 Task: Slide 25 - Use A Graph To Show Your Data.
Action: Mouse moved to (32, 84)
Screenshot: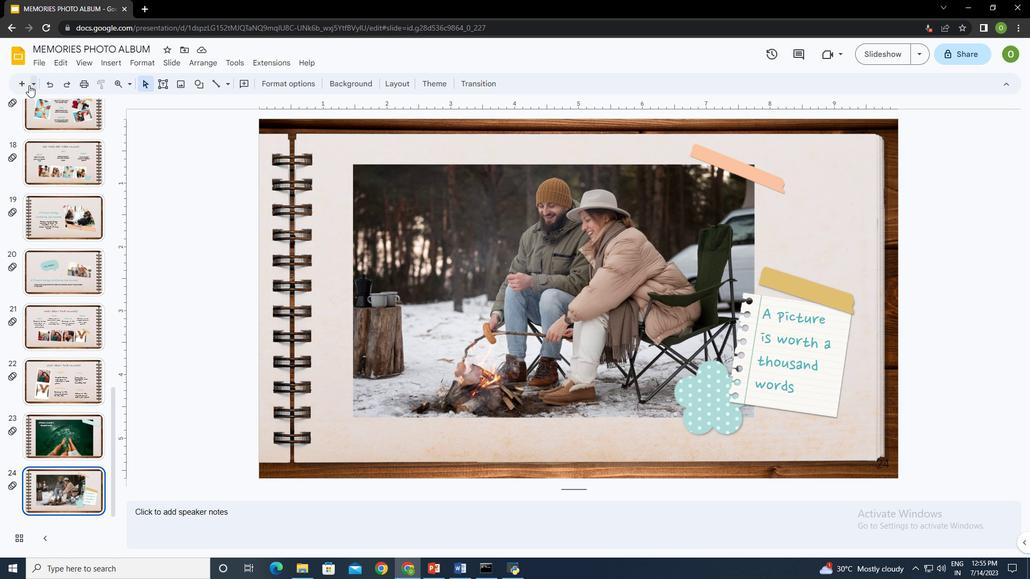 
Action: Mouse pressed left at (32, 84)
Screenshot: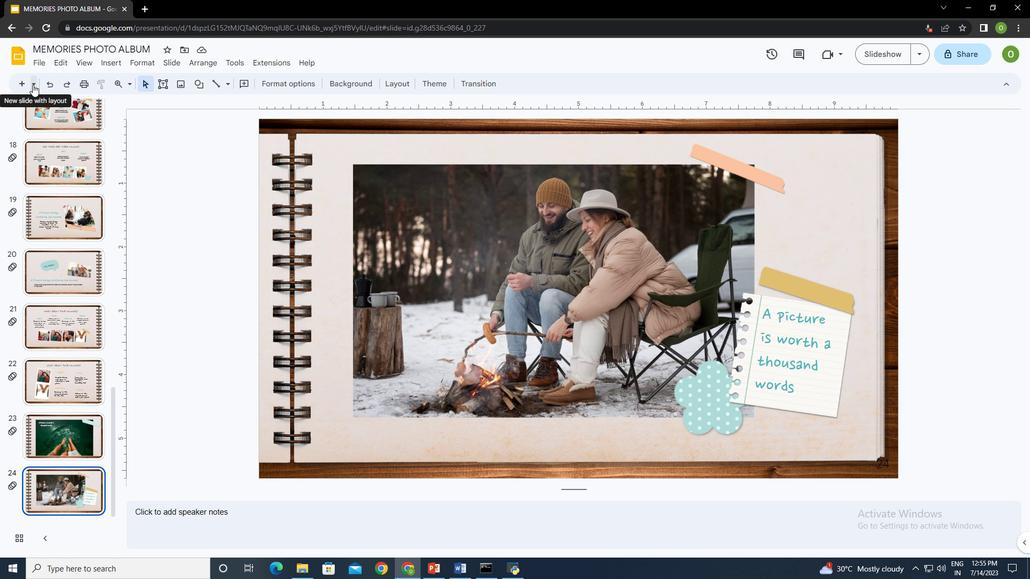 
Action: Mouse moved to (101, 252)
Screenshot: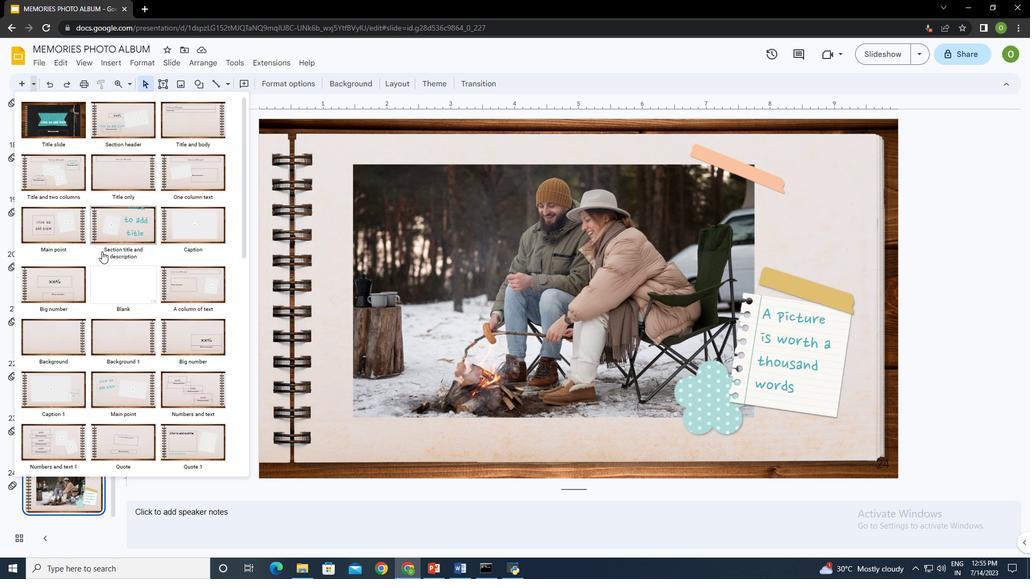 
Action: Mouse scrolled (101, 251) with delta (0, 0)
Screenshot: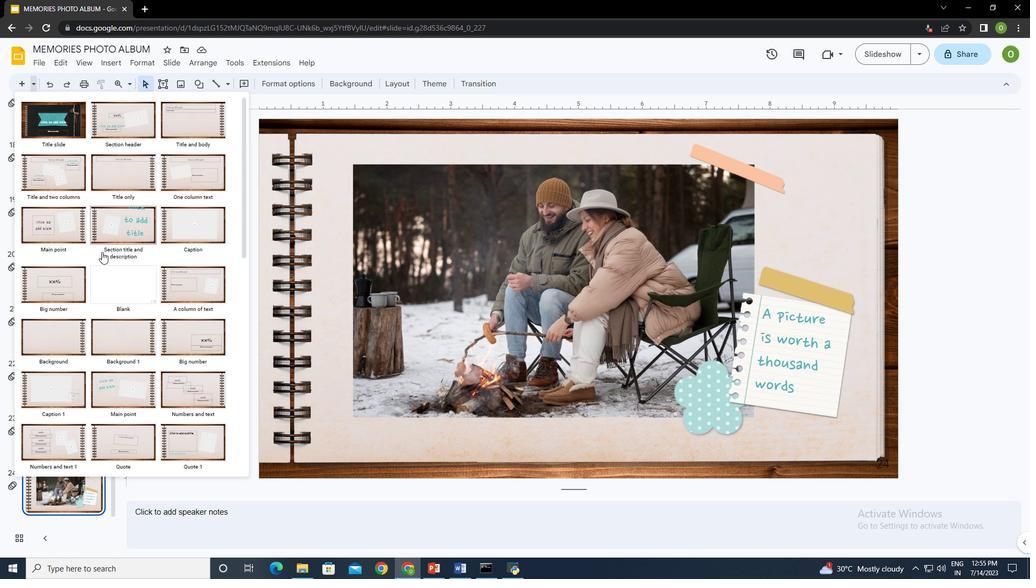 
Action: Mouse scrolled (101, 251) with delta (0, 0)
Screenshot: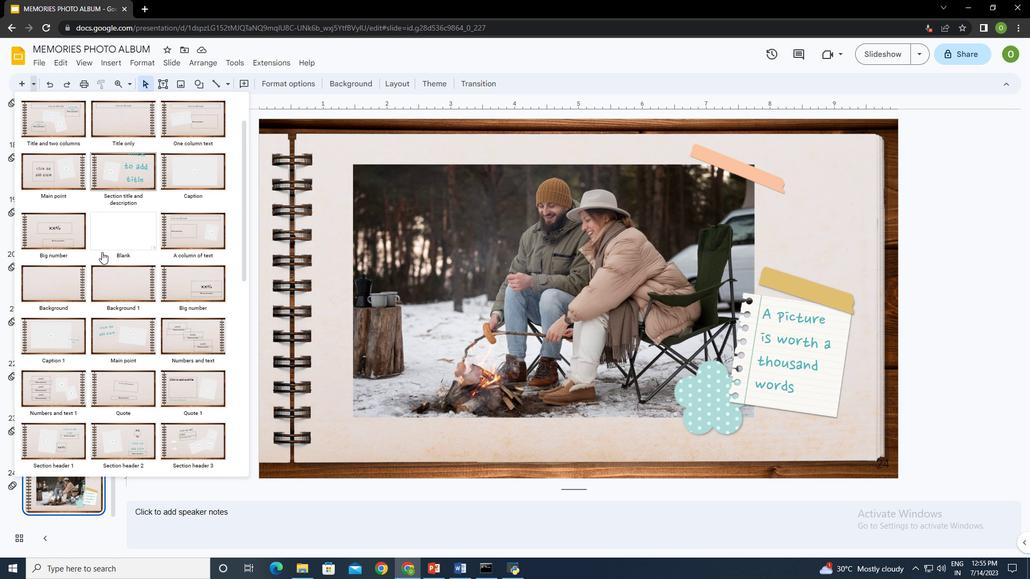 
Action: Mouse scrolled (101, 251) with delta (0, 0)
Screenshot: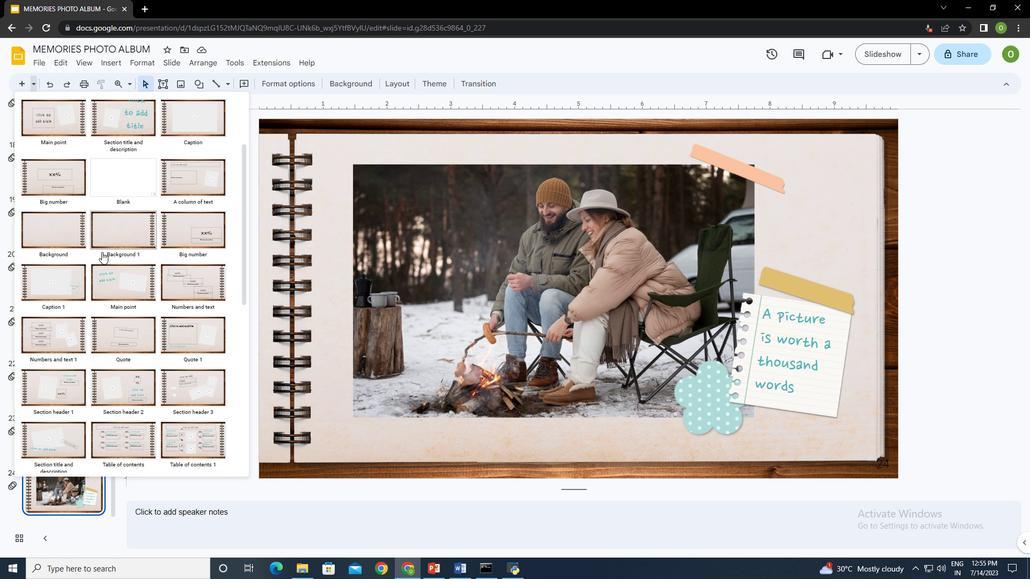 
Action: Mouse moved to (118, 170)
Screenshot: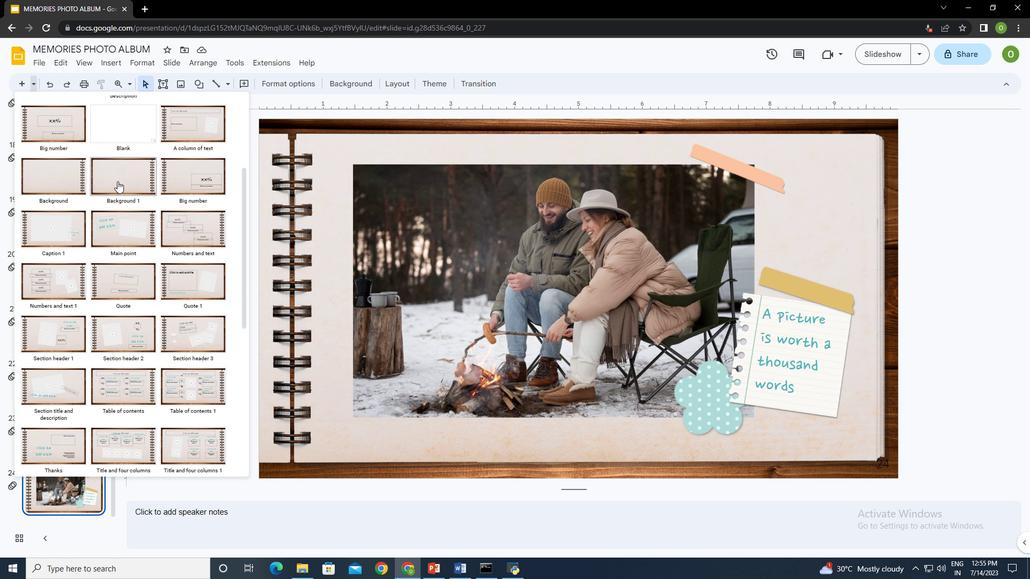 
Action: Mouse pressed left at (118, 170)
Screenshot: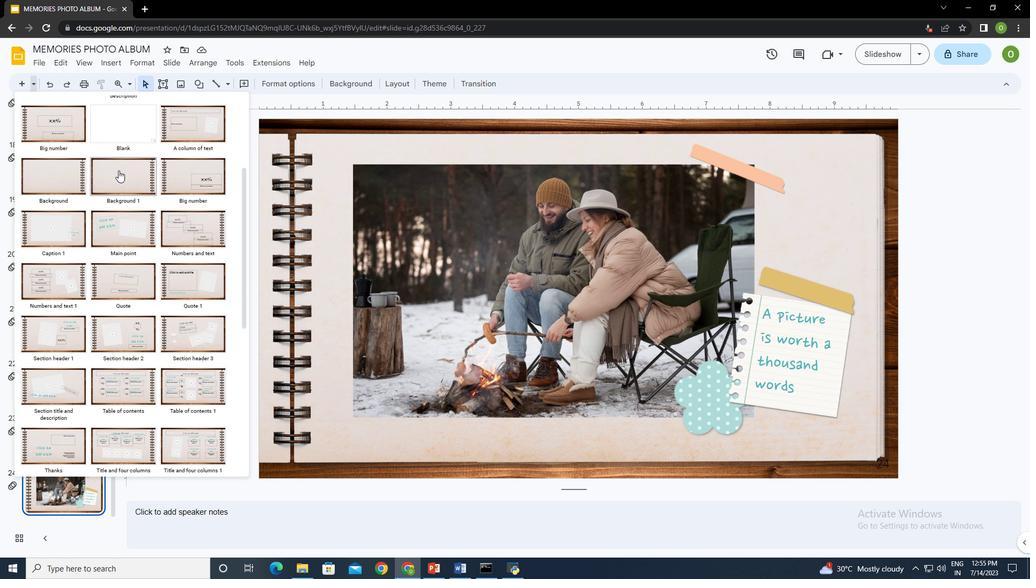 
Action: Mouse moved to (496, 206)
Screenshot: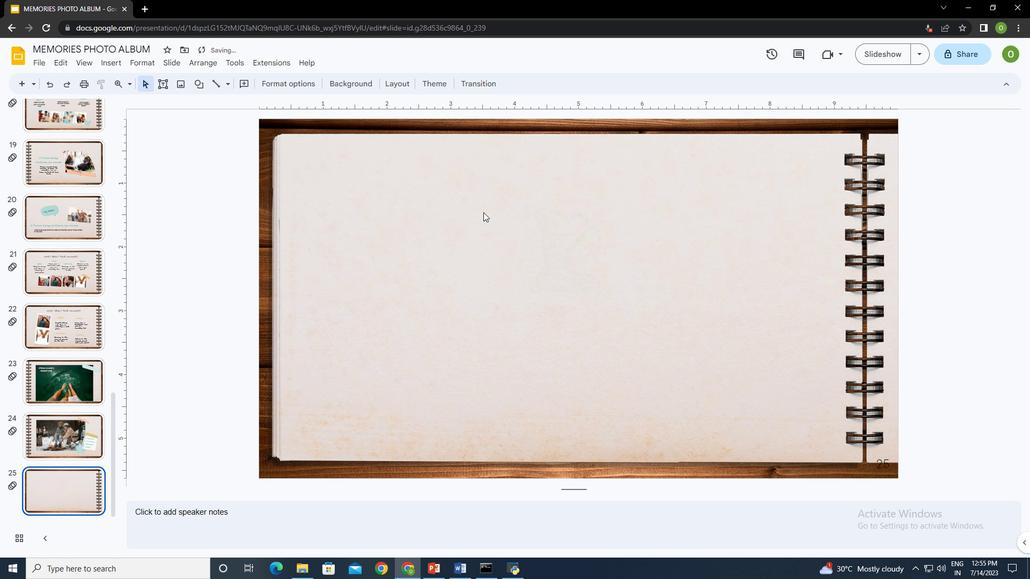 
Action: Mouse pressed left at (496, 206)
Screenshot: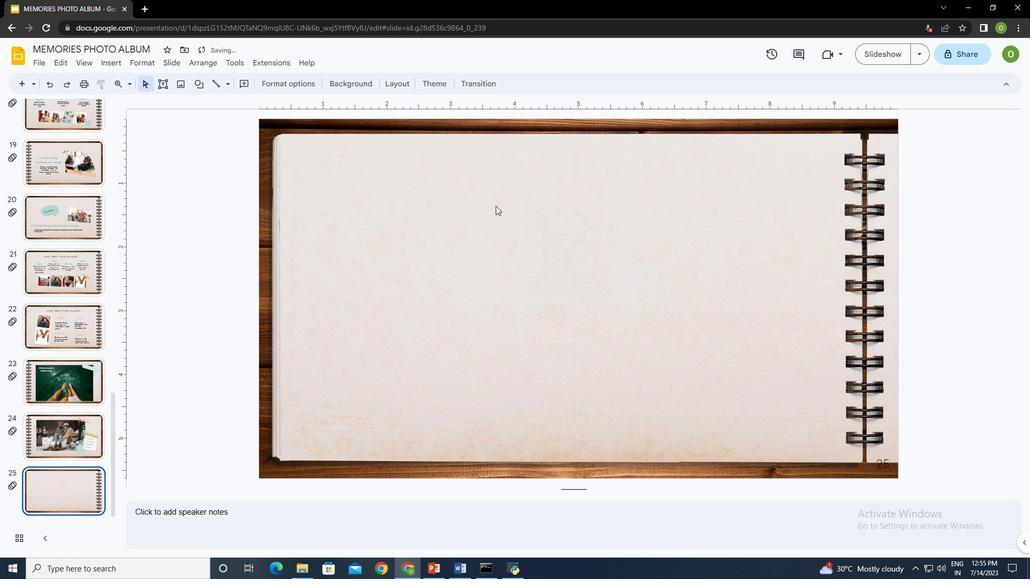 
Action: Mouse moved to (114, 61)
Screenshot: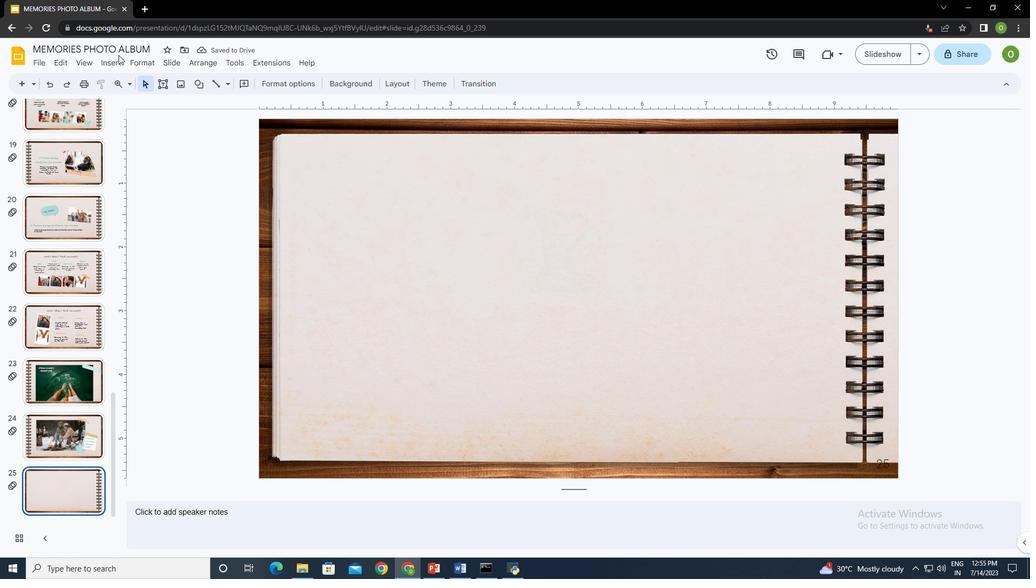 
Action: Mouse pressed left at (114, 61)
Screenshot: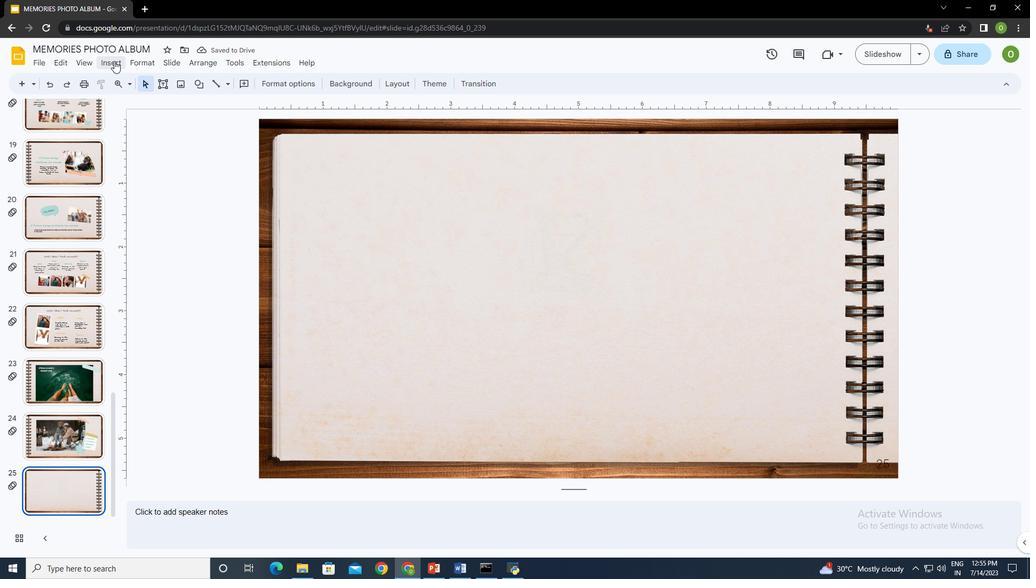 
Action: Mouse moved to (318, 237)
Screenshot: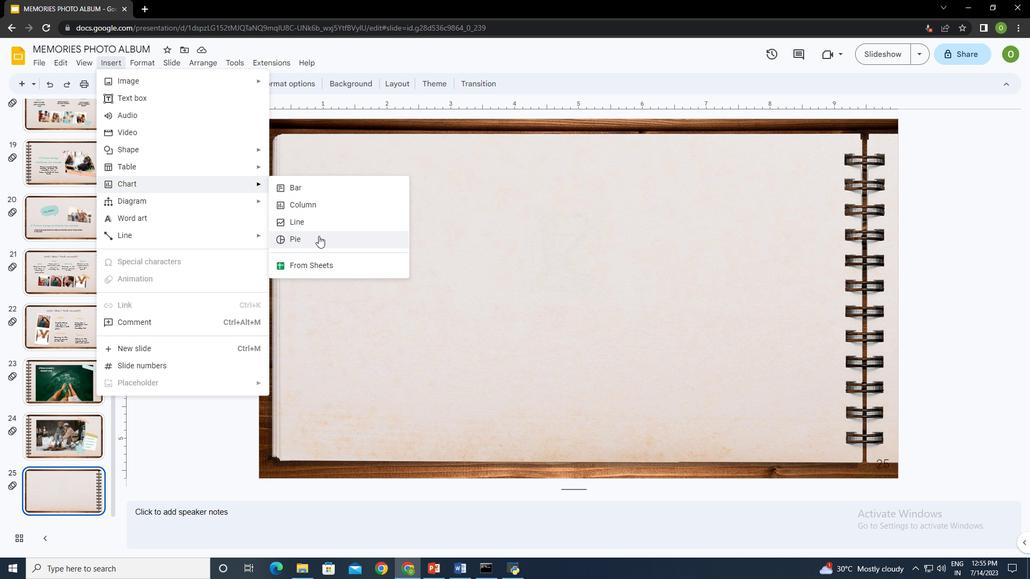 
Action: Mouse pressed left at (318, 237)
Screenshot: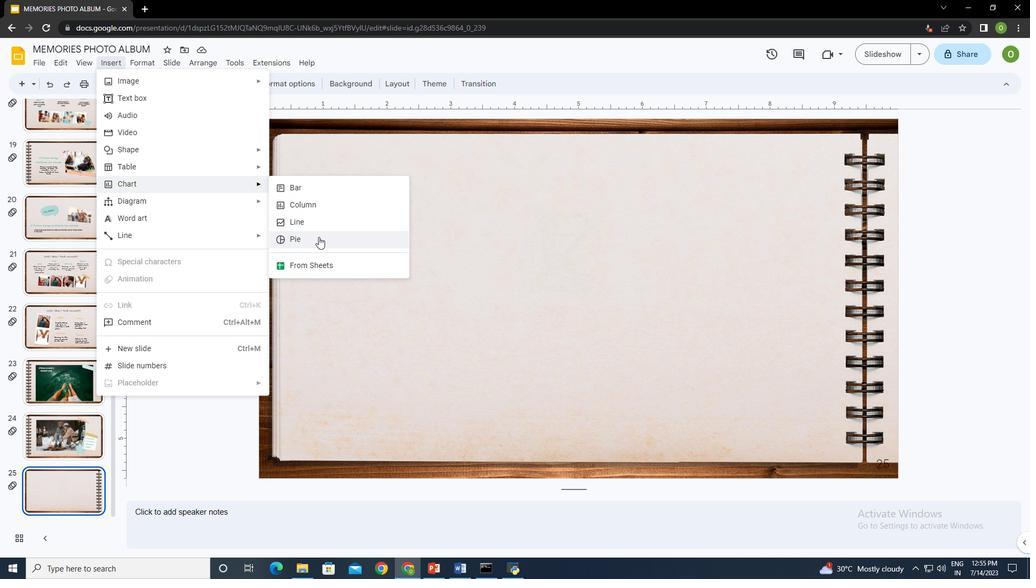 
Action: Mouse moved to (662, 190)
Screenshot: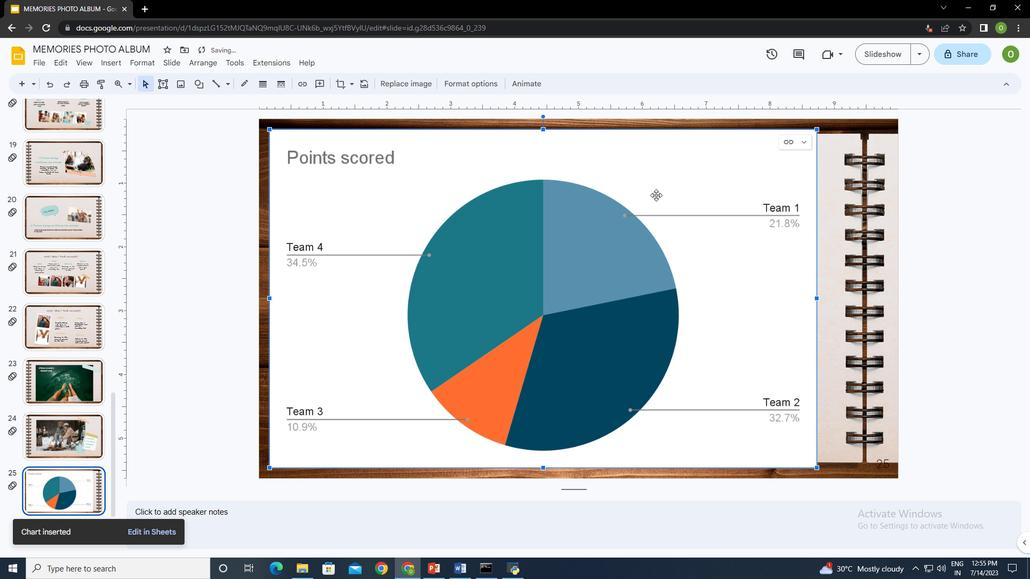 
Action: Mouse pressed left at (662, 190)
Screenshot: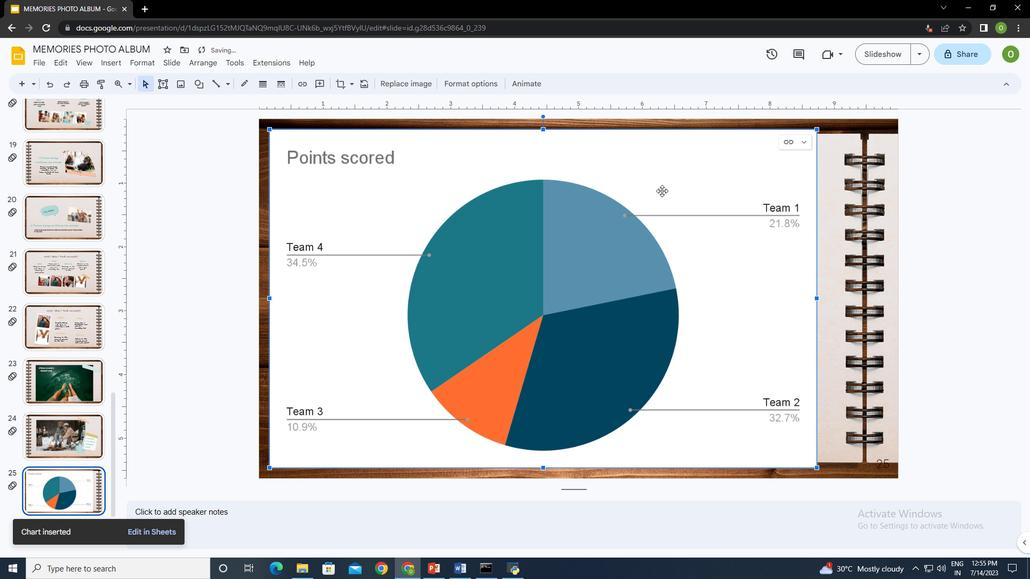 
Action: Mouse moved to (798, 140)
Screenshot: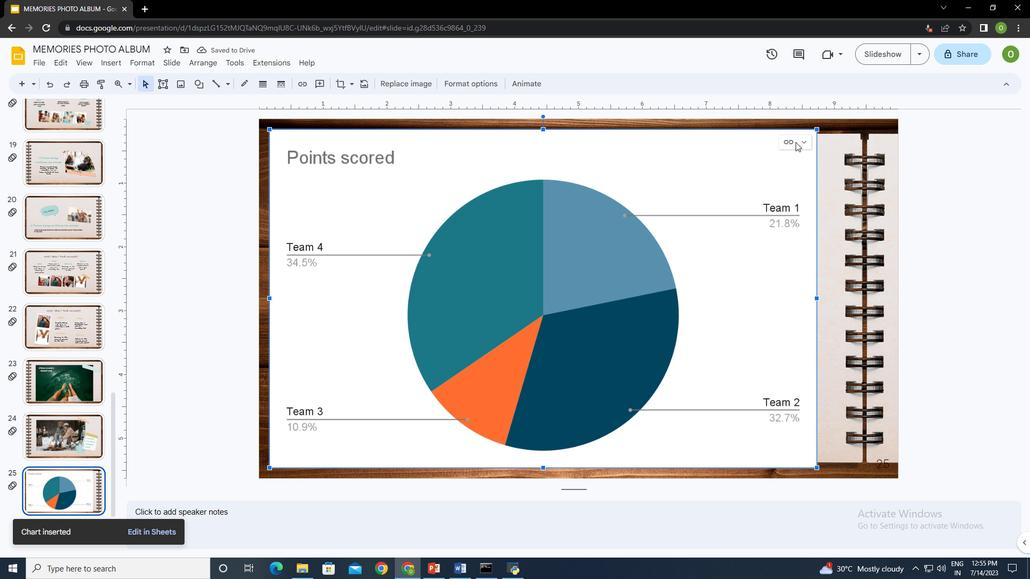
Action: Mouse pressed left at (798, 140)
Screenshot: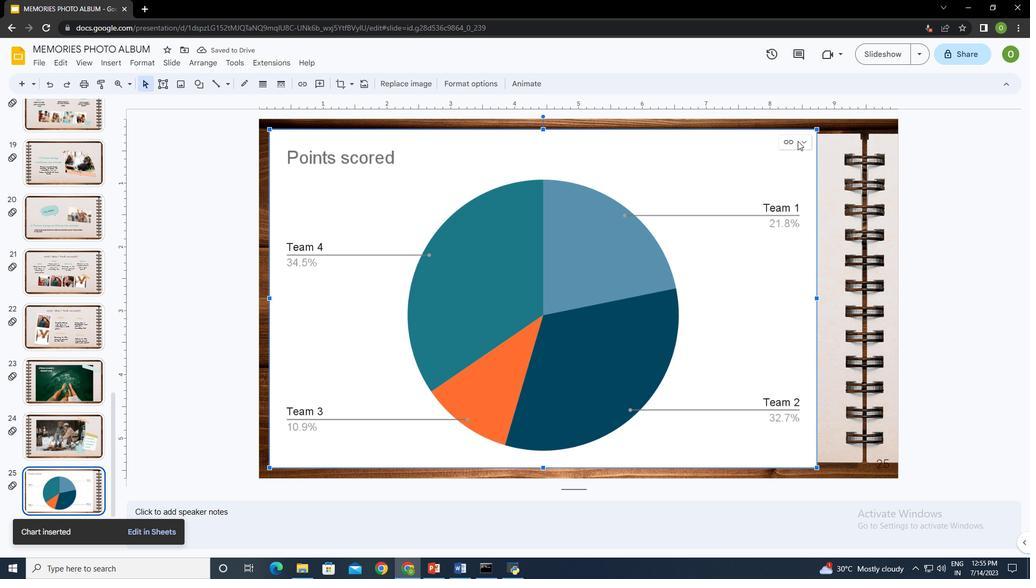 
Action: Mouse moved to (764, 162)
Screenshot: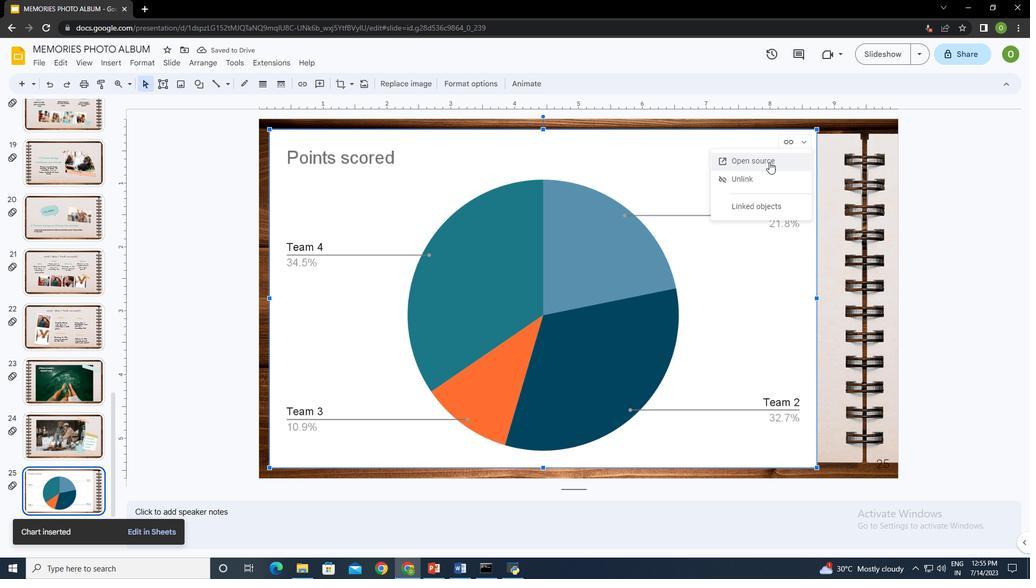 
Action: Mouse pressed left at (764, 162)
Screenshot: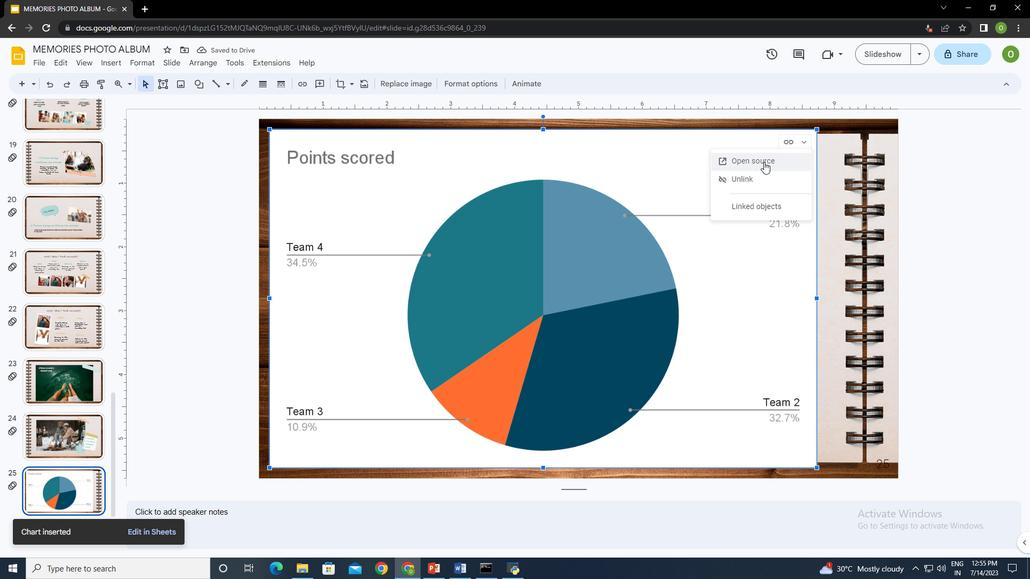 
Action: Mouse moved to (59, 142)
Screenshot: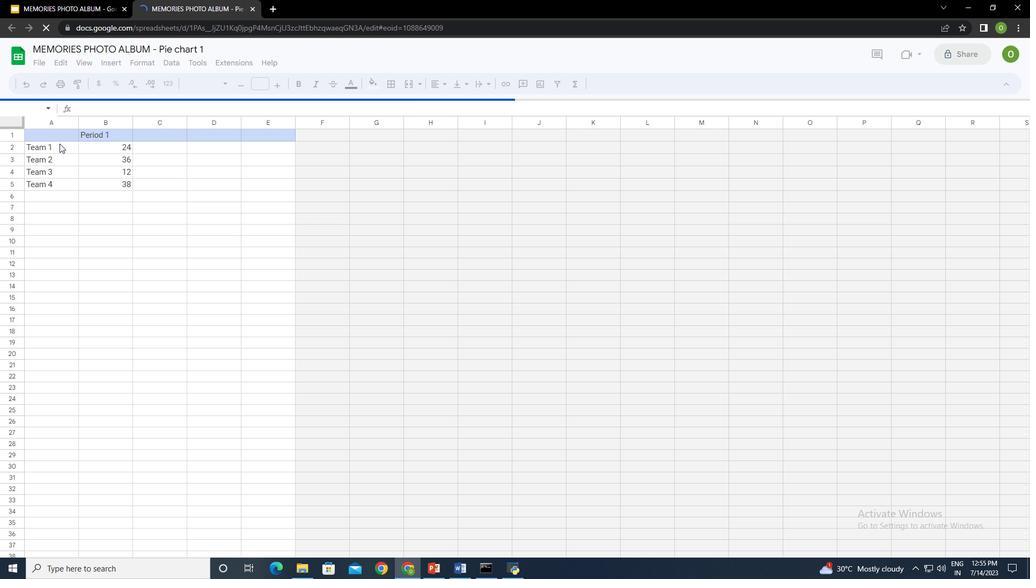 
Action: Mouse pressed left at (59, 142)
Screenshot: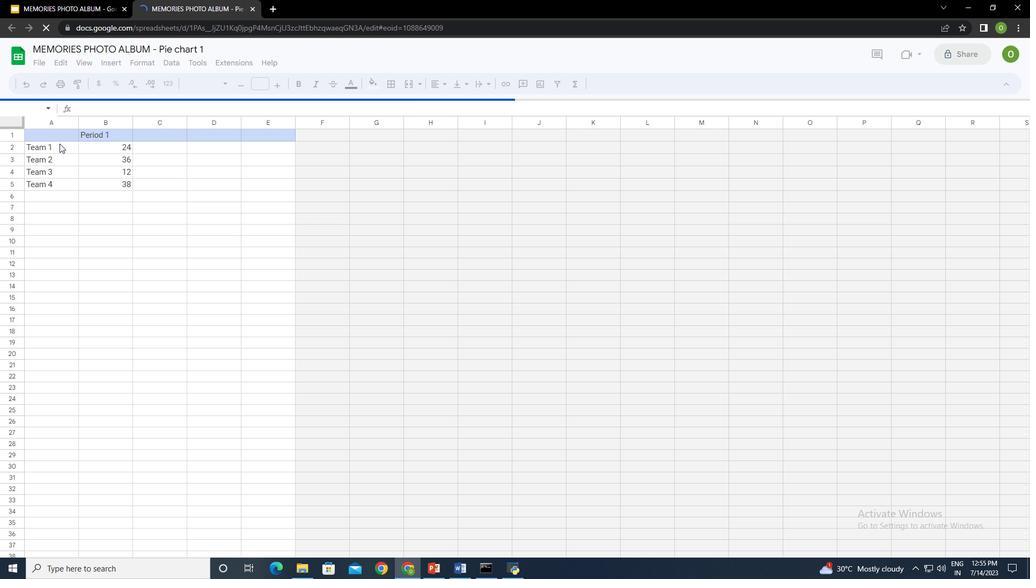 
Action: Mouse moved to (60, 150)
Screenshot: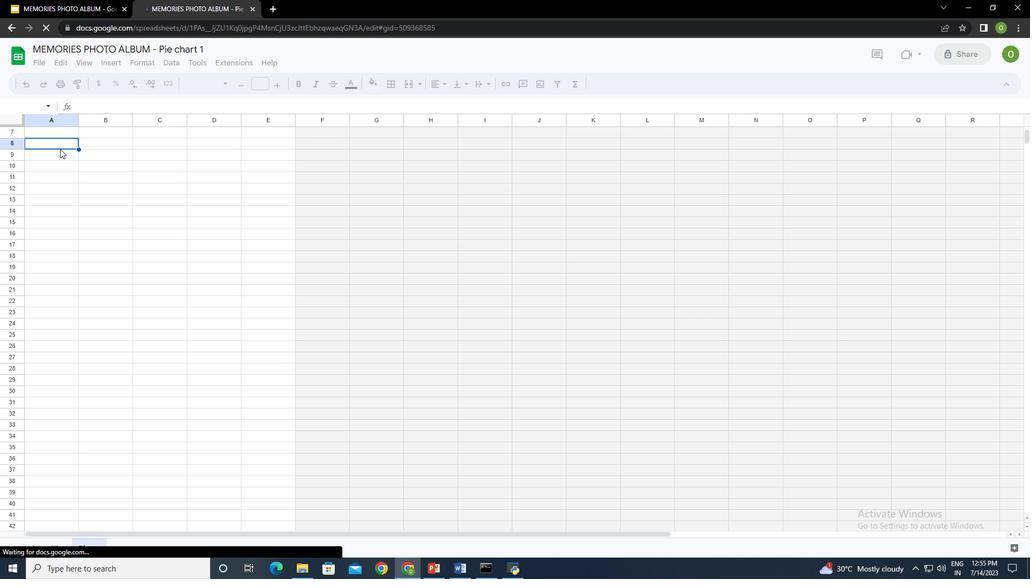 
Action: Mouse scrolled (60, 151) with delta (0, 0)
Screenshot: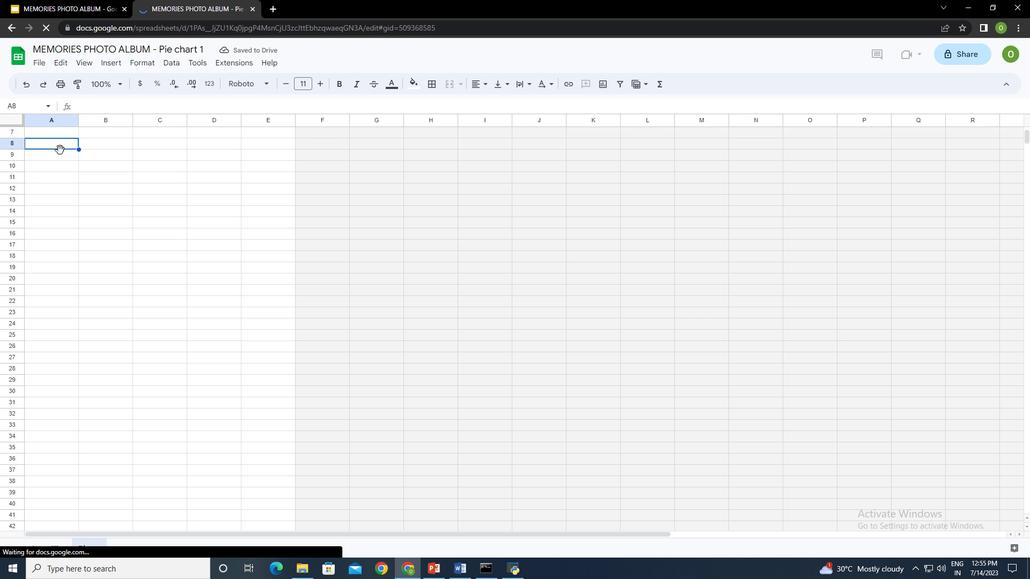 
Action: Mouse scrolled (60, 151) with delta (0, 0)
Screenshot: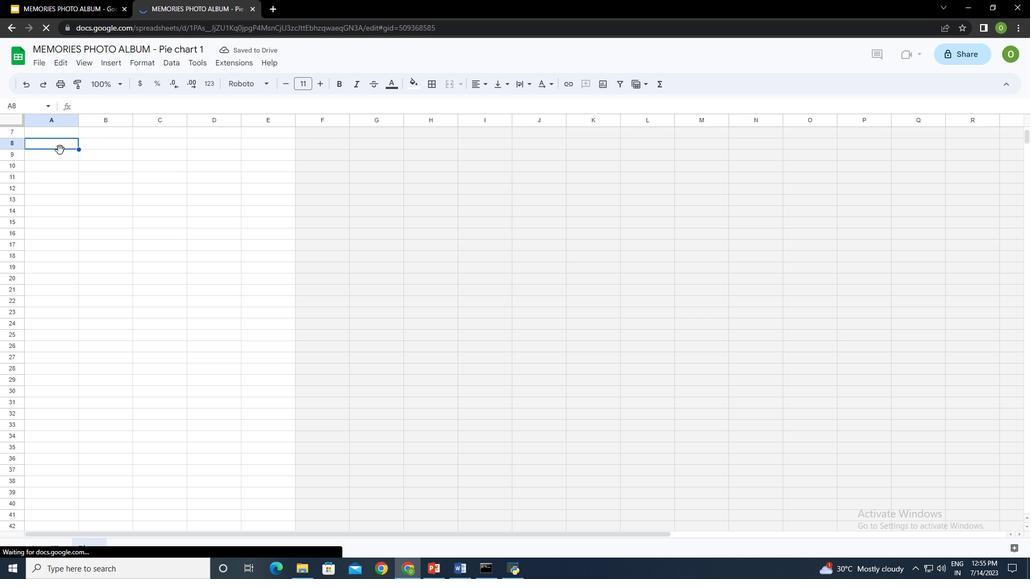 
Action: Mouse scrolled (60, 151) with delta (0, 0)
Screenshot: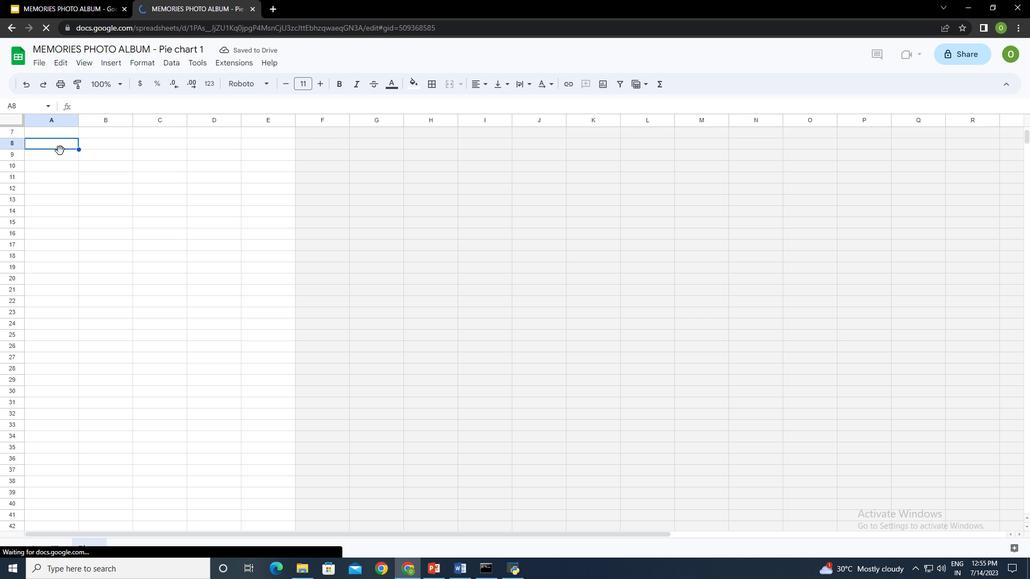 
Action: Mouse scrolled (60, 151) with delta (0, 0)
Screenshot: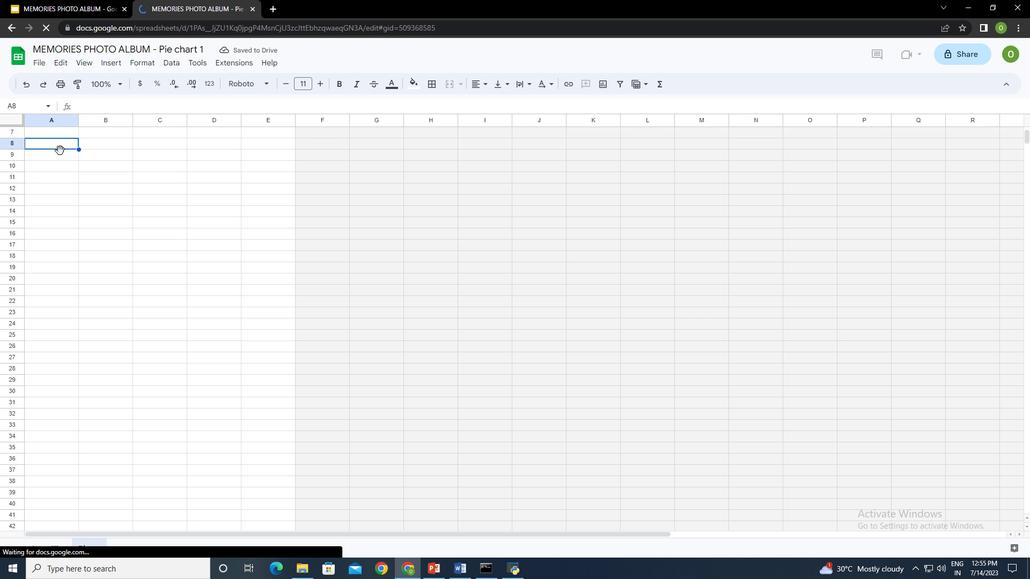 
Action: Mouse moved to (60, 151)
Screenshot: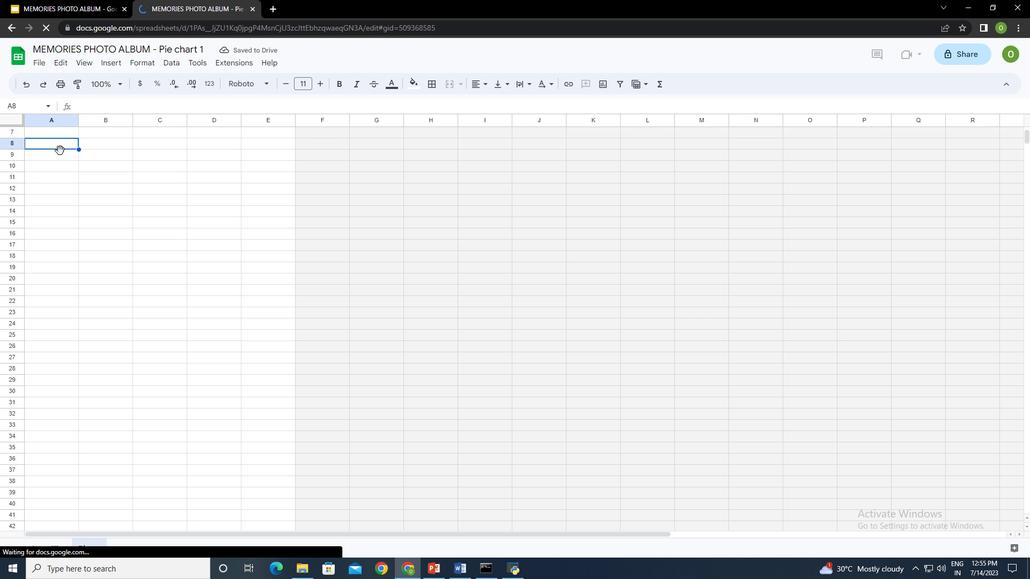 
Action: Mouse scrolled (60, 151) with delta (0, 0)
Screenshot: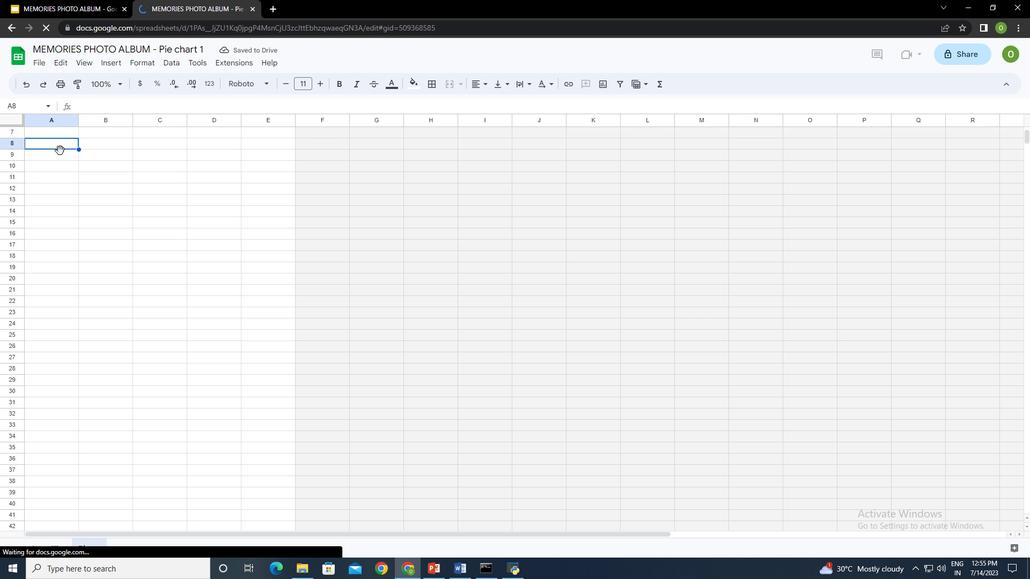 
Action: Mouse moved to (60, 152)
Screenshot: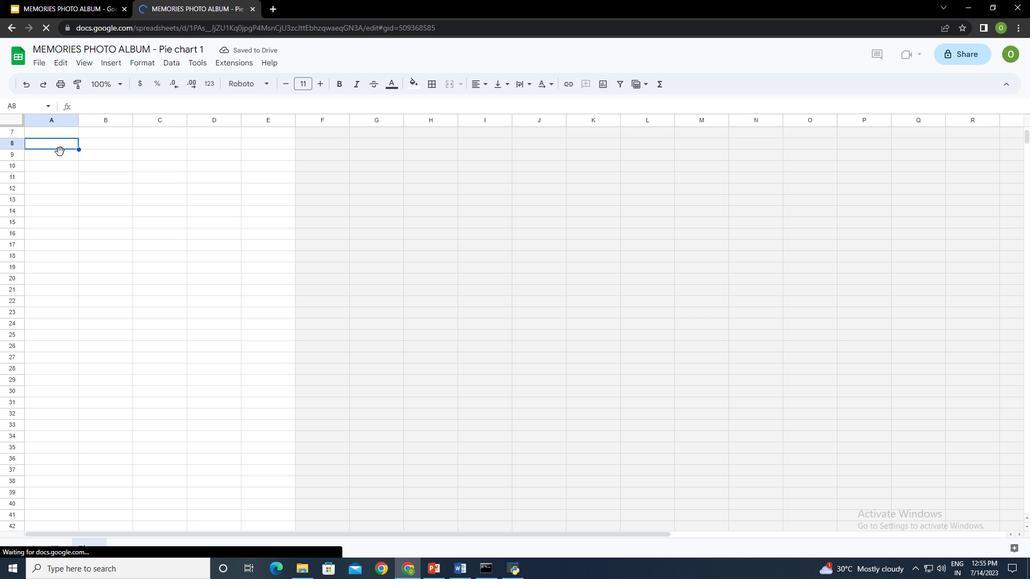 
Action: Mouse scrolled (60, 152) with delta (0, 0)
Screenshot: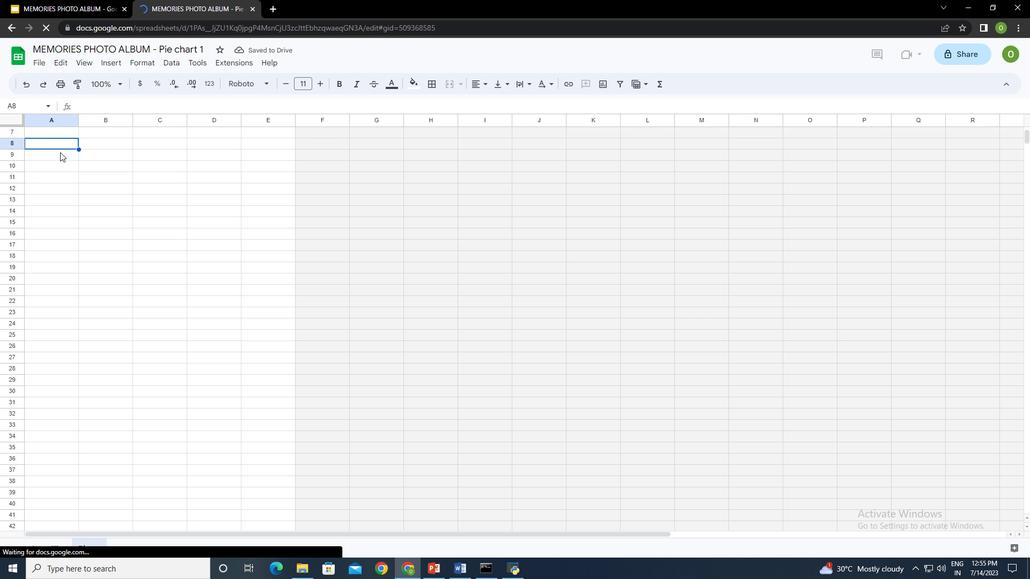 
Action: Mouse scrolled (60, 152) with delta (0, 0)
Screenshot: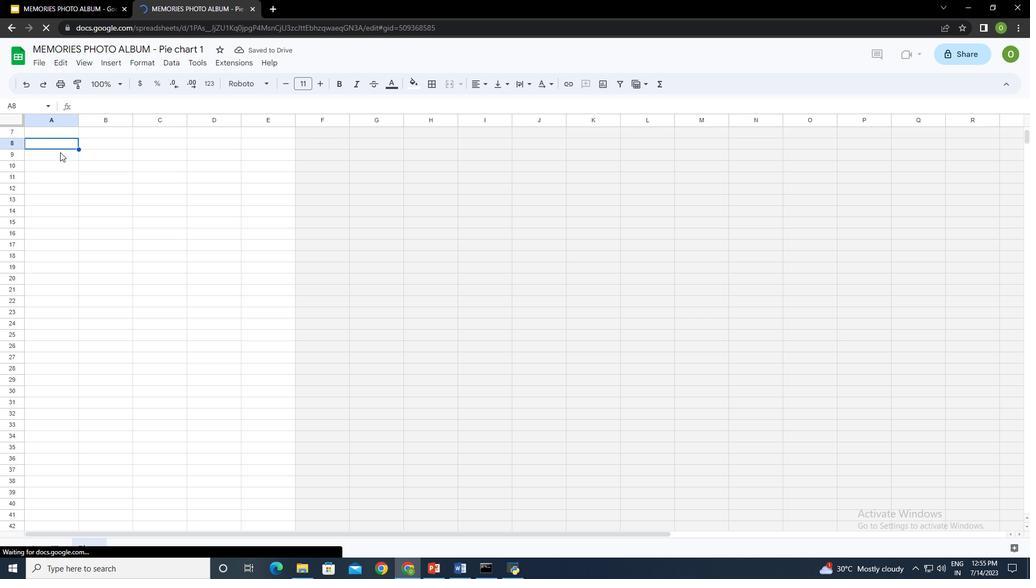 
Action: Mouse scrolled (60, 152) with delta (0, 0)
Screenshot: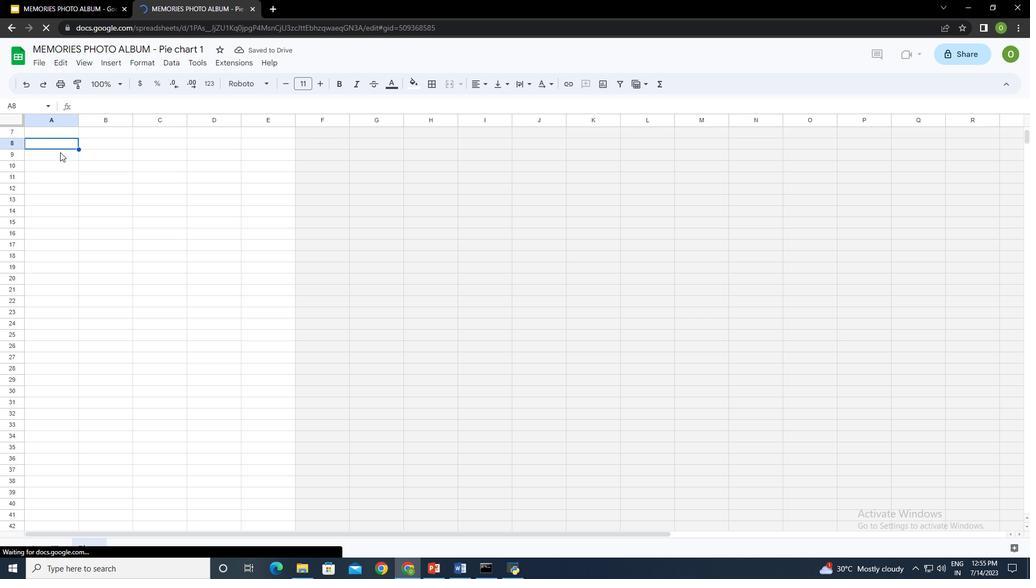 
Action: Mouse scrolled (60, 152) with delta (0, 0)
Screenshot: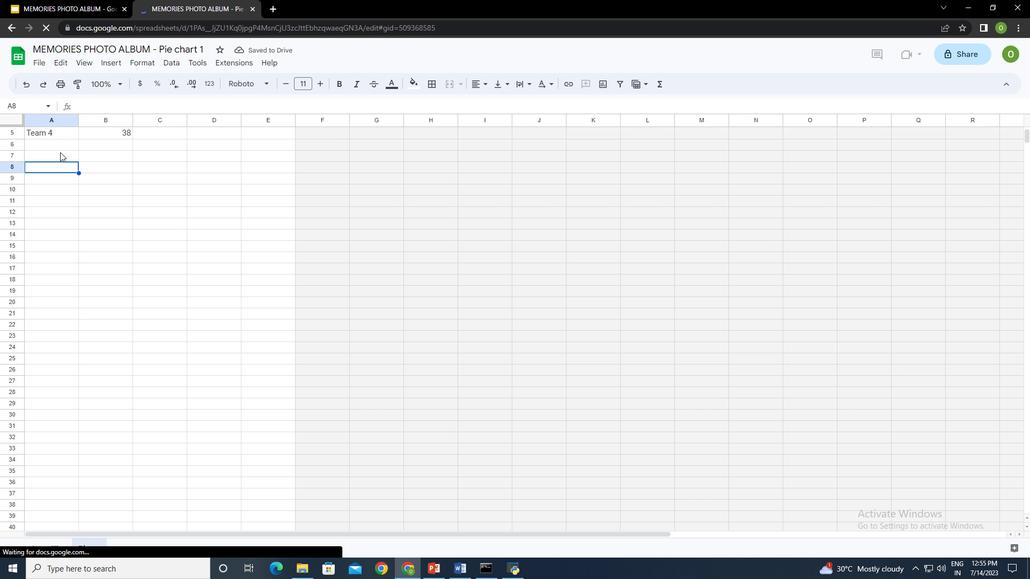 
Action: Mouse scrolled (60, 152) with delta (0, 0)
Screenshot: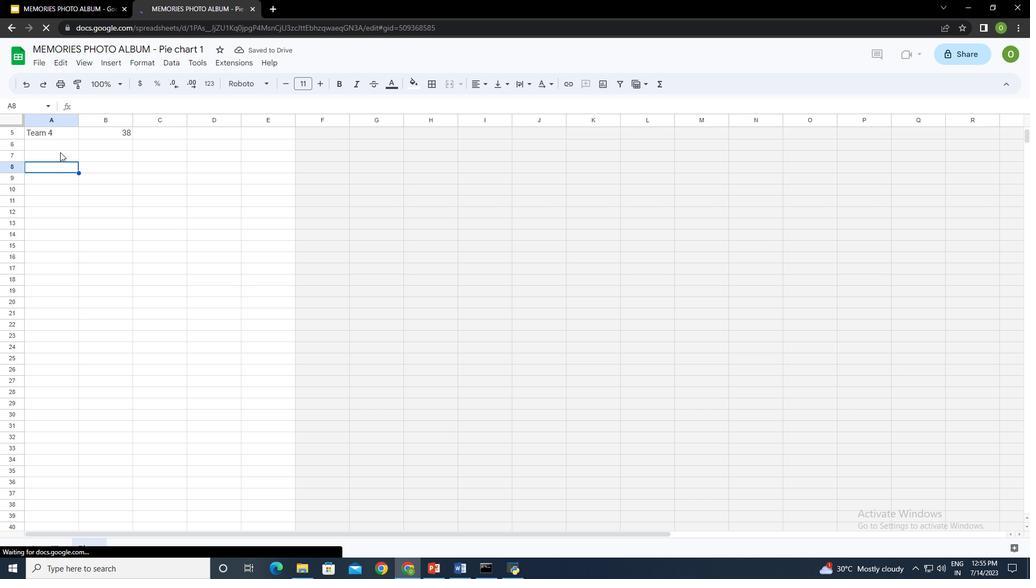 
Action: Mouse scrolled (60, 152) with delta (0, 0)
Screenshot: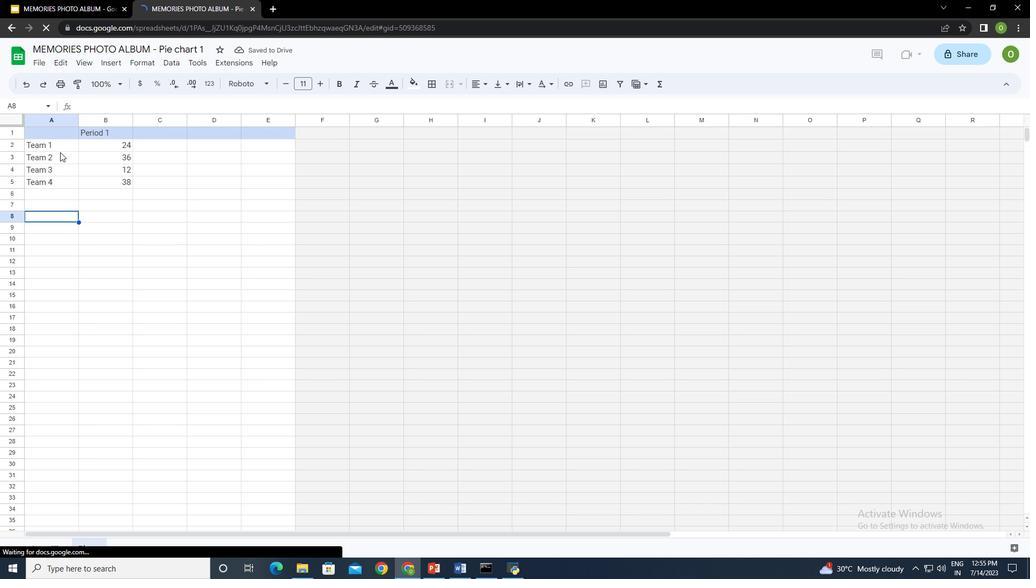 
Action: Mouse scrolled (60, 152) with delta (0, 0)
Screenshot: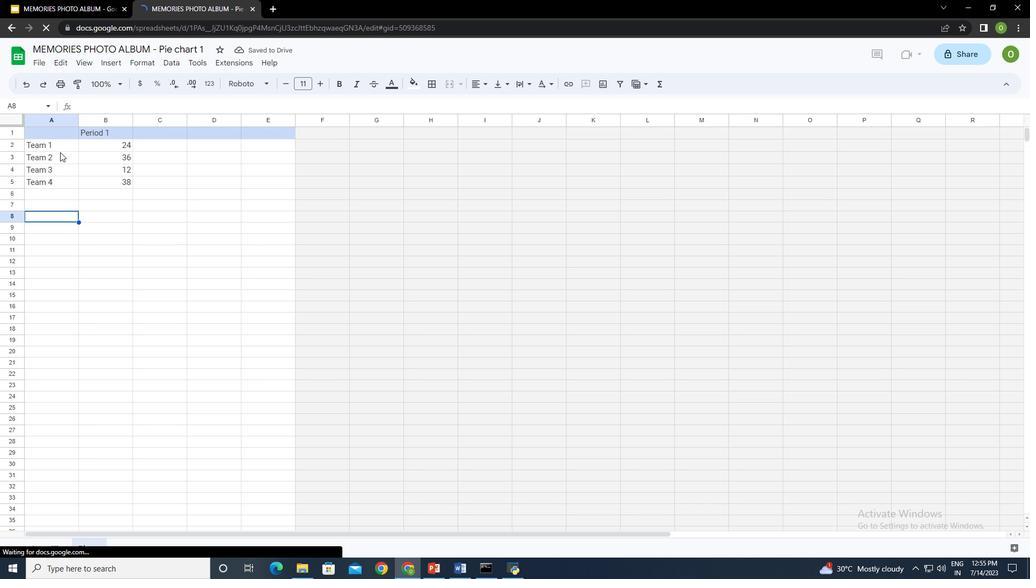 
Action: Mouse scrolled (60, 152) with delta (0, 0)
Screenshot: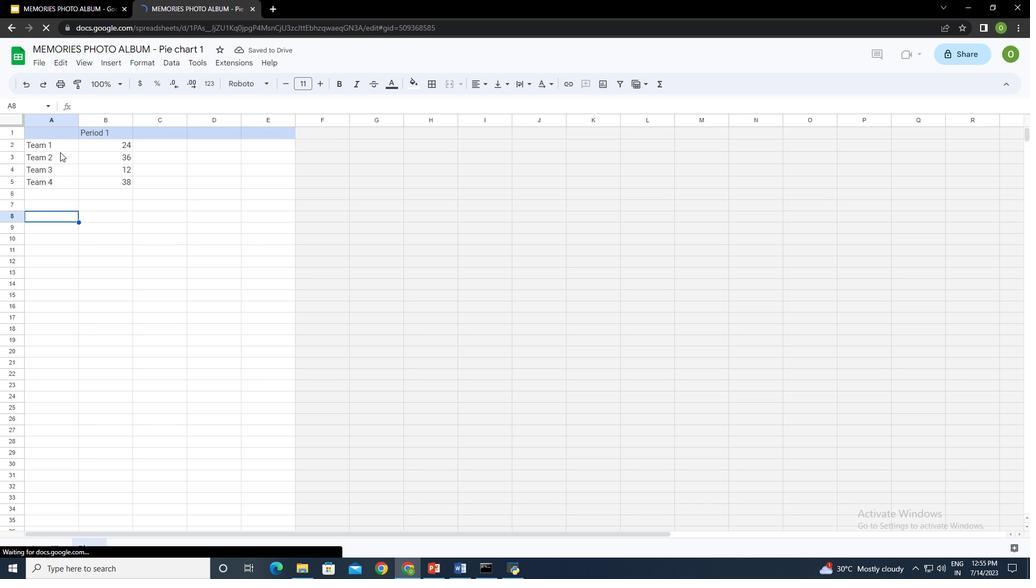 
Action: Mouse scrolled (60, 152) with delta (0, 0)
Screenshot: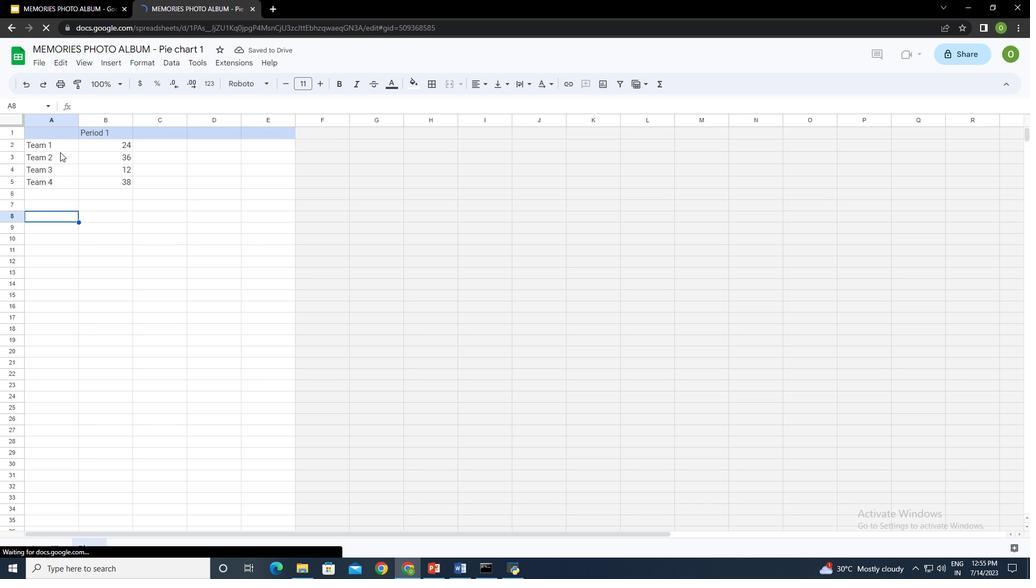 
Action: Mouse moved to (56, 146)
Screenshot: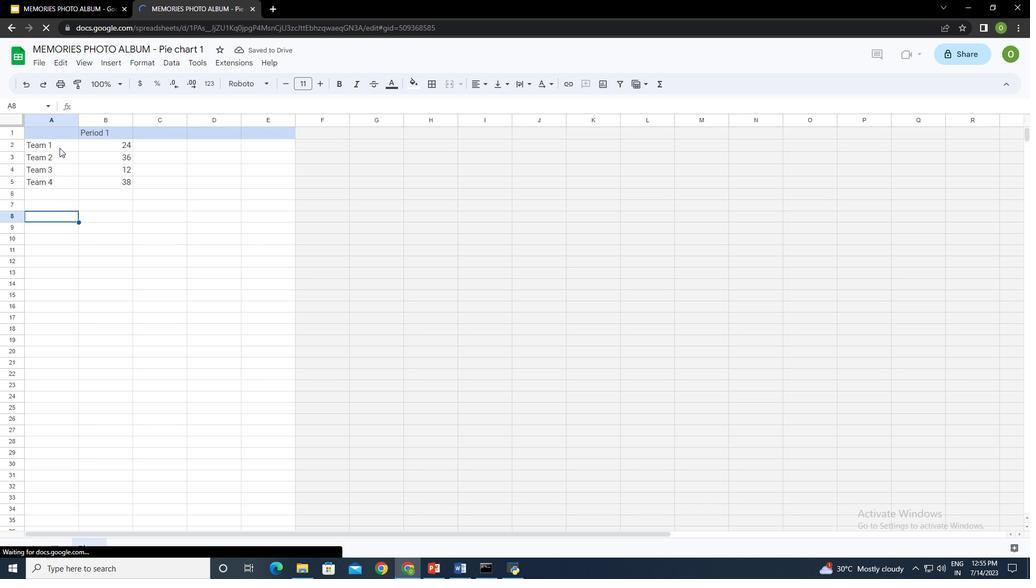 
Action: Mouse pressed left at (56, 146)
Screenshot: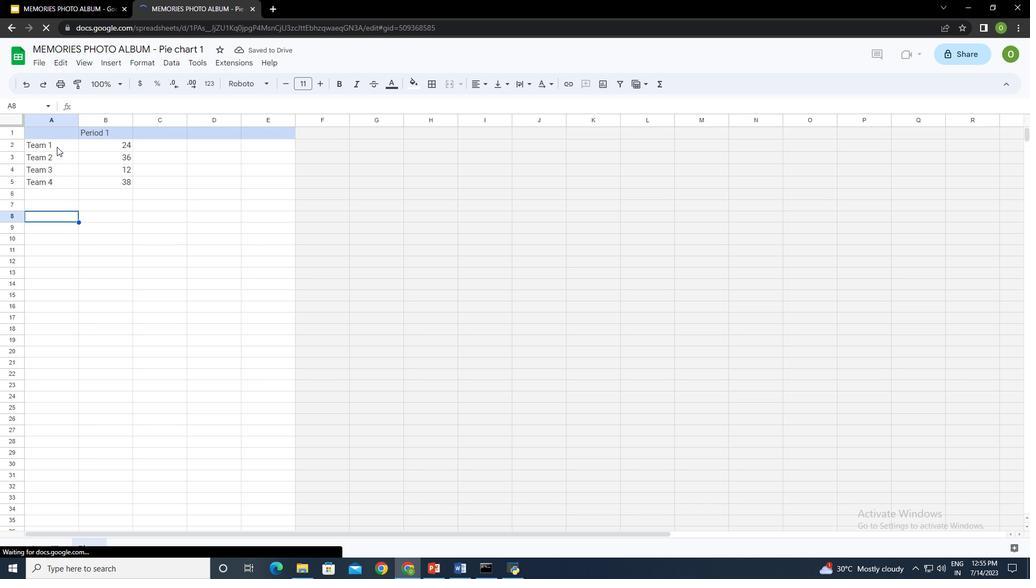 
Action: Key pressed <Key.shift><Key.shift><Key.shift><Key.shift><Key.shift><Key.shift><Key.shift>Venus<Key.enter><Key.shift><Key.shift><Key.shift><Key.shift><Key.shift><Key.shift><Key.shift><Key.shift><Key.shift><Key.shift><Key.shift><Key.shift><Key.shift><Key.shift><Key.shift><Key.shift><Key.shift><Key.shift><Key.shift><Key.shift><Key.shift><Key.shift><Key.shift><Key.shift><Key.shift><Key.shift><Key.shift><Key.shift><Key.shift><Key.shift><Key.shift><Key.shift><Key.shift>Mars
Screenshot: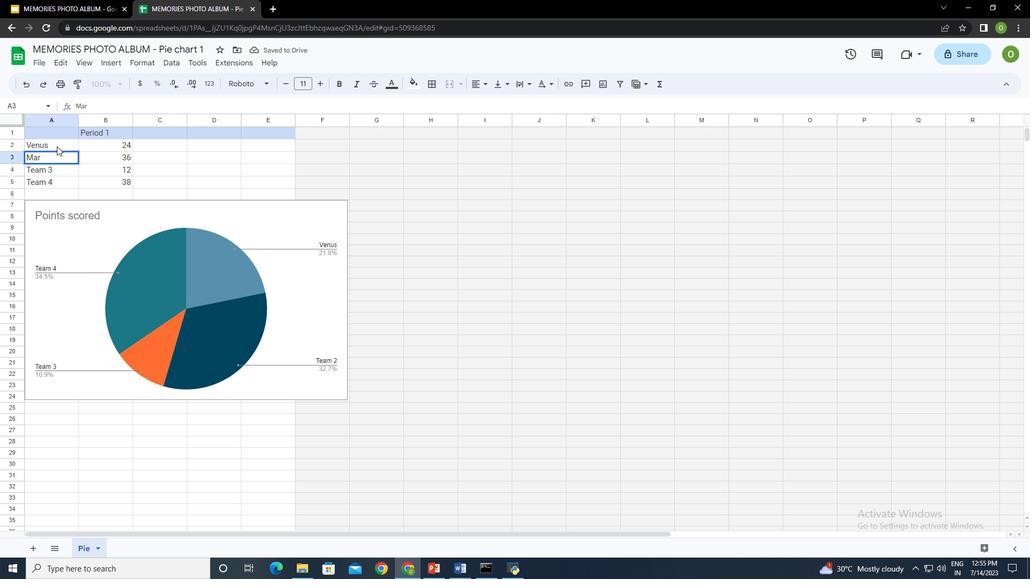 
Action: Mouse moved to (60, 165)
Screenshot: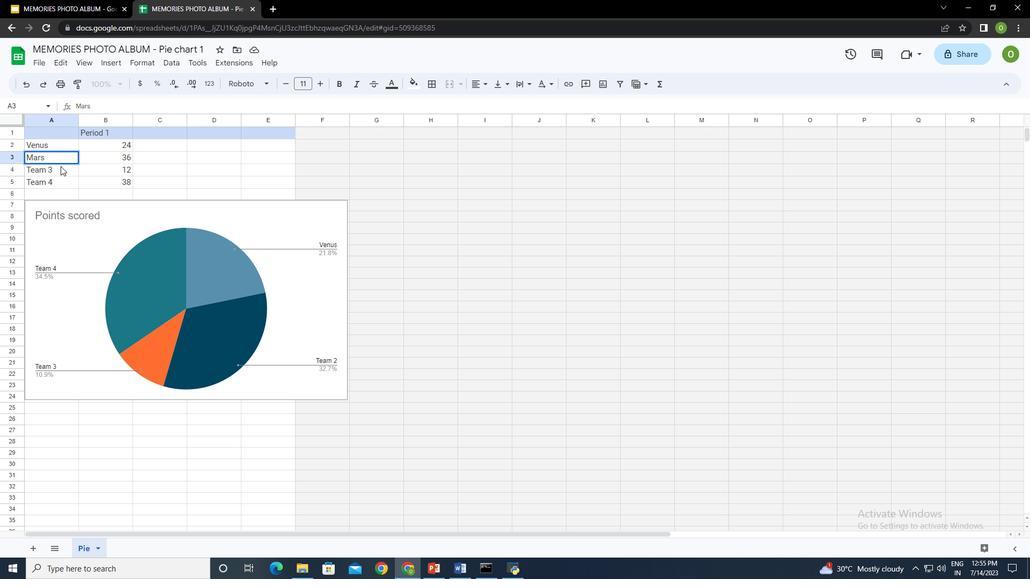 
Action: Key pressed <Key.enter><Key.shift><Key.shift><Key.shift><Key.shift><Key.shift><Key.shift><Key.shift>Earth
Screenshot: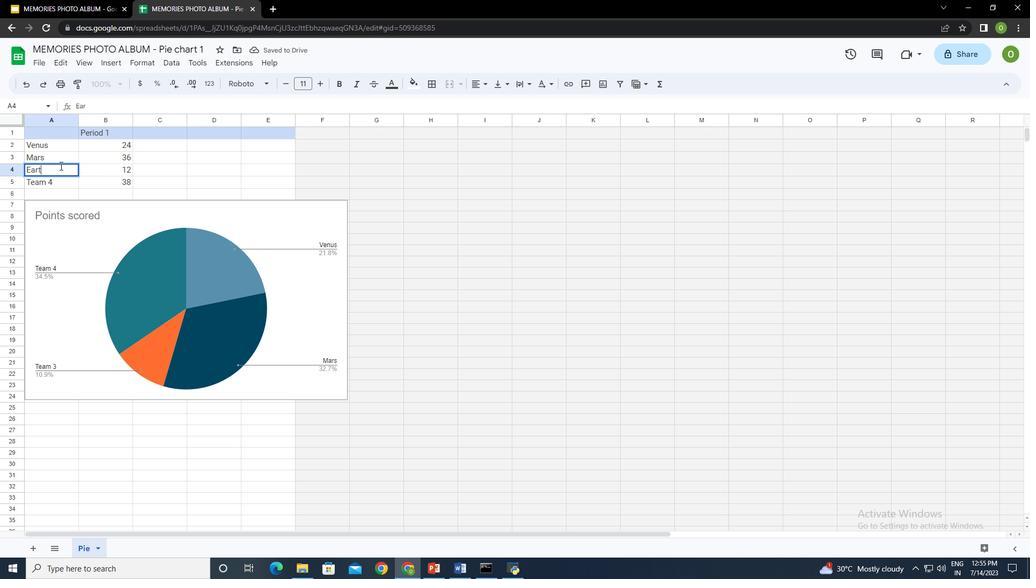 
Action: Mouse moved to (62, 181)
Screenshot: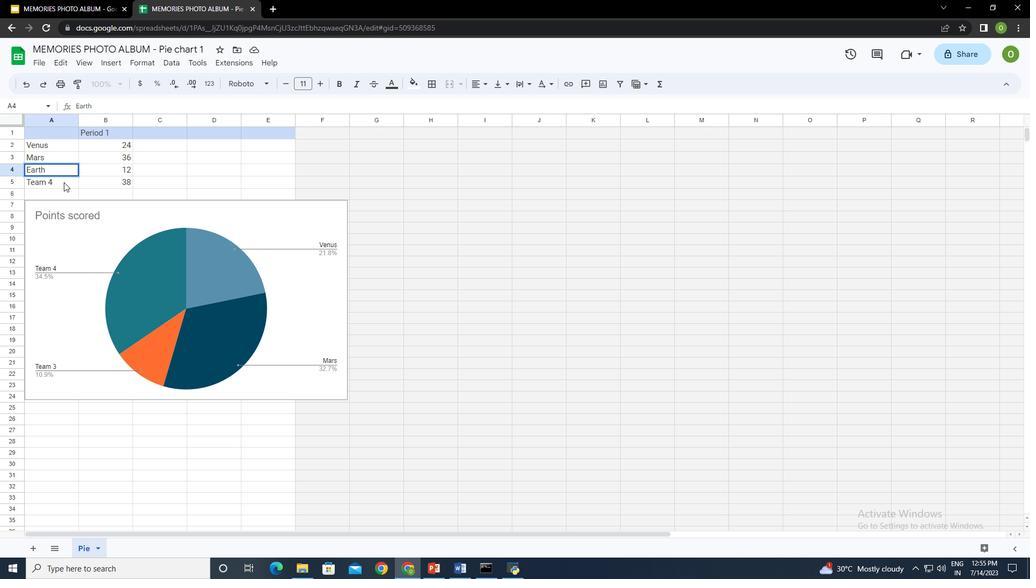 
Action: Mouse pressed left at (62, 181)
Screenshot: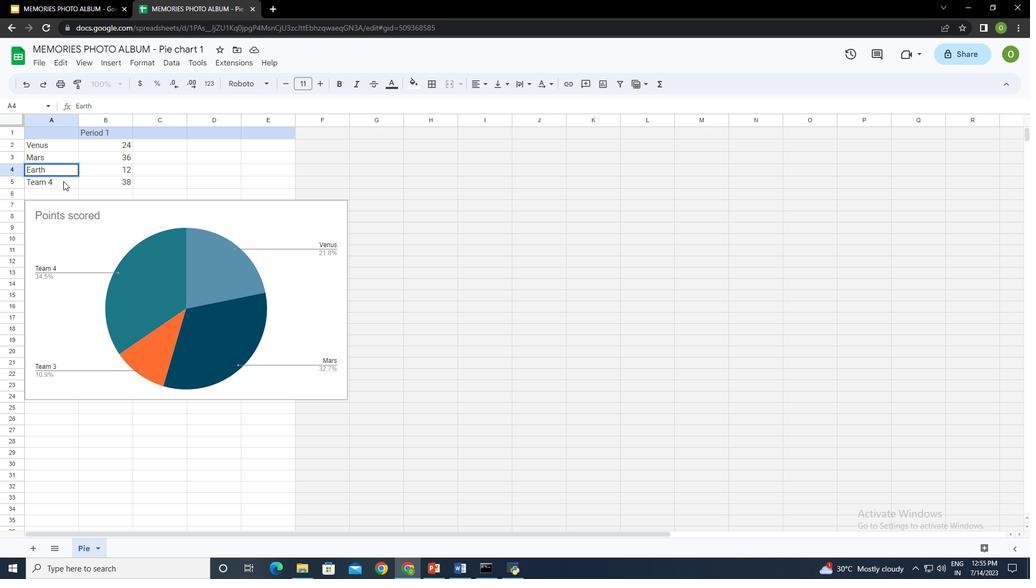 
Action: Mouse moved to (3, 180)
Screenshot: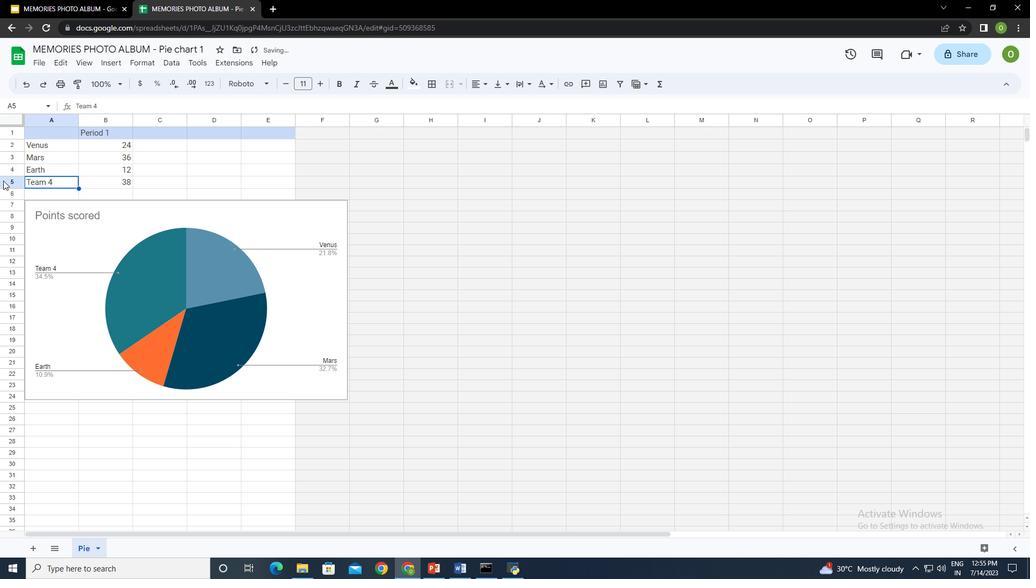 
Action: Mouse pressed left at (3, 180)
Screenshot: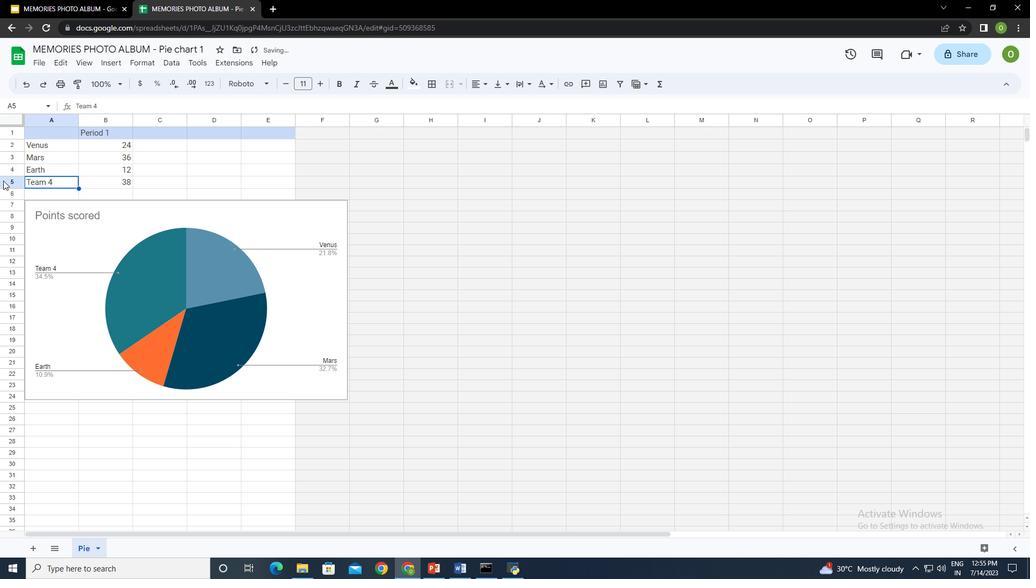 
Action: Mouse moved to (4, 184)
Screenshot: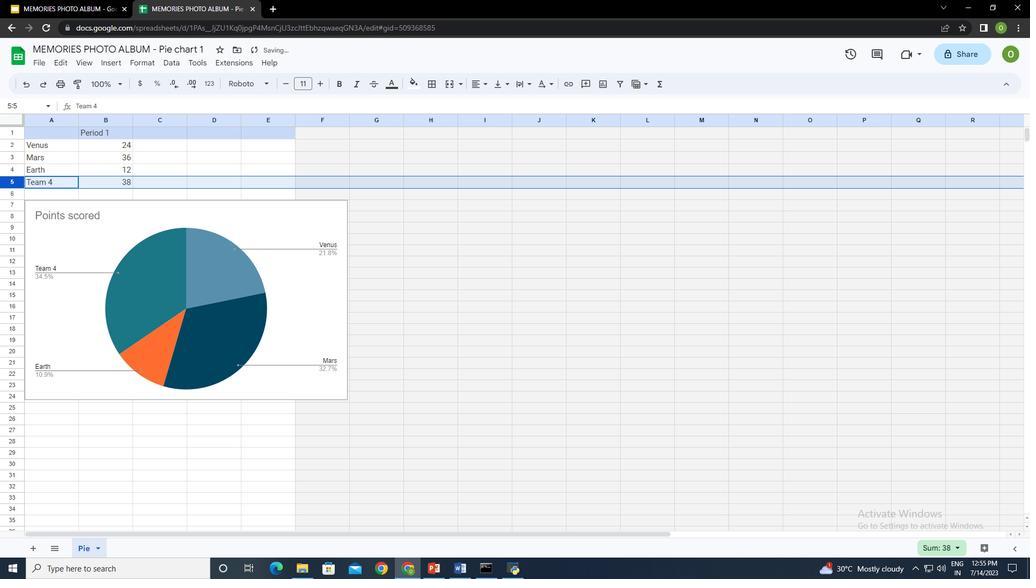 
Action: Mouse pressed right at (4, 184)
Screenshot: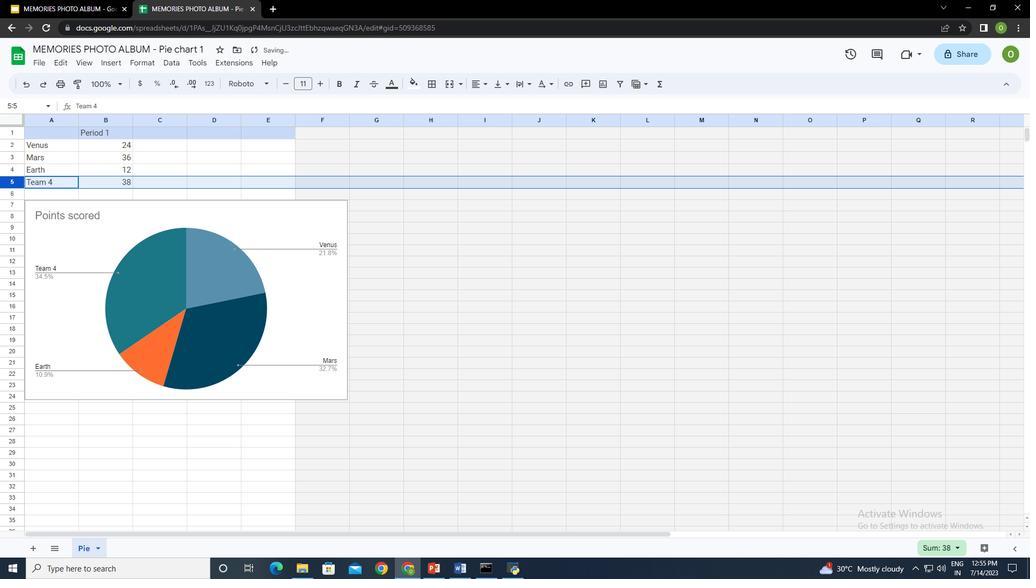 
Action: Mouse moved to (57, 309)
Screenshot: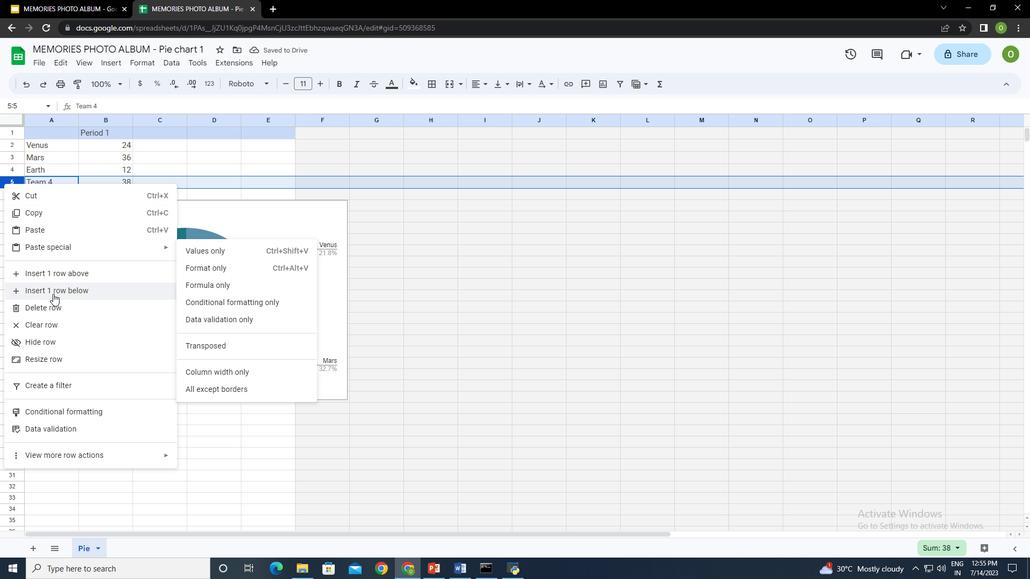 
Action: Mouse pressed left at (57, 309)
Screenshot: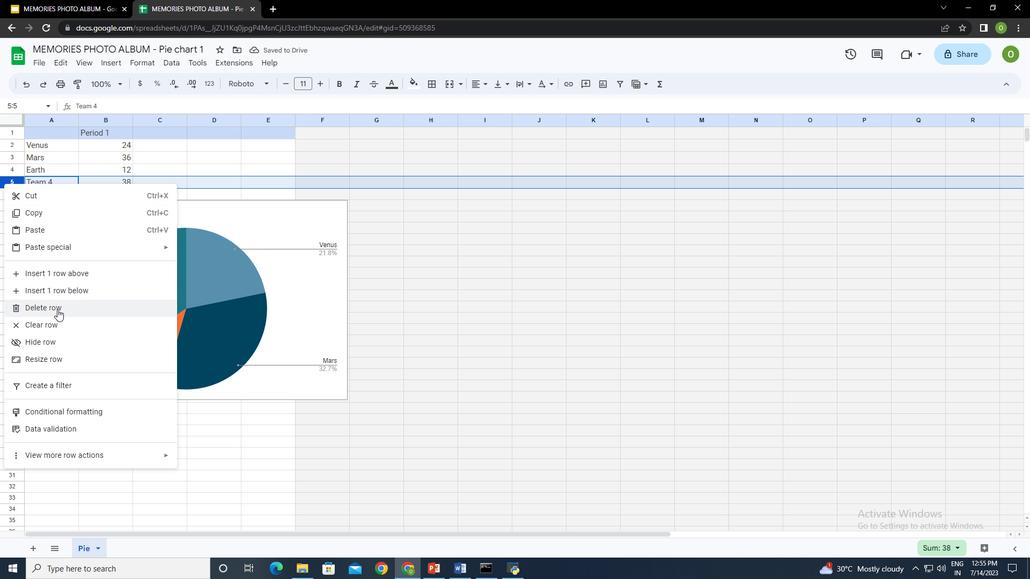 
Action: Mouse moved to (110, 168)
Screenshot: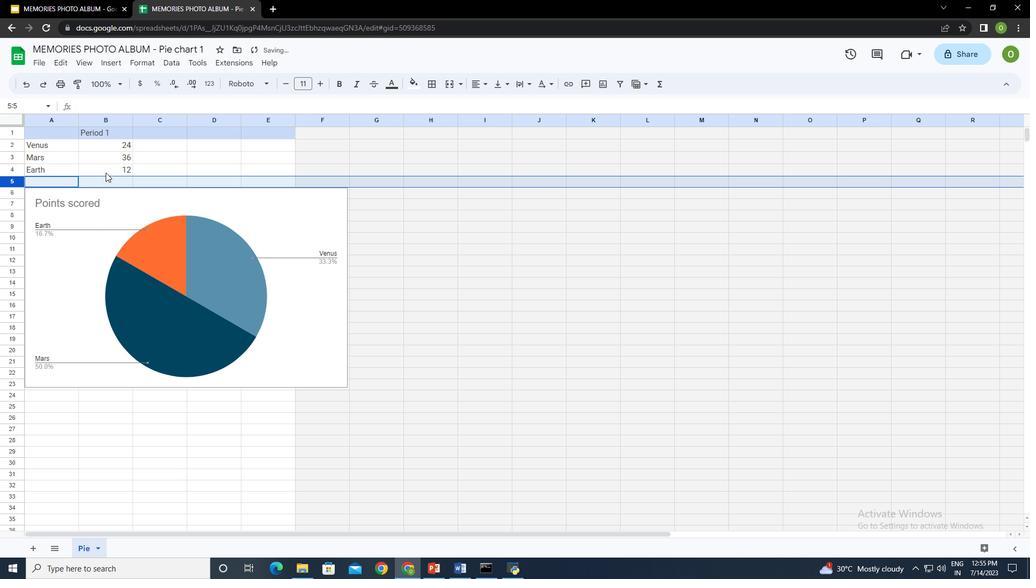 
Action: Mouse pressed left at (110, 168)
Screenshot: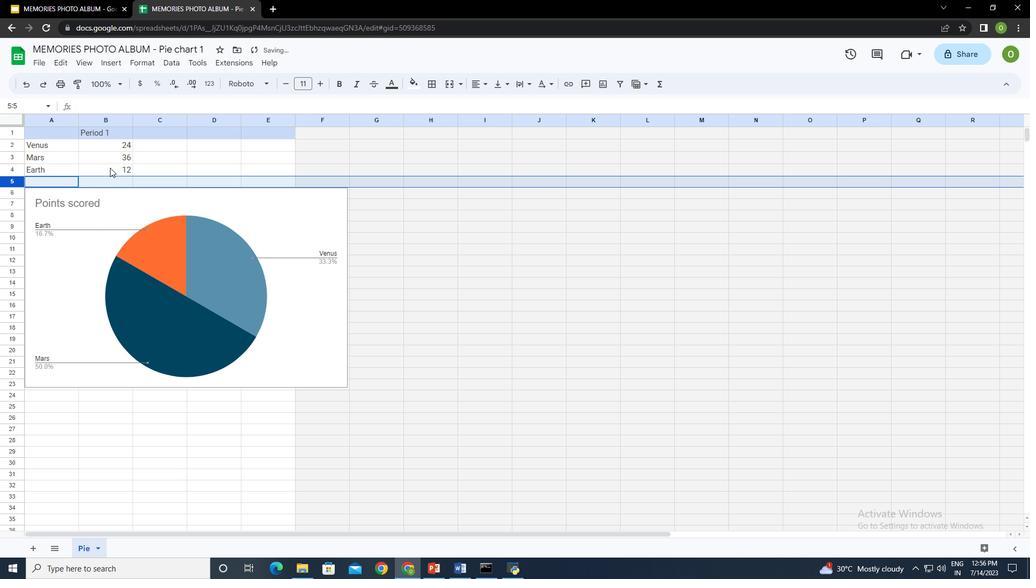 
Action: Mouse moved to (107, 141)
Screenshot: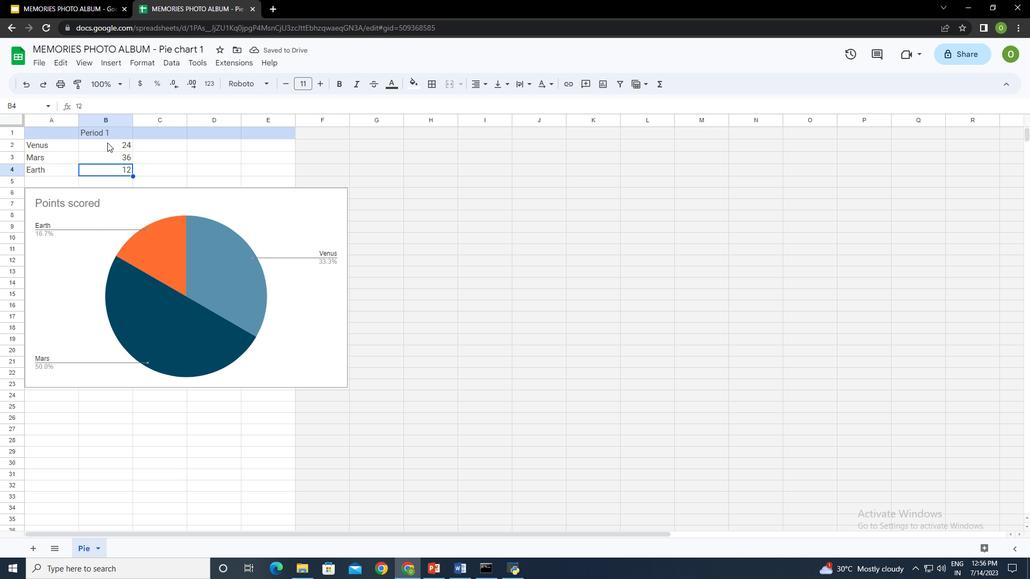 
Action: Mouse pressed left at (107, 141)
Screenshot: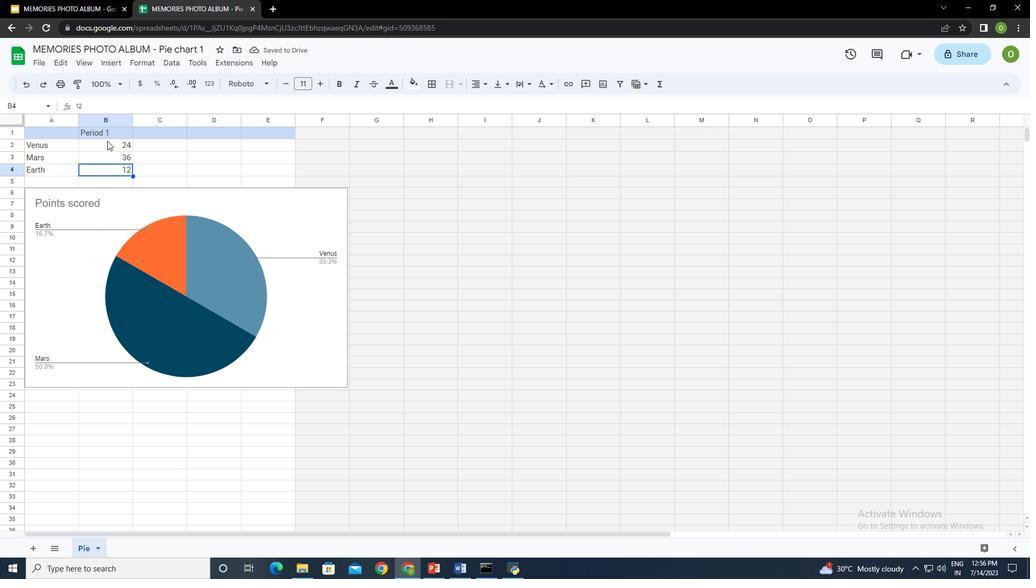 
Action: Mouse moved to (107, 142)
Screenshot: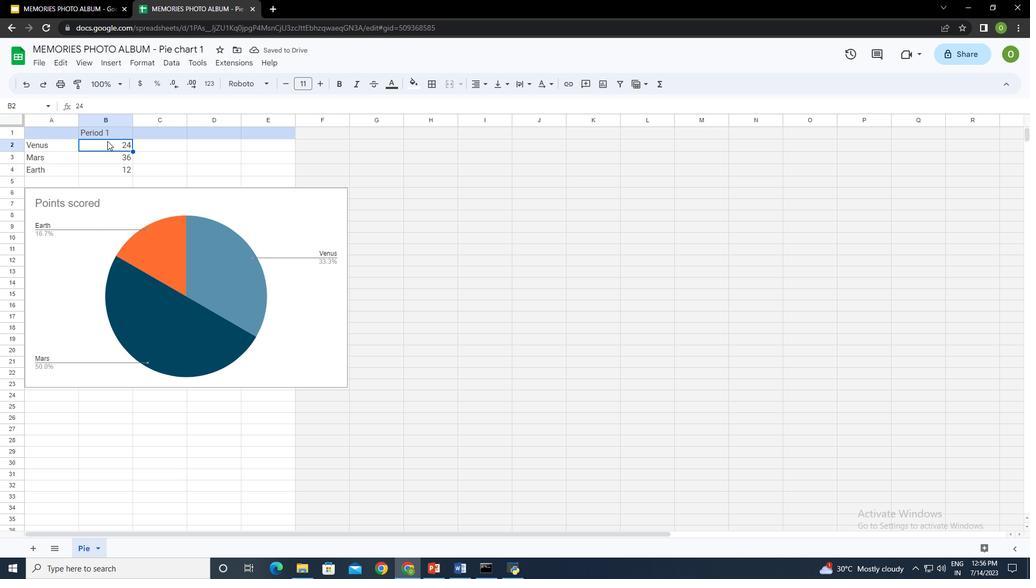 
Action: Key pressed 200
Screenshot: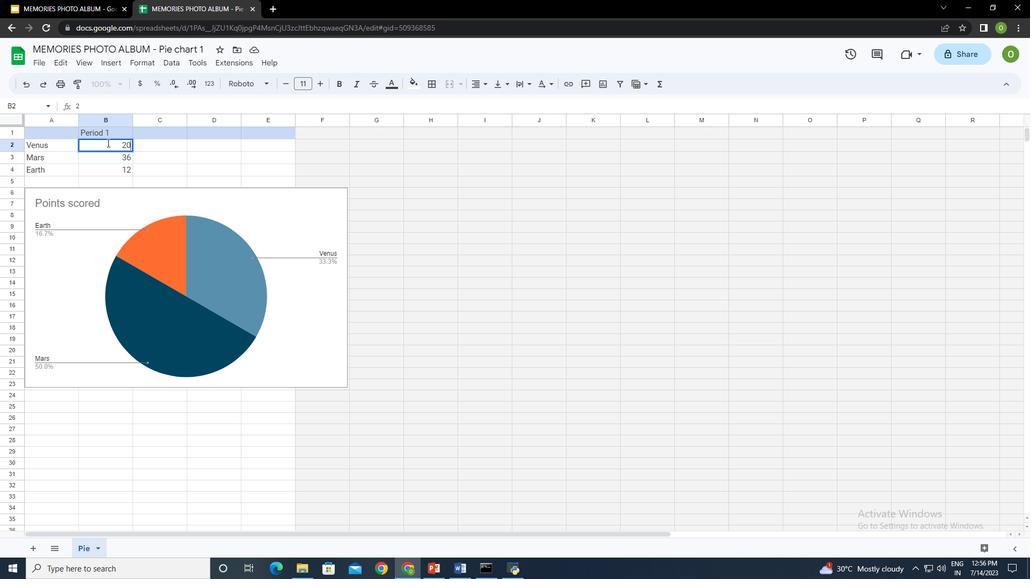 
Action: Mouse moved to (114, 158)
Screenshot: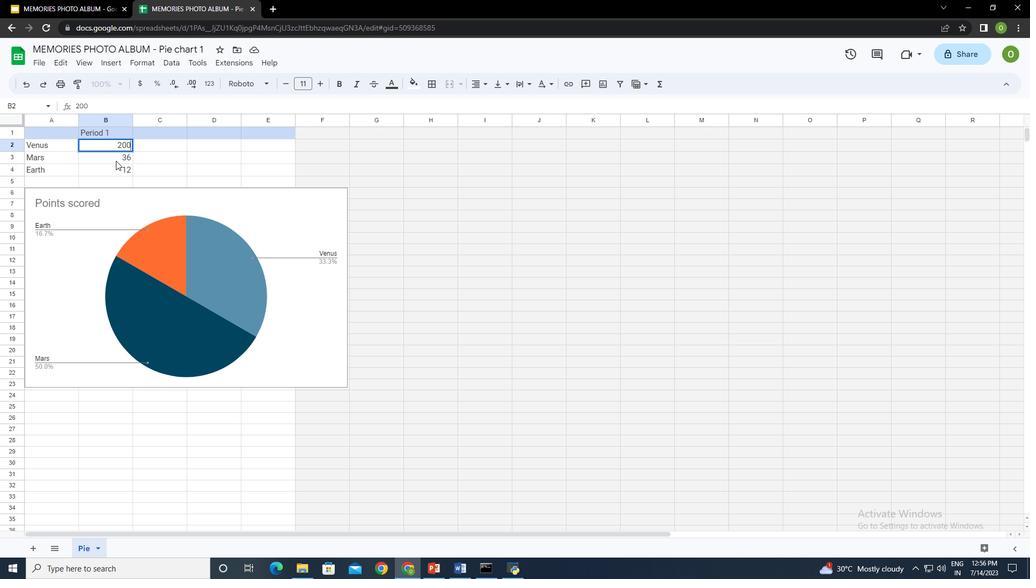 
Action: Mouse pressed left at (114, 158)
Screenshot: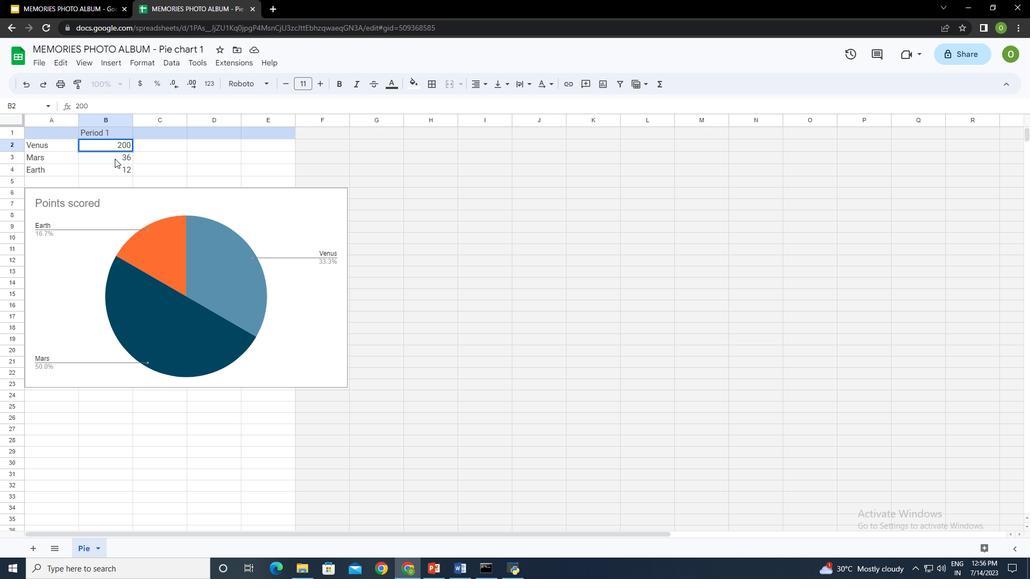
Action: Mouse moved to (114, 158)
Screenshot: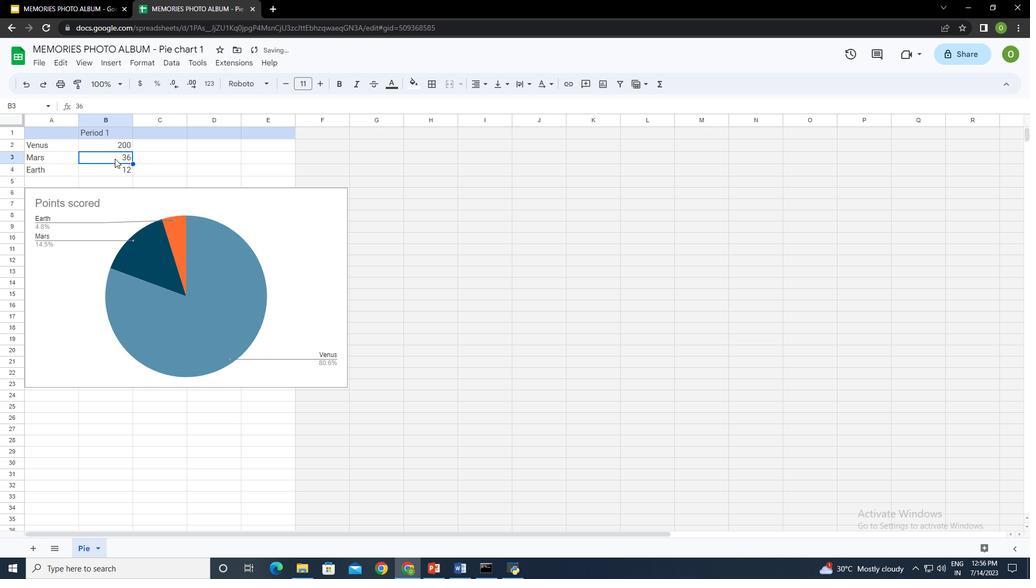 
Action: Key pressed 150
Screenshot: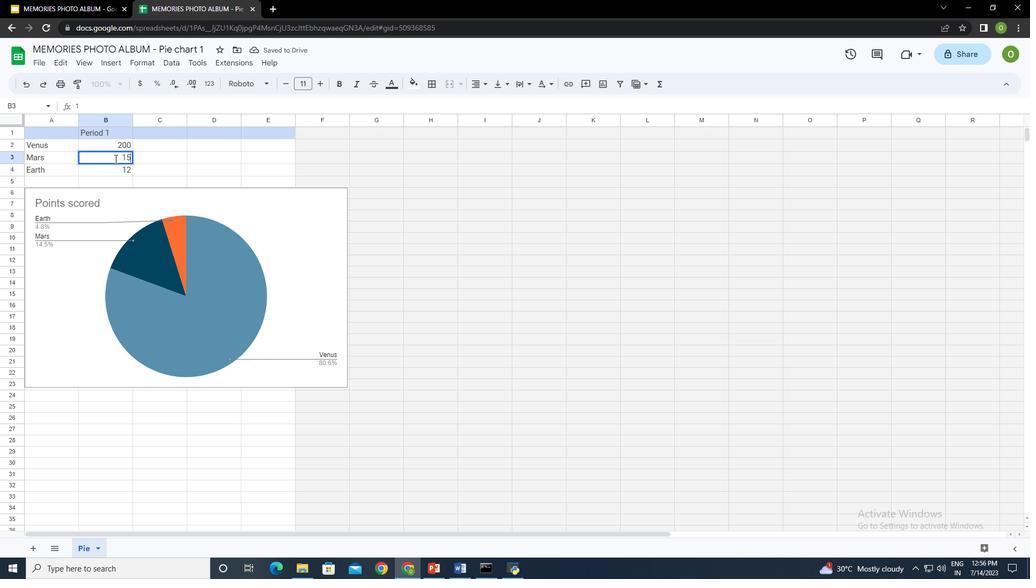 
Action: Mouse moved to (118, 169)
Screenshot: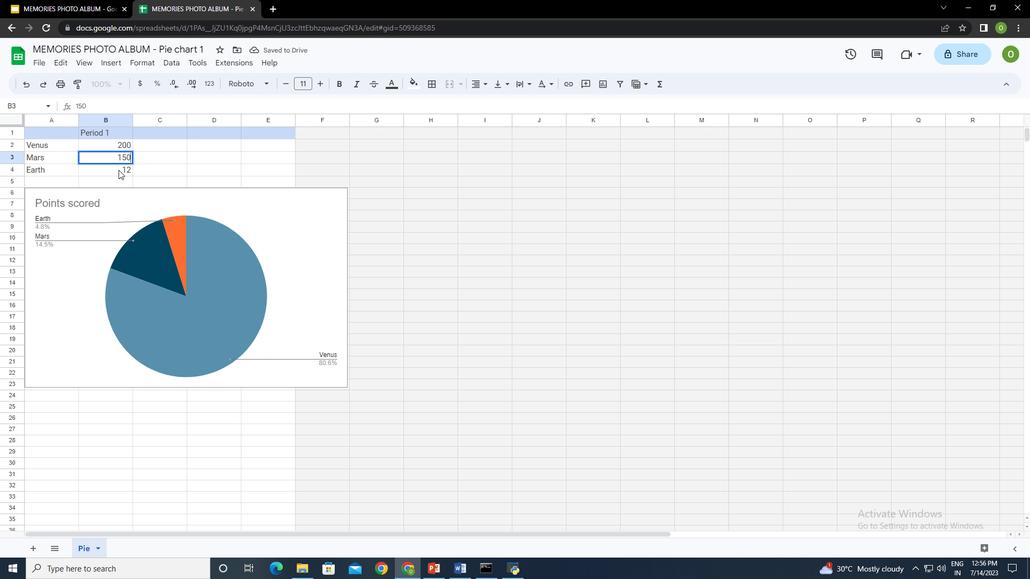 
Action: Mouse pressed left at (118, 169)
Screenshot: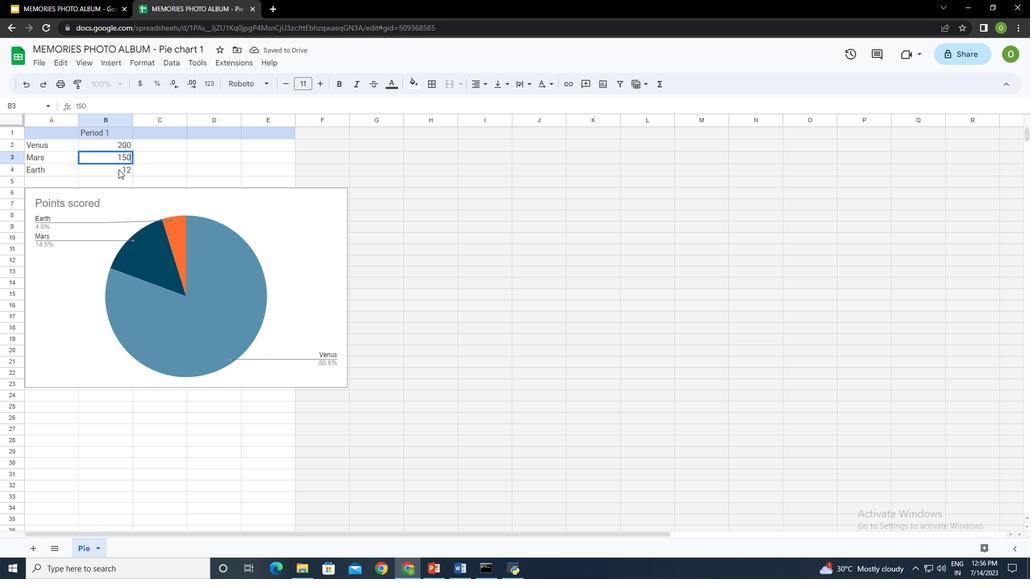 
Action: Key pressed 300
Screenshot: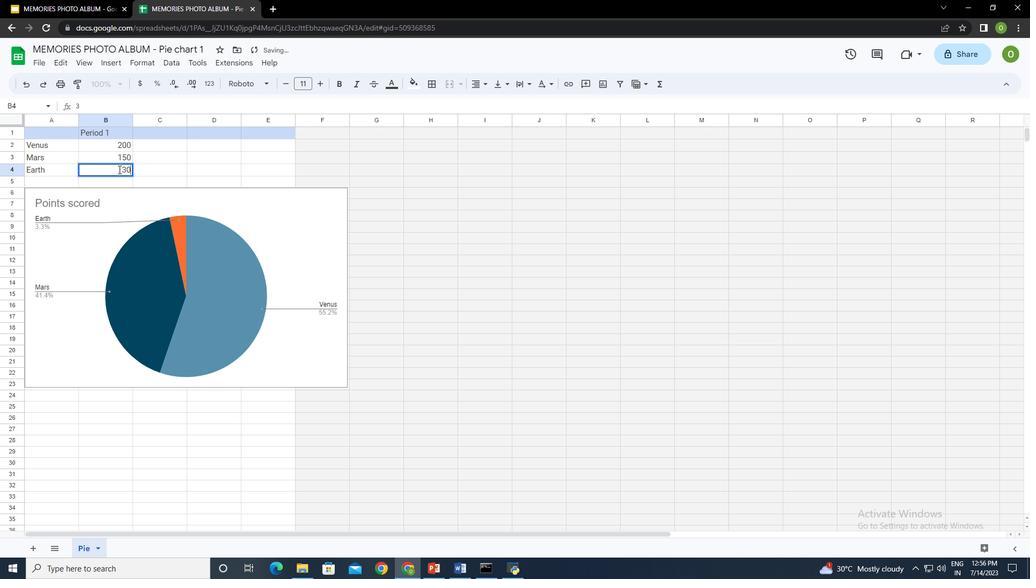 
Action: Mouse moved to (146, 162)
Screenshot: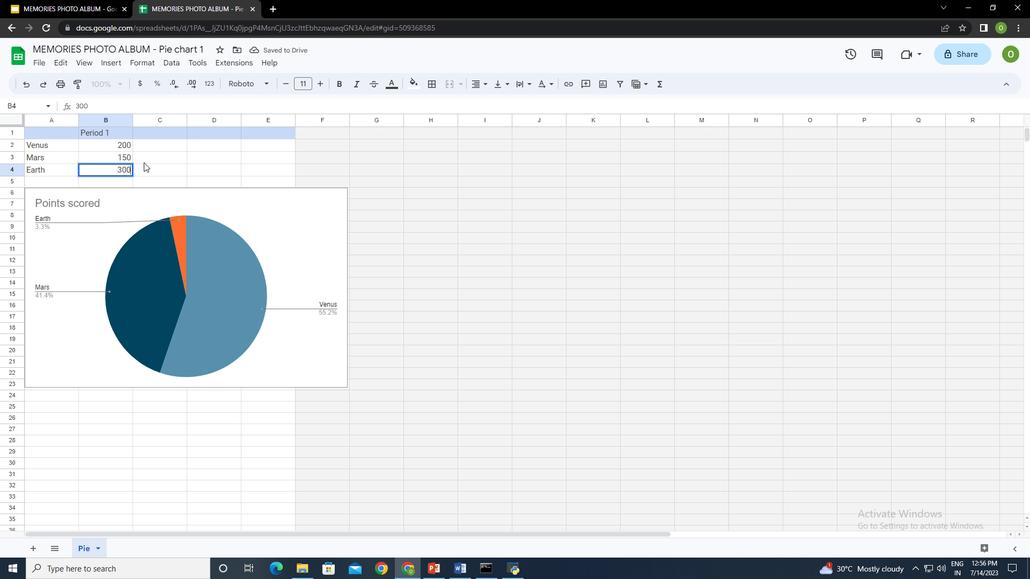 
Action: Mouse pressed left at (146, 162)
Screenshot: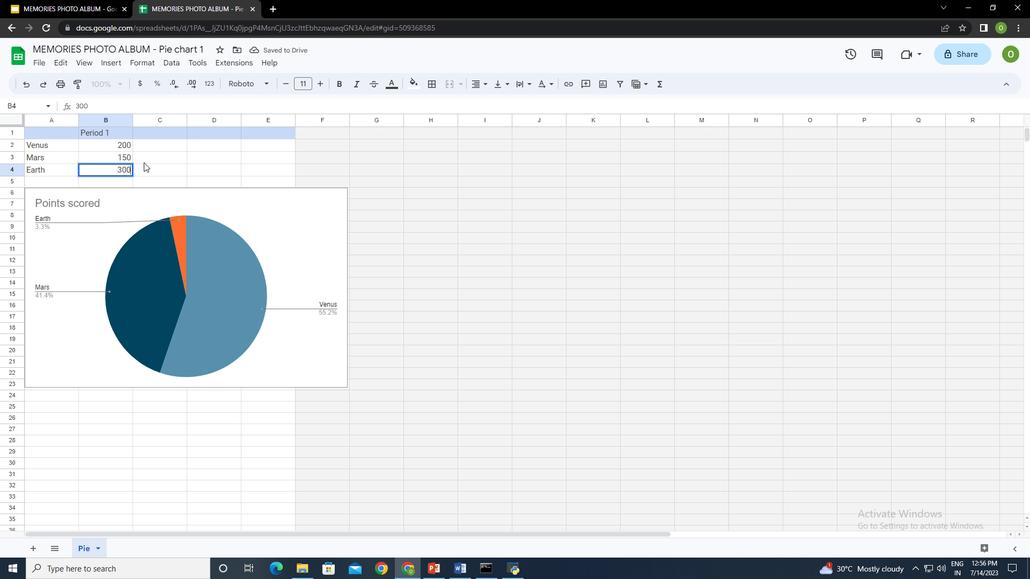 
Action: Mouse moved to (200, 153)
Screenshot: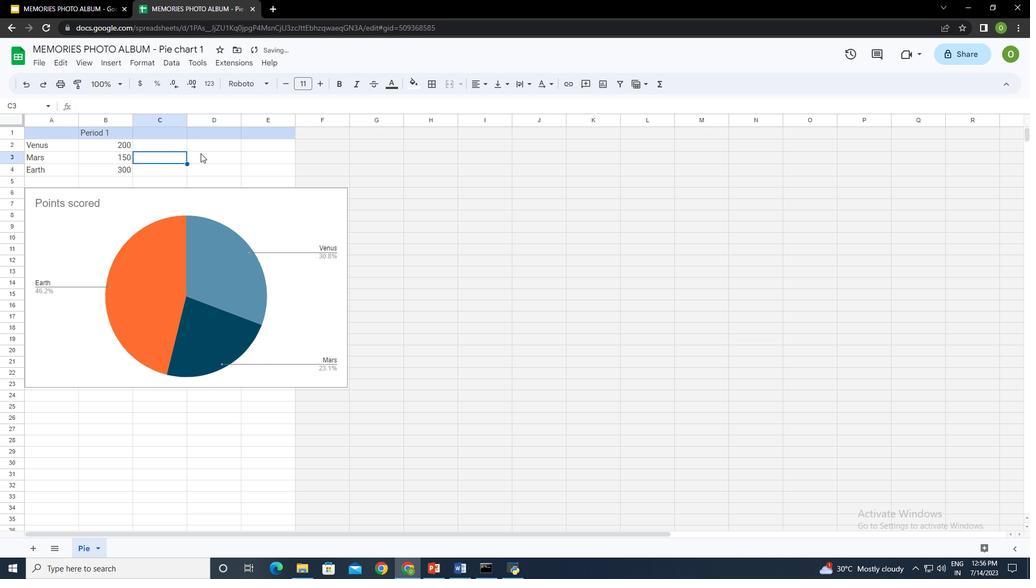 
Action: Mouse pressed left at (200, 153)
Screenshot: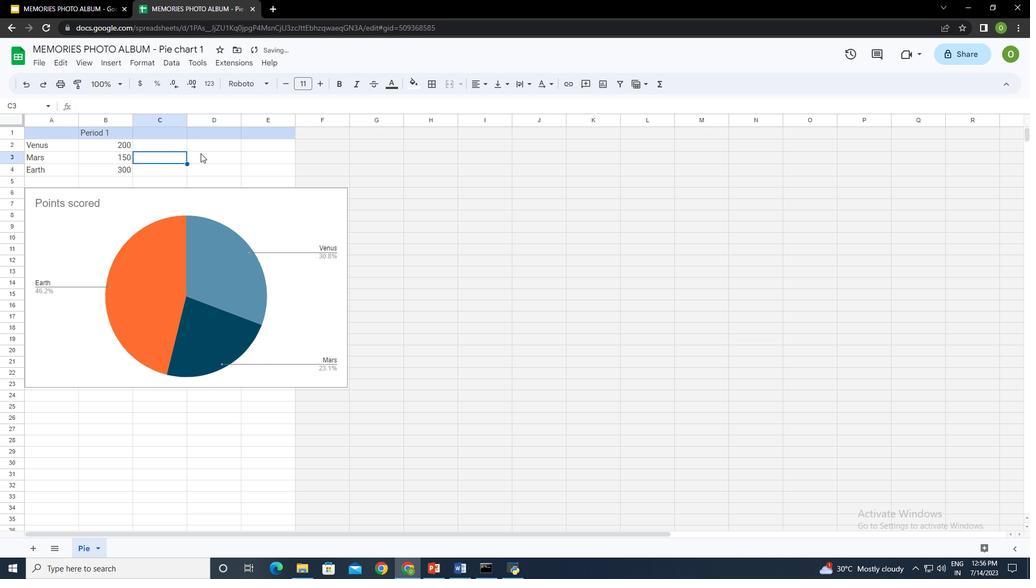 
Action: Mouse moved to (67, 1)
Screenshot: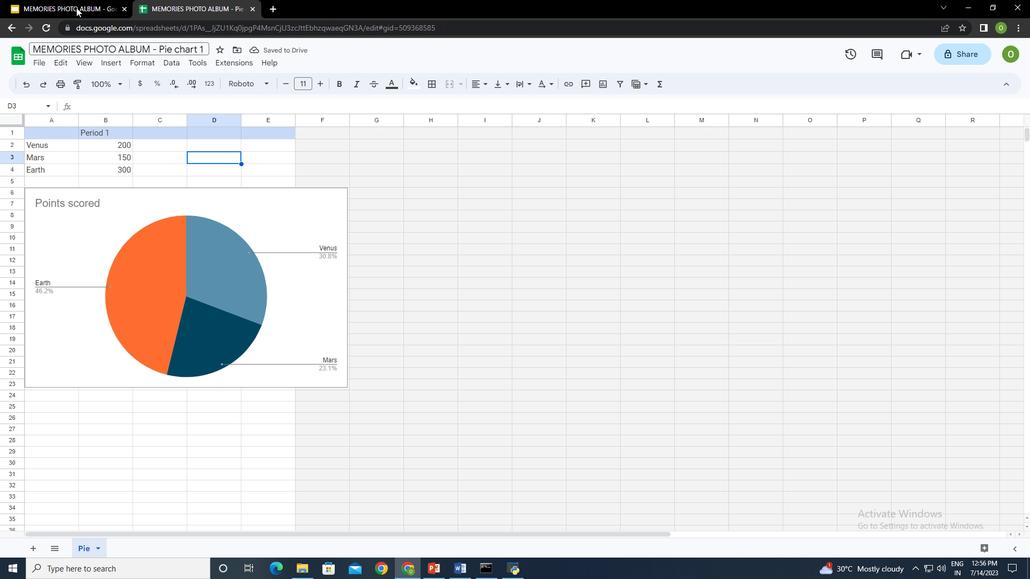 
Action: Mouse pressed left at (67, 1)
Screenshot: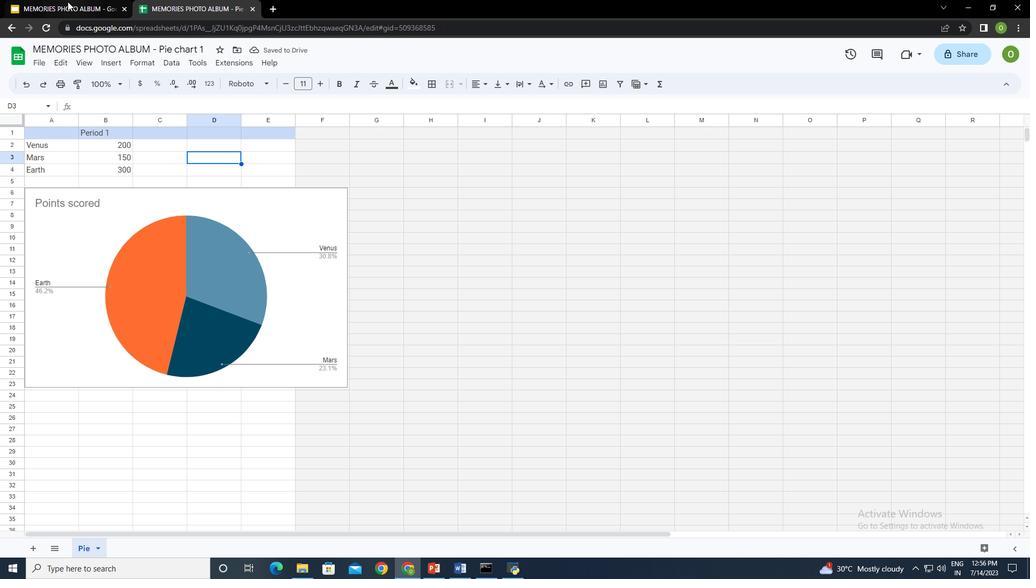 
Action: Mouse moved to (746, 142)
Screenshot: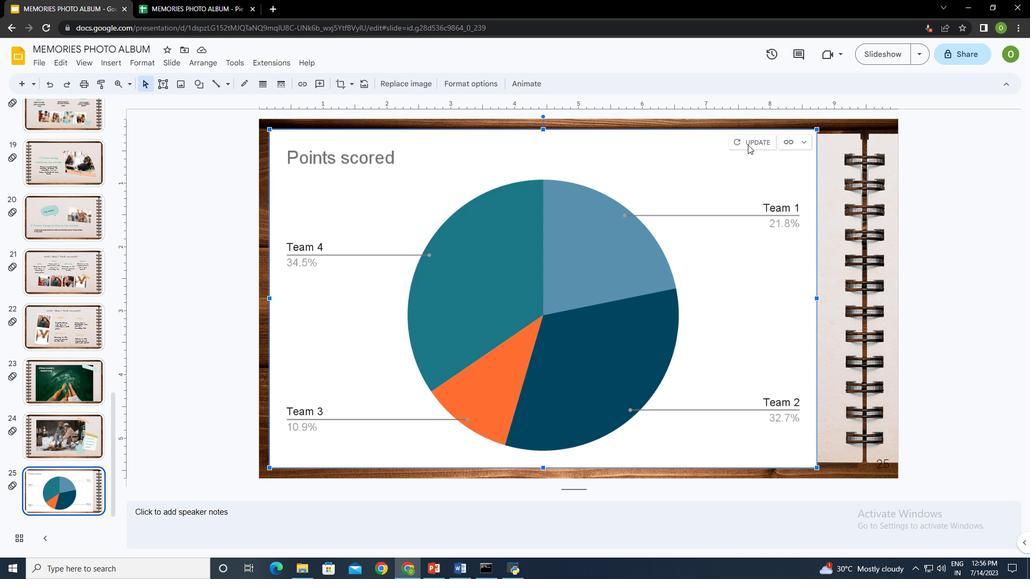 
Action: Mouse pressed left at (746, 142)
Screenshot: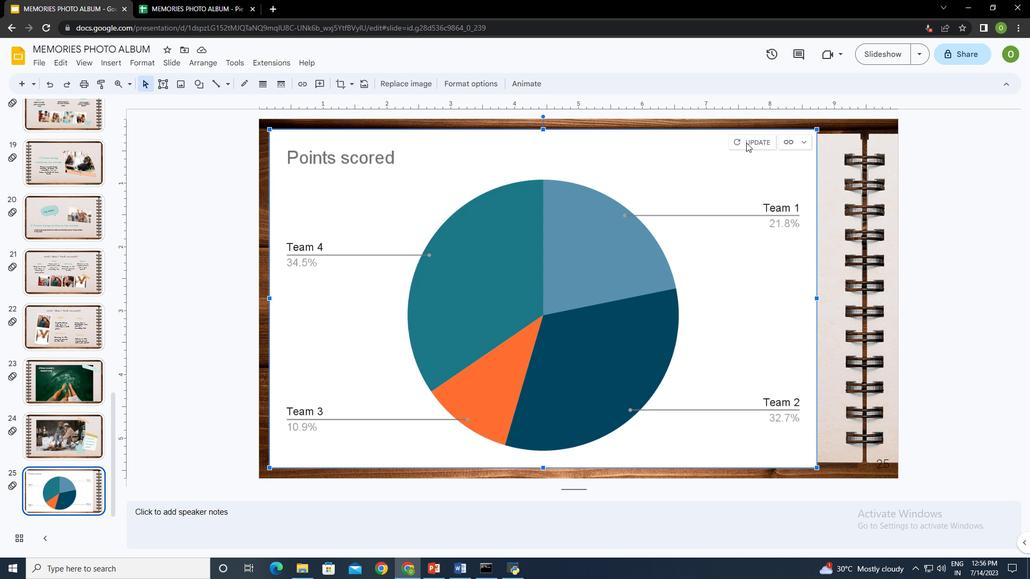 
Action: Mouse moved to (472, 152)
Screenshot: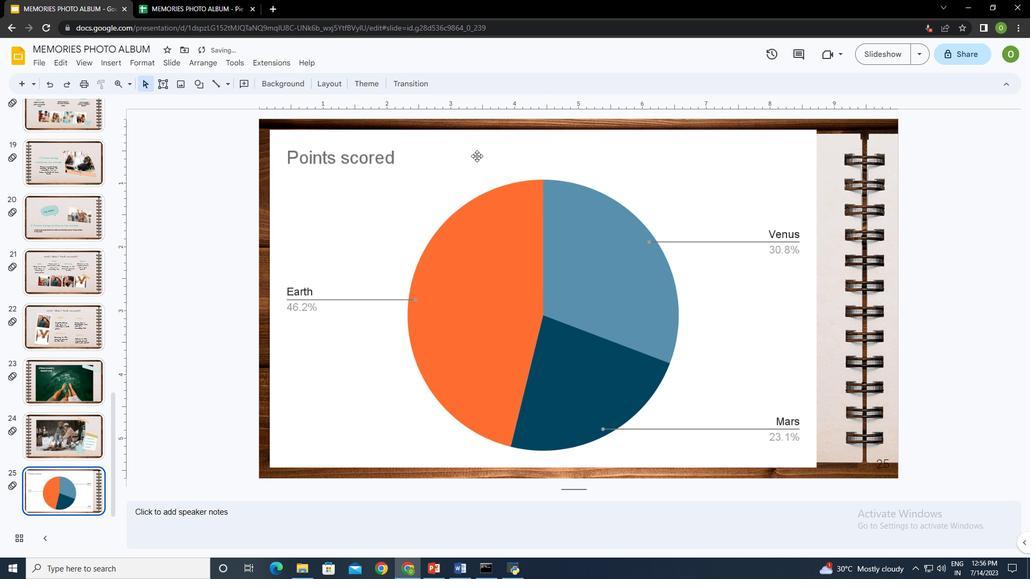 
Action: Mouse pressed left at (472, 152)
Screenshot: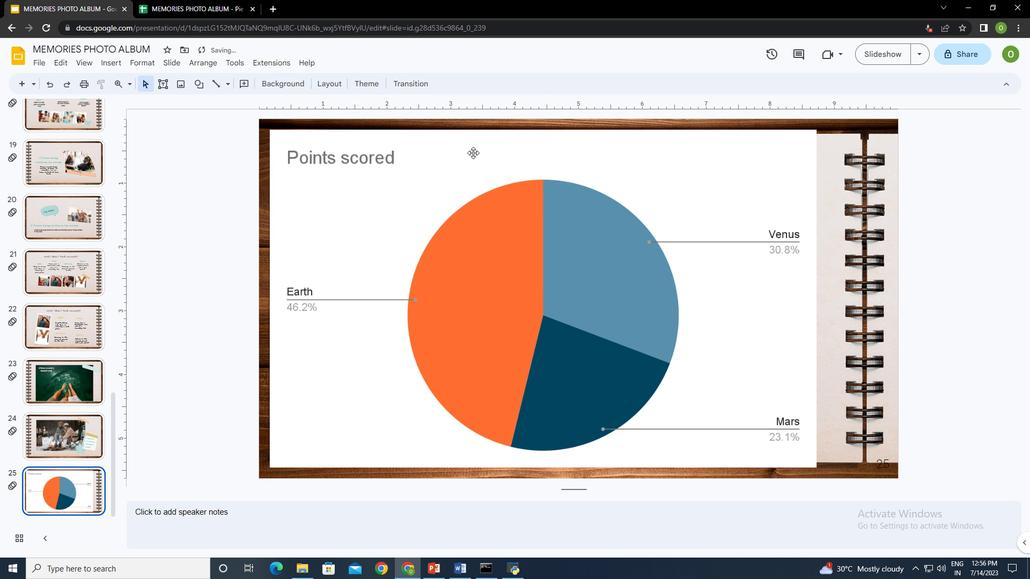 
Action: Mouse moved to (817, 469)
Screenshot: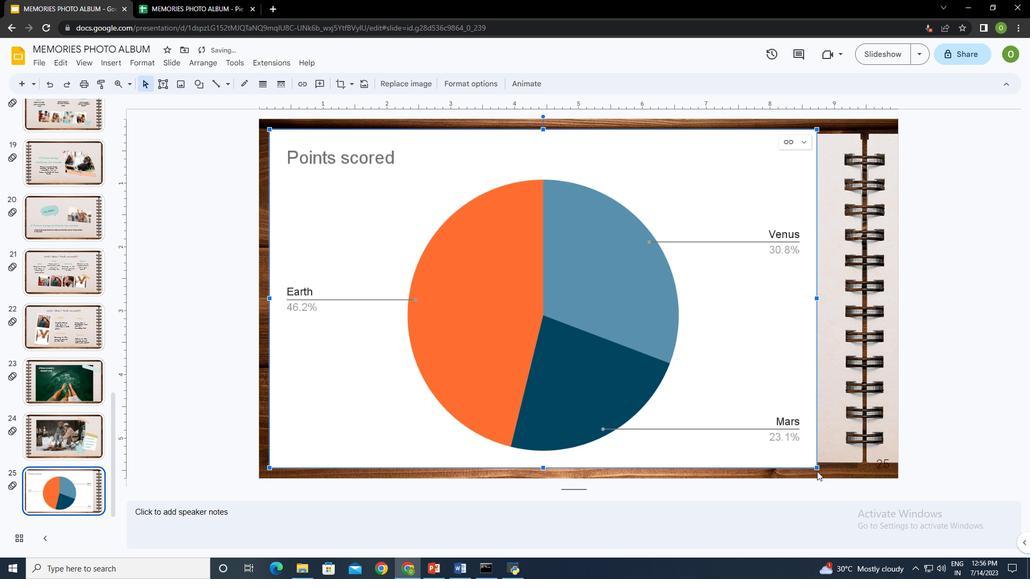 
Action: Mouse pressed left at (817, 469)
Screenshot: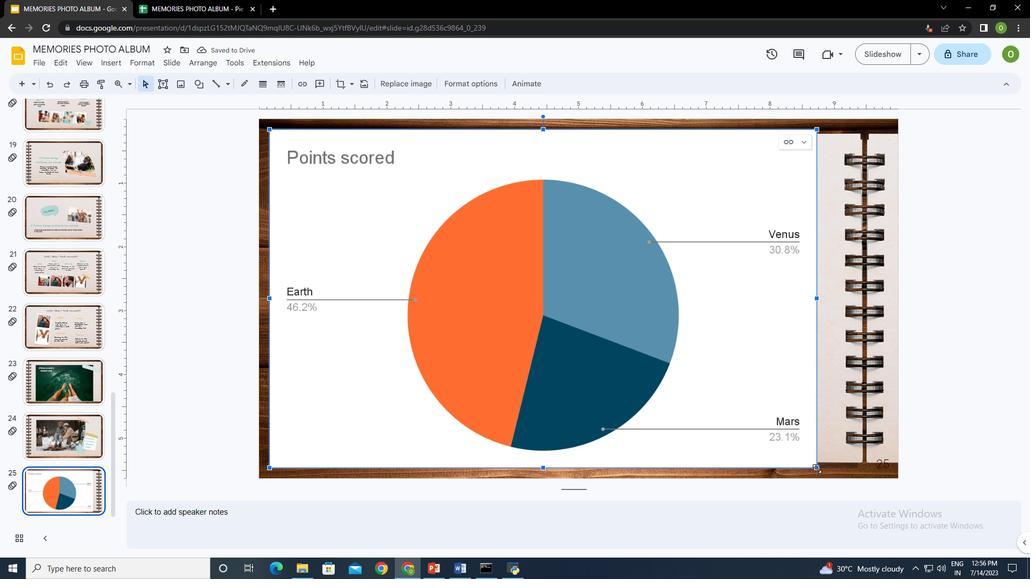 
Action: Mouse moved to (271, 128)
Screenshot: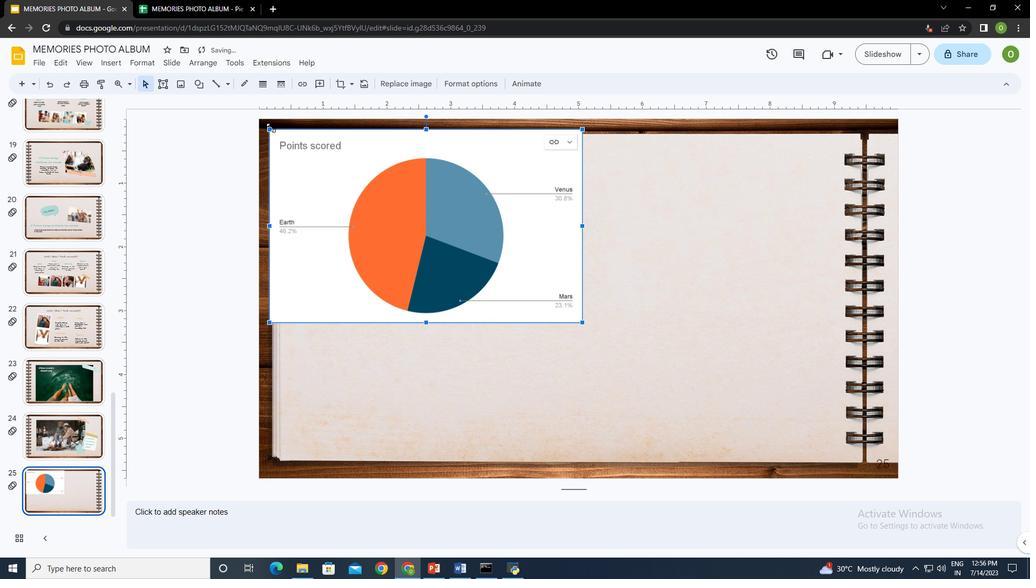 
Action: Mouse pressed left at (271, 128)
Screenshot: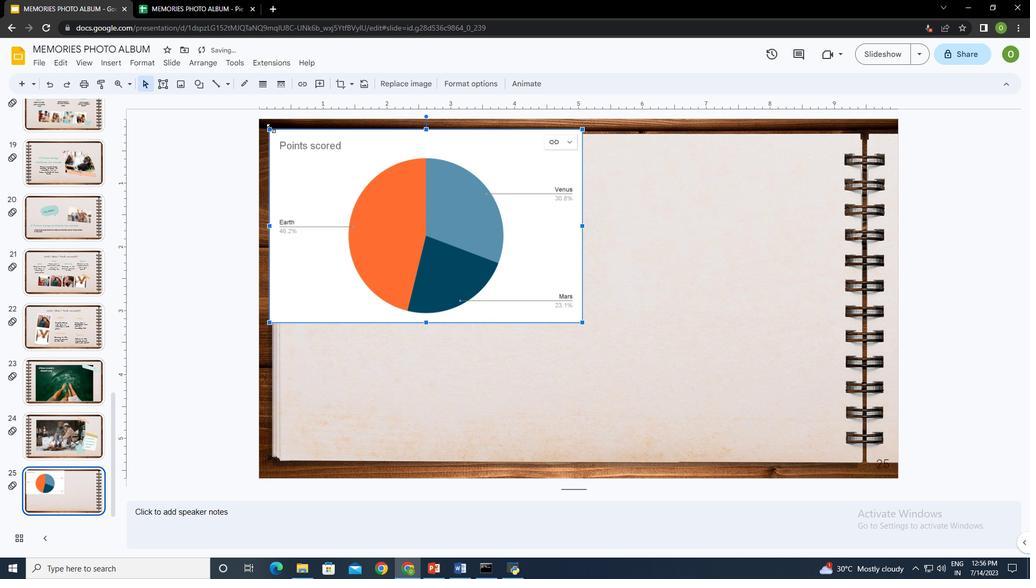 
Action: Mouse moved to (446, 226)
Screenshot: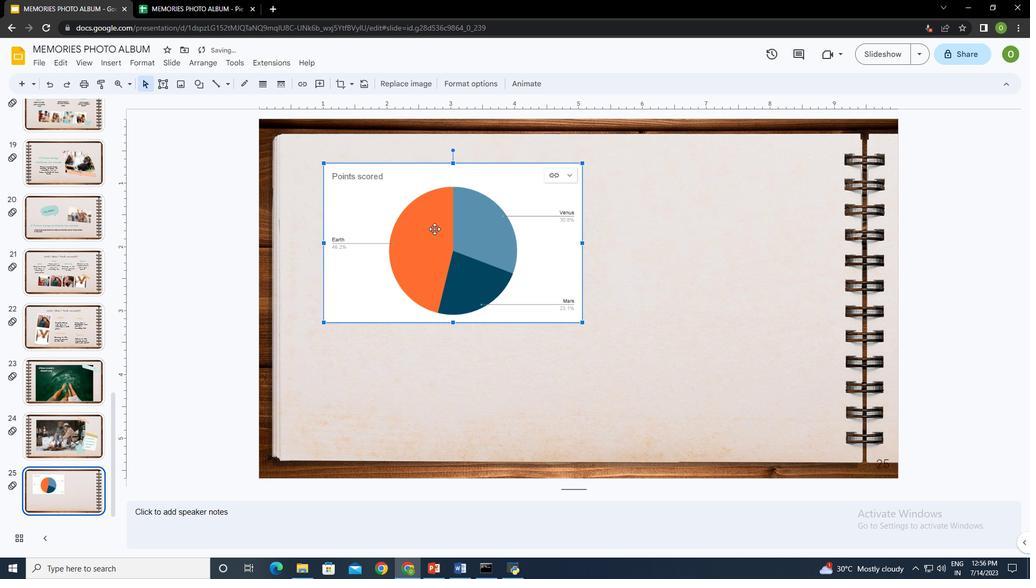 
Action: Mouse pressed left at (446, 226)
Screenshot: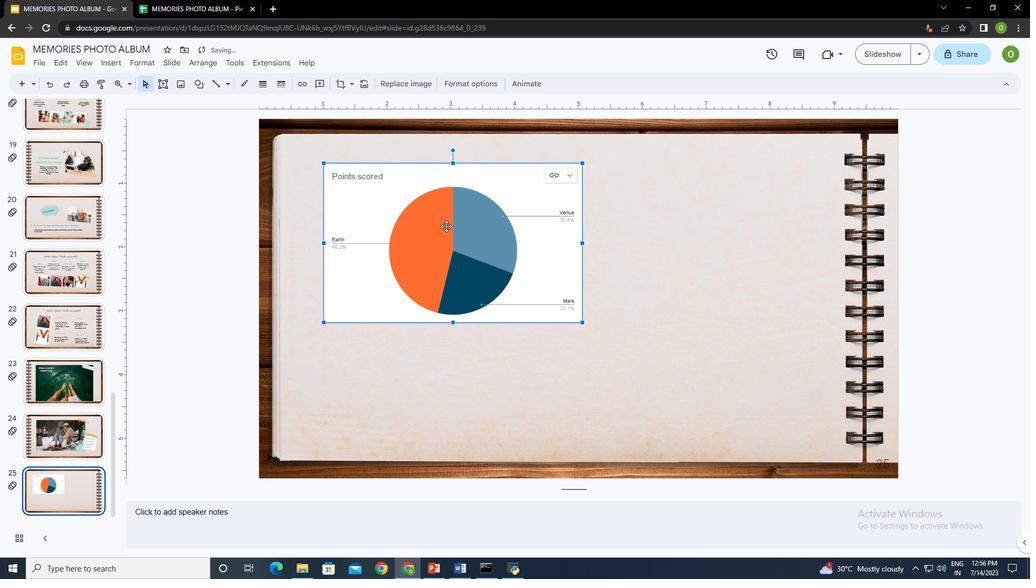 
Action: Mouse moved to (608, 300)
Screenshot: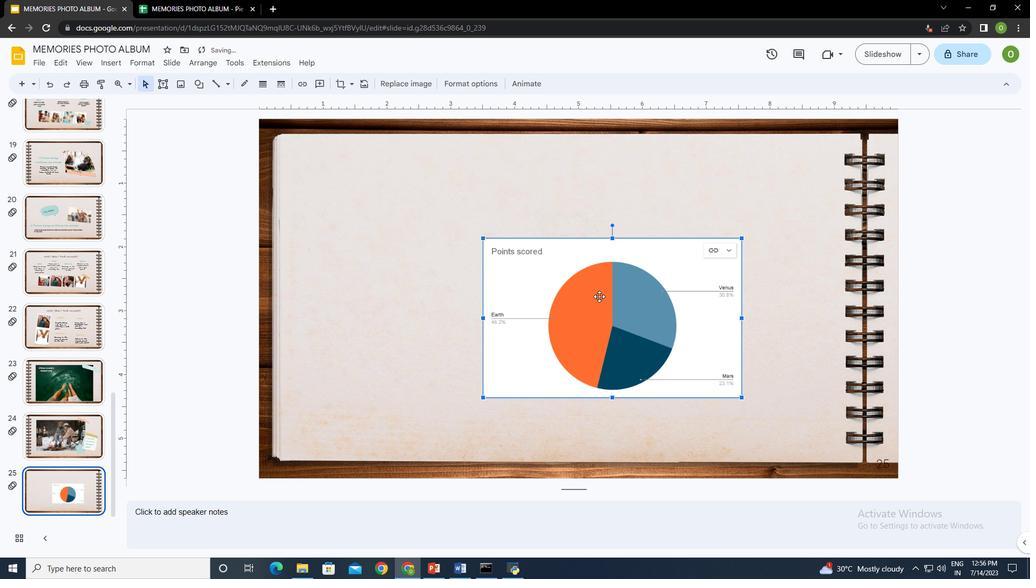 
Action: Mouse pressed left at (608, 300)
Screenshot: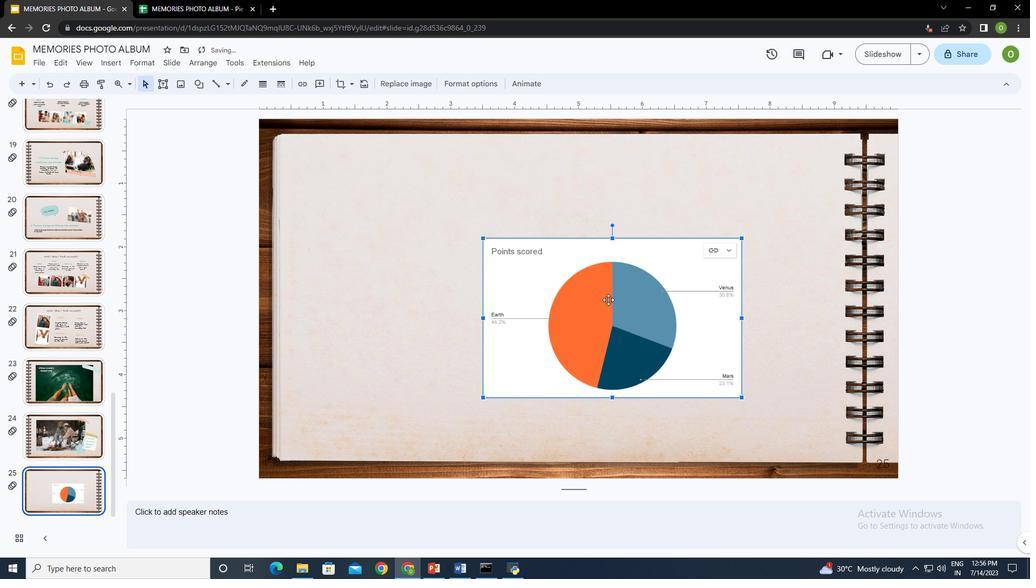 
Action: Mouse moved to (581, 287)
Screenshot: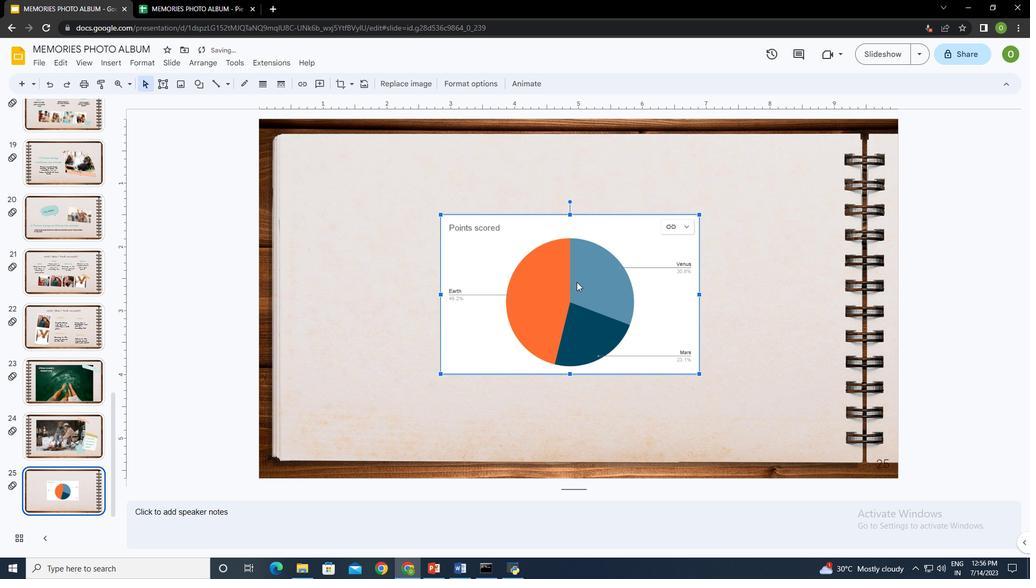 
Action: Mouse pressed left at (581, 287)
Screenshot: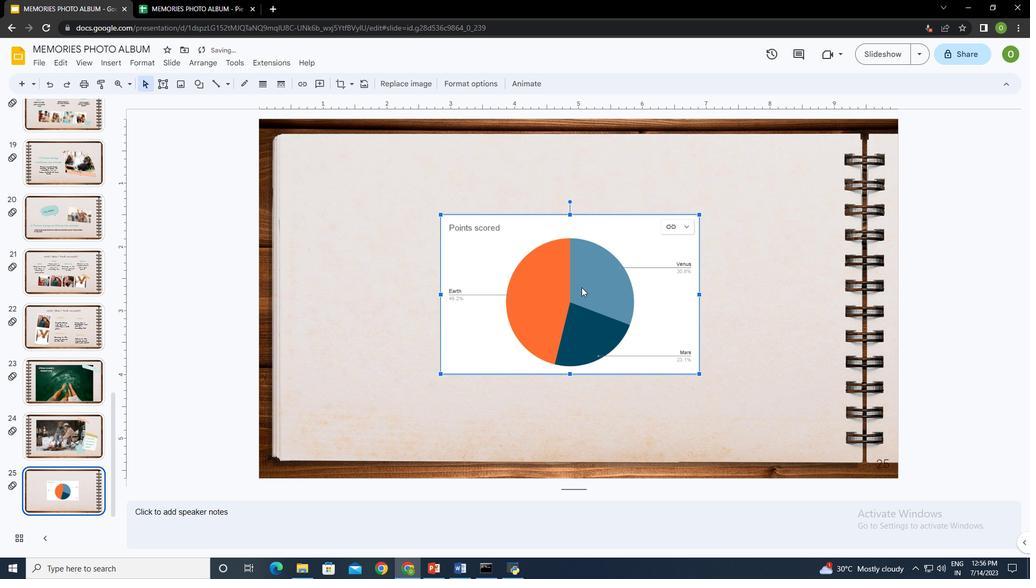 
Action: Mouse moved to (345, 235)
Screenshot: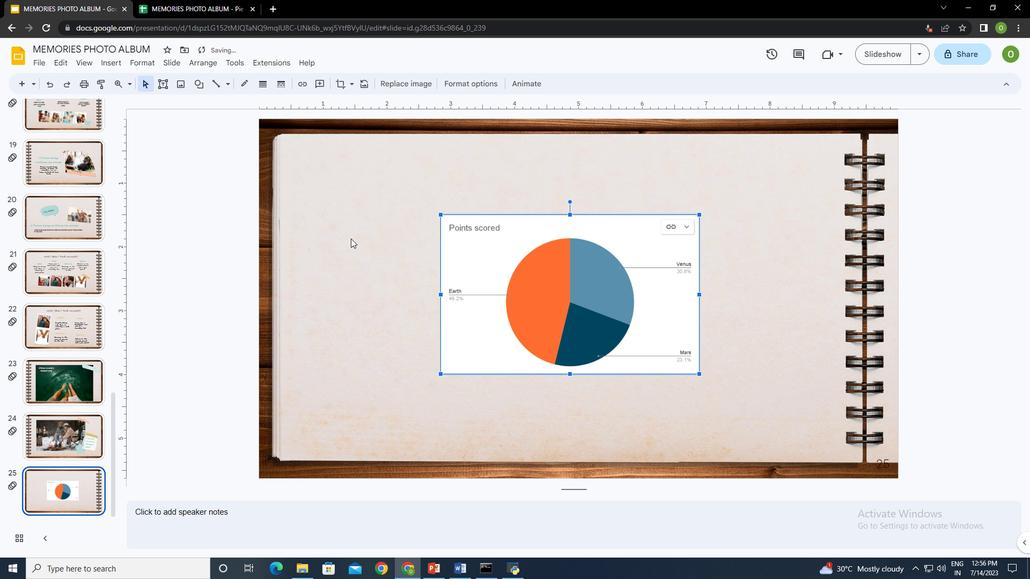 
Action: Mouse pressed left at (345, 235)
Screenshot: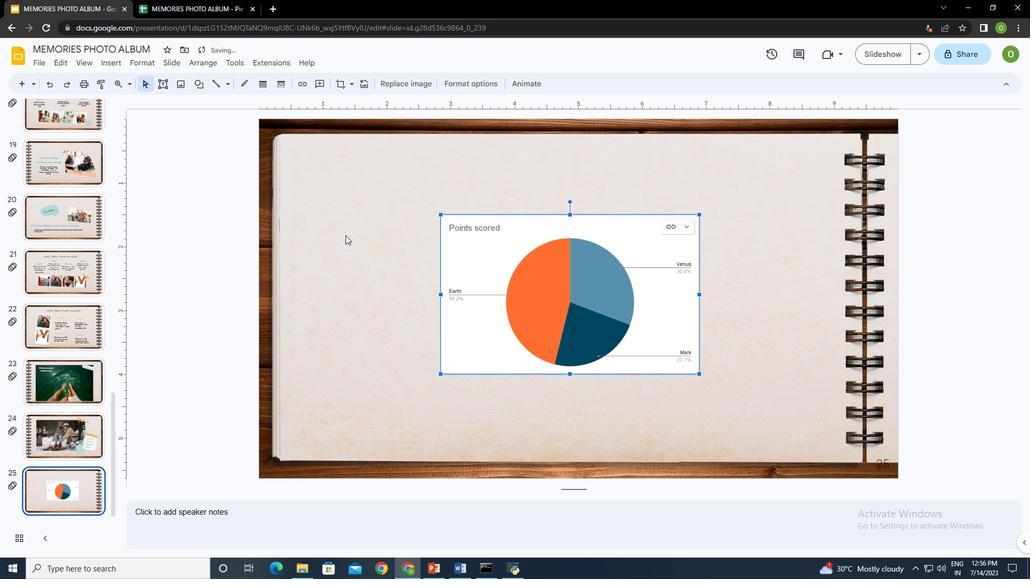 
Action: Mouse moved to (110, 61)
Screenshot: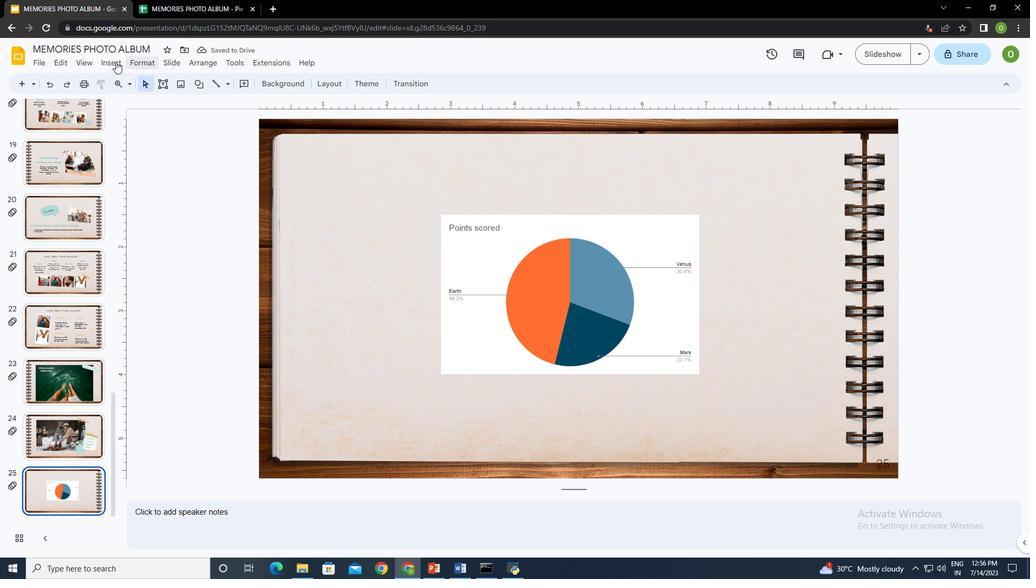 
Action: Mouse pressed left at (110, 61)
Screenshot: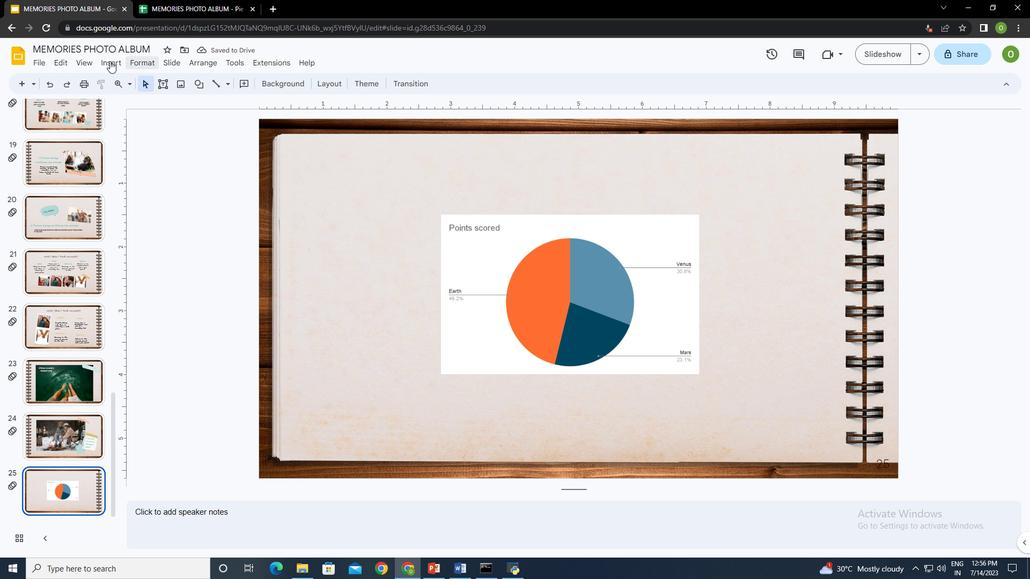 
Action: Mouse moved to (343, 86)
Screenshot: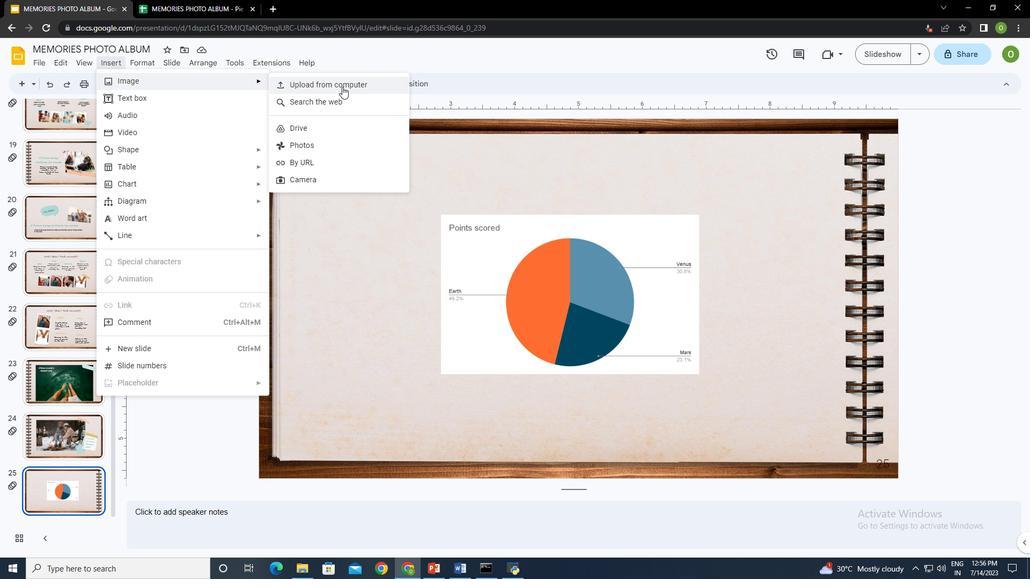 
Action: Mouse pressed left at (343, 86)
Screenshot: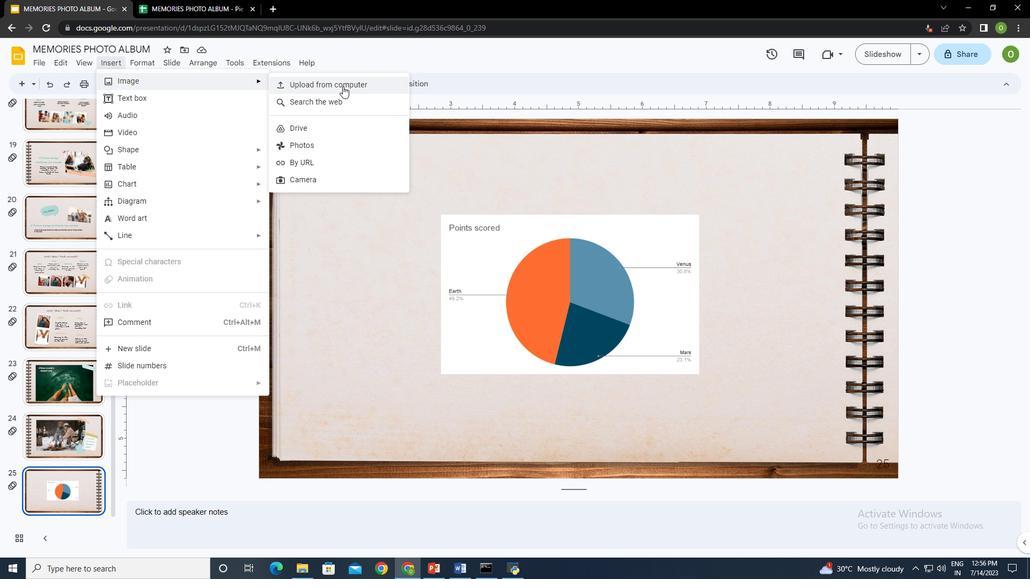 
Action: Mouse moved to (400, 165)
Screenshot: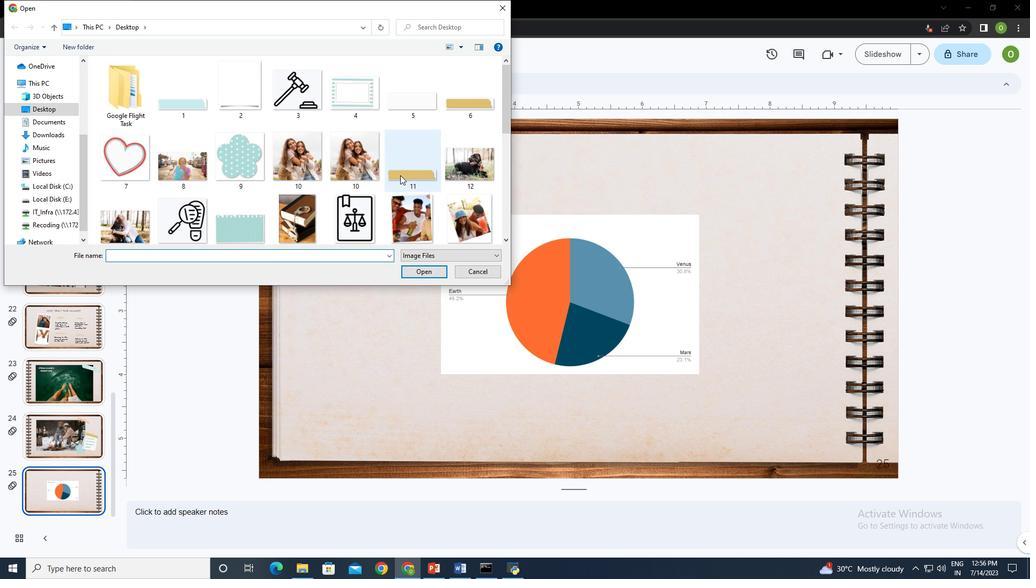 
Action: Mouse scrolled (400, 164) with delta (0, 0)
Screenshot: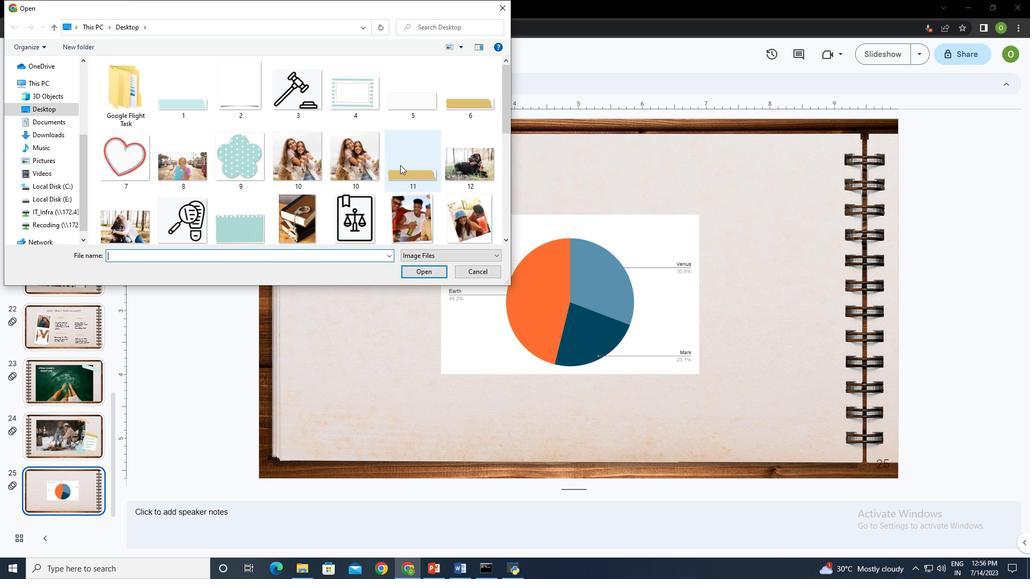 
Action: Mouse scrolled (400, 165) with delta (0, 0)
Screenshot: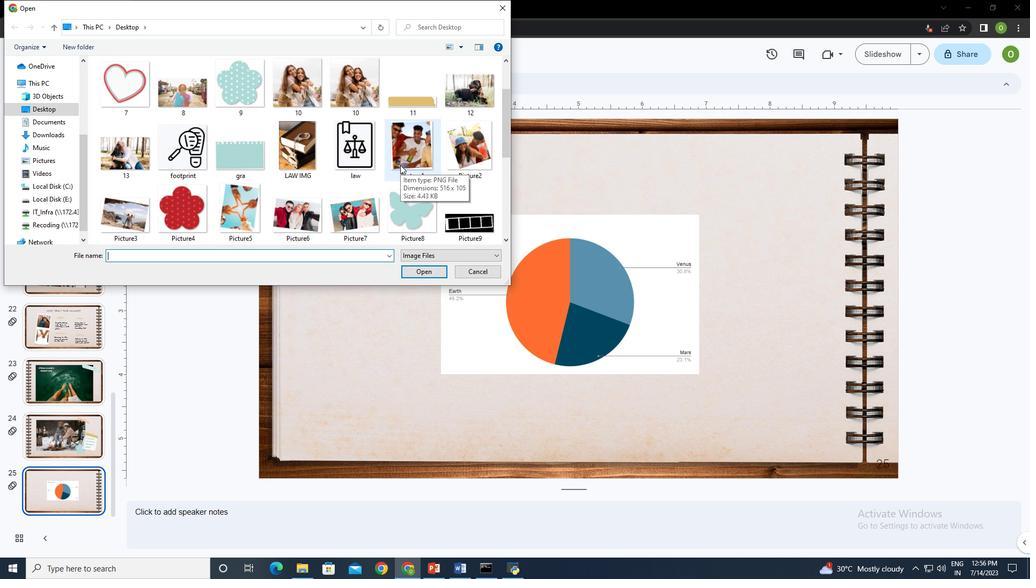 
Action: Mouse moved to (472, 99)
Screenshot: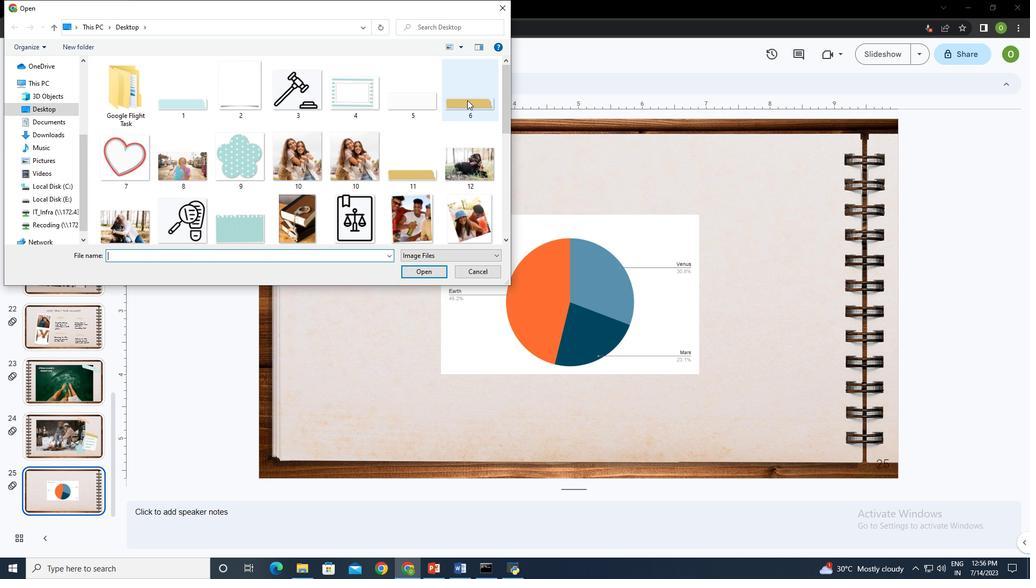 
Action: Mouse pressed left at (472, 99)
Screenshot: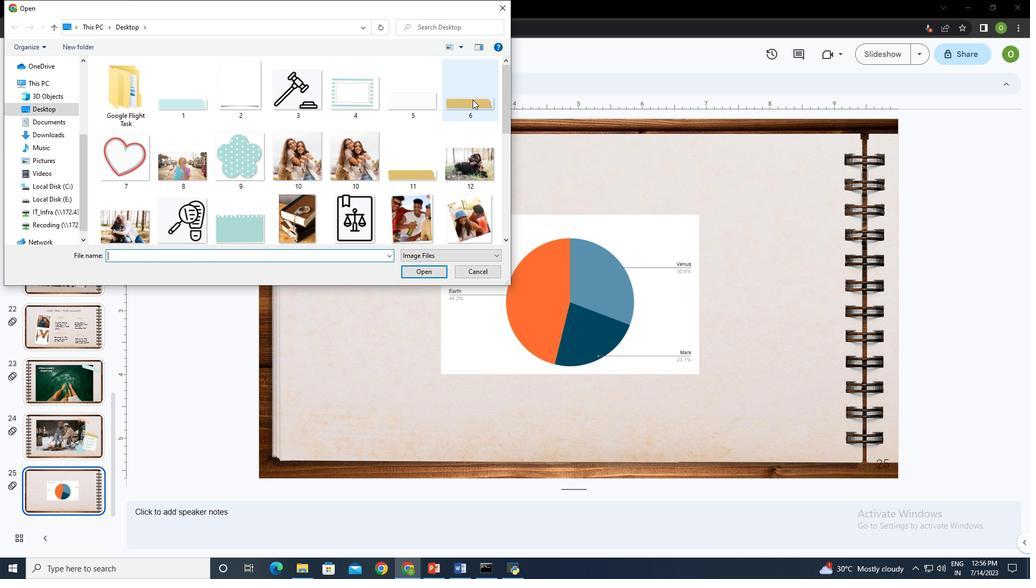 
Action: Mouse moved to (424, 272)
Screenshot: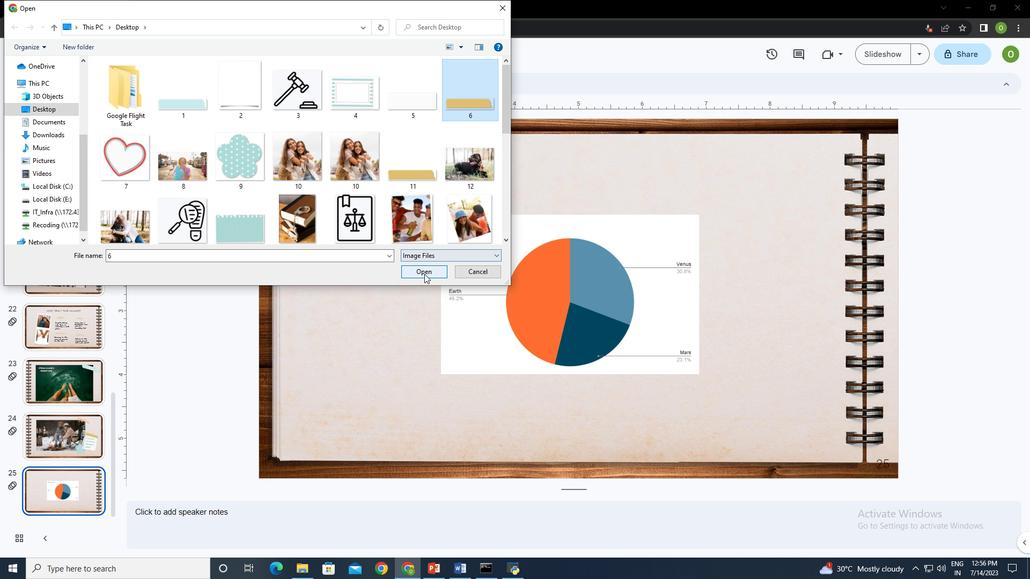 
Action: Mouse pressed left at (424, 272)
Screenshot: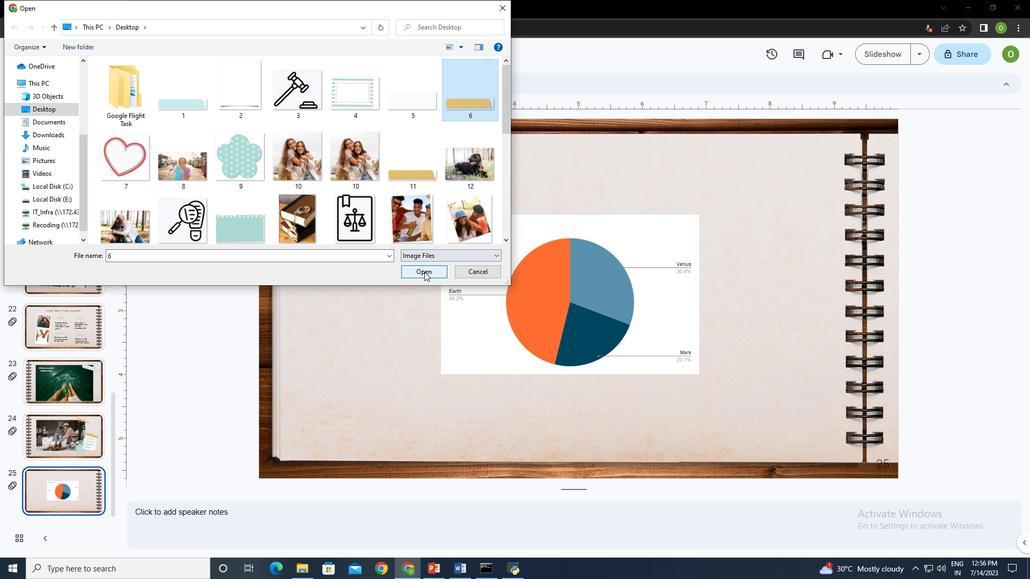 
Action: Mouse moved to (725, 192)
Screenshot: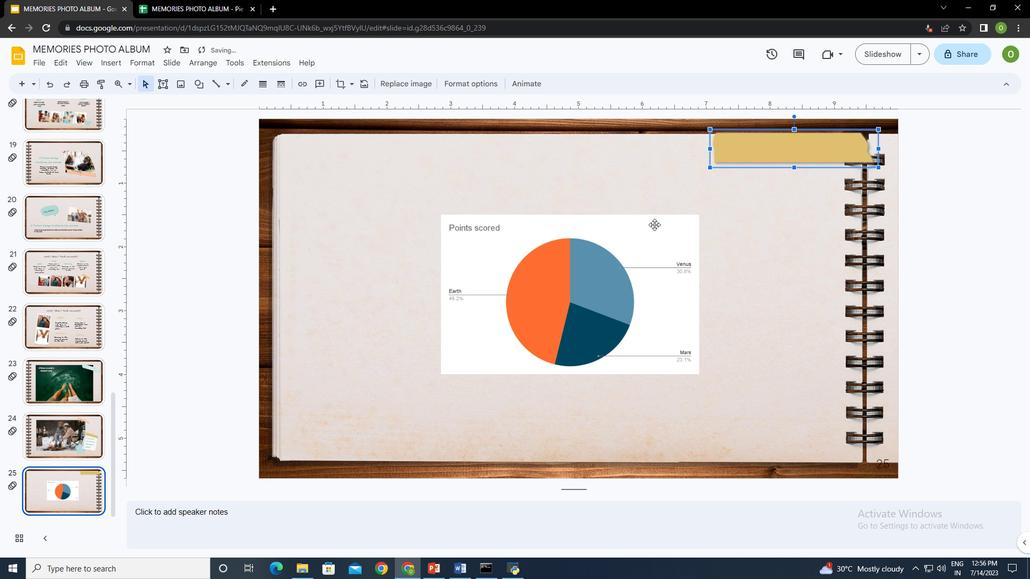 
Action: Key pressed <Key.delete>
Screenshot: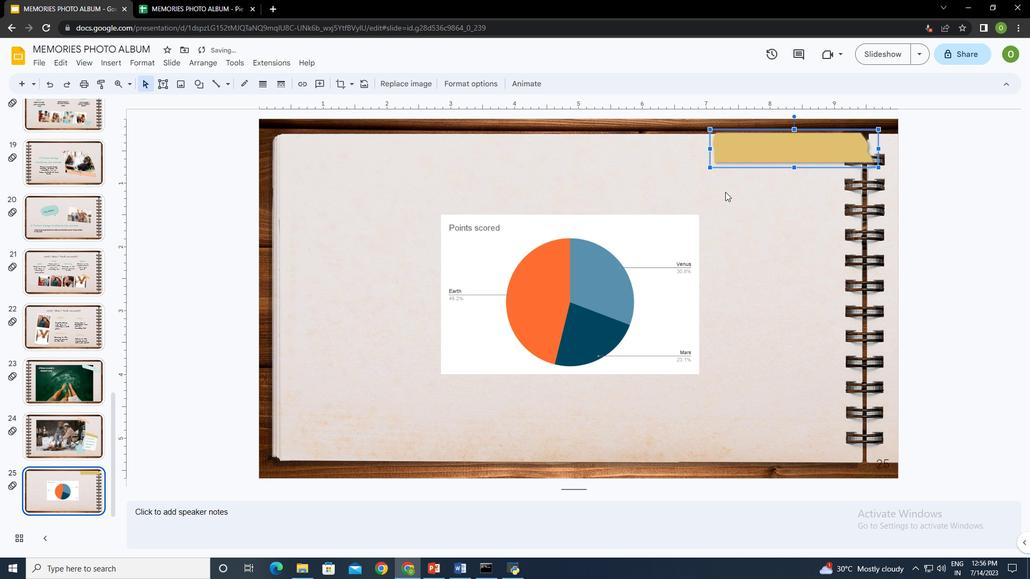 
Action: Mouse moved to (157, 81)
Screenshot: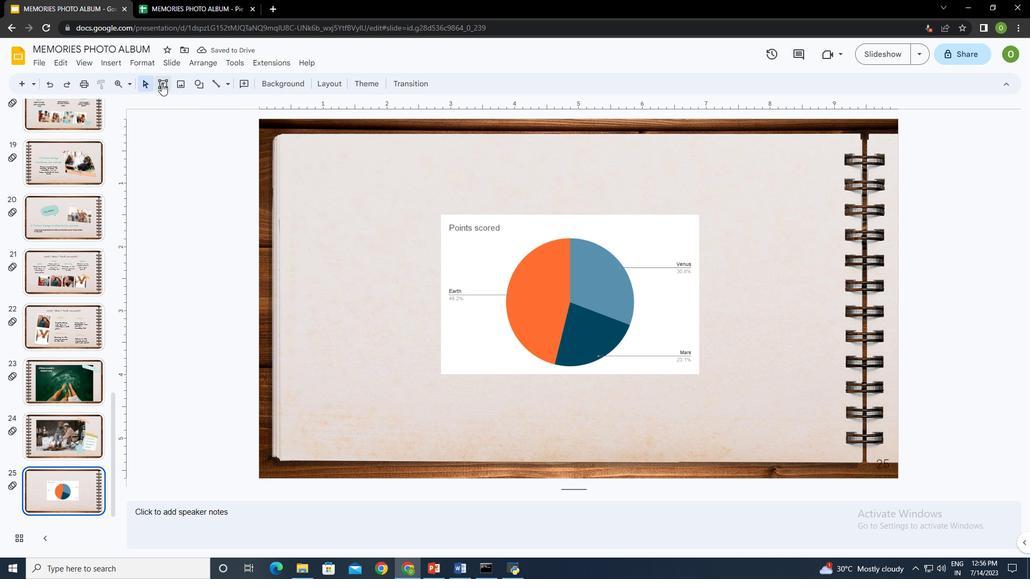 
Action: Mouse pressed left at (157, 81)
Screenshot: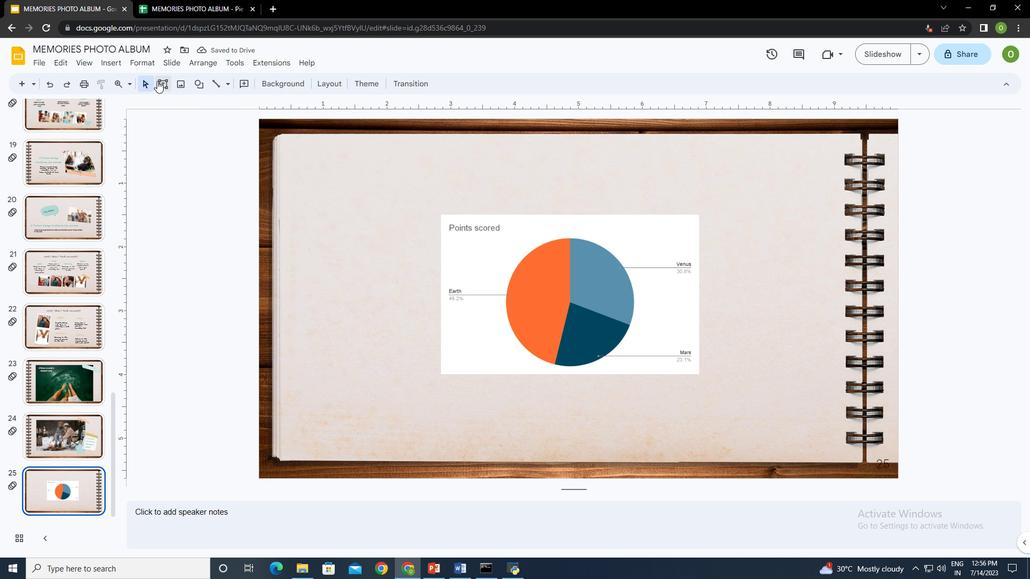 
Action: Mouse moved to (323, 176)
Screenshot: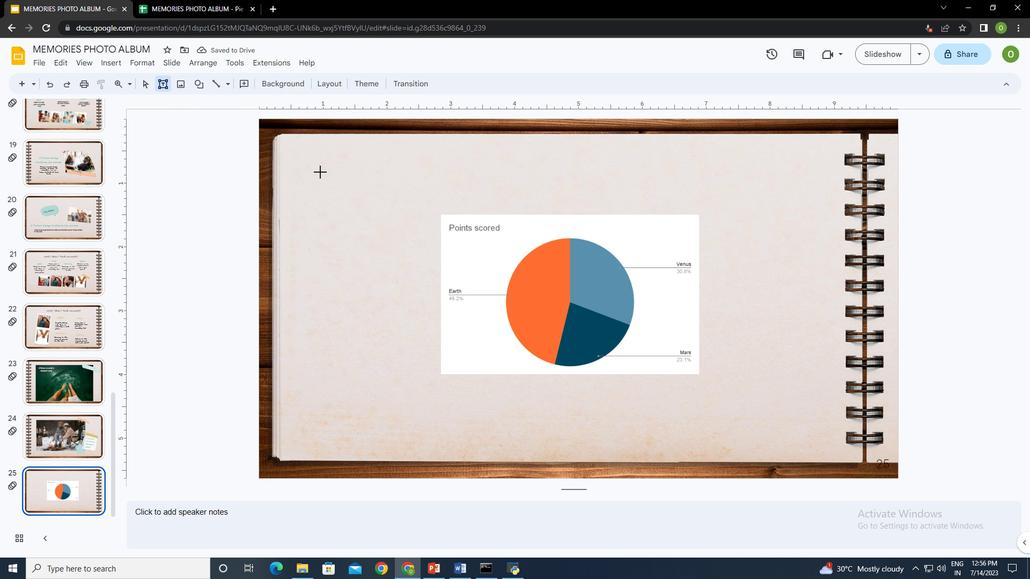 
Action: Mouse pressed left at (323, 176)
Screenshot: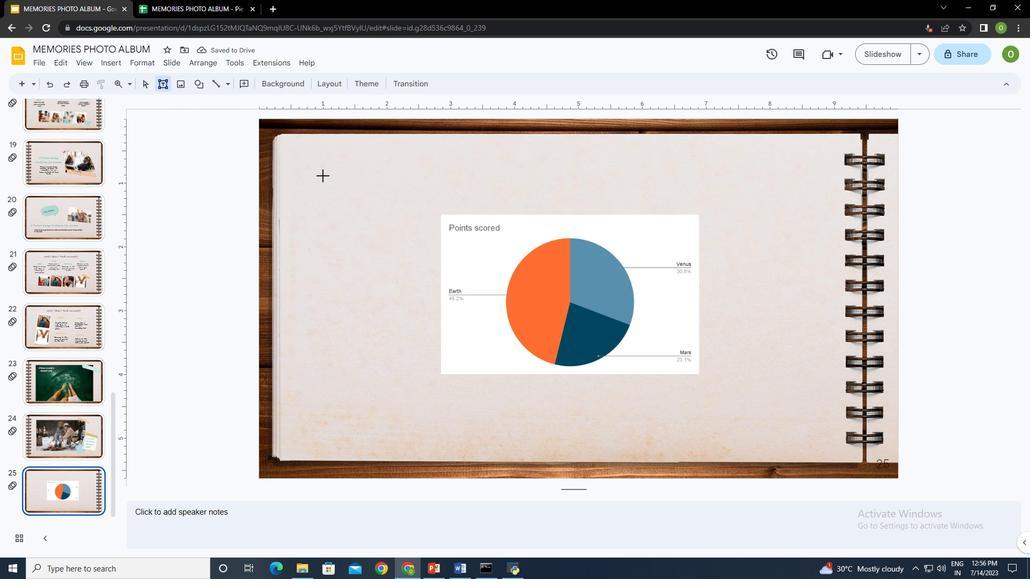 
Action: Mouse moved to (249, 82)
Screenshot: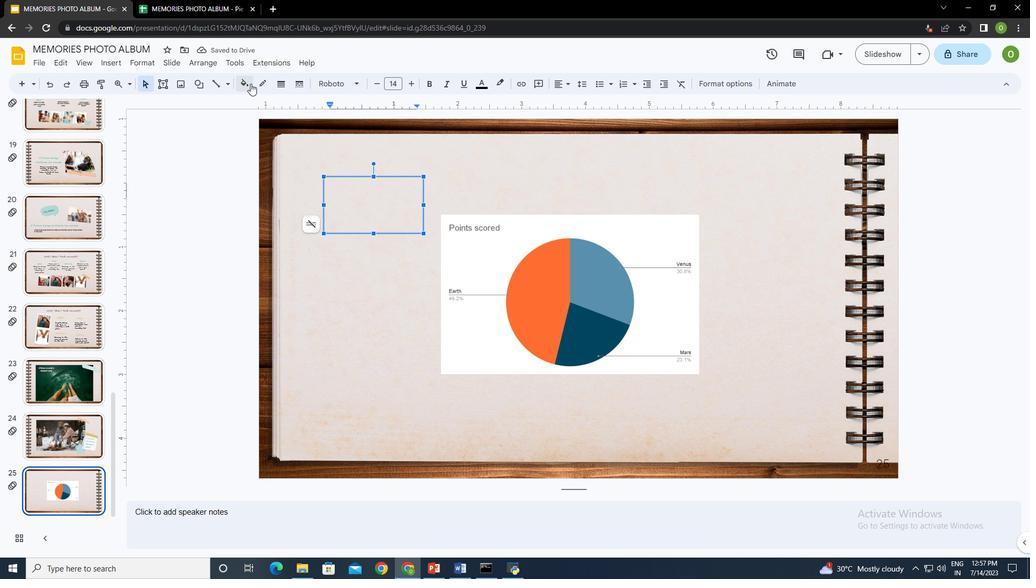 
Action: Mouse pressed left at (249, 82)
Screenshot: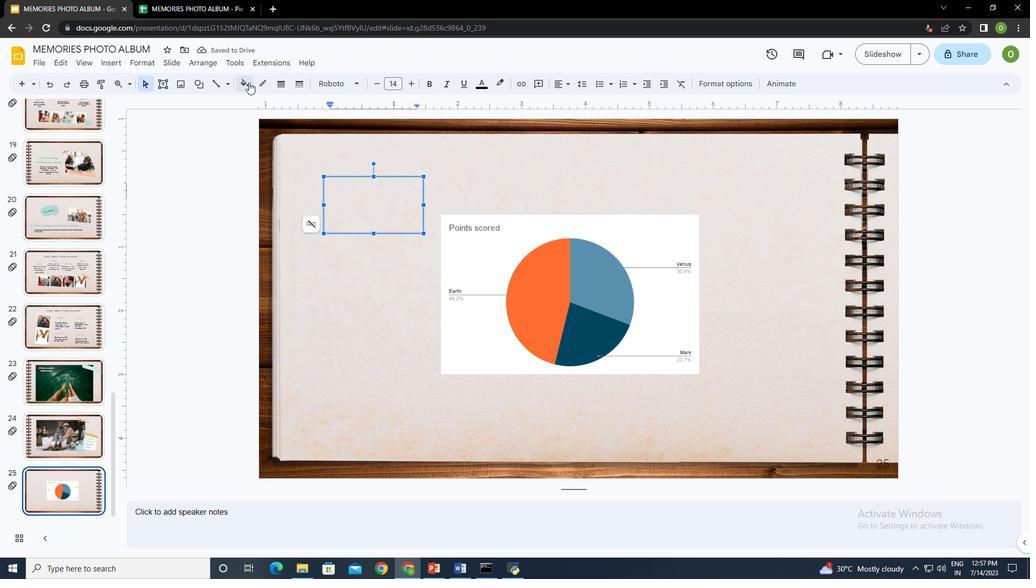 
Action: Mouse moved to (318, 207)
Screenshot: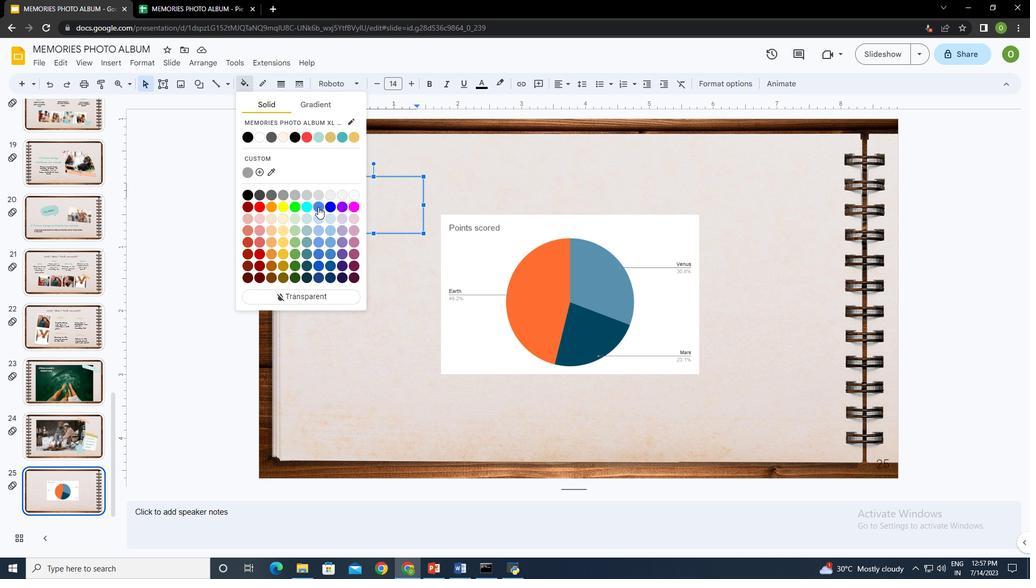 
Action: Mouse pressed left at (318, 207)
Screenshot: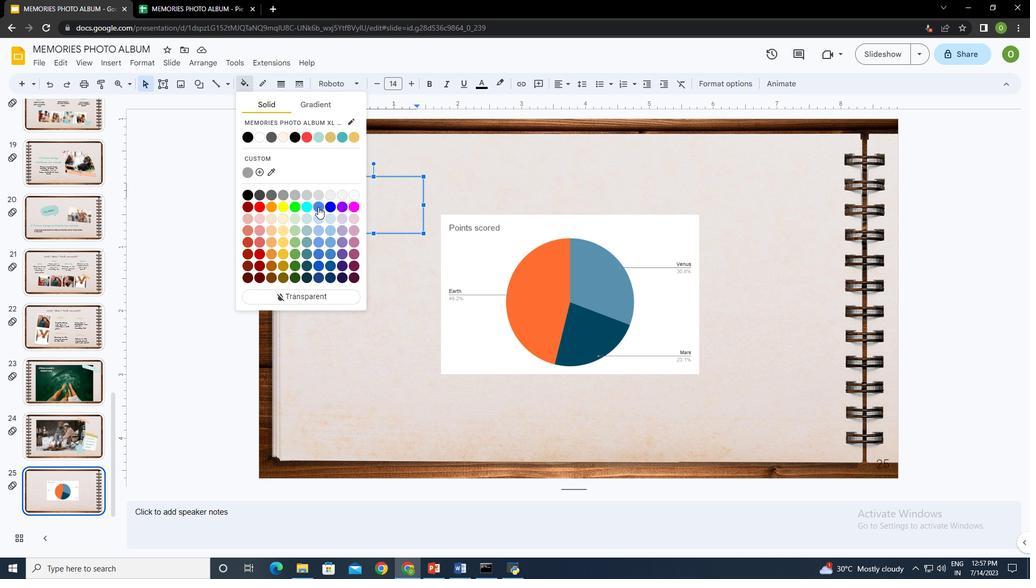 
Action: Mouse moved to (388, 206)
Screenshot: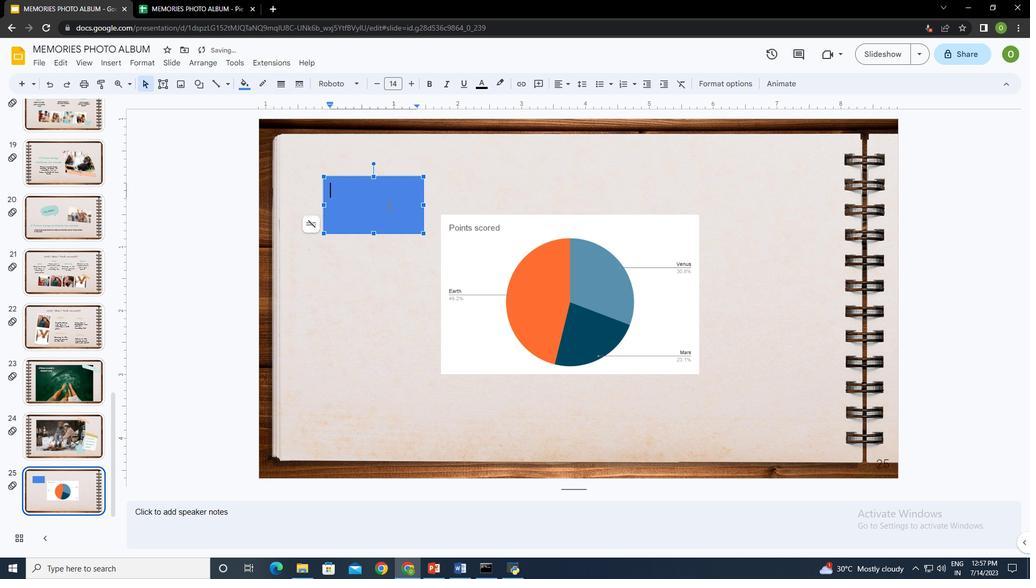 
Action: Key pressed <Key.shift>Venusctrl+A
Screenshot: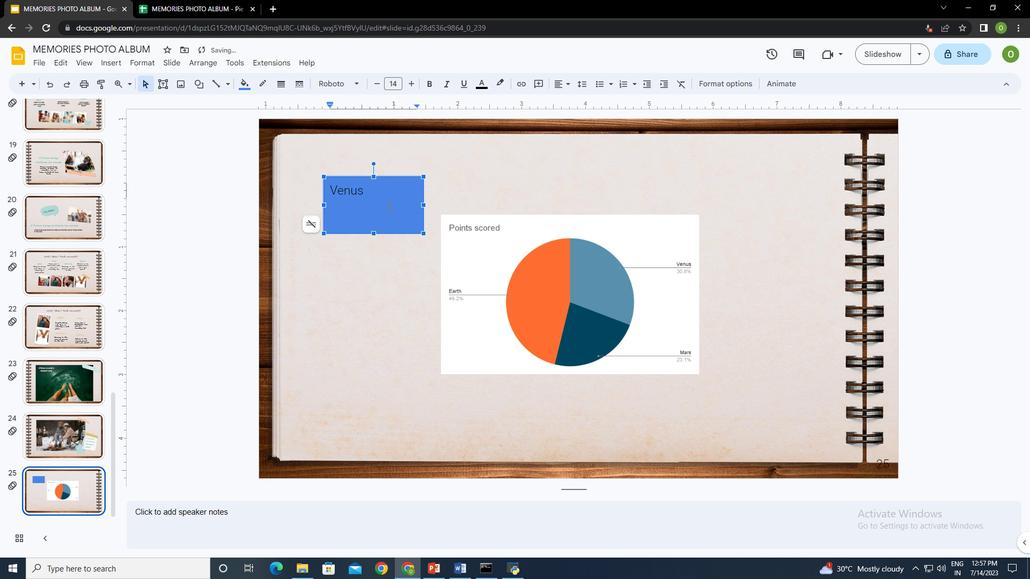 
Action: Mouse moved to (325, 81)
Screenshot: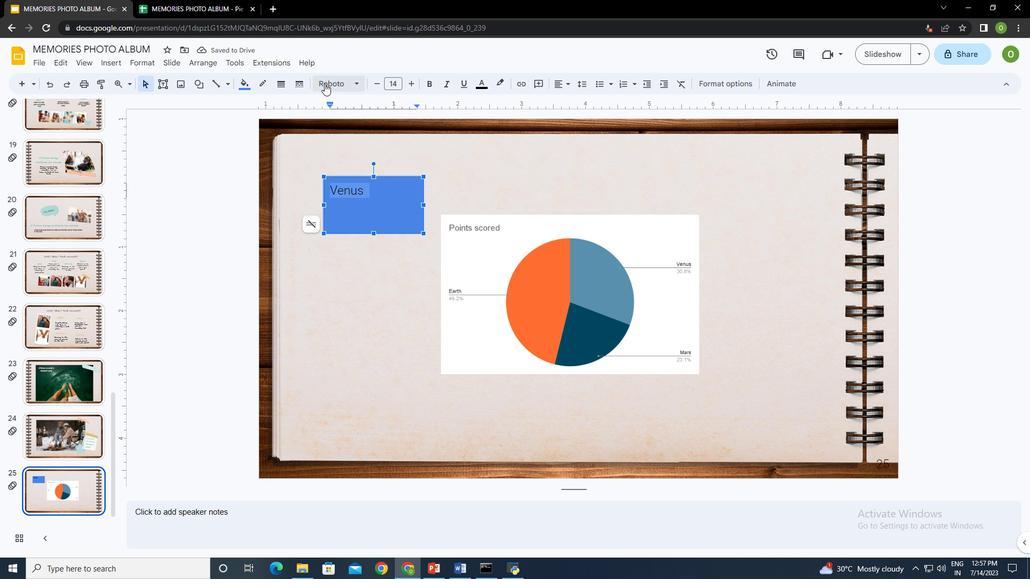 
Action: Mouse pressed left at (325, 81)
Screenshot: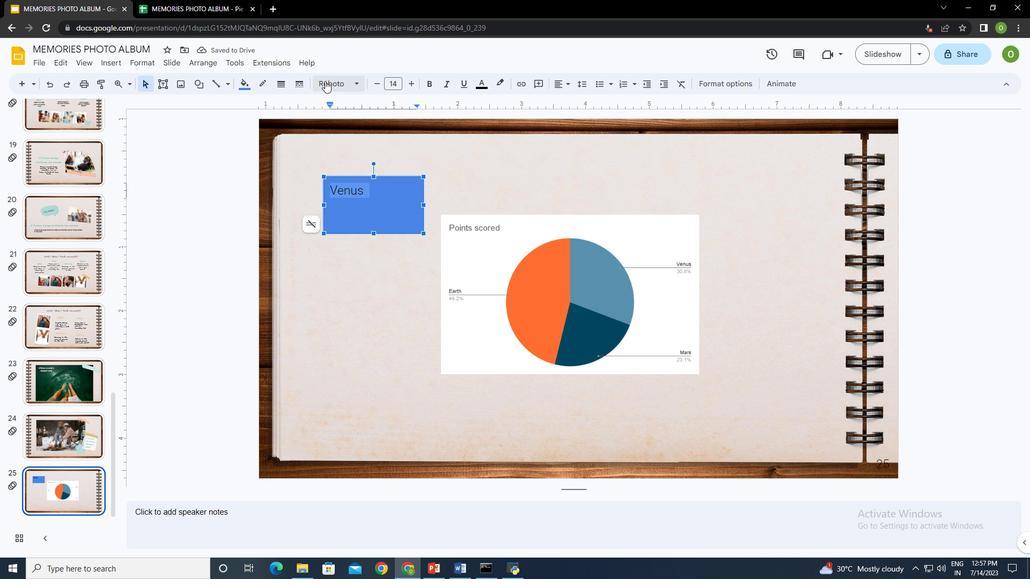 
Action: Mouse moved to (359, 147)
Screenshot: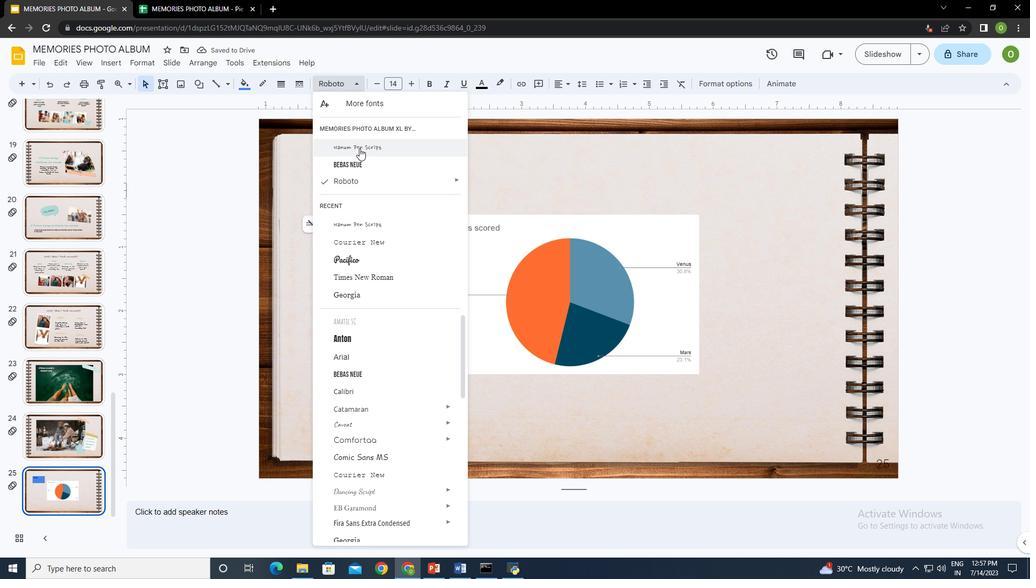 
Action: Mouse pressed left at (359, 147)
Screenshot: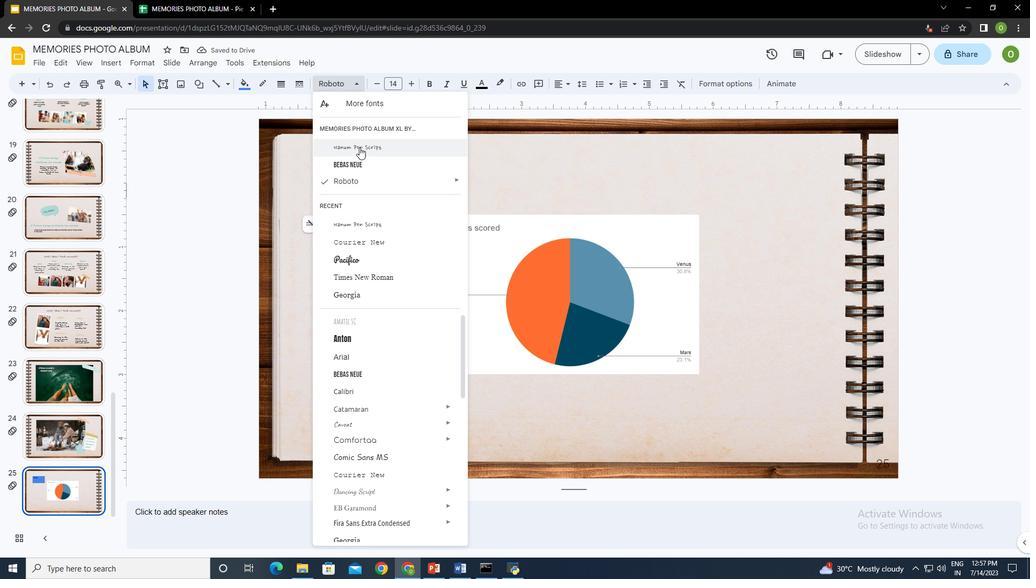 
Action: Mouse moved to (396, 86)
Screenshot: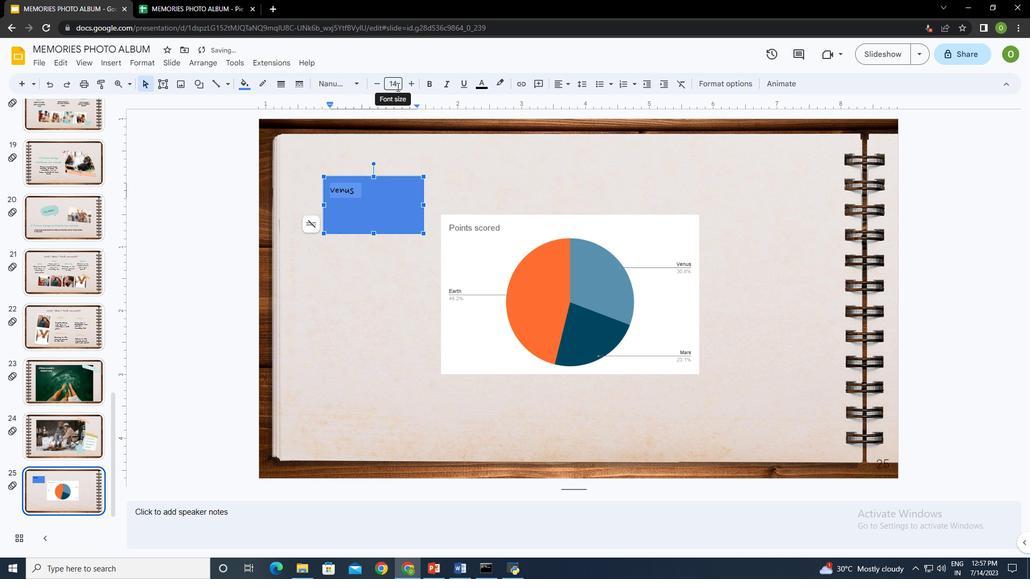 
Action: Mouse pressed left at (396, 86)
Screenshot: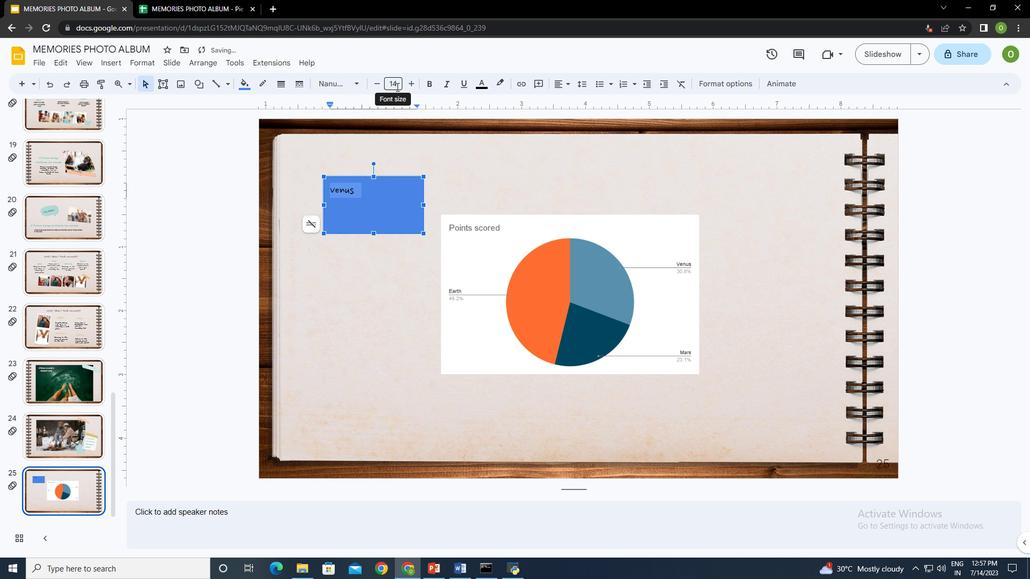 
Action: Key pressed 30<Key.enter>
Screenshot: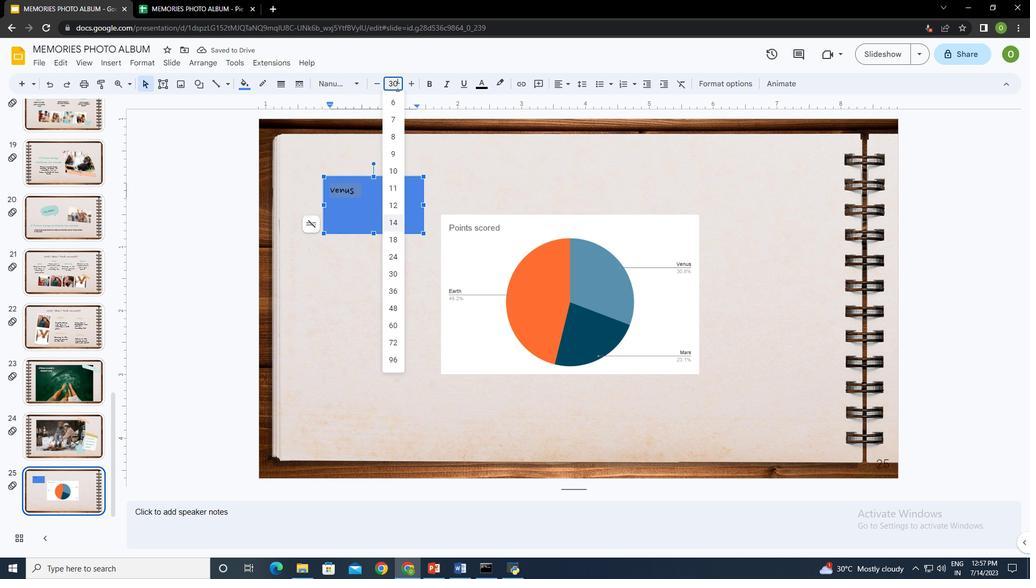 
Action: Mouse moved to (564, 86)
Screenshot: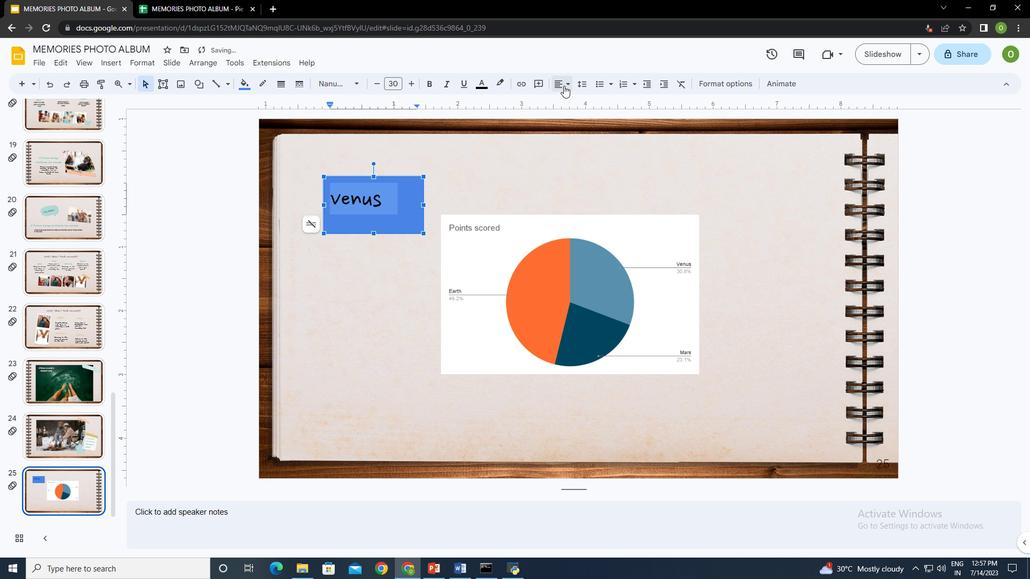 
Action: Mouse pressed left at (564, 86)
Screenshot: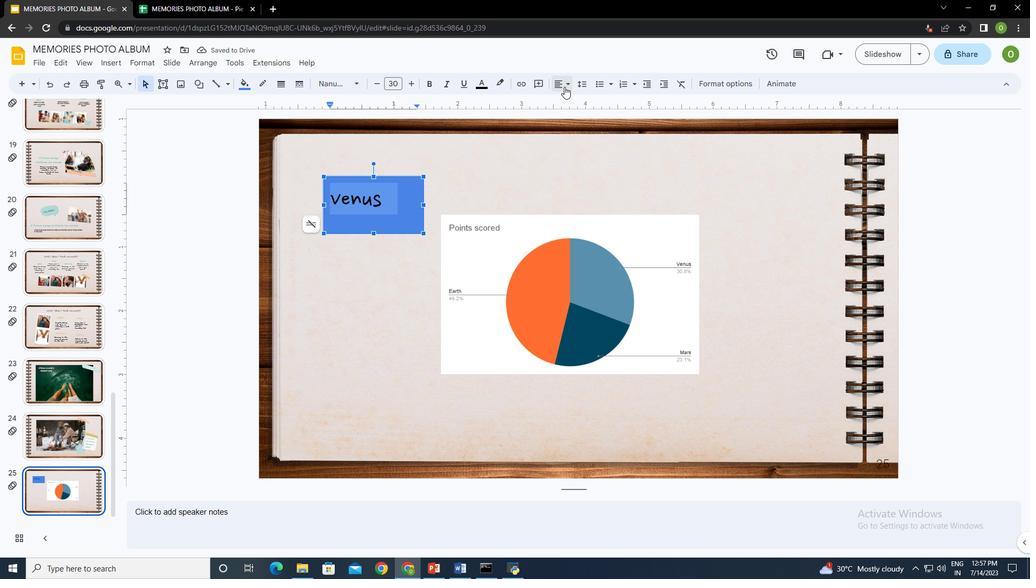 
Action: Mouse moved to (576, 101)
Screenshot: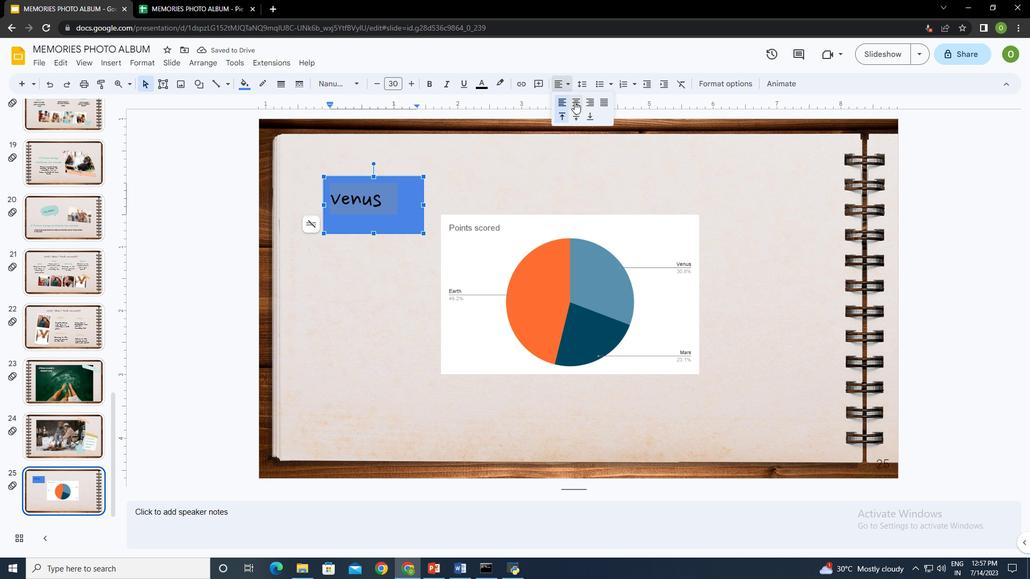 
Action: Mouse pressed left at (576, 101)
Screenshot: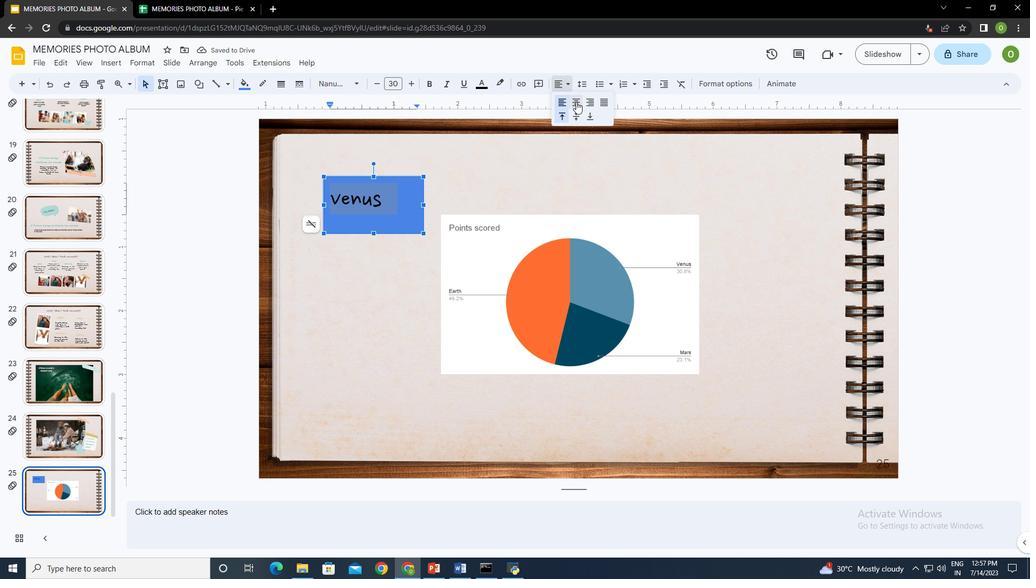 
Action: Mouse moved to (565, 82)
Screenshot: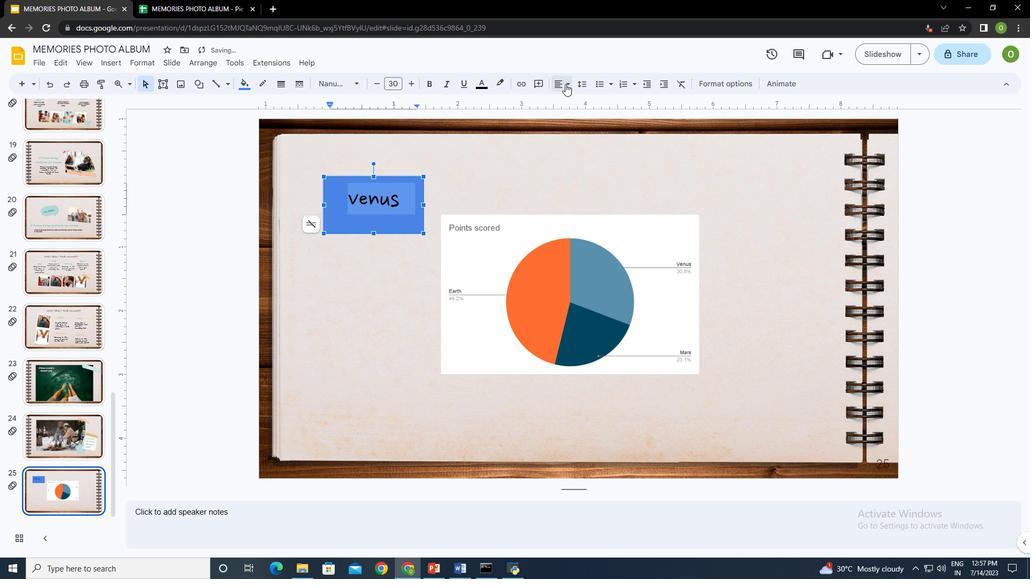 
Action: Mouse pressed left at (565, 82)
Screenshot: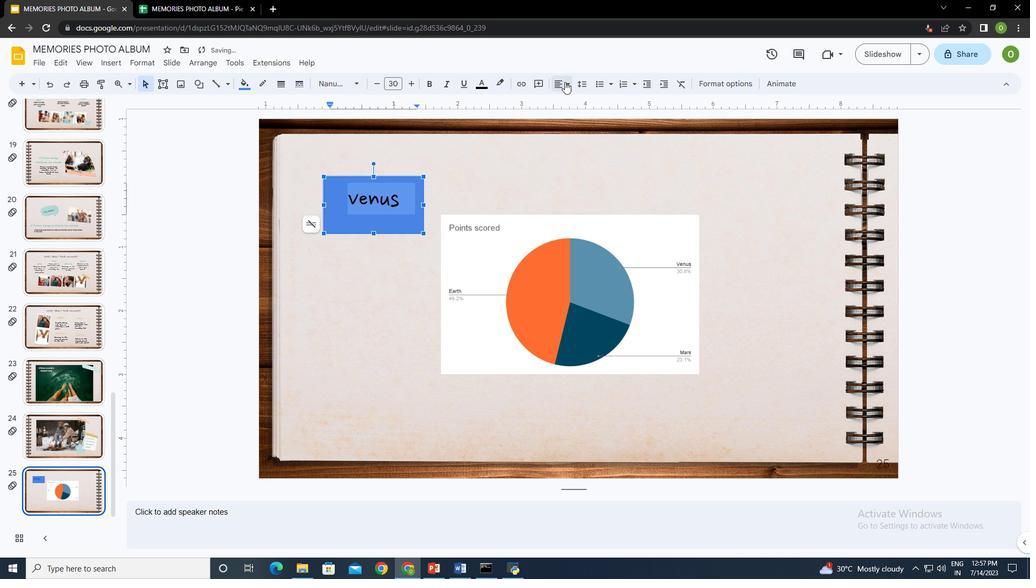 
Action: Mouse moved to (574, 114)
Screenshot: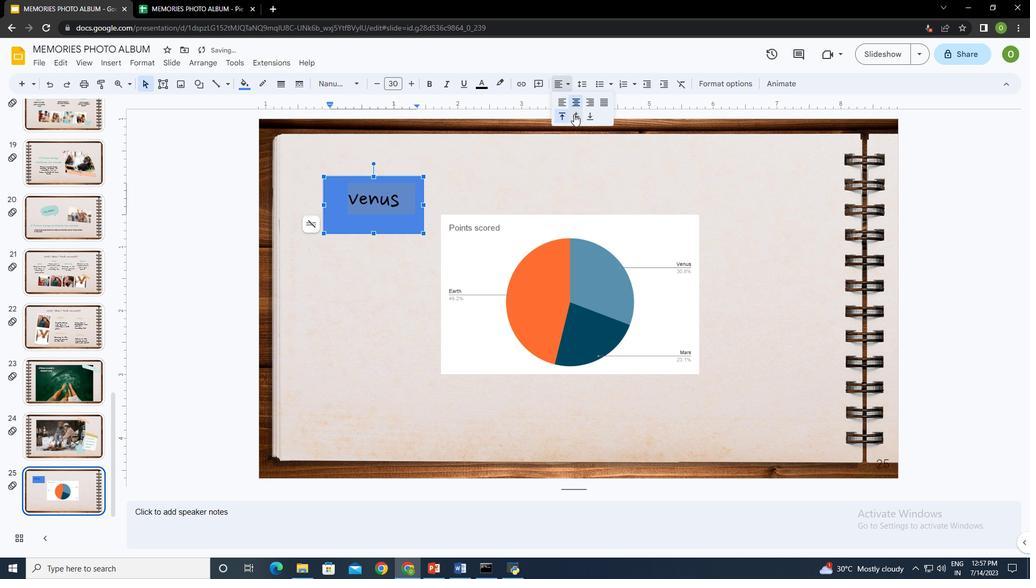 
Action: Mouse pressed left at (574, 114)
Screenshot: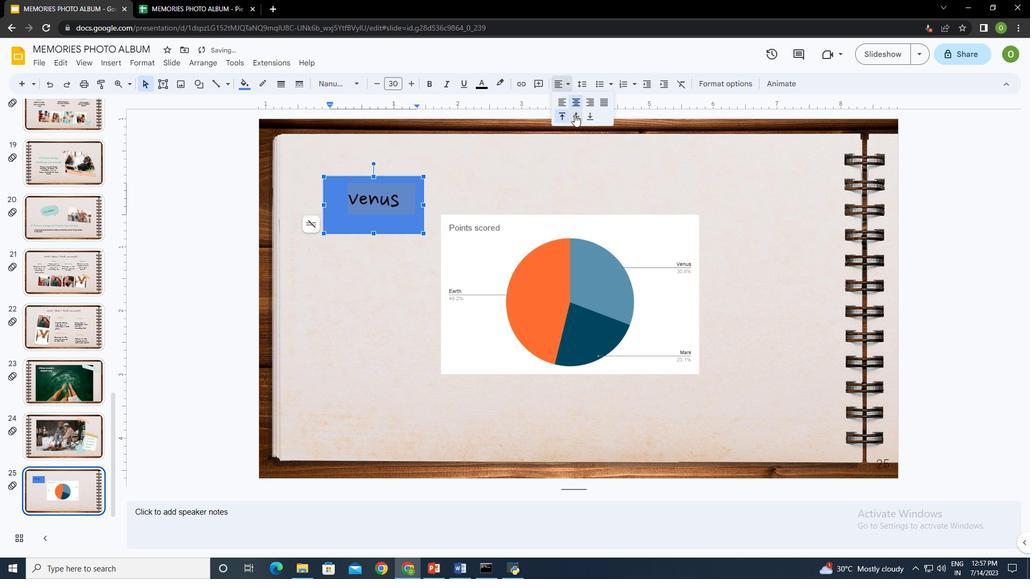 
Action: Mouse moved to (362, 254)
Screenshot: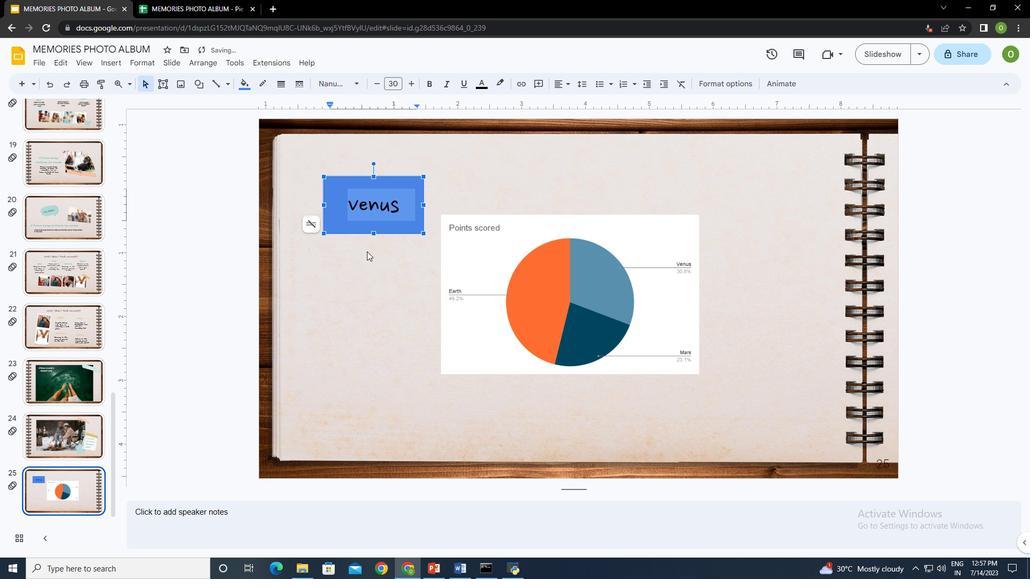 
Action: Mouse pressed left at (362, 254)
Screenshot: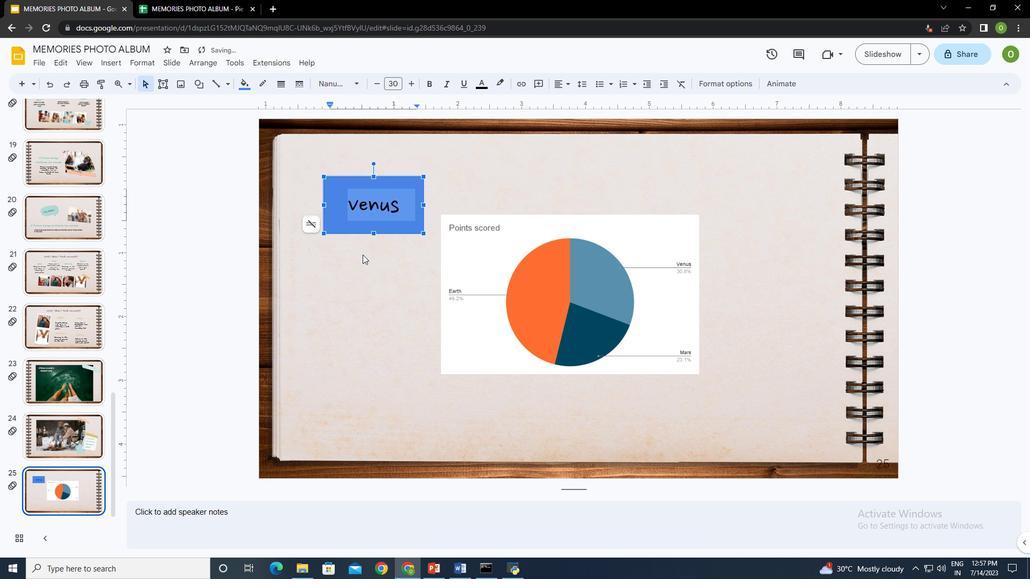 
Action: Mouse moved to (378, 198)
Screenshot: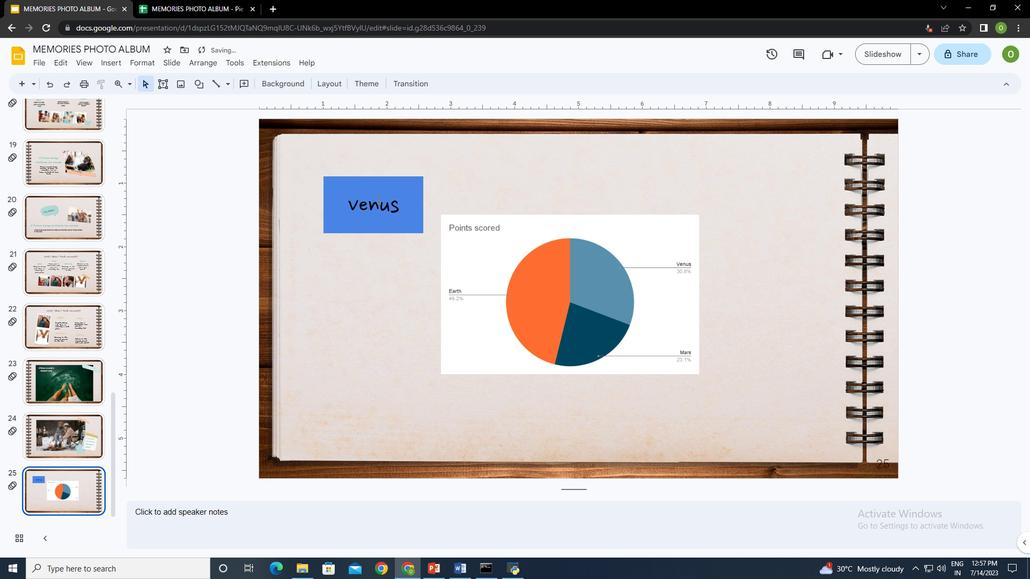 
Action: Mouse pressed left at (378, 198)
Screenshot: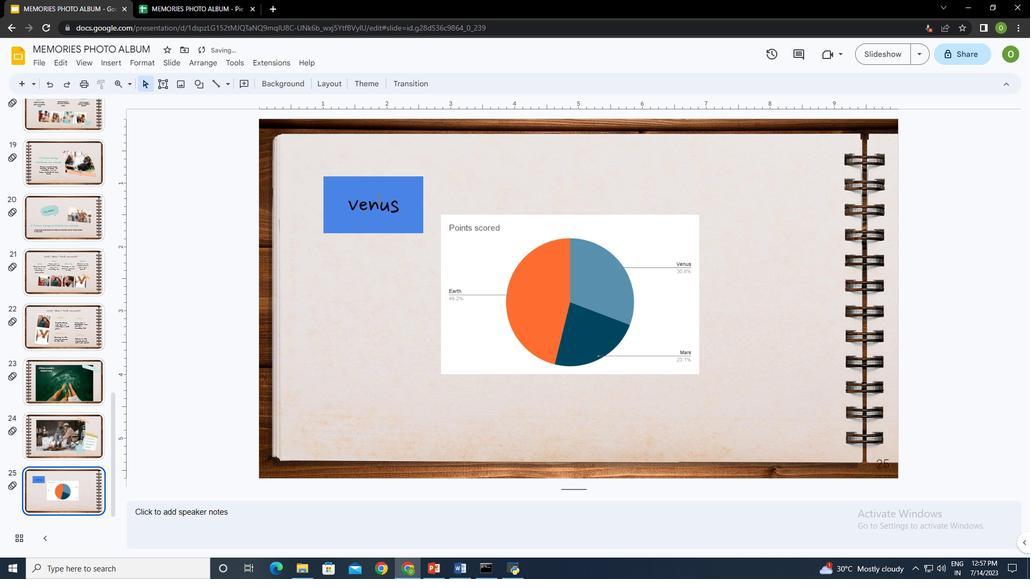 
Action: Mouse moved to (401, 206)
Screenshot: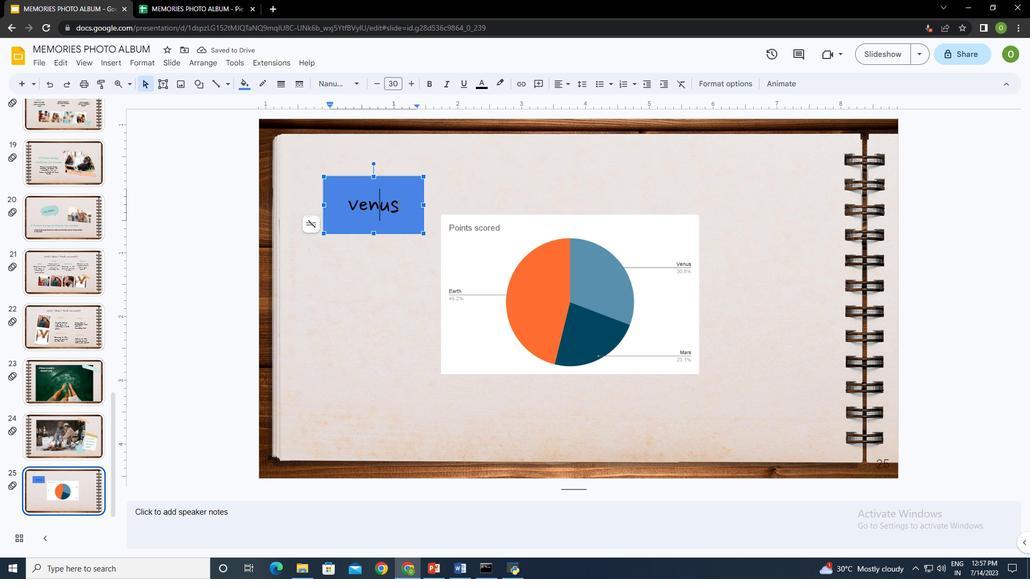 
Action: Mouse pressed left at (401, 206)
Screenshot: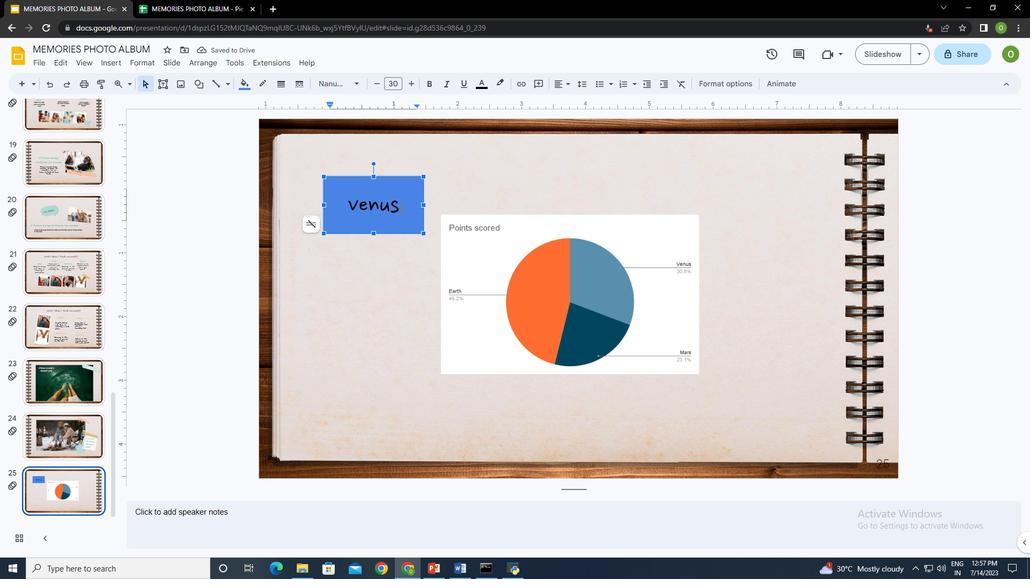 
Action: Mouse moved to (484, 83)
Screenshot: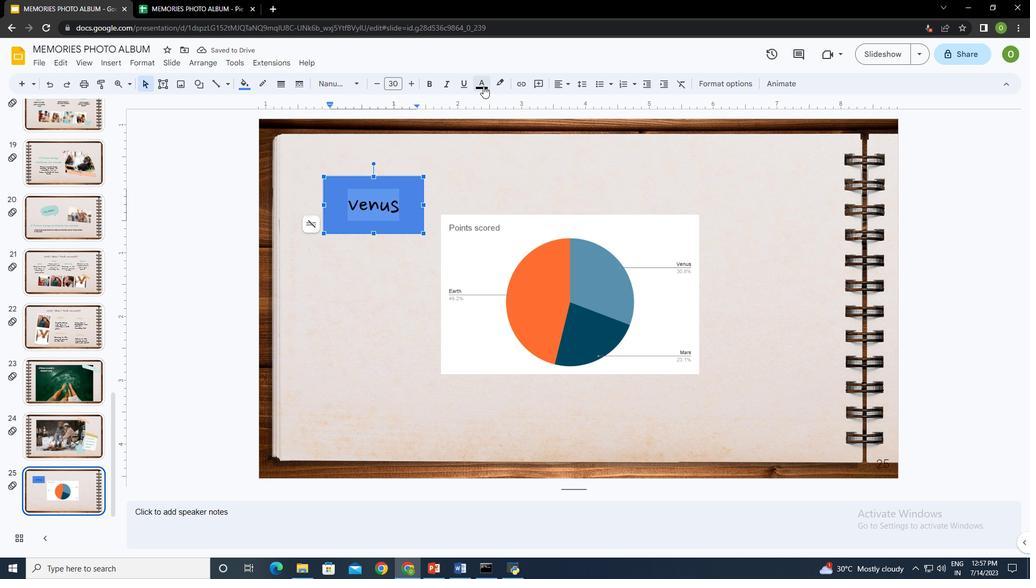 
Action: Mouse pressed left at (484, 83)
Screenshot: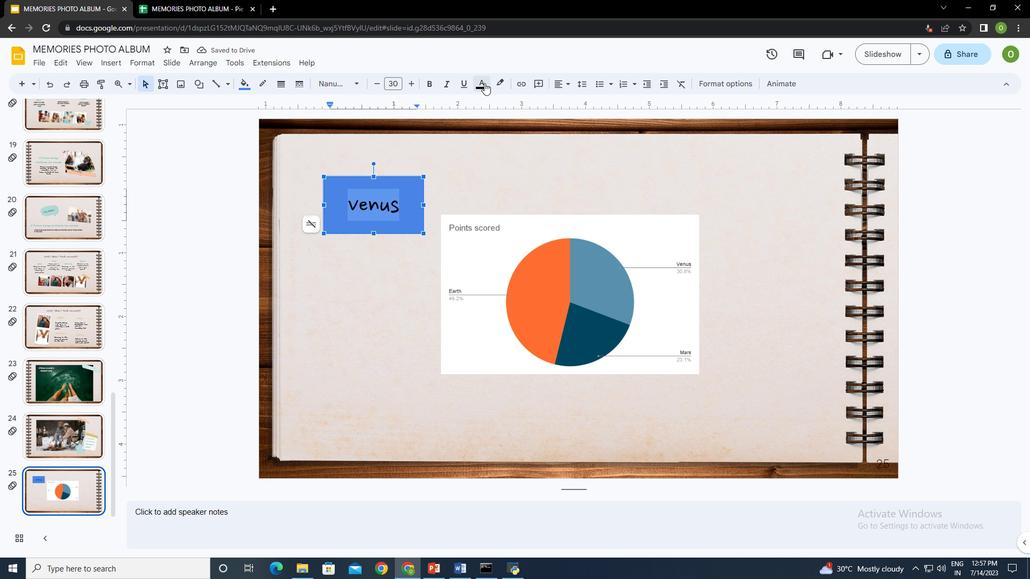 
Action: Mouse moved to (567, 117)
Screenshot: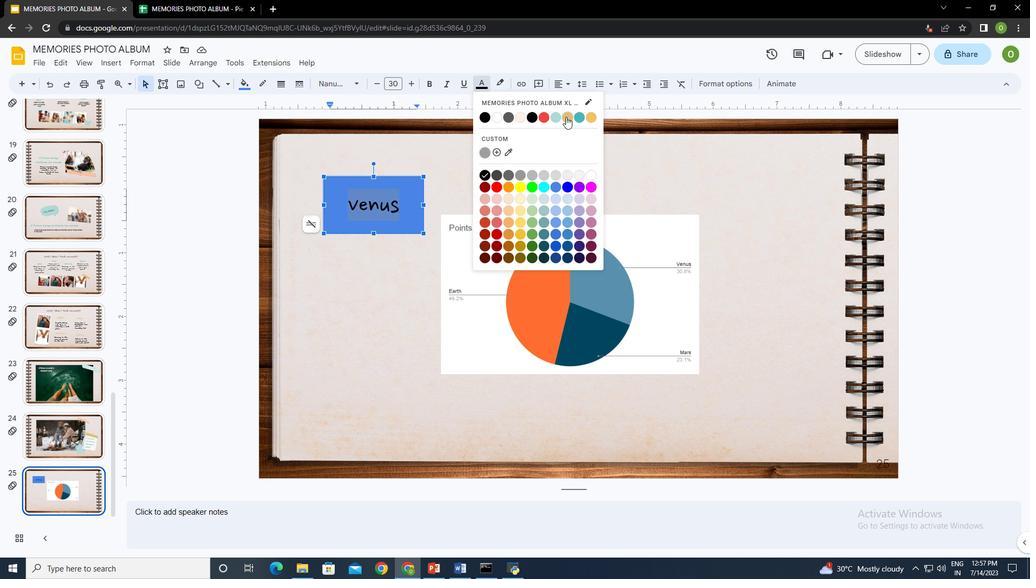 
Action: Mouse pressed left at (567, 117)
Screenshot: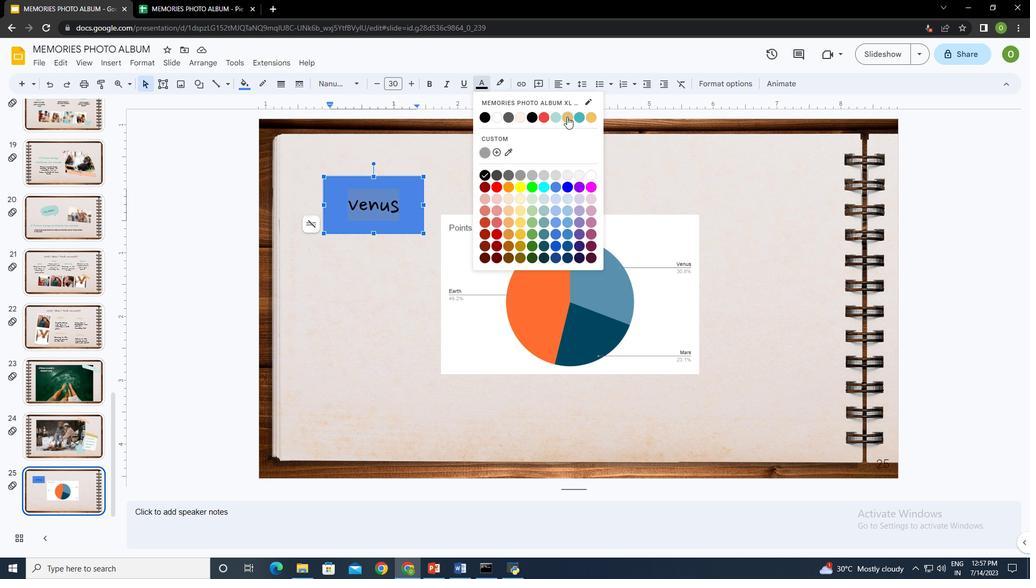 
Action: Mouse moved to (280, 300)
Screenshot: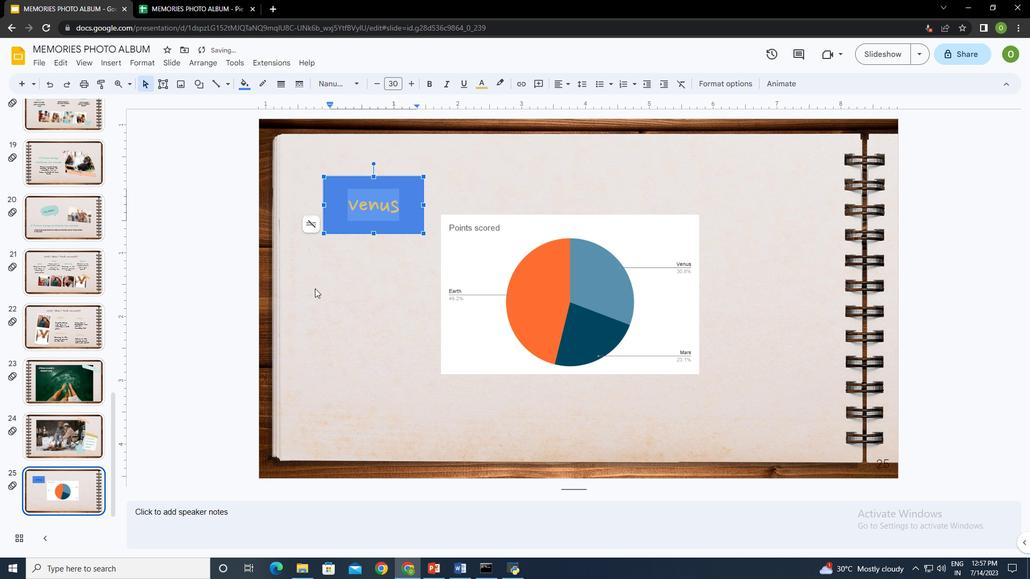 
Action: Mouse pressed left at (280, 300)
Screenshot: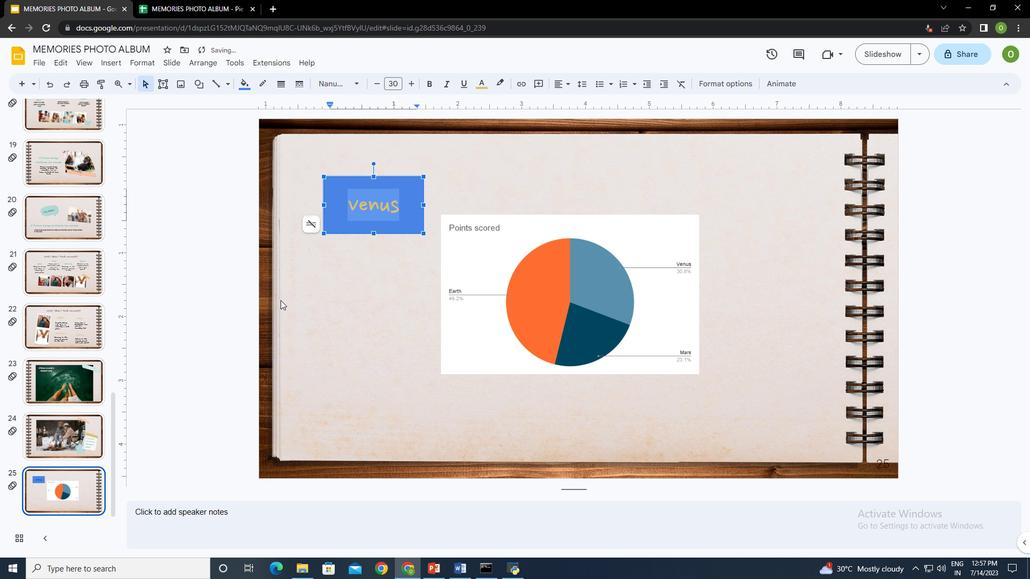 
Action: Mouse moved to (362, 245)
Screenshot: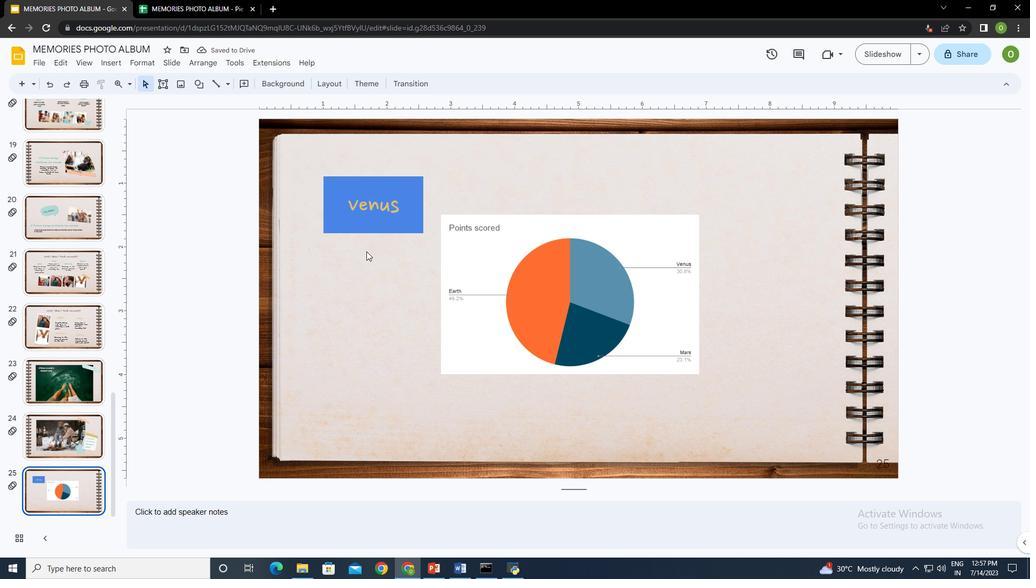 
Action: Mouse pressed left at (362, 245)
Screenshot: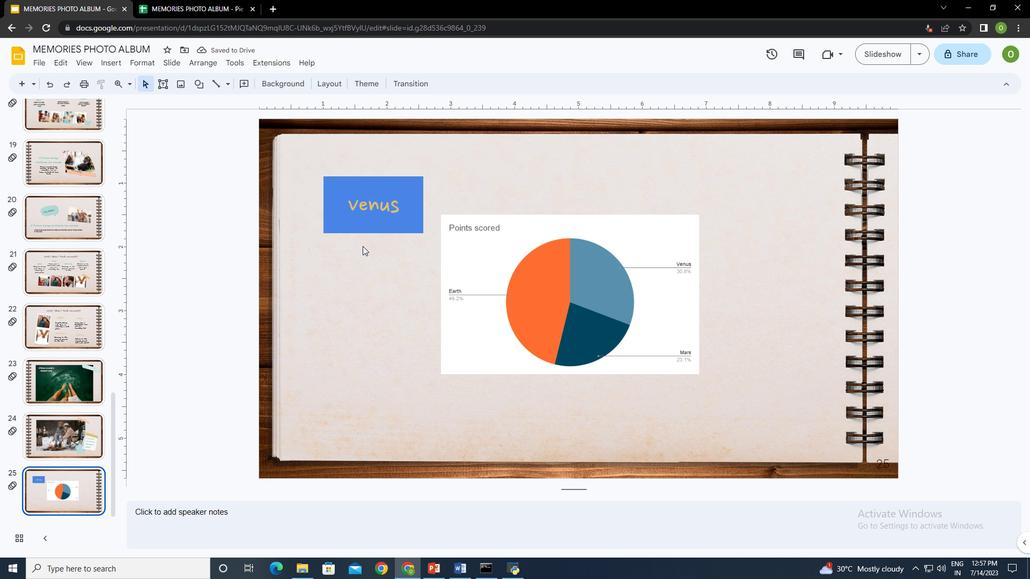 
Action: Mouse moved to (162, 81)
Screenshot: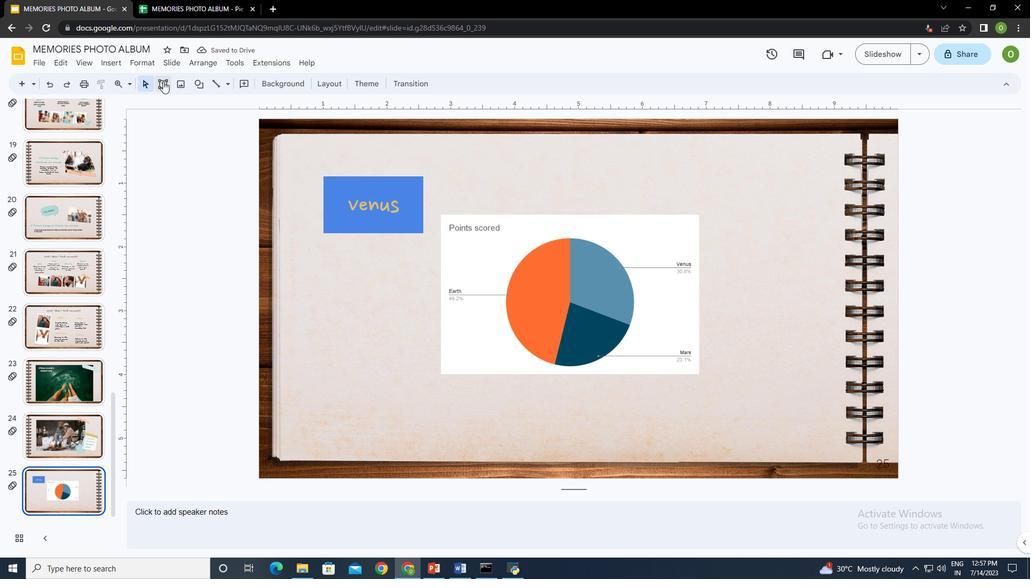 
Action: Mouse pressed left at (162, 81)
Screenshot: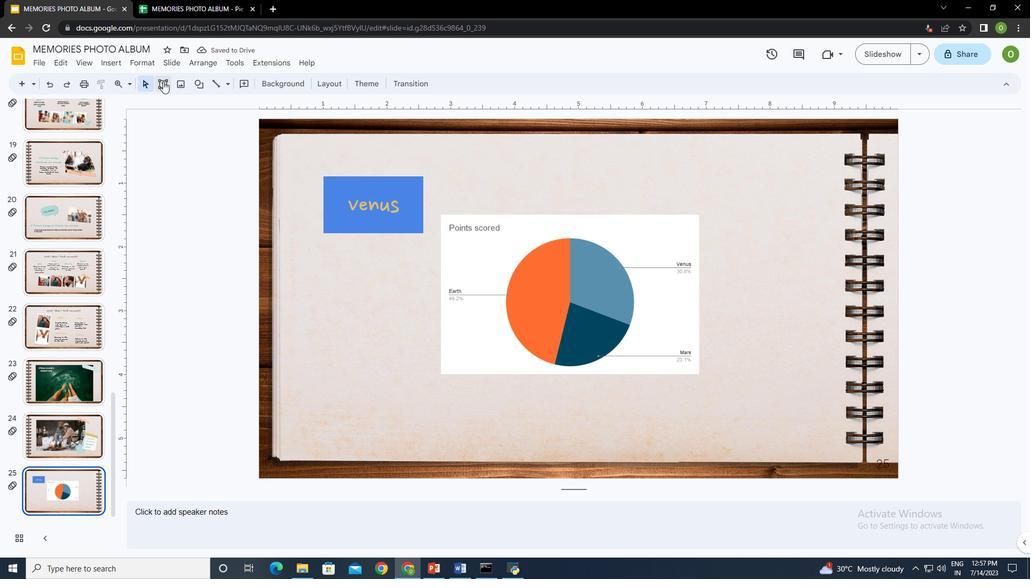 
Action: Mouse moved to (322, 237)
Screenshot: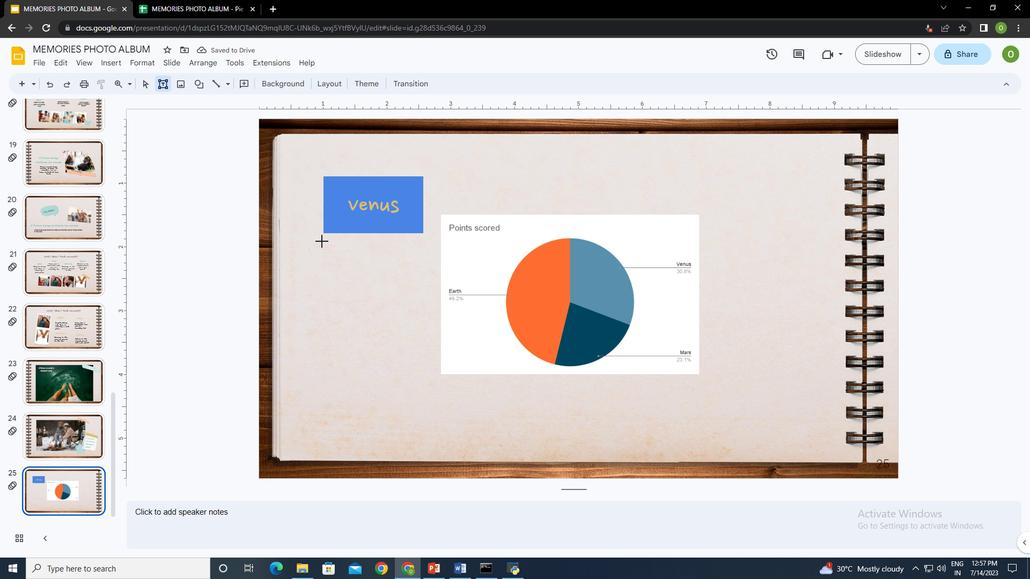 
Action: Mouse pressed left at (322, 237)
Screenshot: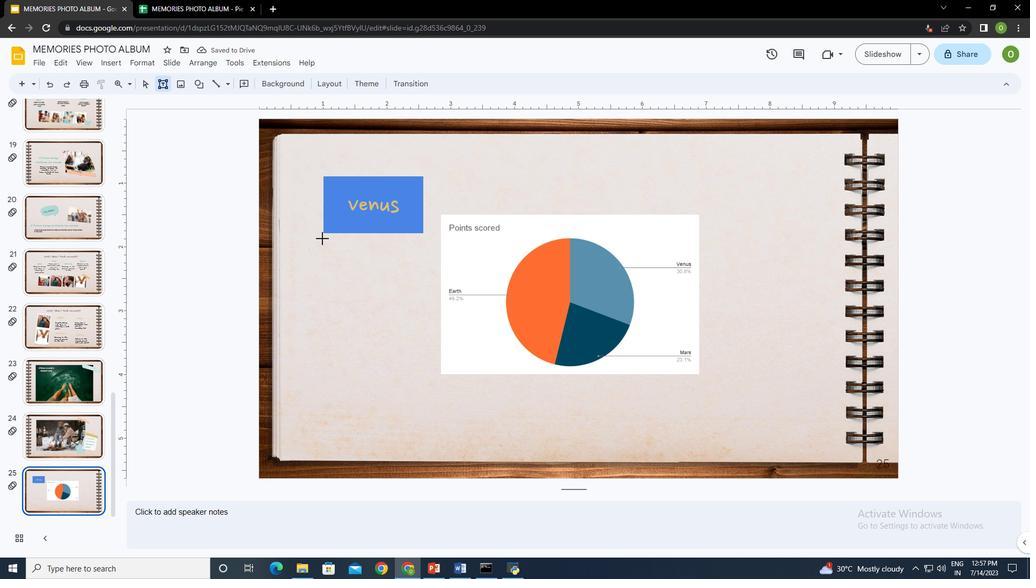 
Action: Mouse moved to (358, 255)
Screenshot: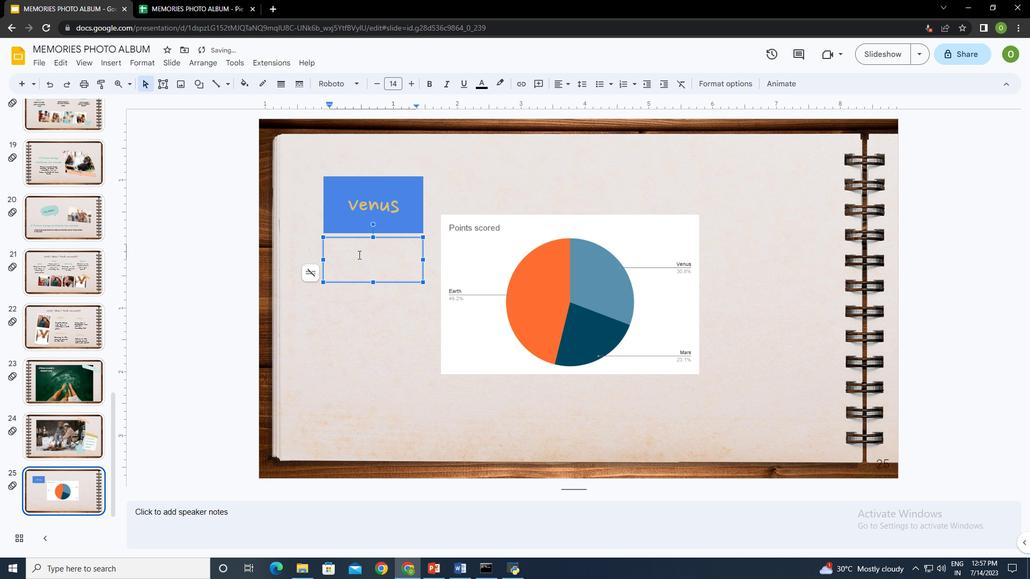
Action: Key pressed <Key.shift><Key.shift><Key.shift><Key.shift><Key.shift><Key.shift><Key.shift>Venus<Key.space>has<Key.space>a<Key.space>beautiful<Key.space>name
Screenshot: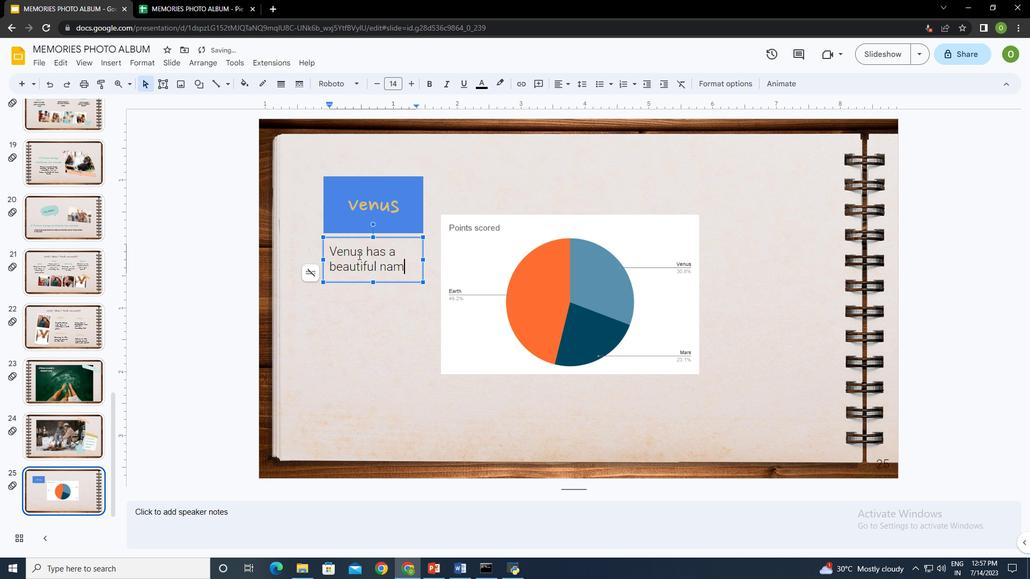 
Action: Mouse moved to (360, 257)
Screenshot: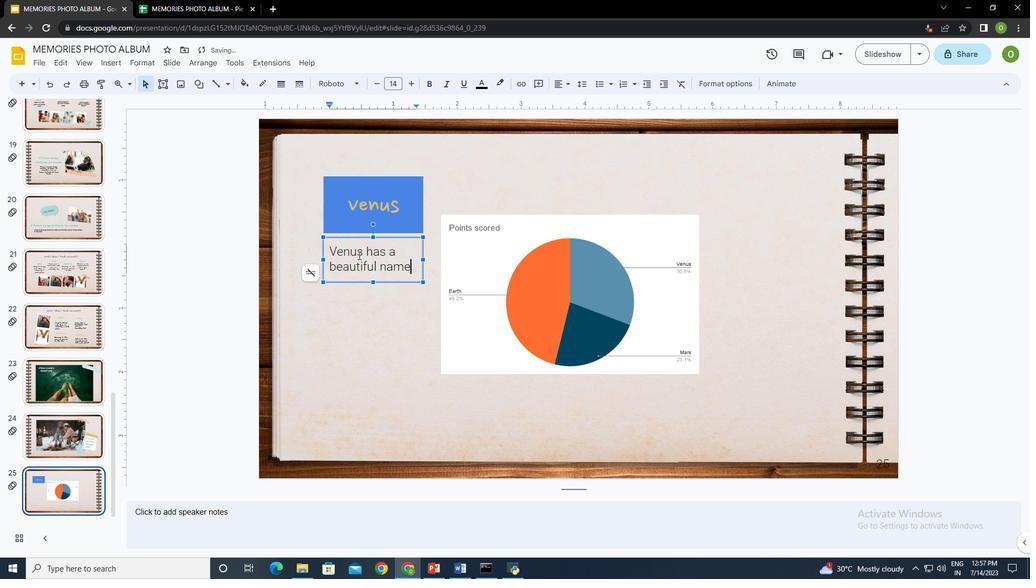 
Action: Key pressed ctrl+A
Screenshot: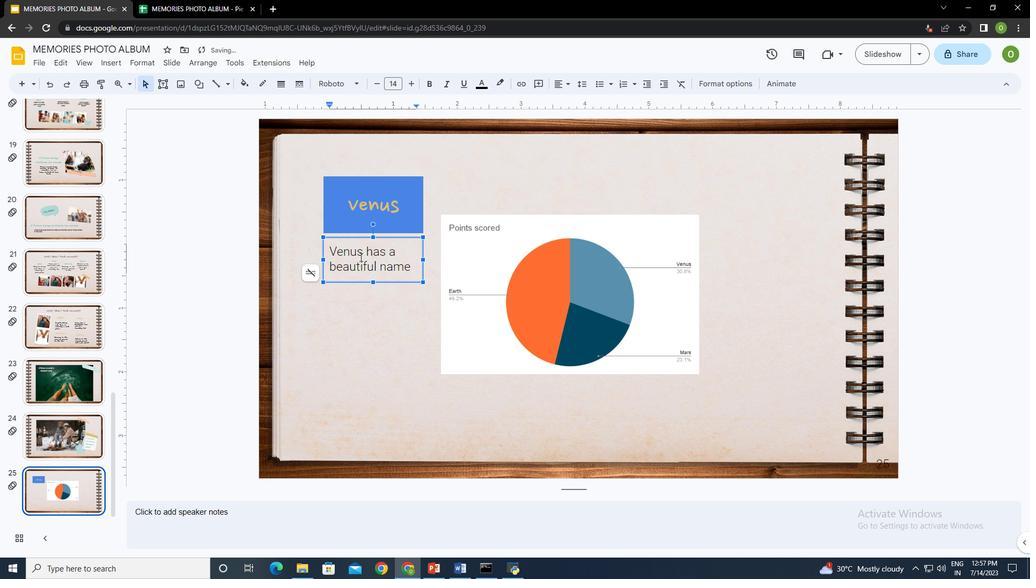 
Action: Mouse moved to (326, 83)
Screenshot: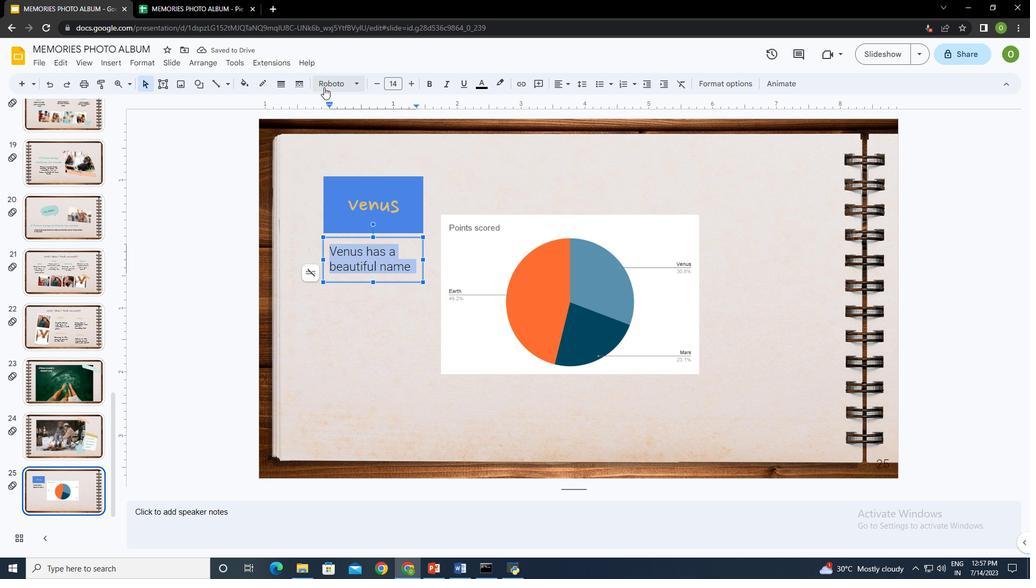 
Action: Mouse pressed left at (326, 83)
Screenshot: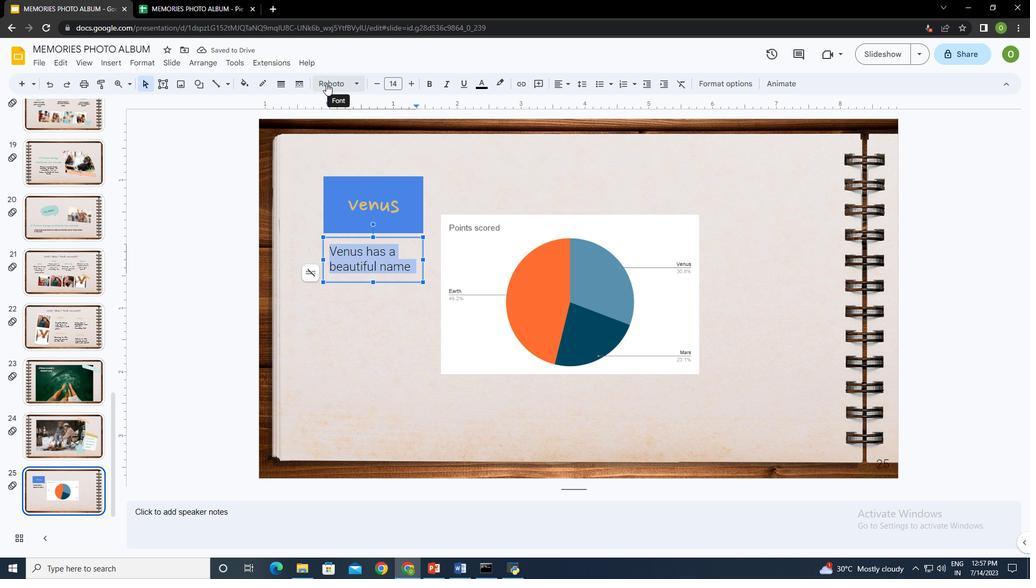 
Action: Mouse moved to (390, 241)
Screenshot: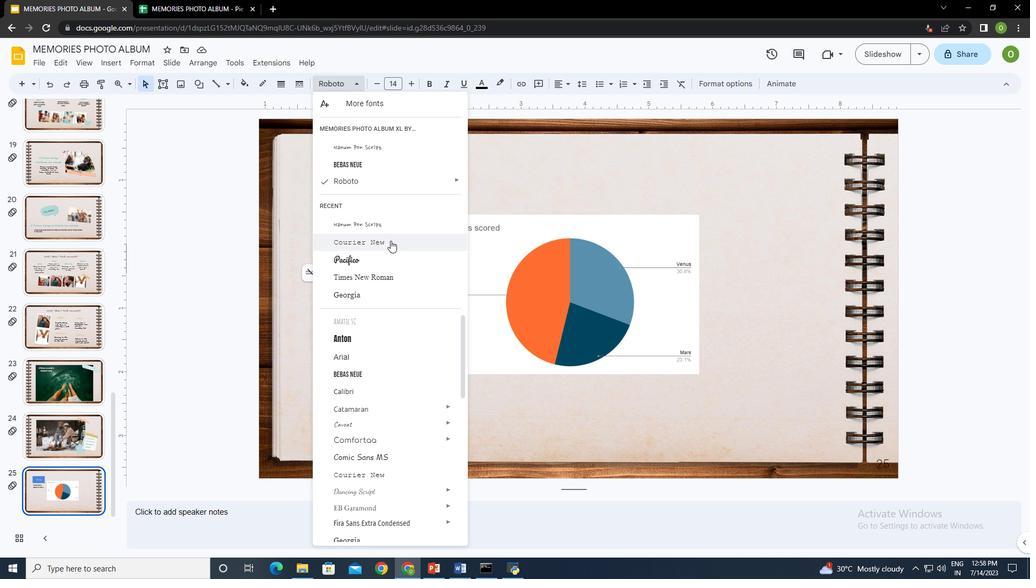 
Action: Mouse pressed left at (390, 241)
Screenshot: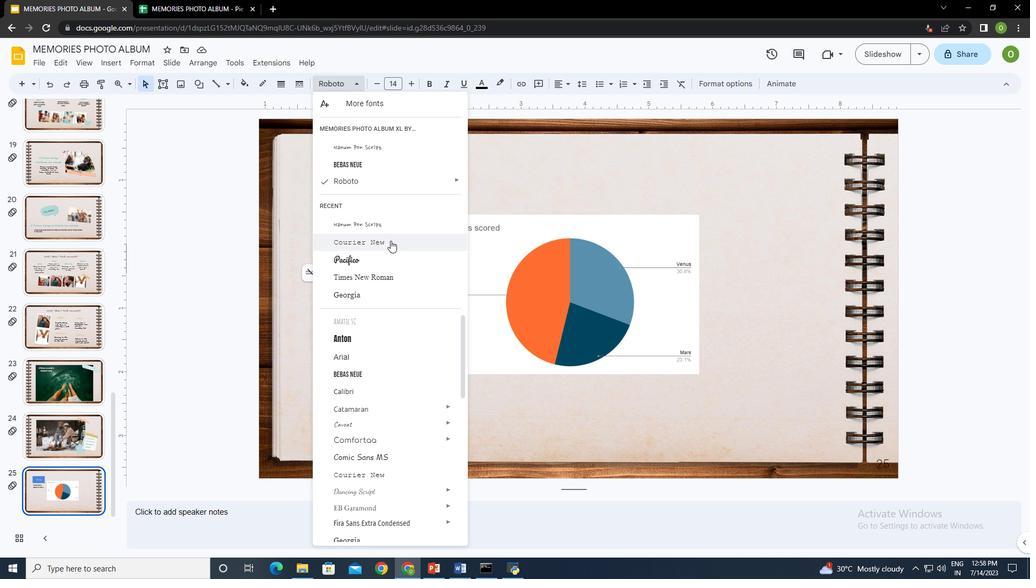 
Action: Mouse moved to (387, 289)
Screenshot: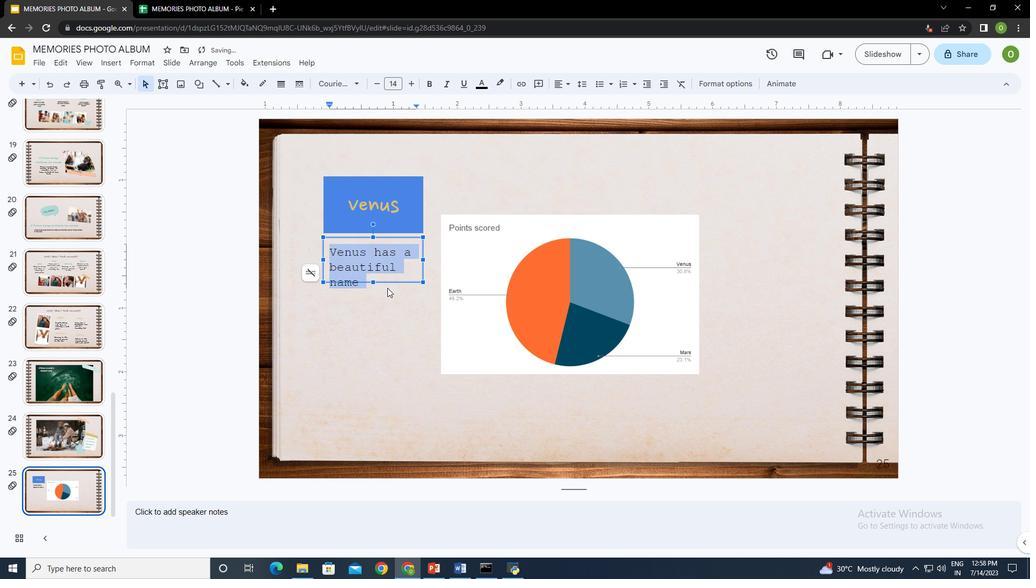
Action: Mouse pressed left at (387, 289)
Screenshot: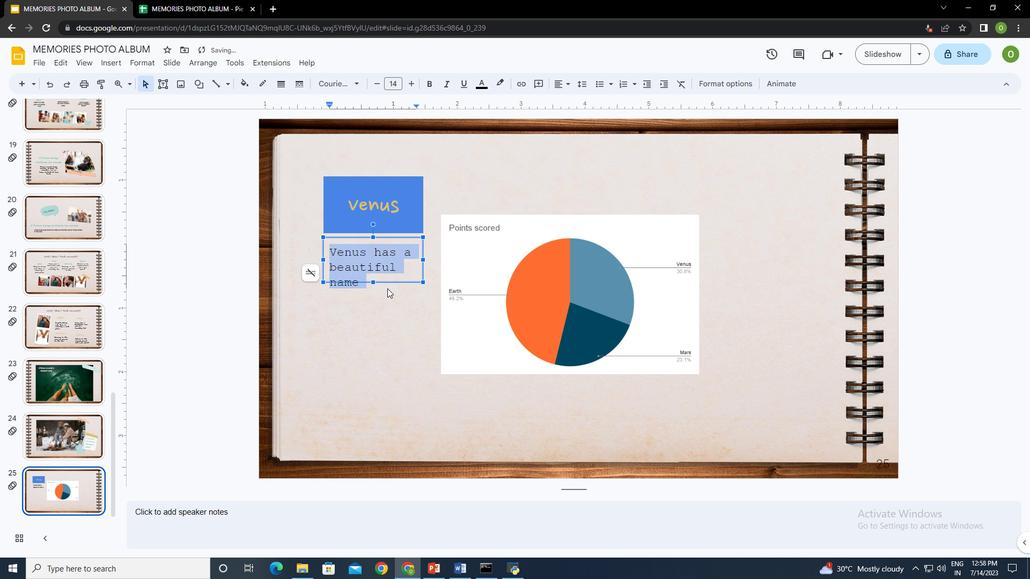 
Action: Mouse moved to (105, 62)
Screenshot: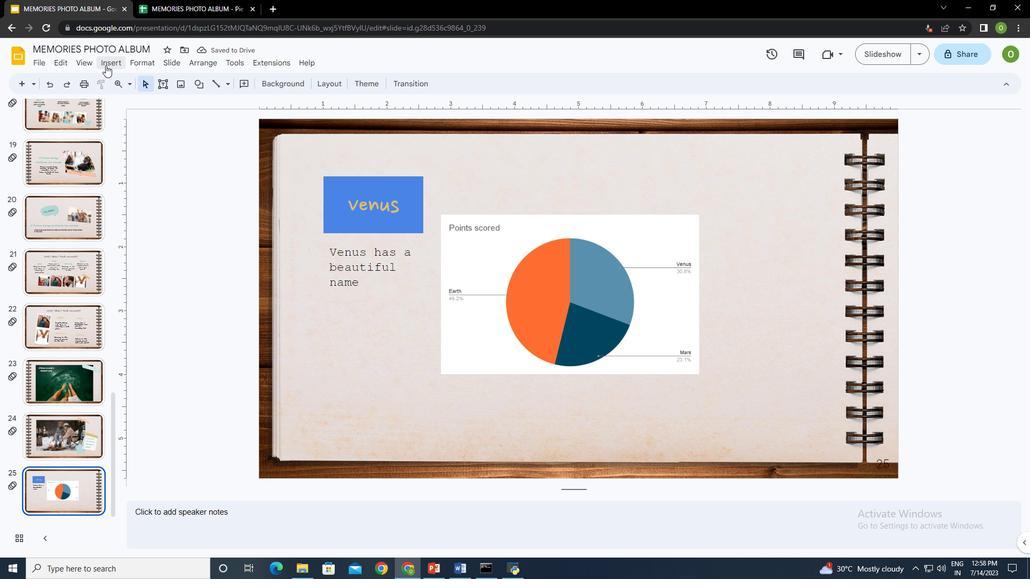 
Action: Mouse pressed left at (105, 62)
Screenshot: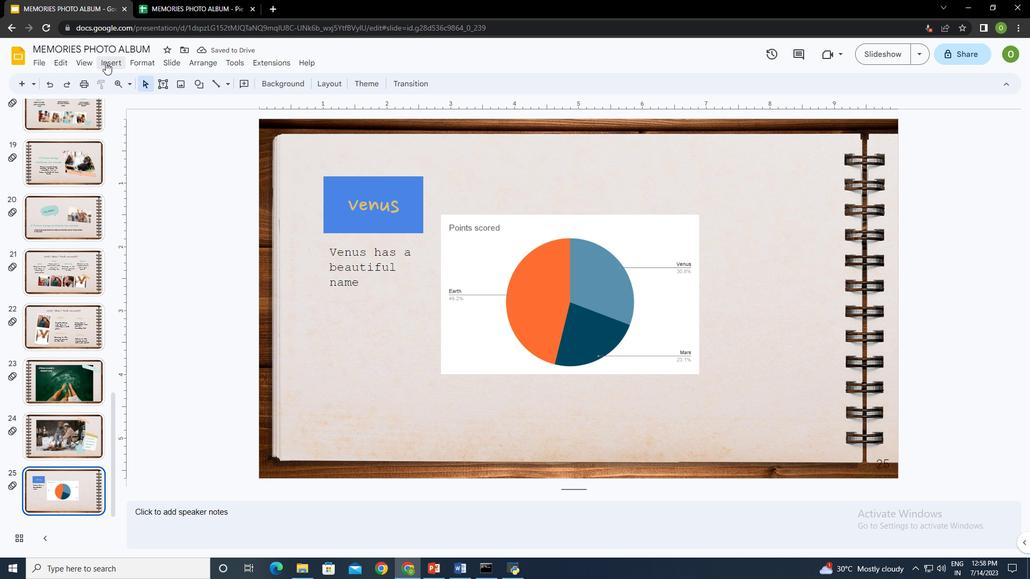
Action: Mouse moved to (161, 97)
Screenshot: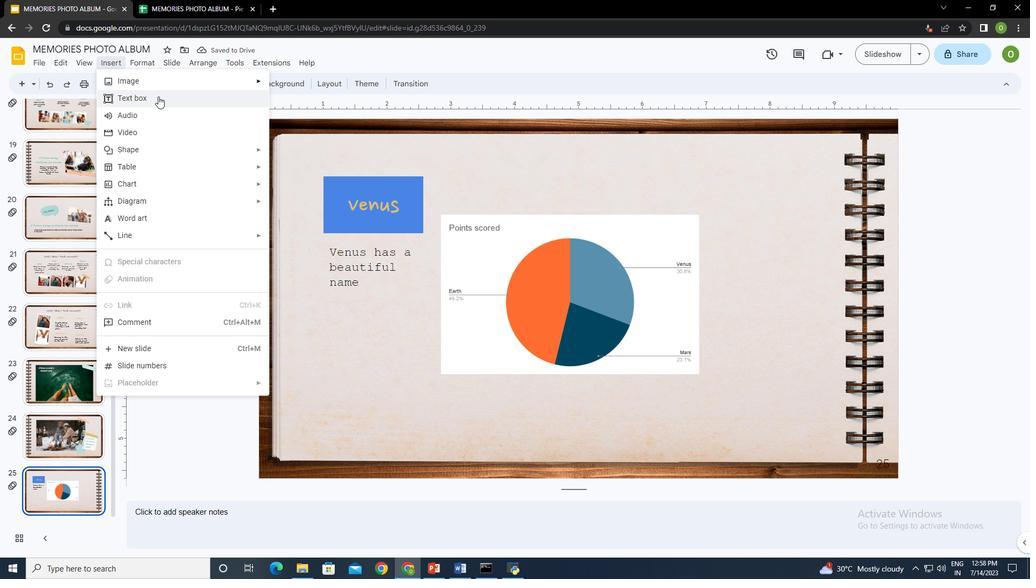 
Action: Mouse pressed left at (161, 97)
Screenshot: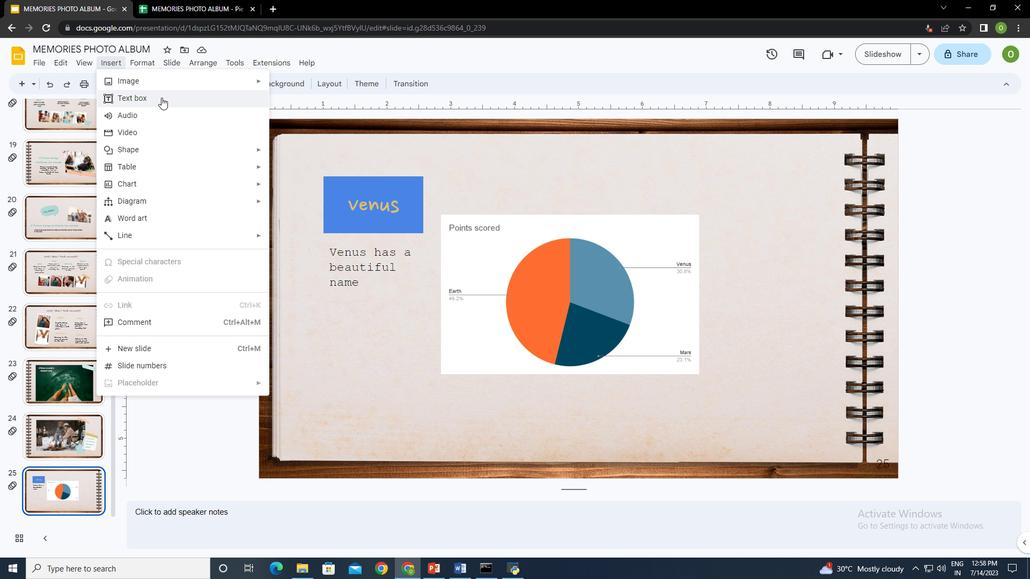 
Action: Mouse moved to (737, 240)
Screenshot: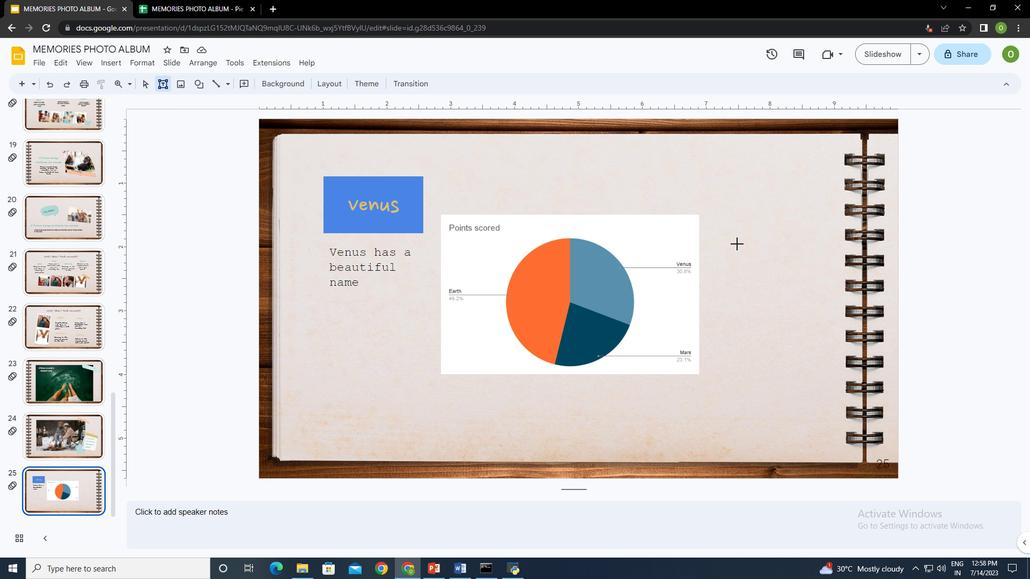 
Action: Mouse pressed left at (737, 240)
Screenshot: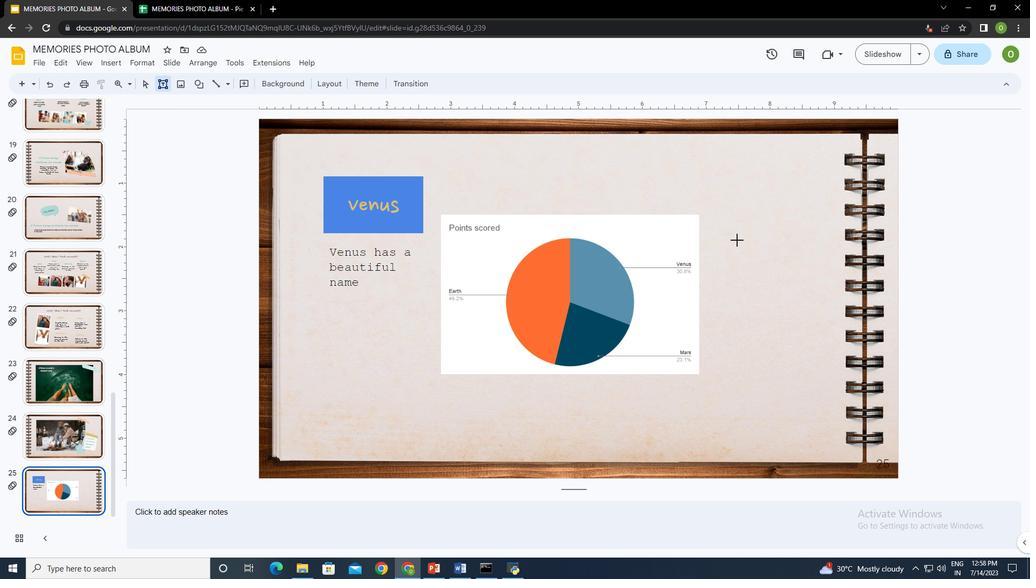 
Action: Mouse moved to (776, 265)
Screenshot: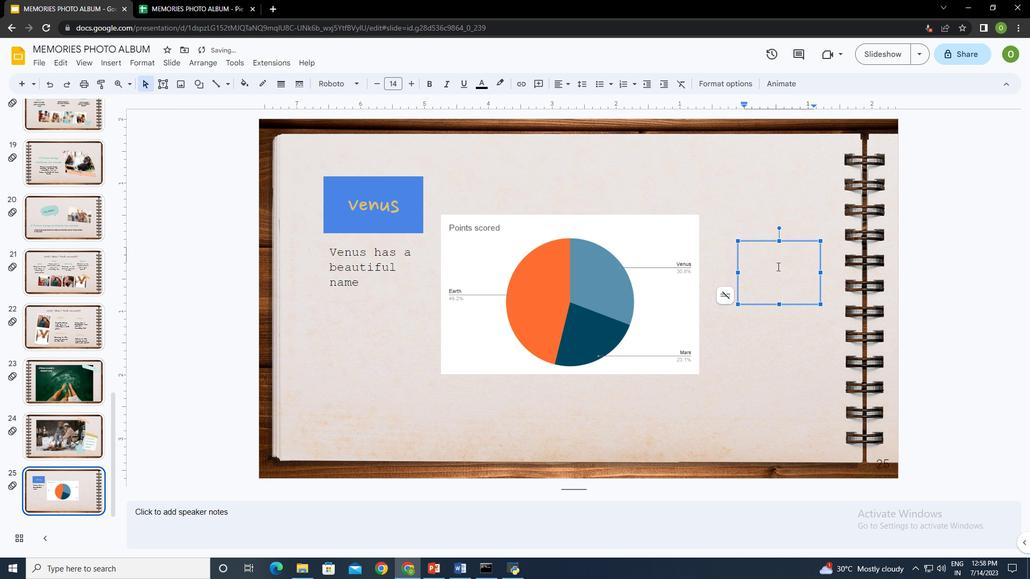 
Action: Key pressed <Key.shift><Key.shift><Key.shift><Key.shift><Key.shift>Earthctrl+A
Screenshot: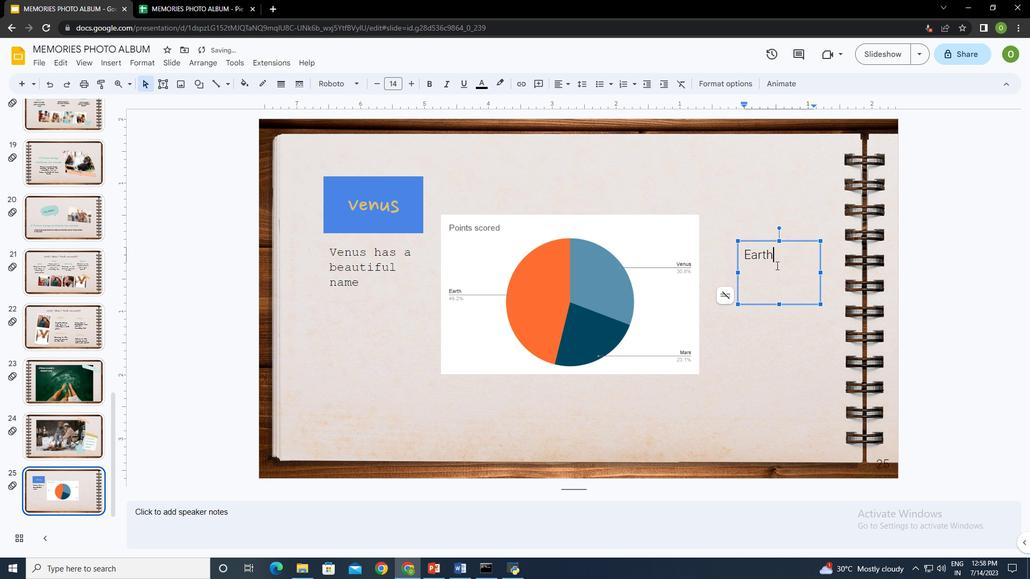 
Action: Mouse moved to (334, 85)
Screenshot: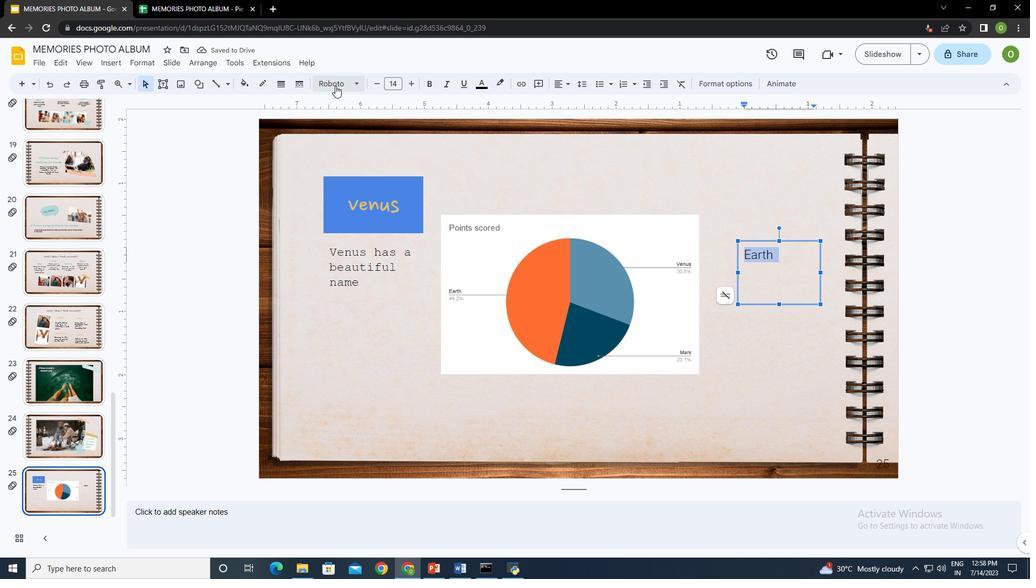 
Action: Mouse pressed left at (334, 85)
Screenshot: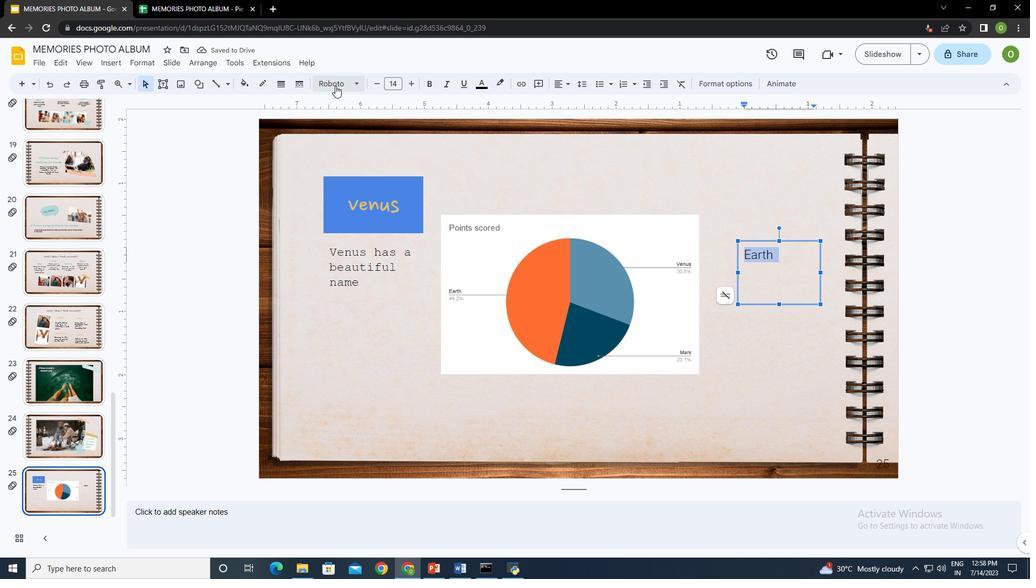 
Action: Mouse moved to (388, 149)
Screenshot: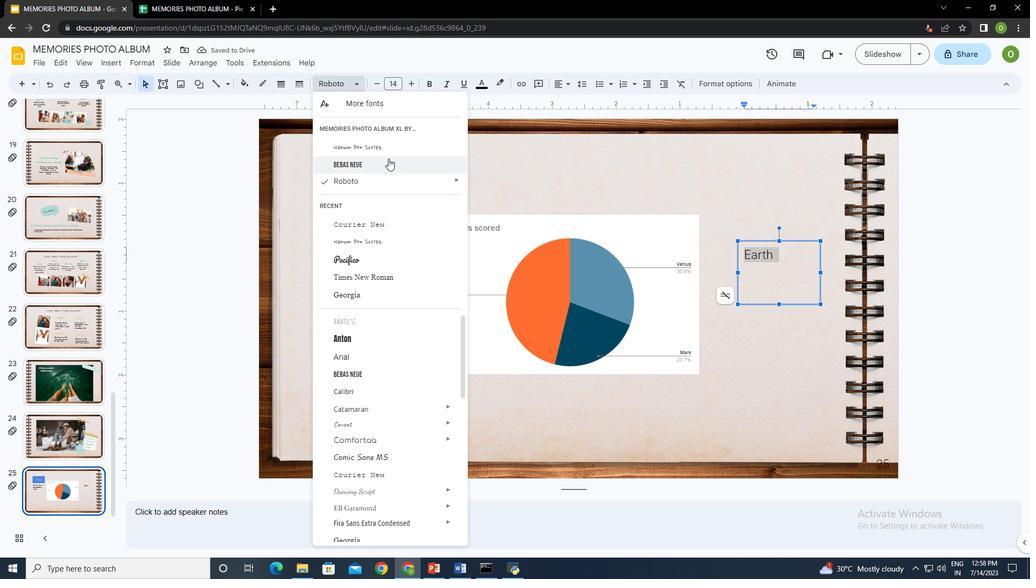 
Action: Mouse pressed left at (388, 149)
Screenshot: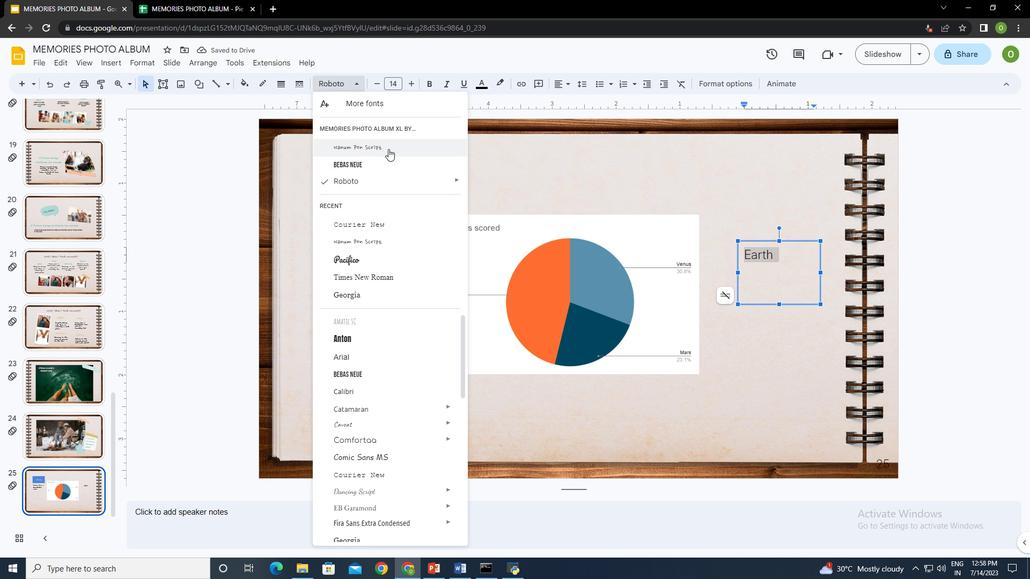 
Action: Key pressed ctrl+A
Screenshot: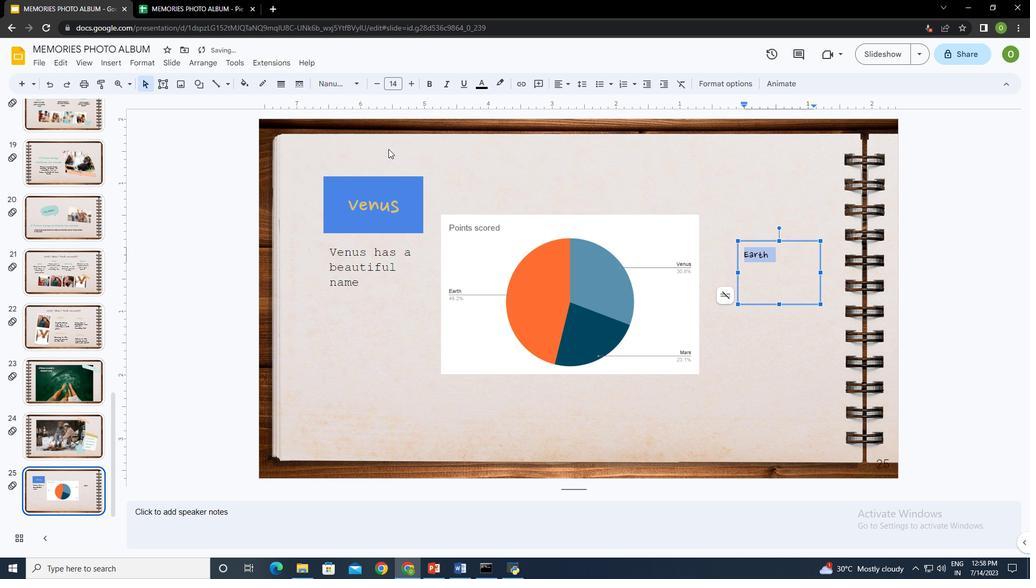 
Action: Mouse moved to (411, 81)
Screenshot: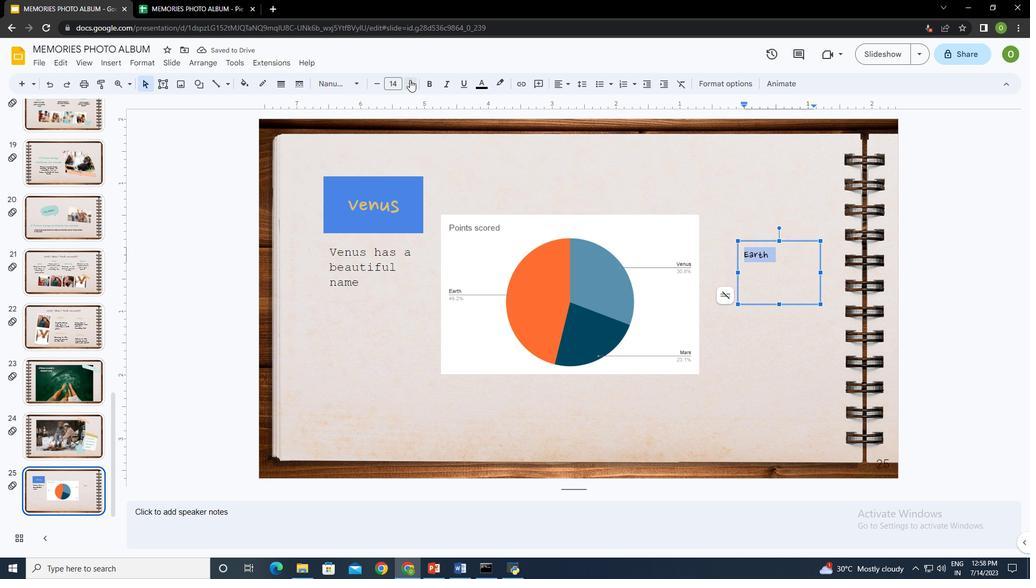 
Action: Mouse pressed left at (411, 81)
Screenshot: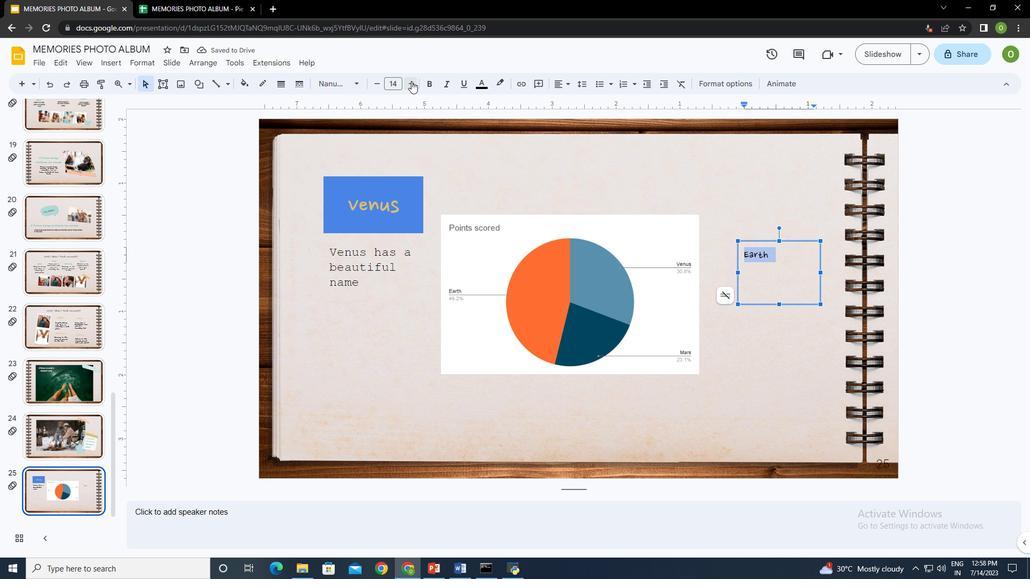 
Action: Mouse pressed left at (411, 81)
Screenshot: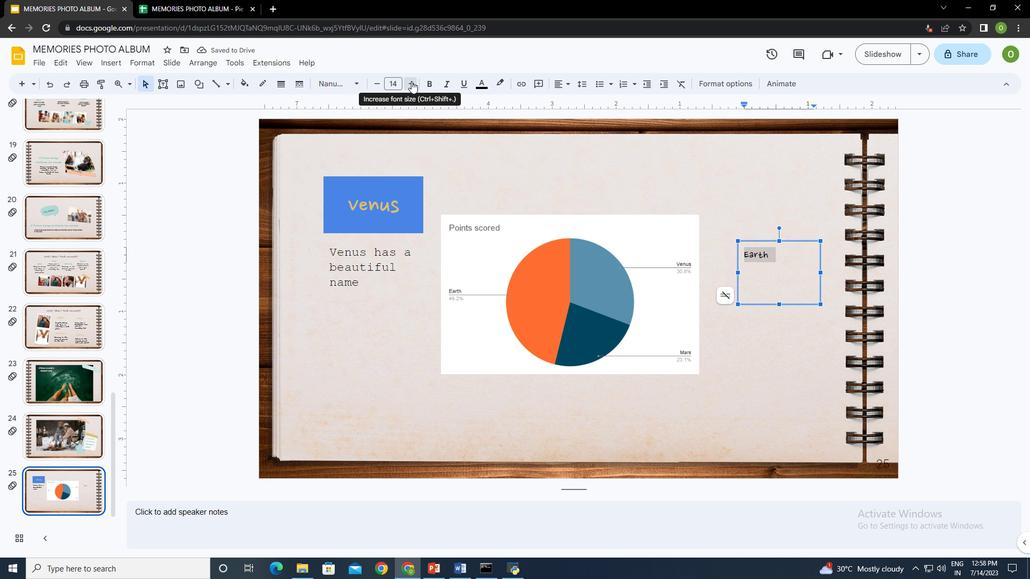 
Action: Mouse pressed left at (411, 81)
Screenshot: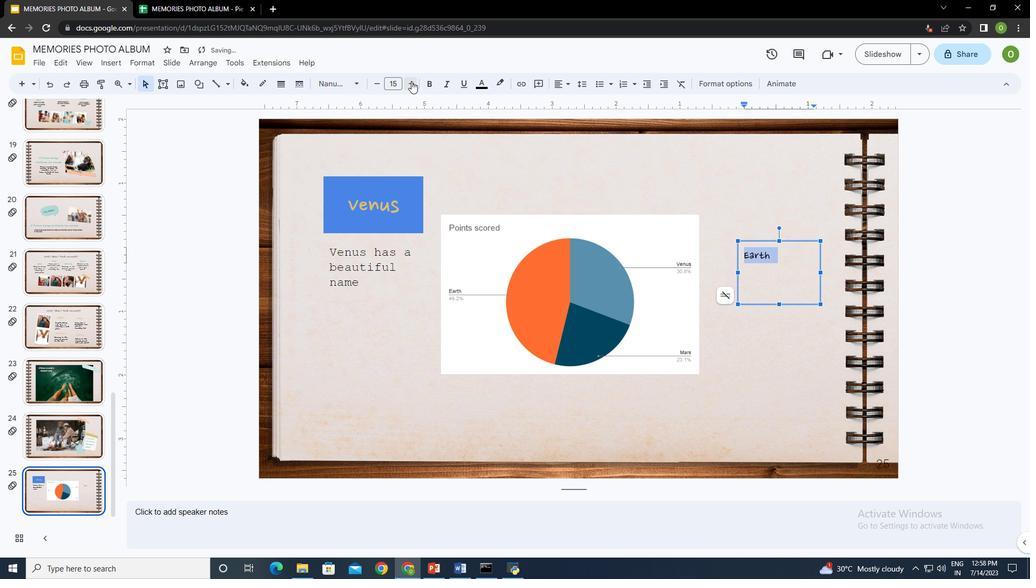 
Action: Mouse pressed left at (411, 81)
Screenshot: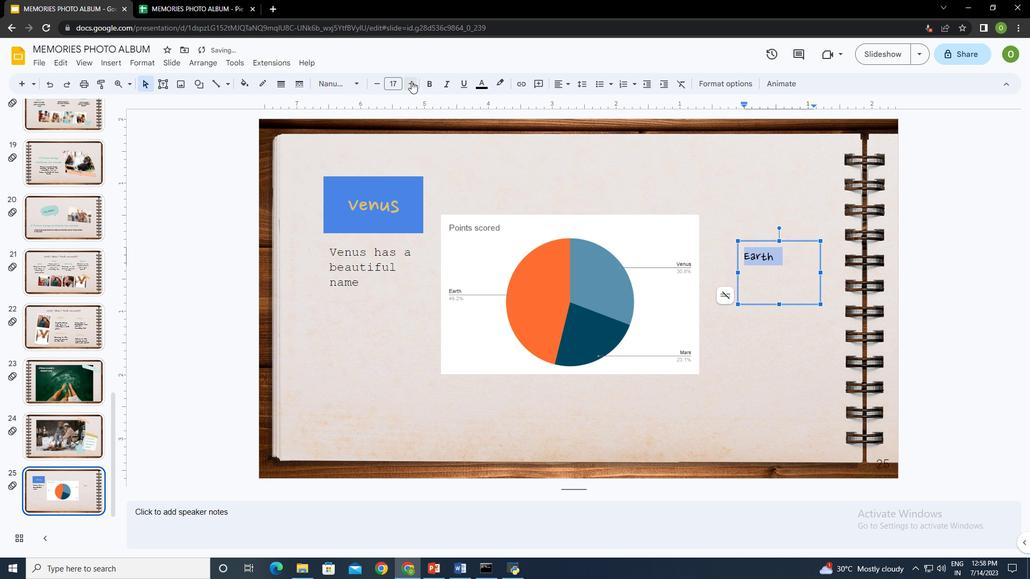 
Action: Mouse moved to (397, 79)
Screenshot: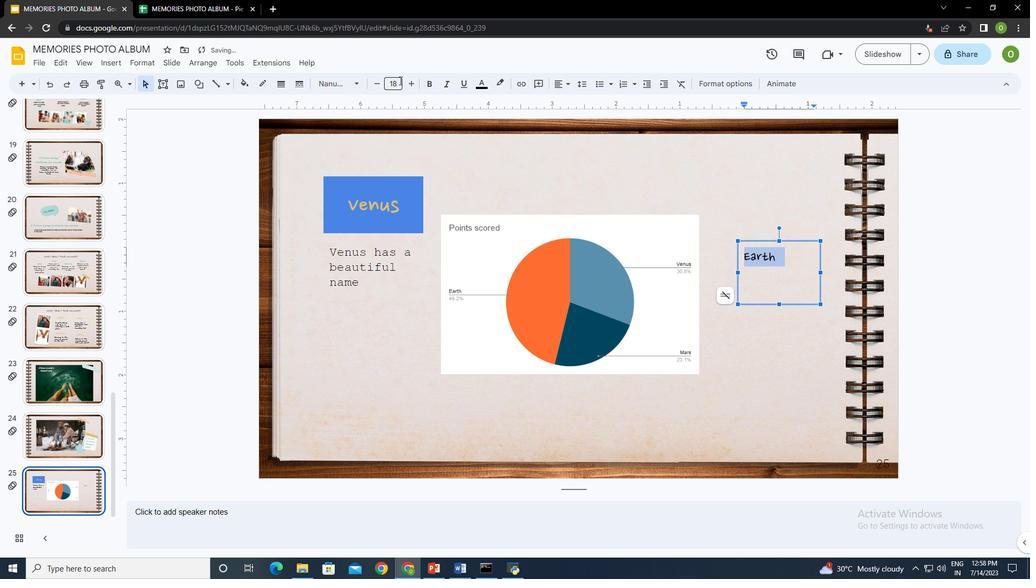 
Action: Mouse pressed left at (397, 79)
Screenshot: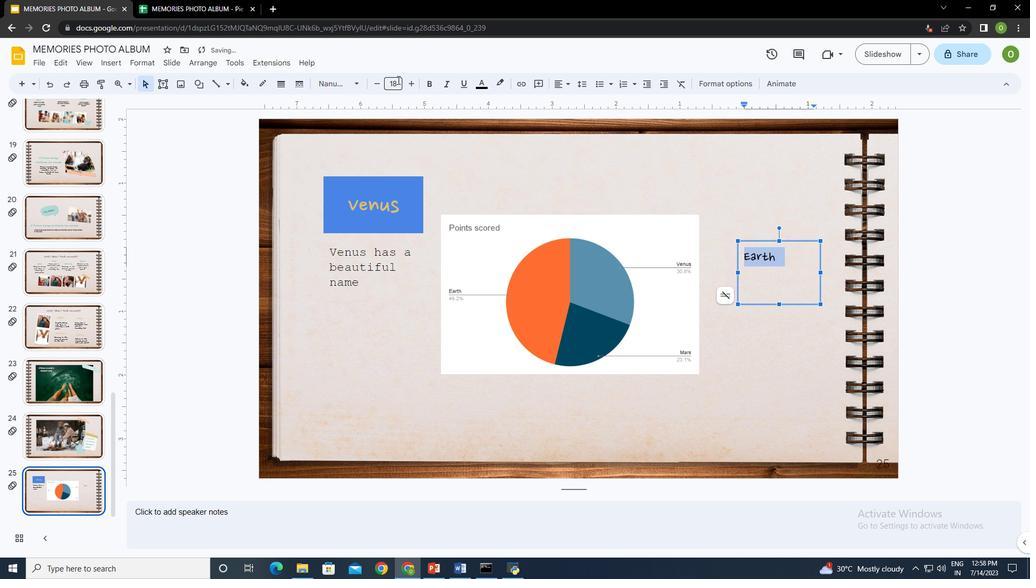 
Action: Key pressed 30<Key.enter>
Screenshot: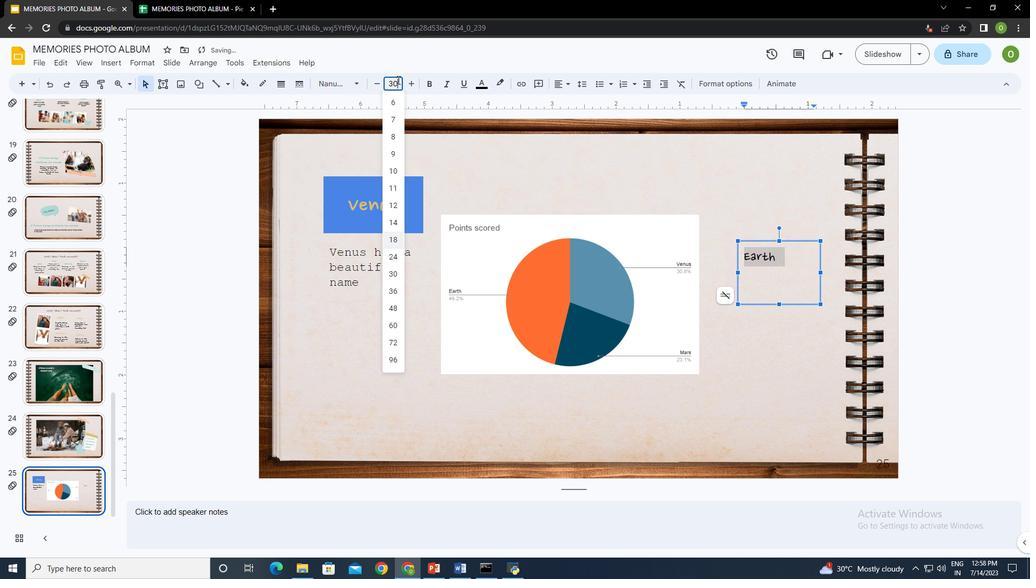 
Action: Mouse moved to (564, 84)
Screenshot: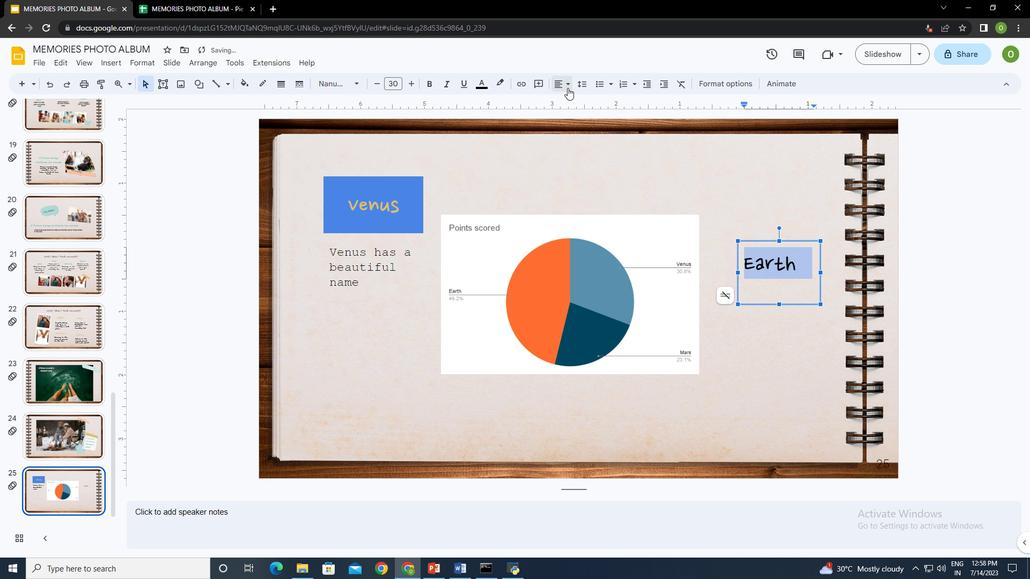 
Action: Mouse pressed left at (564, 84)
Screenshot: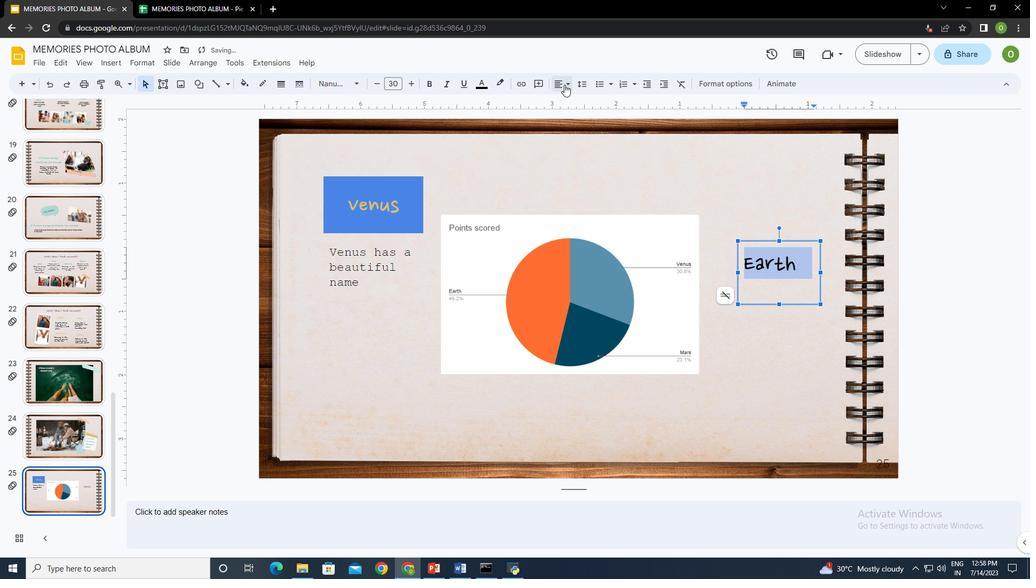
Action: Mouse moved to (574, 102)
Screenshot: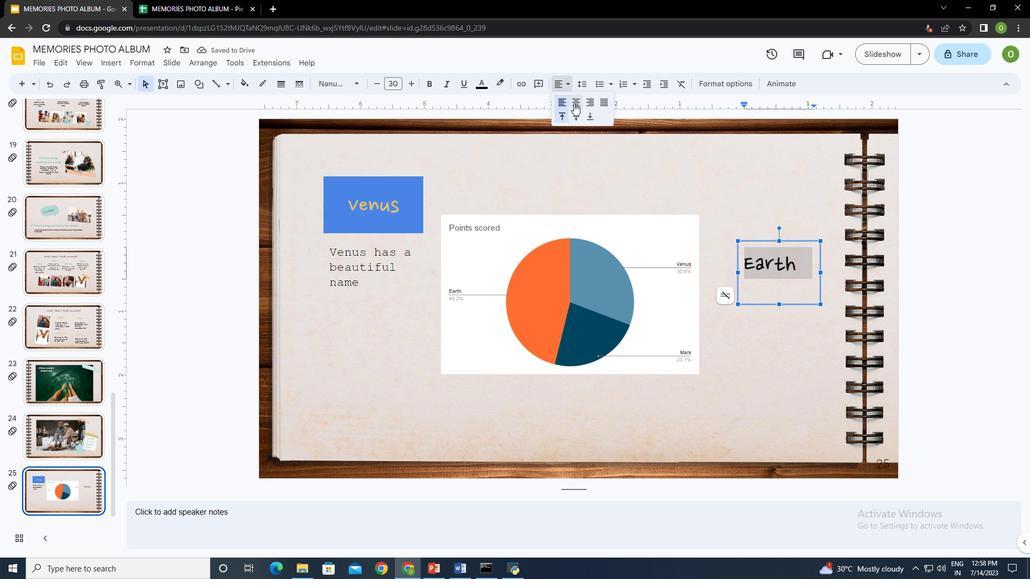 
Action: Mouse pressed left at (574, 102)
Screenshot: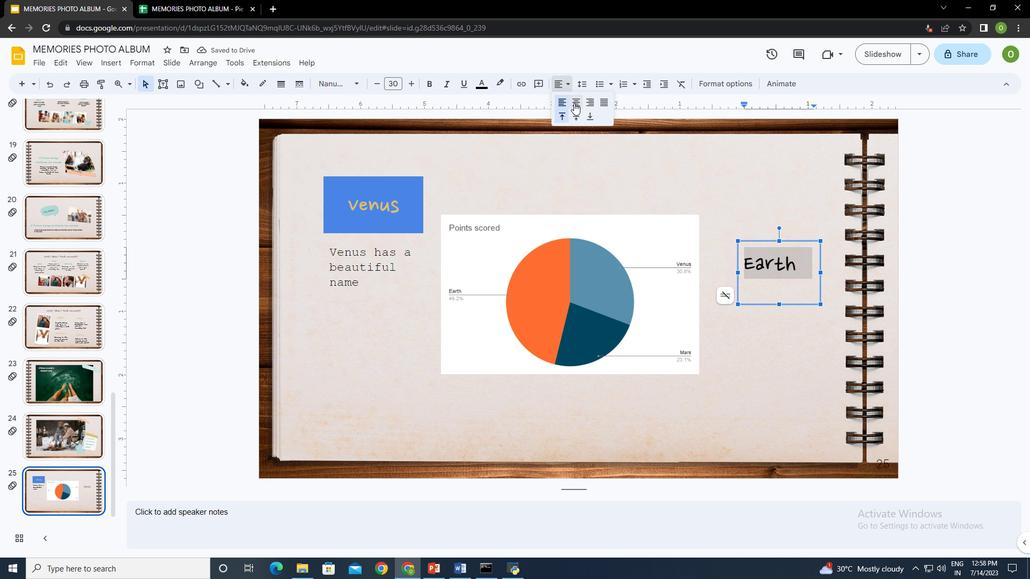 
Action: Mouse moved to (569, 81)
Screenshot: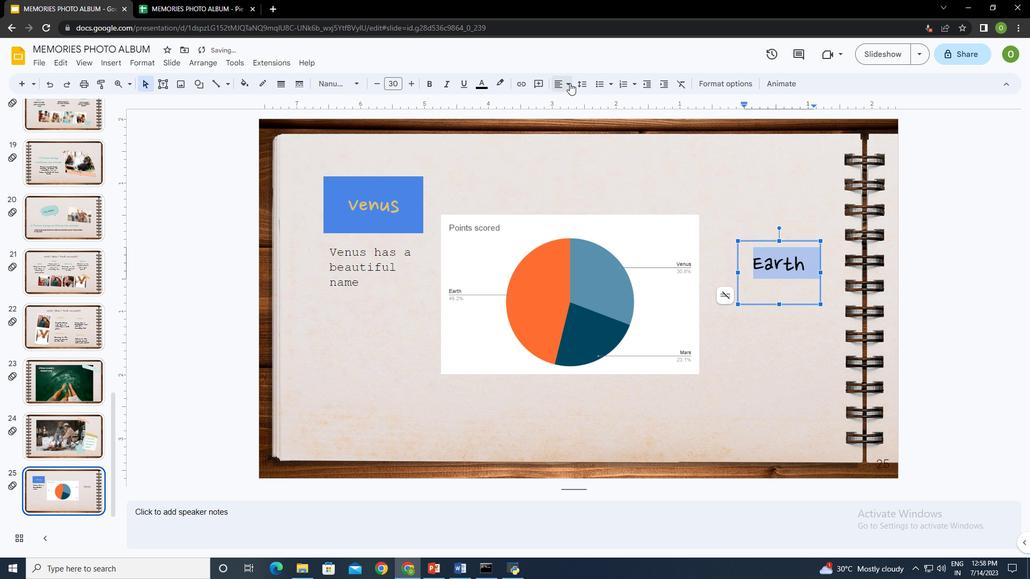 
Action: Mouse pressed left at (569, 81)
Screenshot: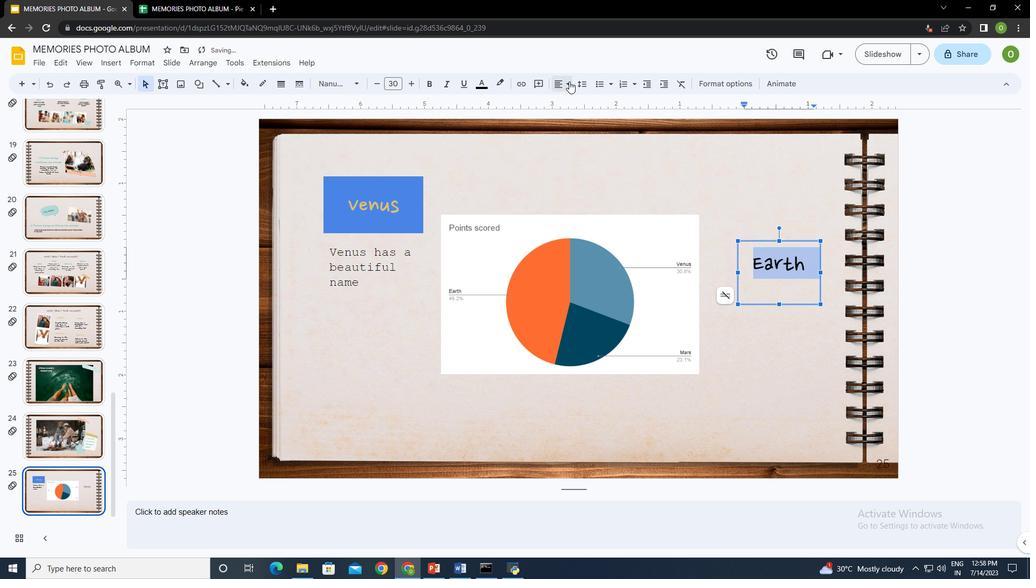
Action: Mouse moved to (574, 115)
Screenshot: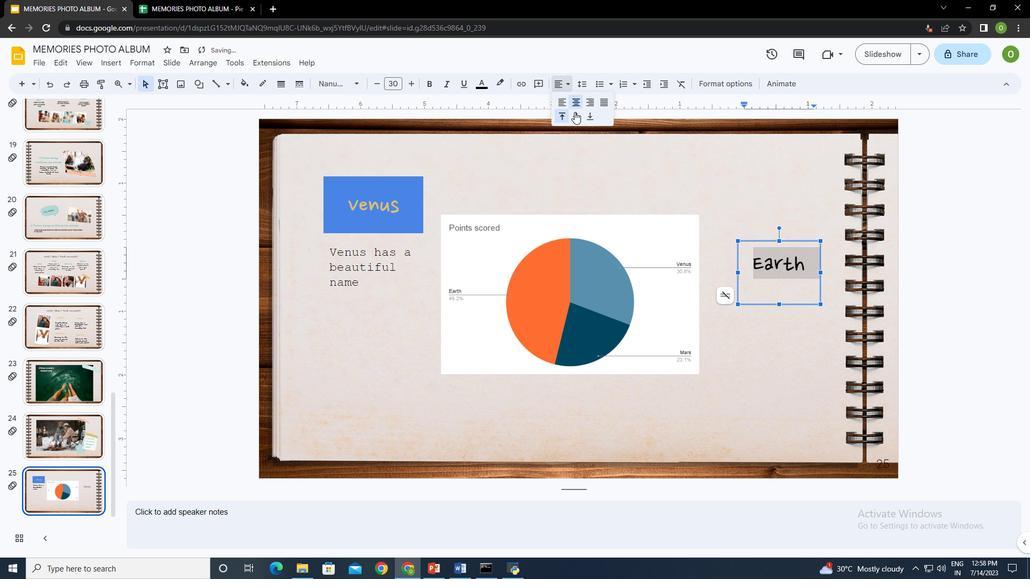 
Action: Mouse pressed left at (574, 115)
Screenshot: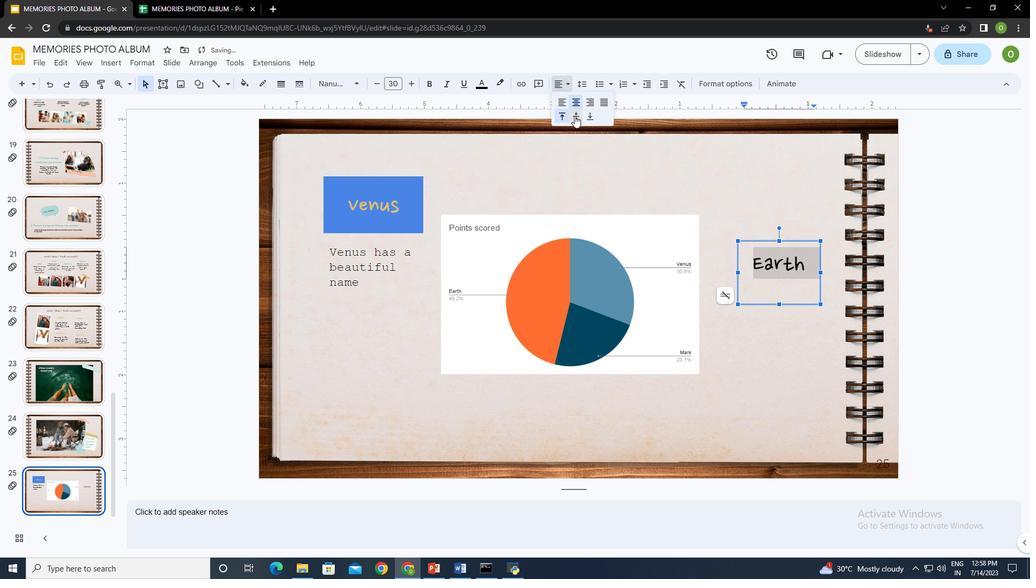 
Action: Mouse moved to (482, 79)
Screenshot: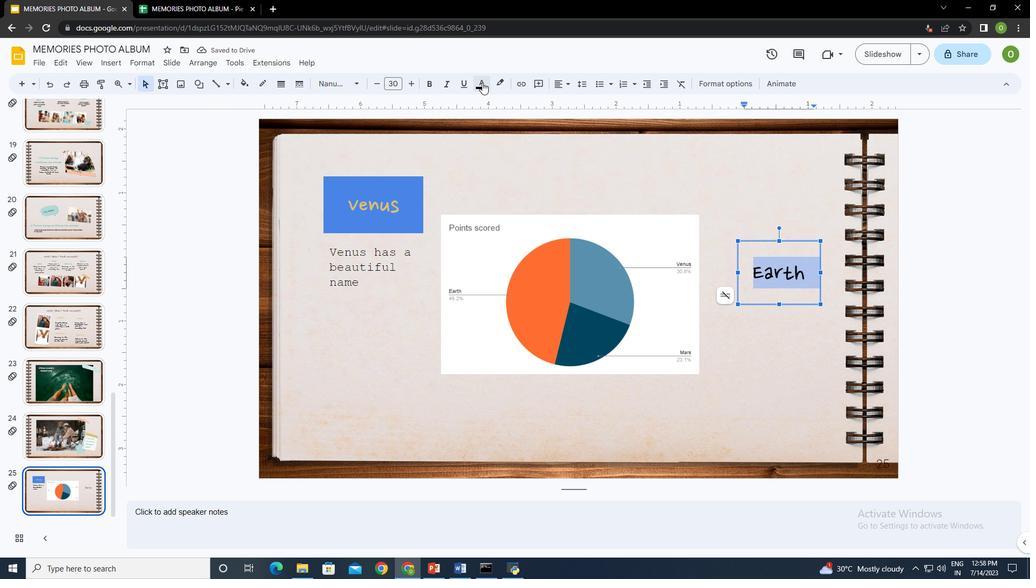 
Action: Mouse pressed left at (482, 79)
Screenshot: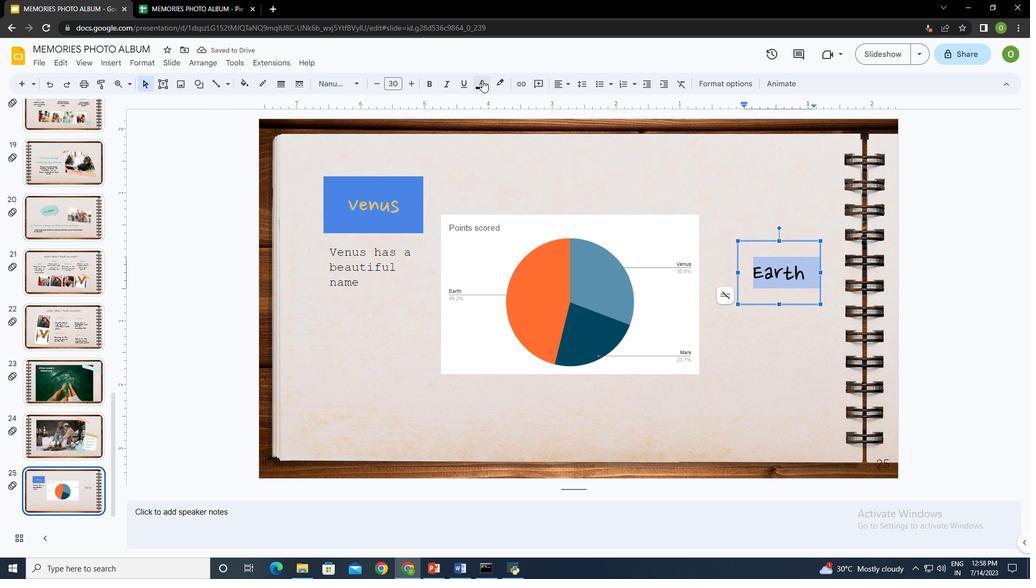 
Action: Mouse moved to (541, 116)
Screenshot: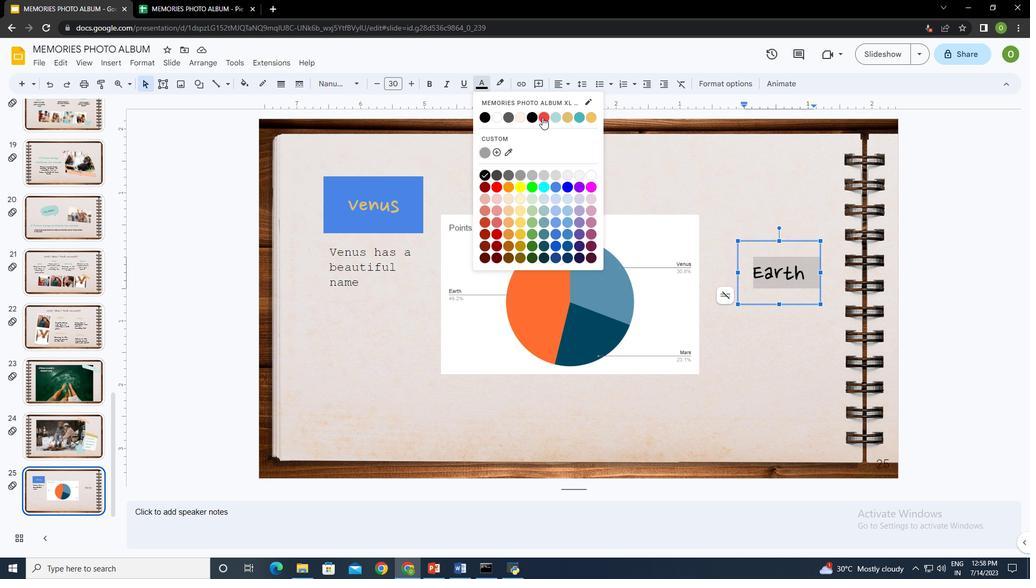 
Action: Mouse pressed left at (541, 116)
Screenshot: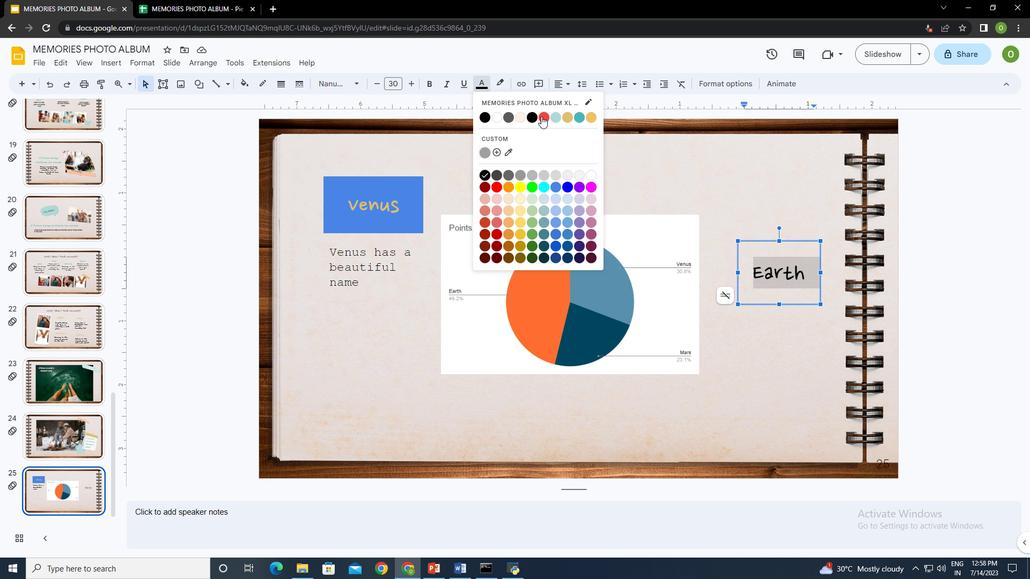 
Action: Mouse moved to (244, 81)
Screenshot: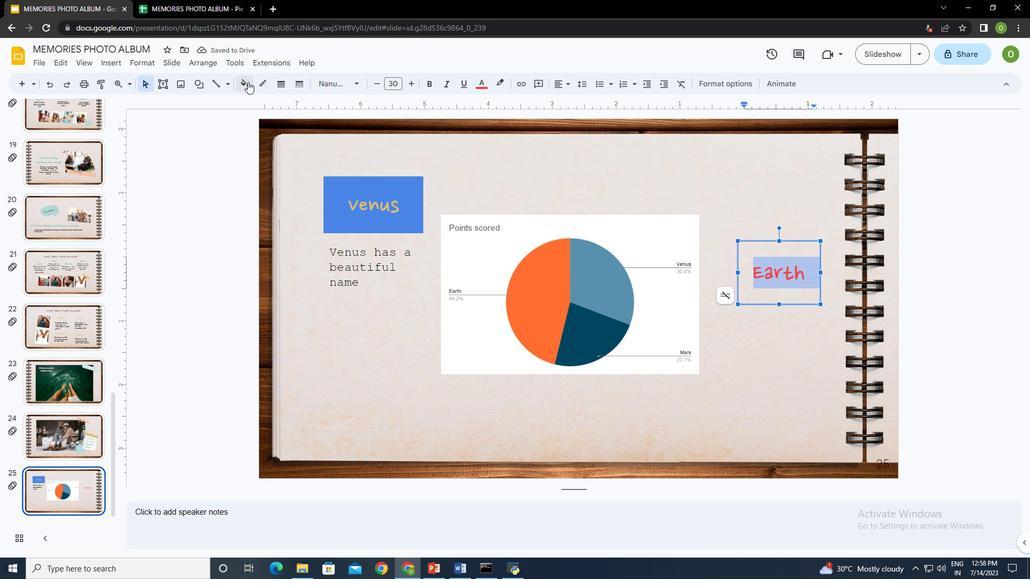 
Action: Mouse pressed left at (244, 81)
Screenshot: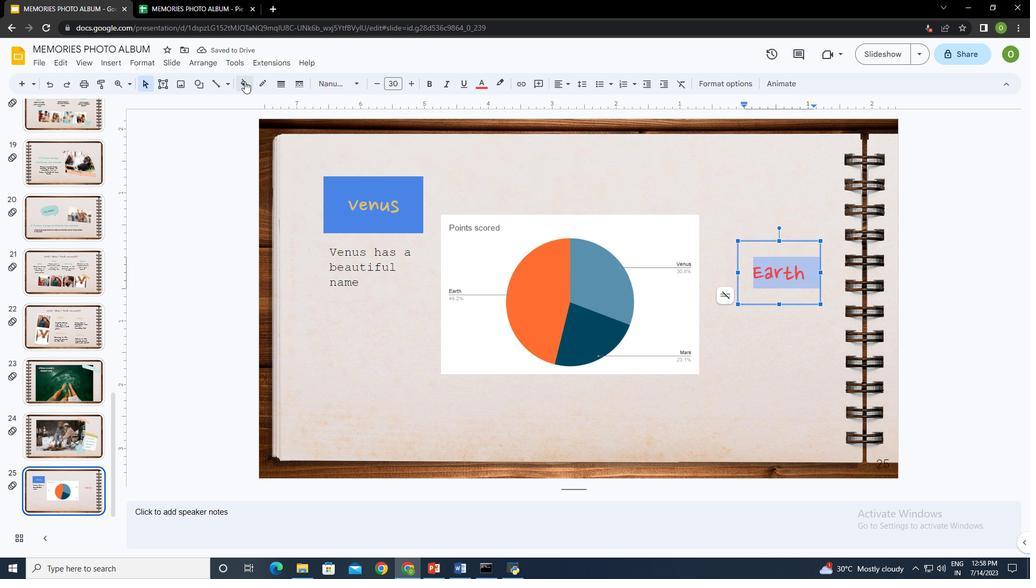 
Action: Mouse moved to (331, 137)
Screenshot: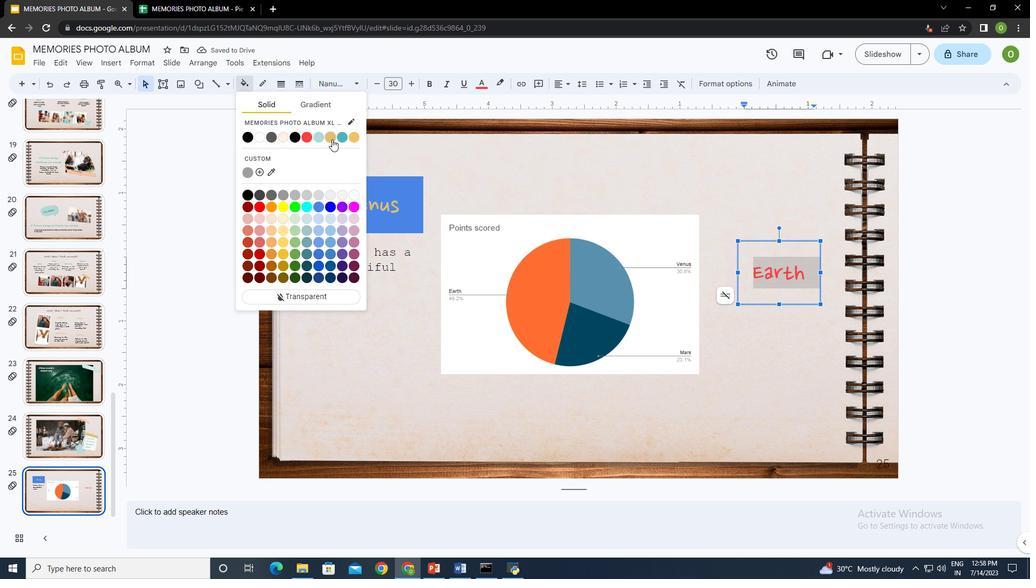 
Action: Mouse pressed left at (331, 137)
Screenshot: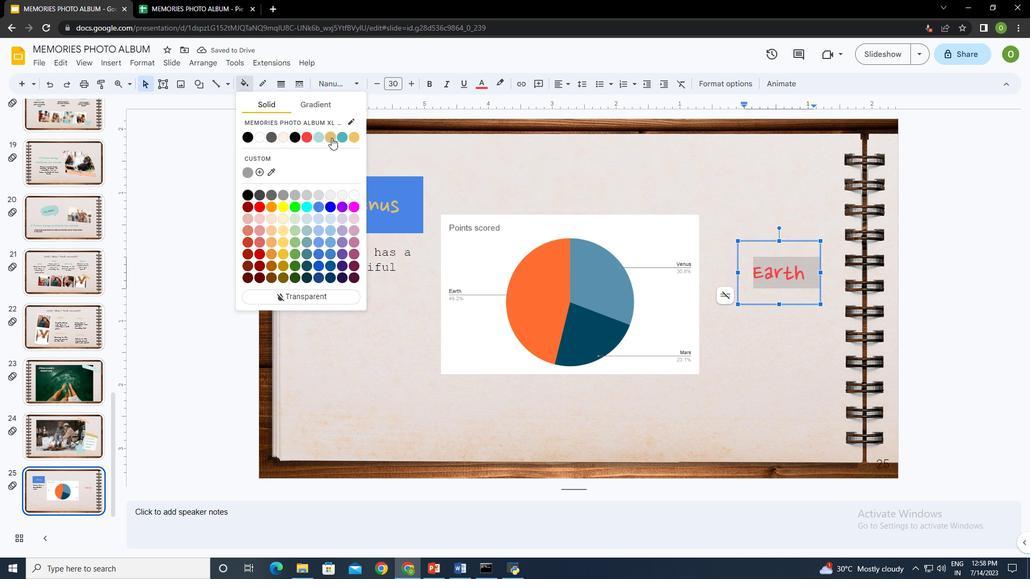
Action: Mouse moved to (786, 344)
Screenshot: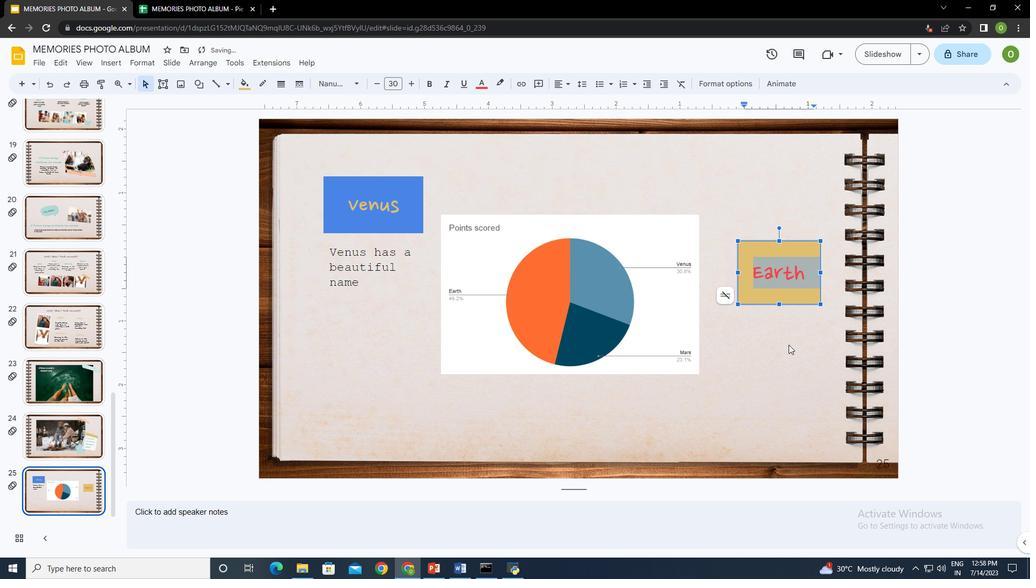 
Action: Mouse pressed left at (786, 344)
Screenshot: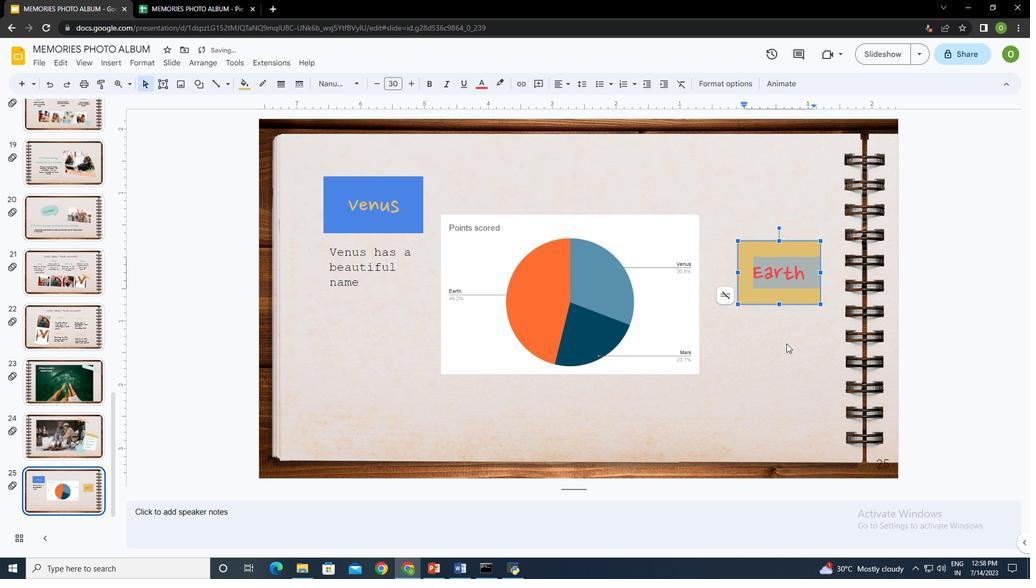 
Action: Mouse moved to (750, 336)
Screenshot: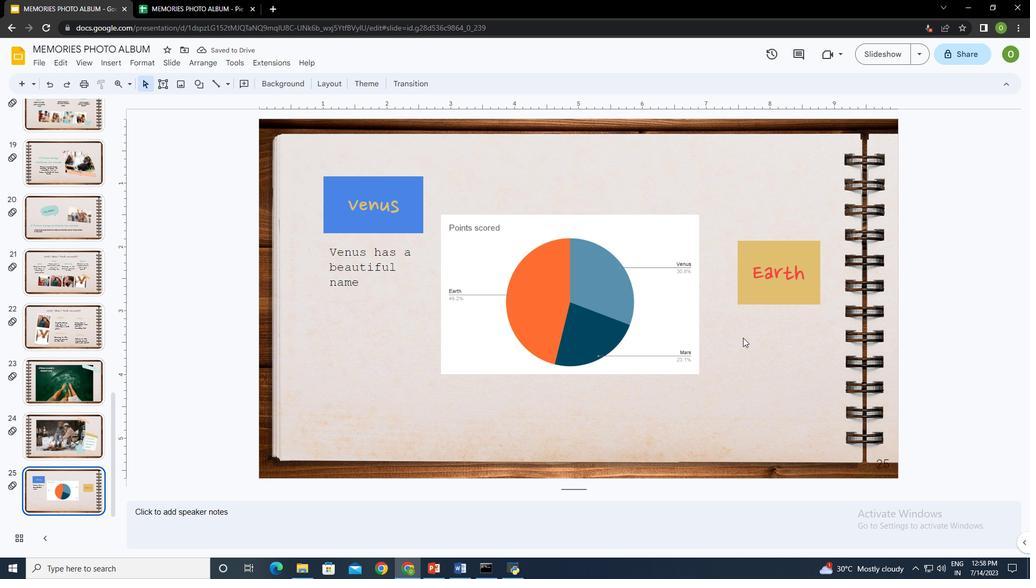 
Action: Mouse pressed left at (750, 336)
Screenshot: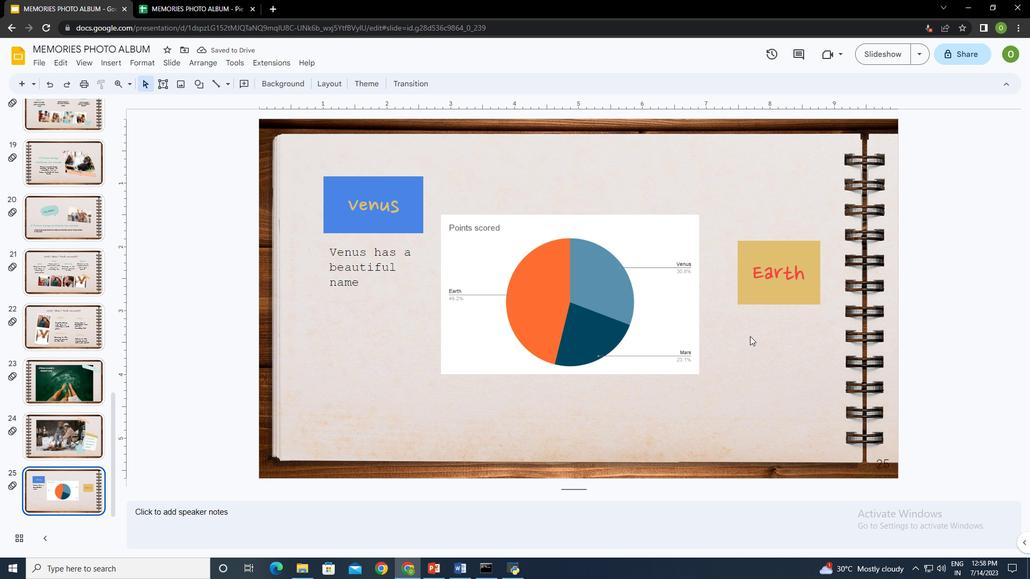
Action: Mouse moved to (162, 86)
Screenshot: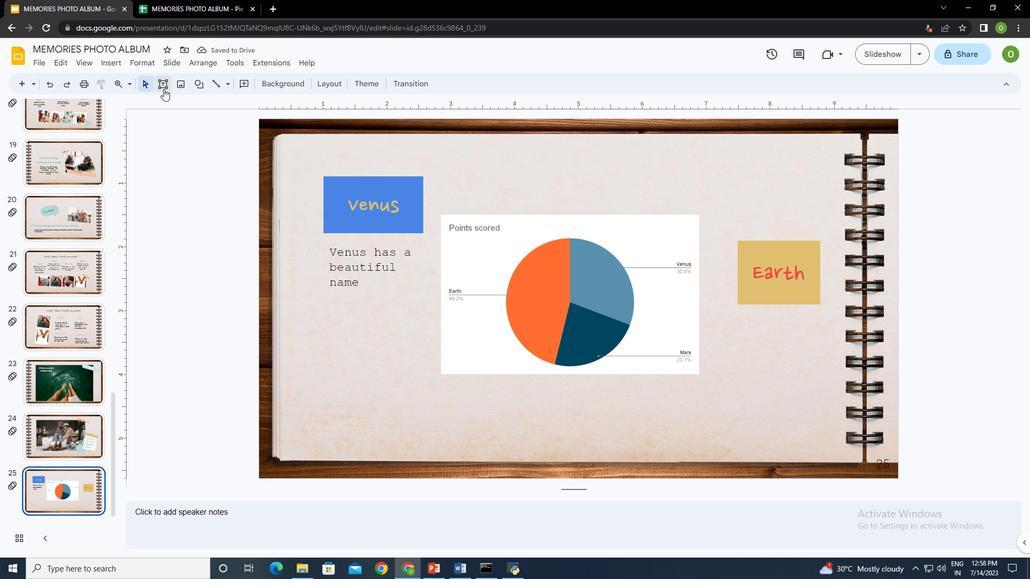 
Action: Mouse pressed left at (162, 86)
Screenshot: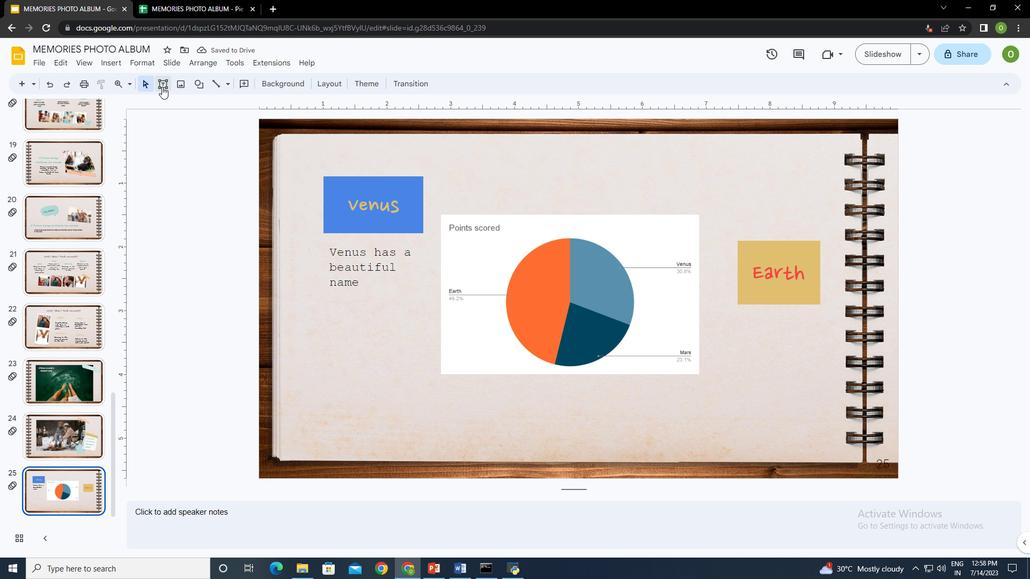 
Action: Mouse moved to (726, 317)
Screenshot: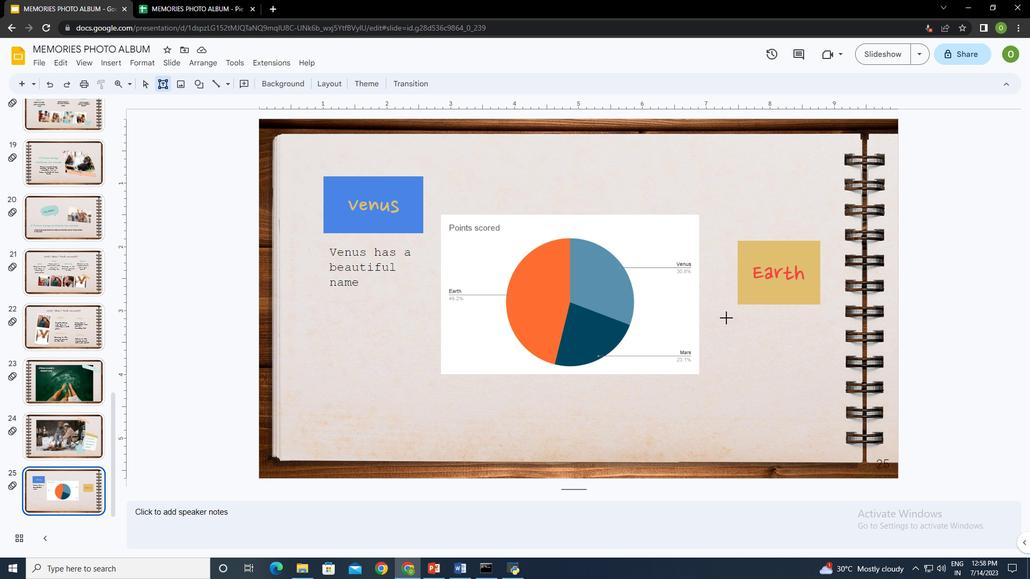 
Action: Mouse pressed left at (726, 317)
Screenshot: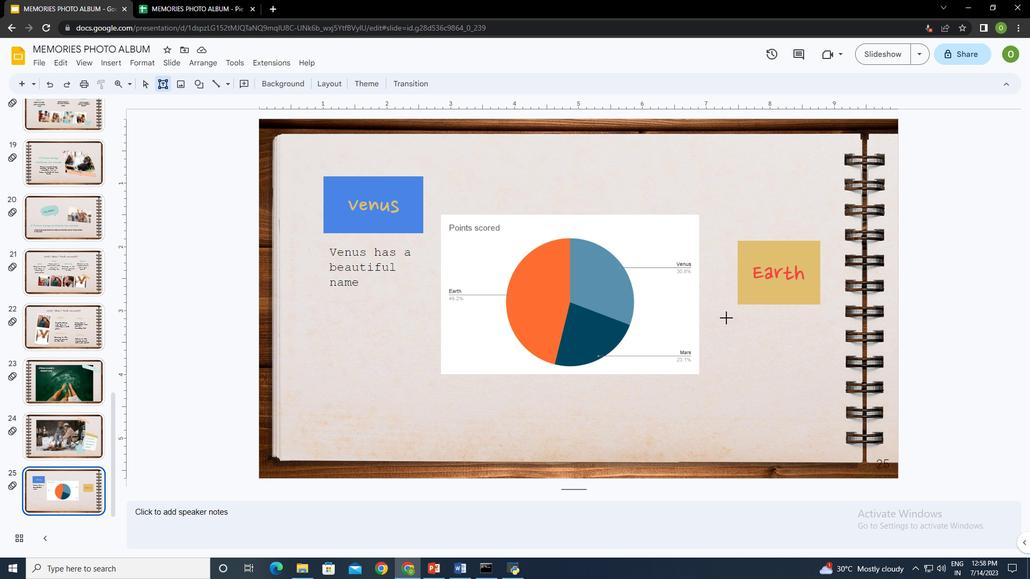 
Action: Mouse moved to (766, 336)
Screenshot: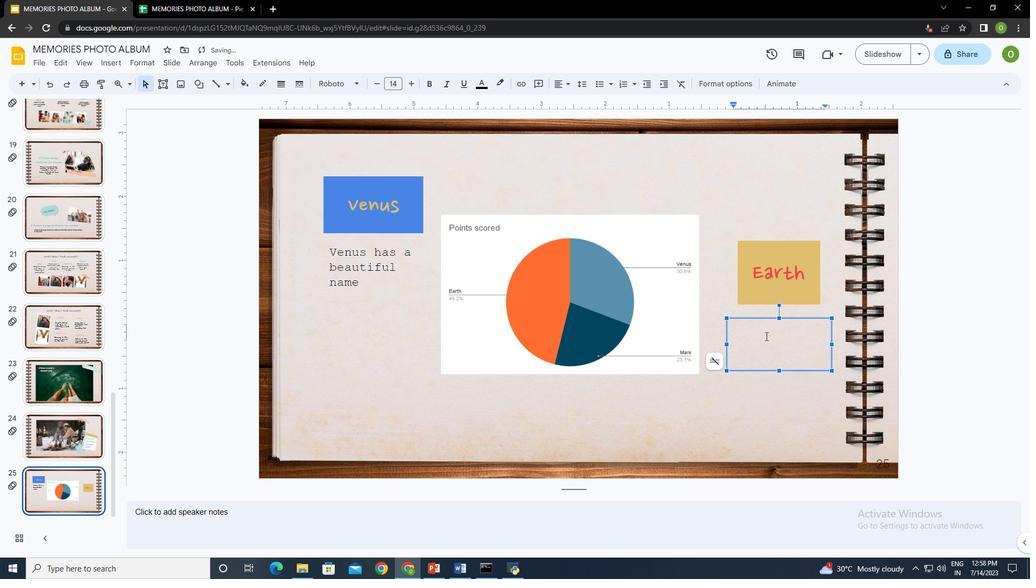 
Action: Key pressed <Key.shift>Earth<Key.space>is<Key.space>the<Key.space>planet<Key.space>we<Key.space>live<Key.space>onctrl+A
Screenshot: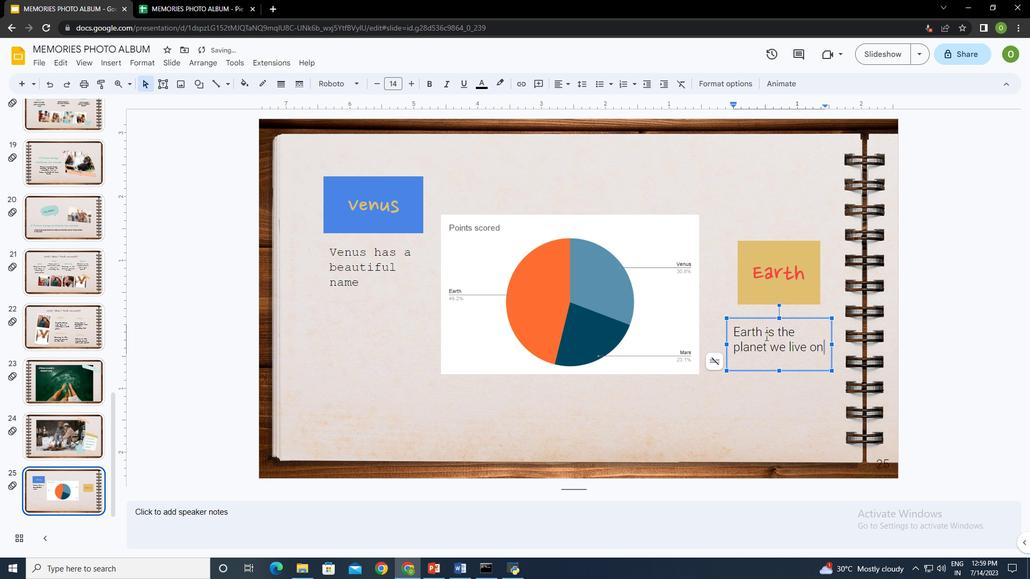
Action: Mouse moved to (332, 84)
Screenshot: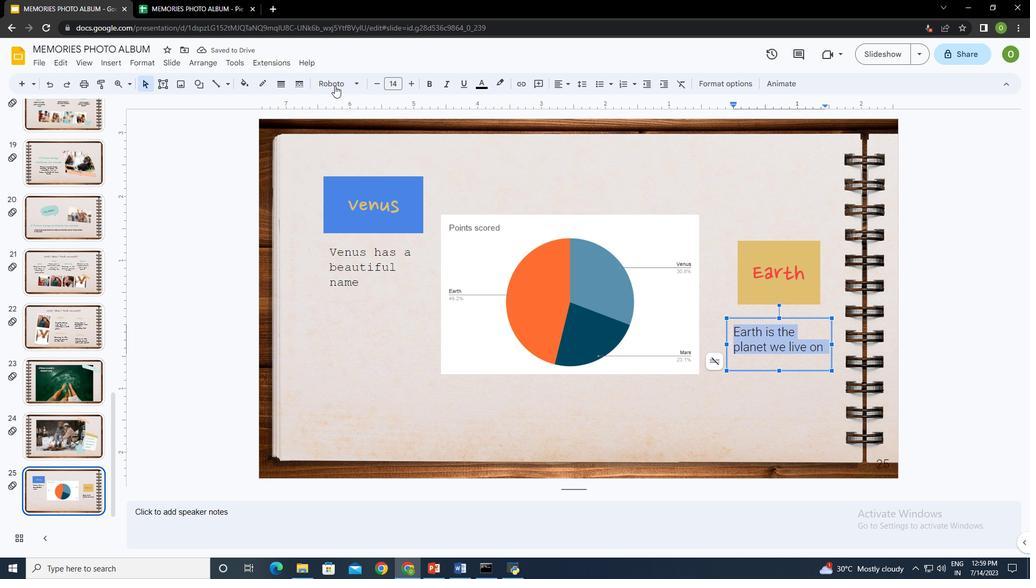 
Action: Mouse pressed left at (332, 84)
Screenshot: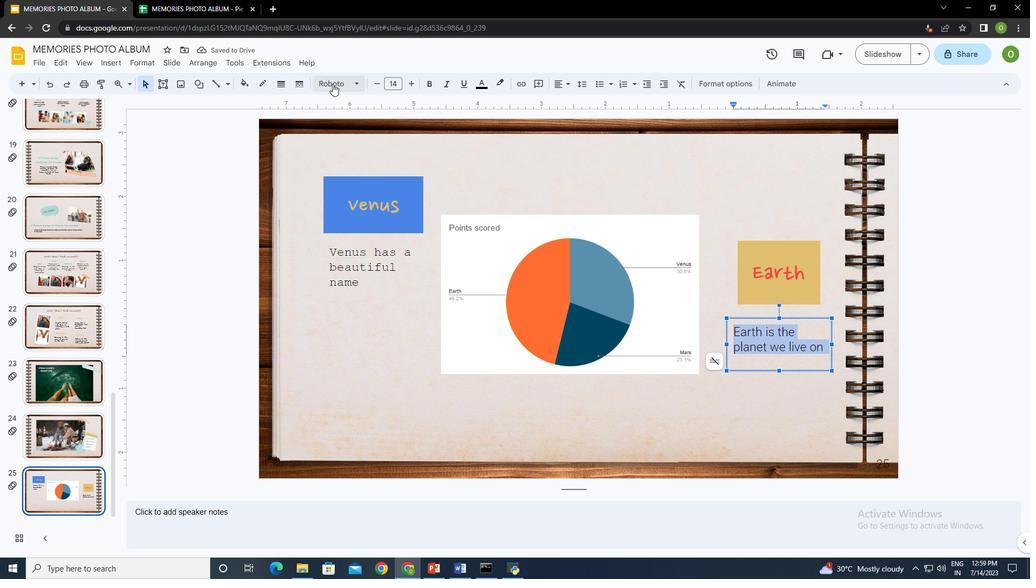 
Action: Mouse moved to (398, 237)
Screenshot: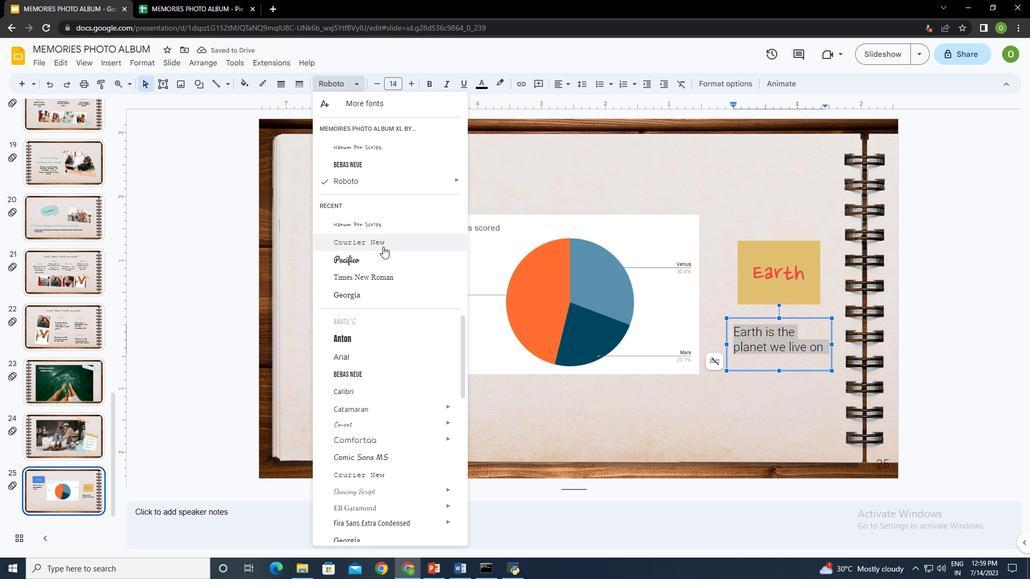 
Action: Mouse pressed left at (398, 237)
Screenshot: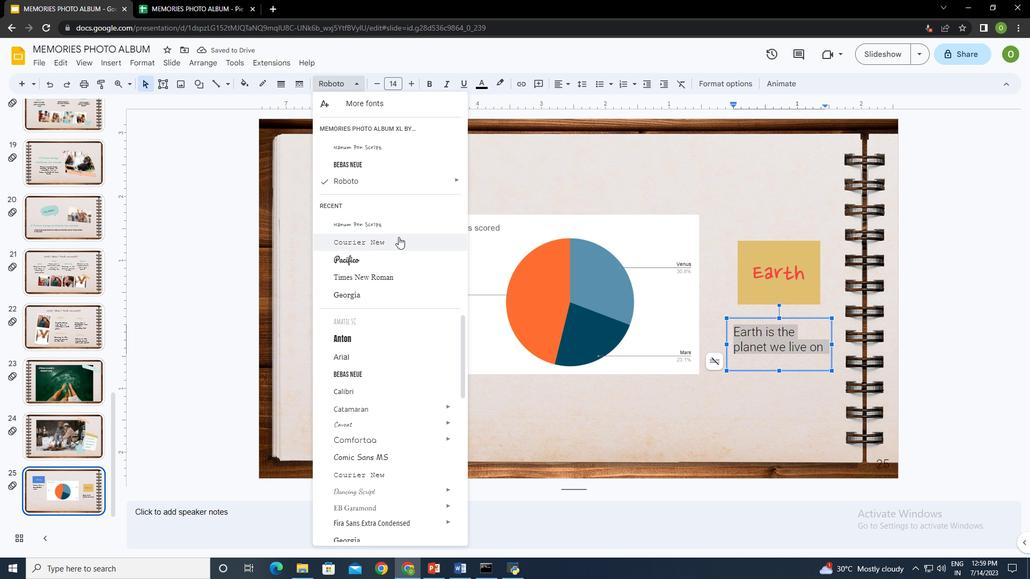 
Action: Mouse moved to (777, 386)
Screenshot: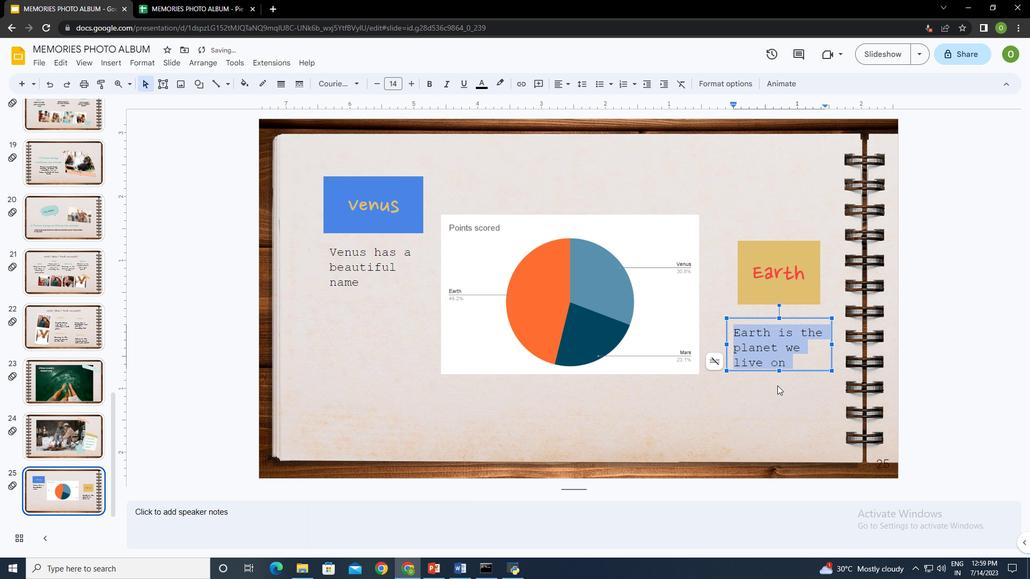 
Action: Mouse pressed left at (777, 386)
Screenshot: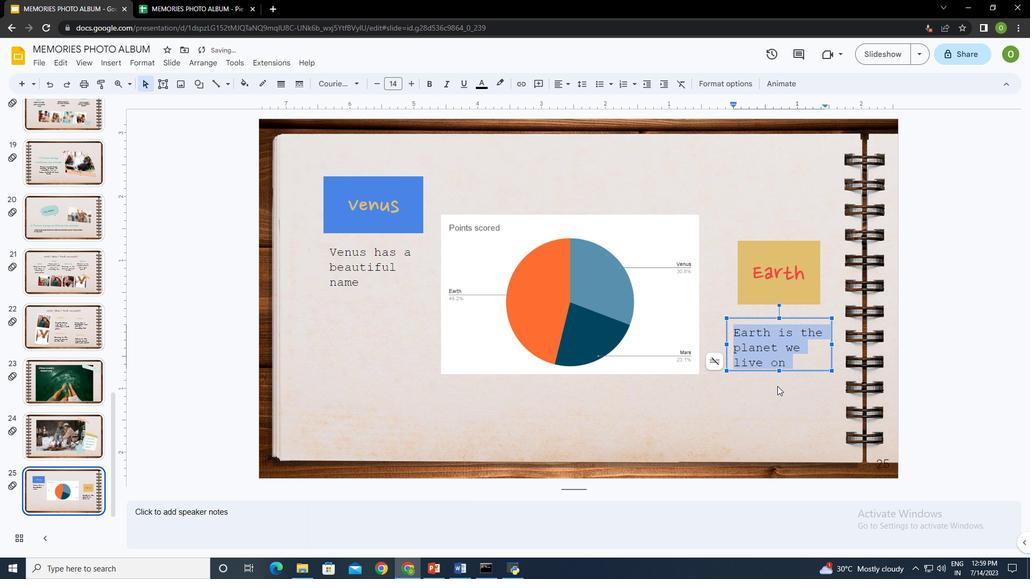 
Action: Mouse moved to (161, 81)
Screenshot: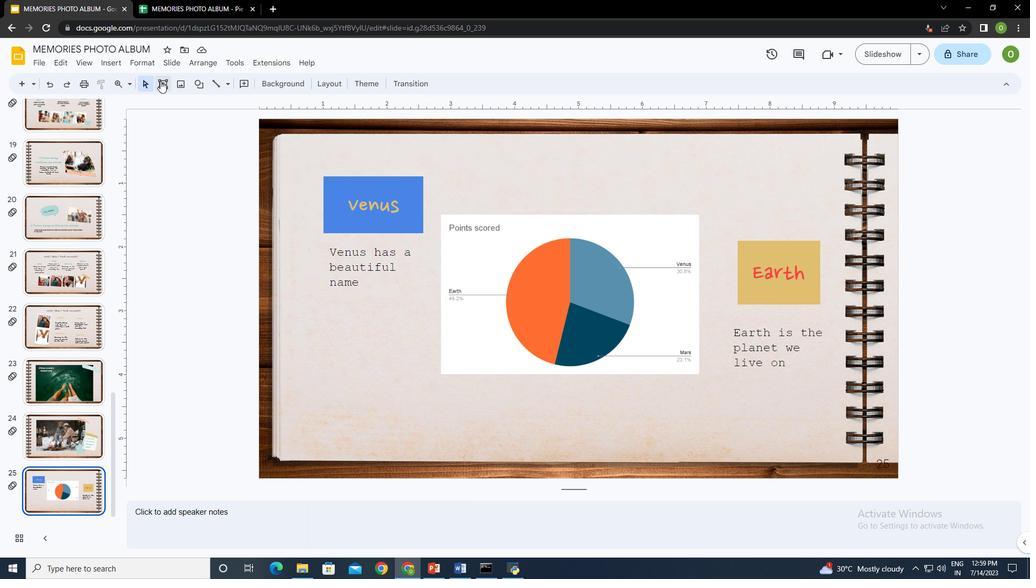 
Action: Mouse pressed left at (161, 81)
Screenshot: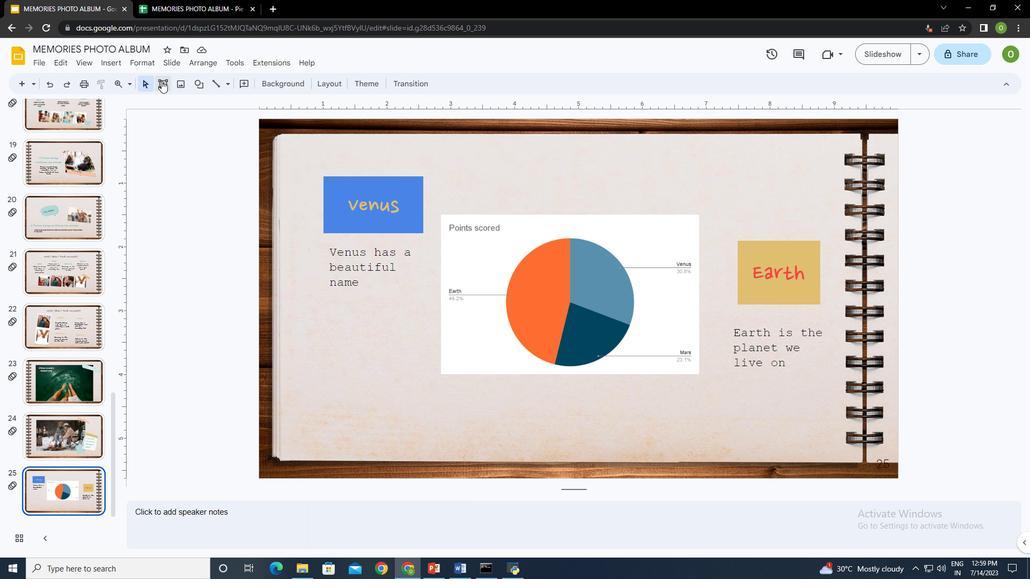 
Action: Mouse moved to (312, 322)
Screenshot: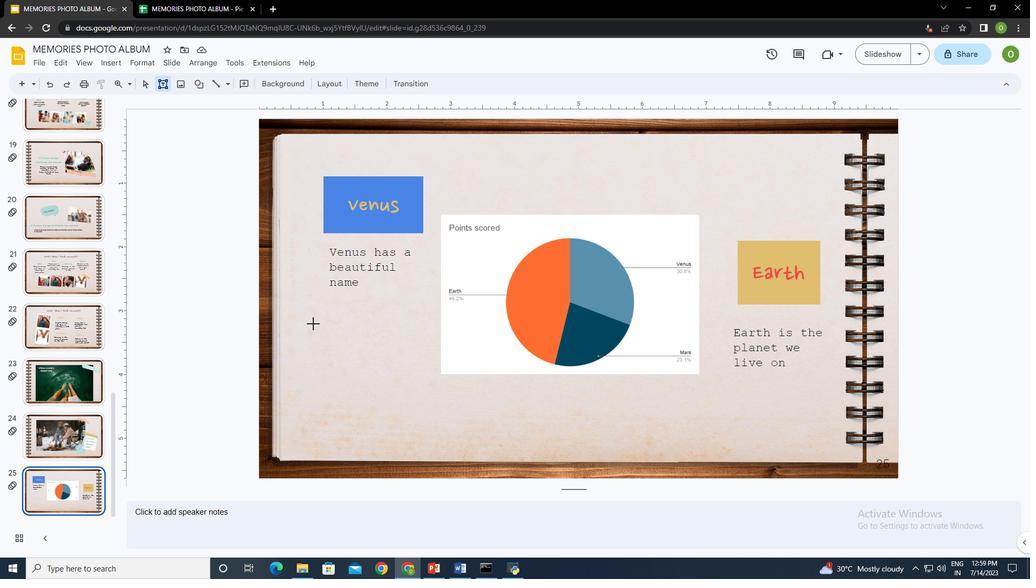 
Action: Mouse pressed left at (312, 322)
Screenshot: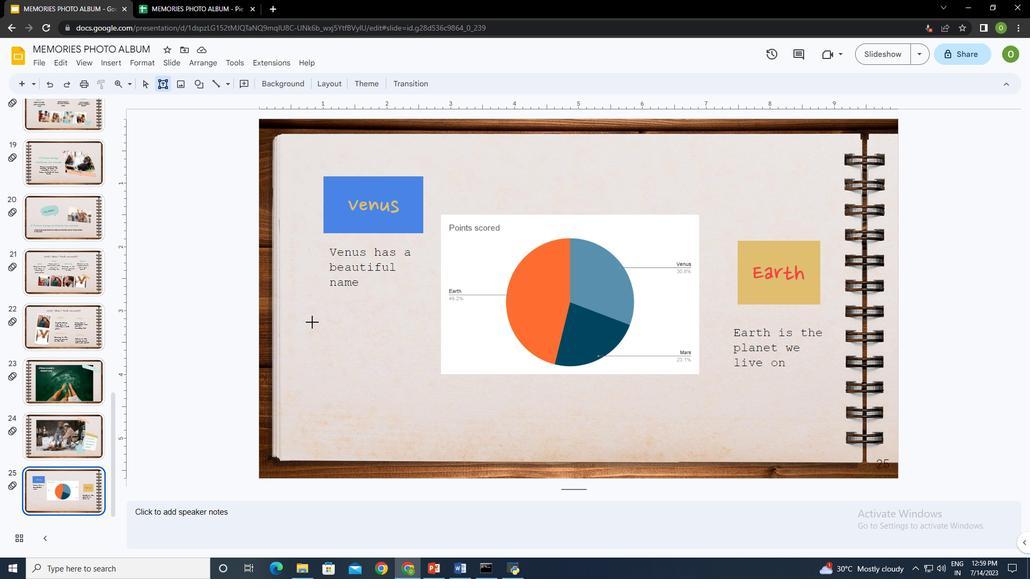 
Action: Mouse moved to (360, 324)
Screenshot: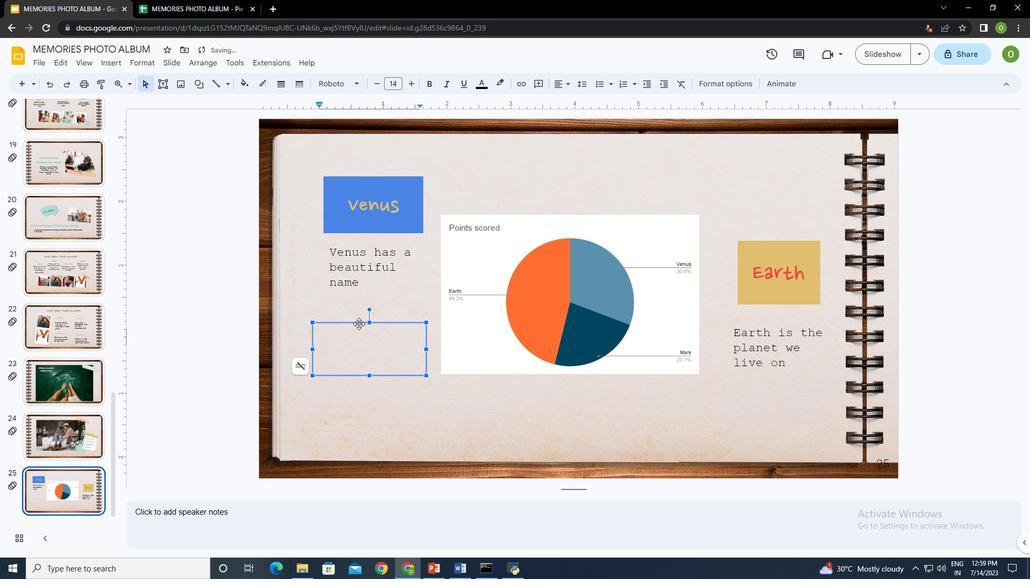 
Action: Key pressed <Key.shift>Marsctrl+A
Screenshot: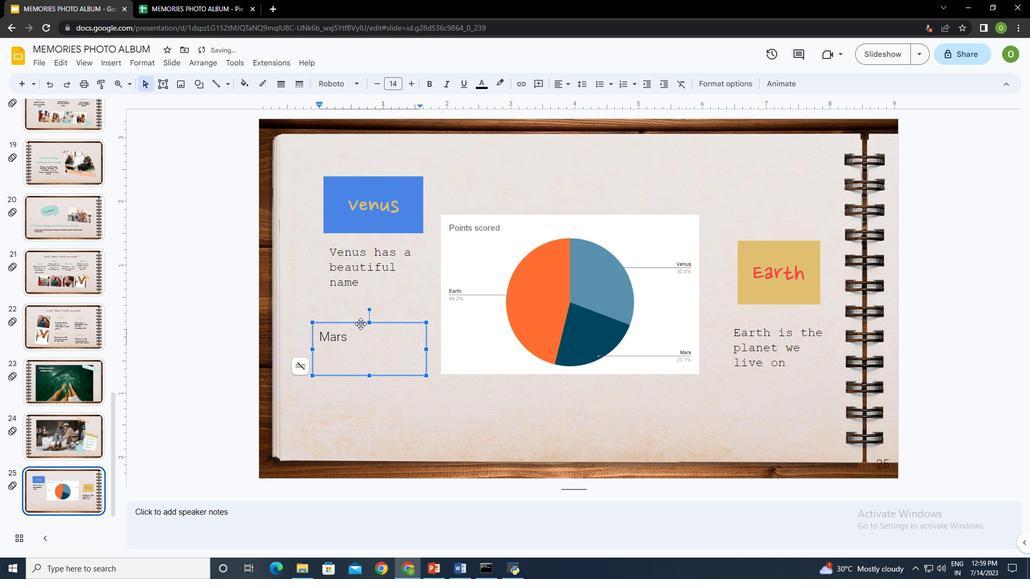 
Action: Mouse moved to (337, 83)
Screenshot: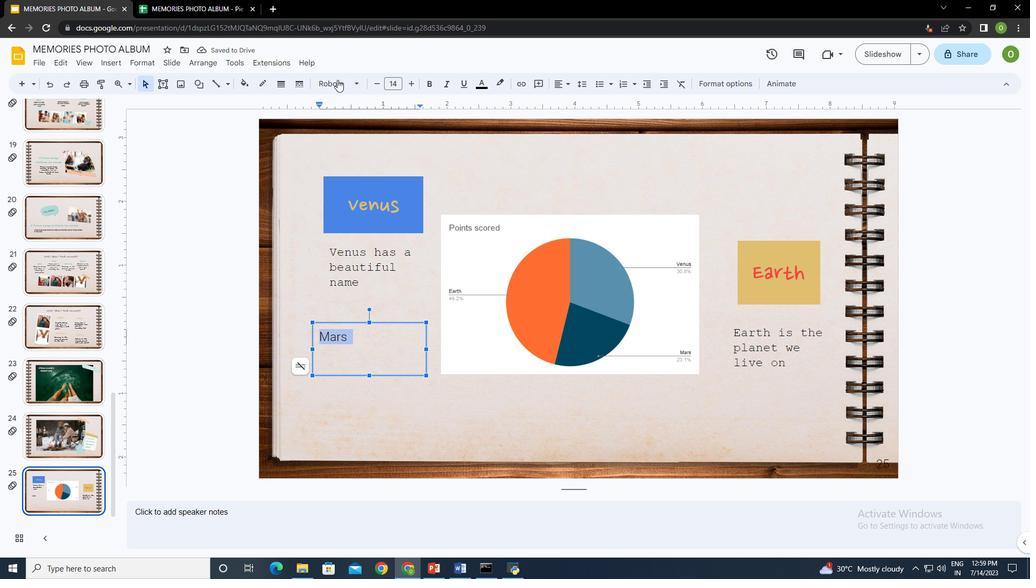 
Action: Mouse pressed left at (337, 83)
Screenshot: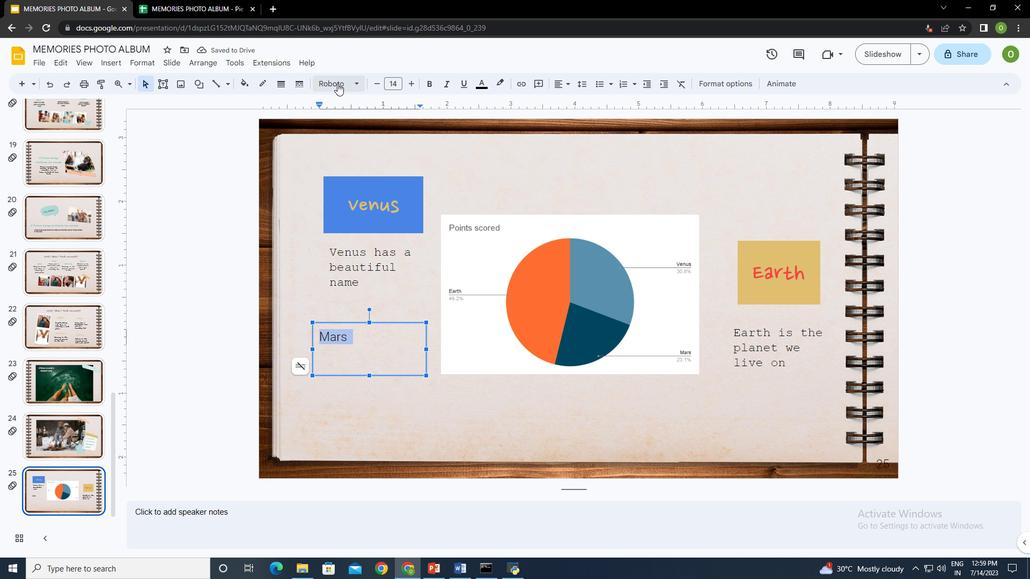 
Action: Mouse moved to (370, 143)
Screenshot: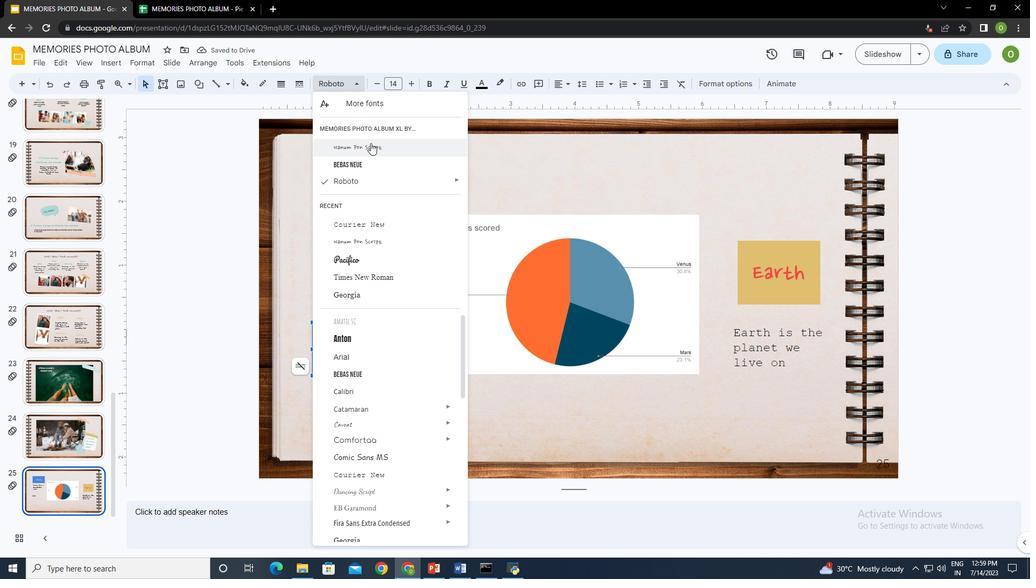
Action: Mouse pressed left at (370, 143)
Screenshot: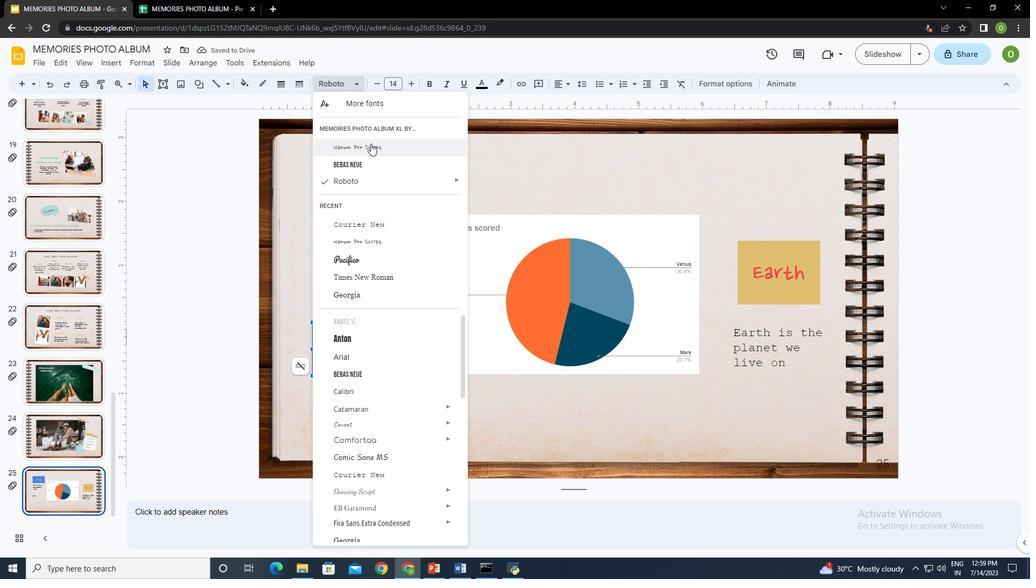 
Action: Mouse moved to (485, 84)
Screenshot: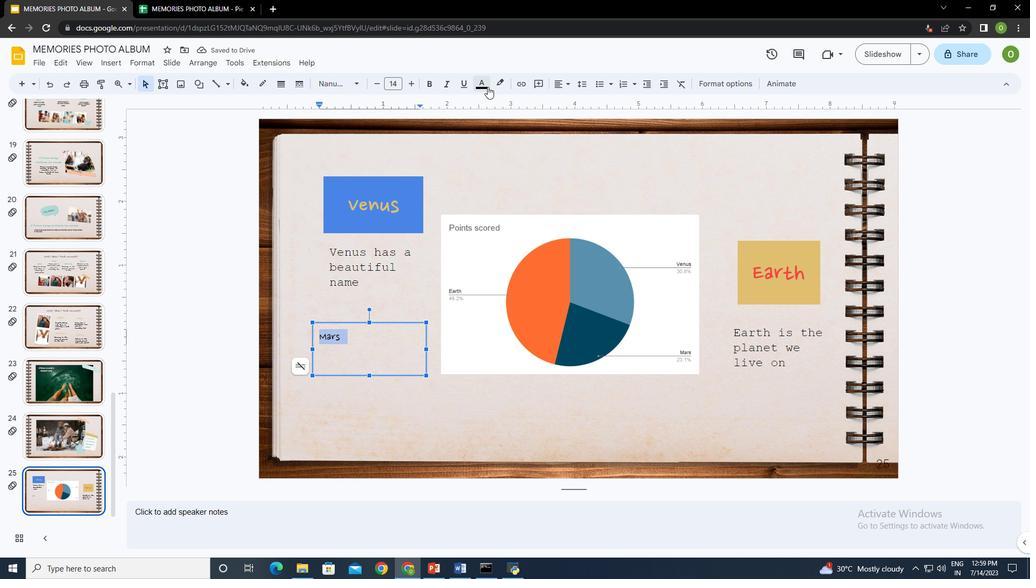 
Action: Mouse pressed left at (485, 84)
Screenshot: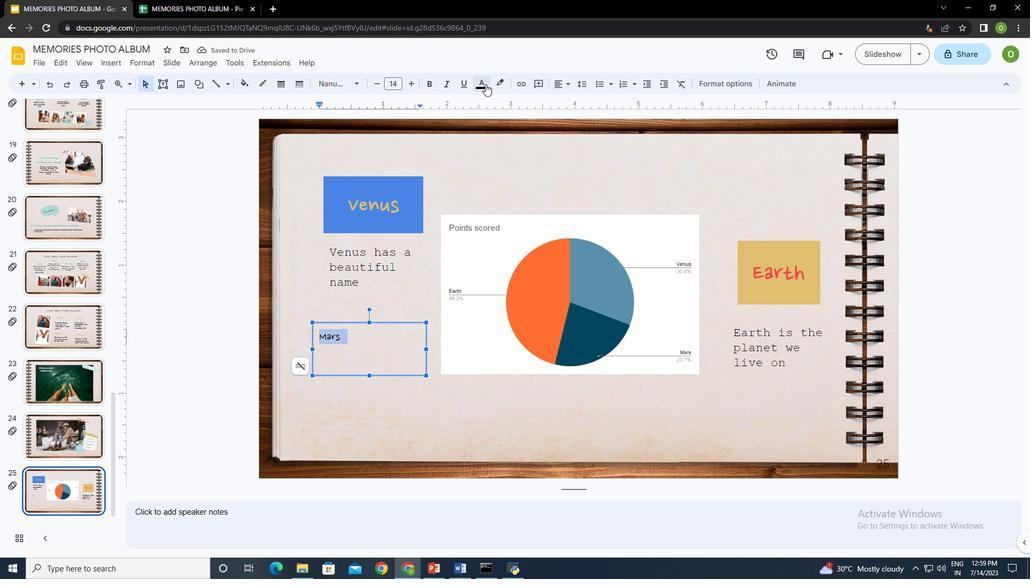 
Action: Mouse moved to (581, 117)
Screenshot: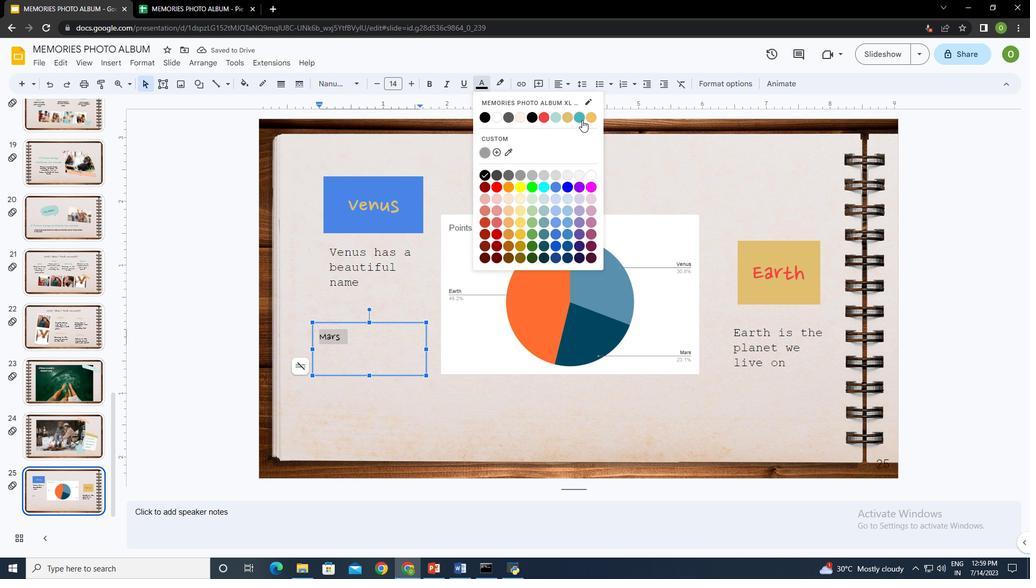 
Action: Mouse pressed left at (581, 117)
Screenshot: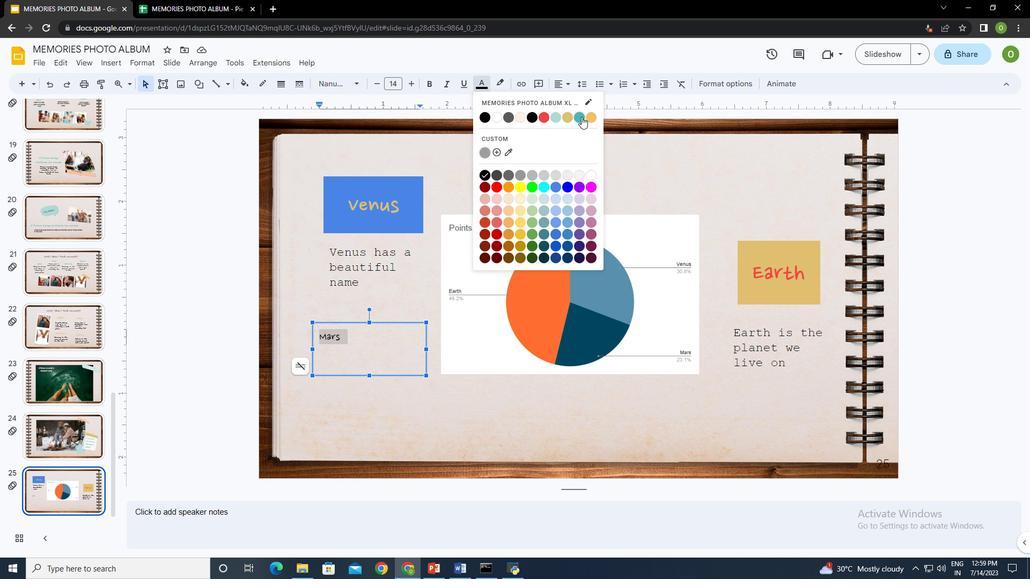 
Action: Mouse moved to (245, 84)
Screenshot: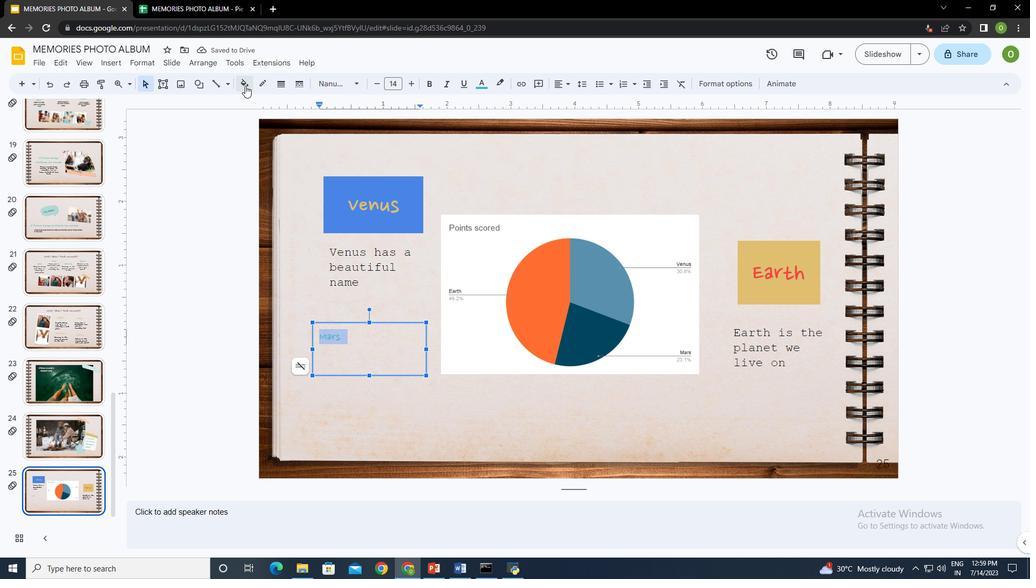 
Action: Mouse pressed left at (245, 84)
Screenshot: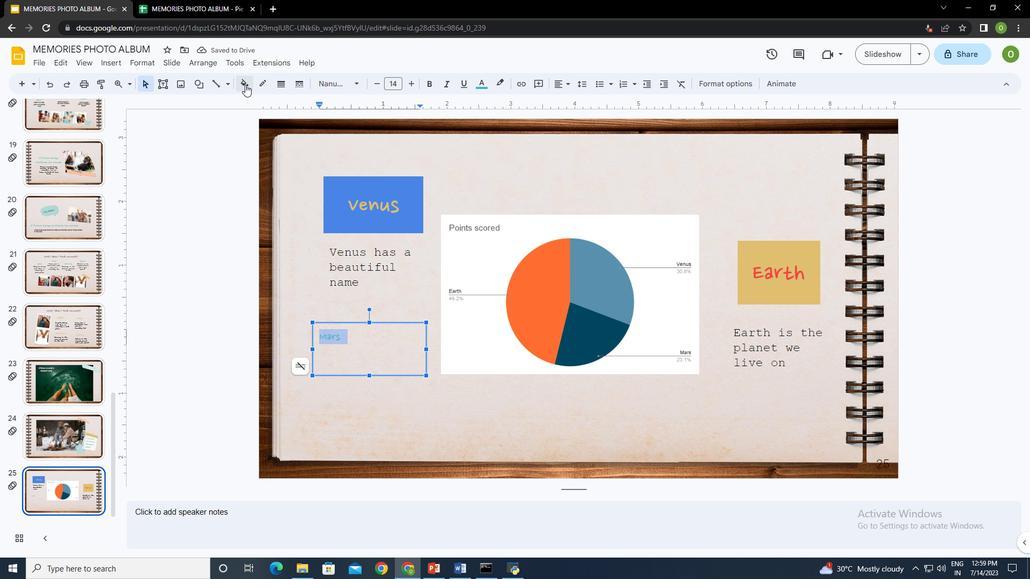 
Action: Mouse moved to (331, 136)
Screenshot: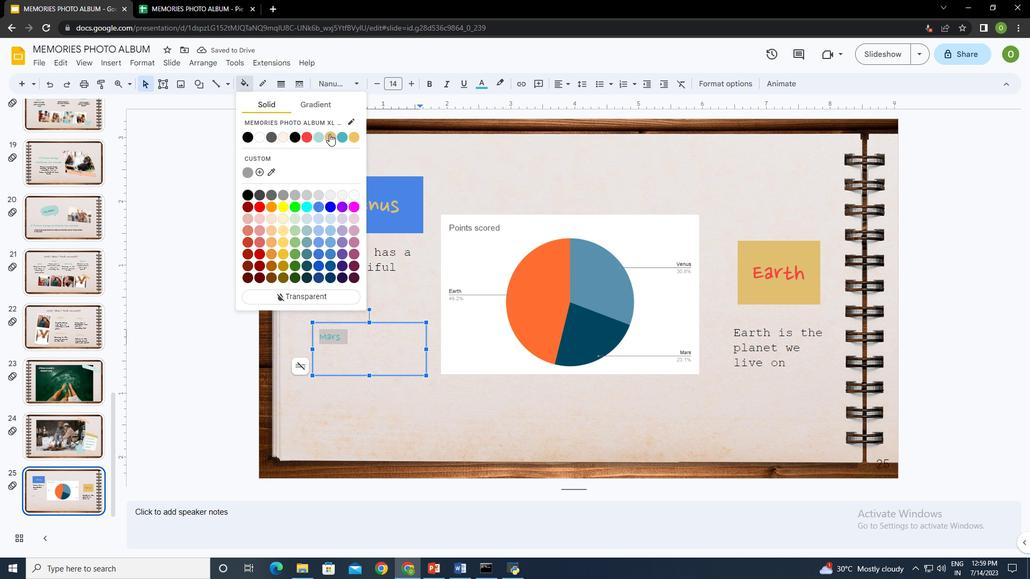 
Action: Mouse pressed left at (331, 136)
Screenshot: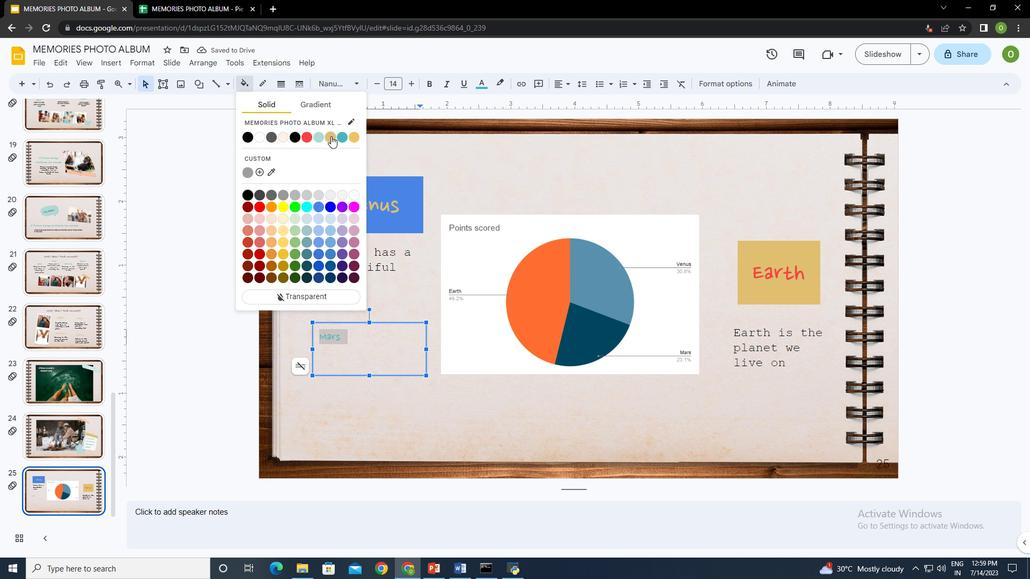 
Action: Mouse moved to (478, 83)
Screenshot: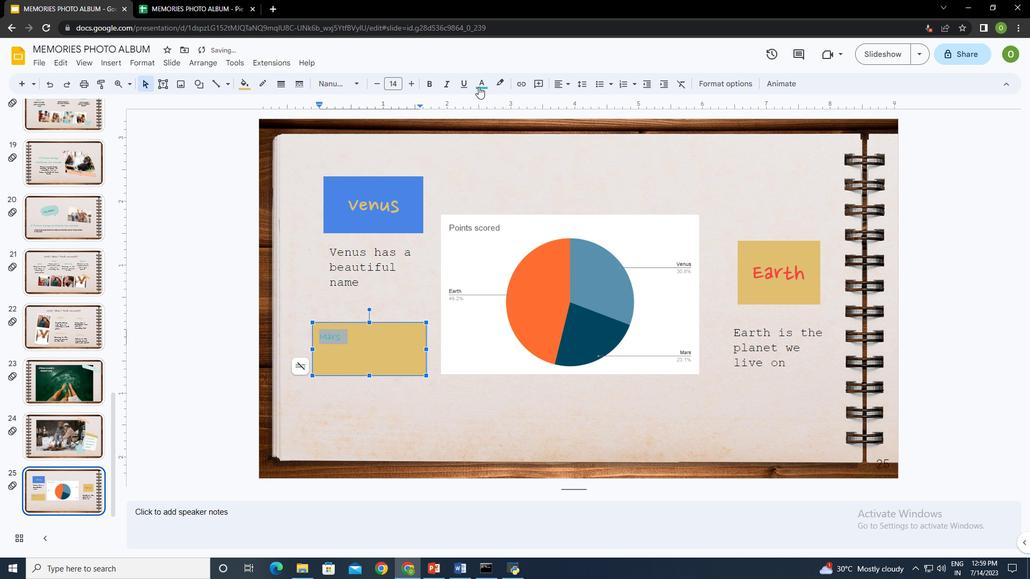 
Action: Mouse pressed left at (478, 83)
Screenshot: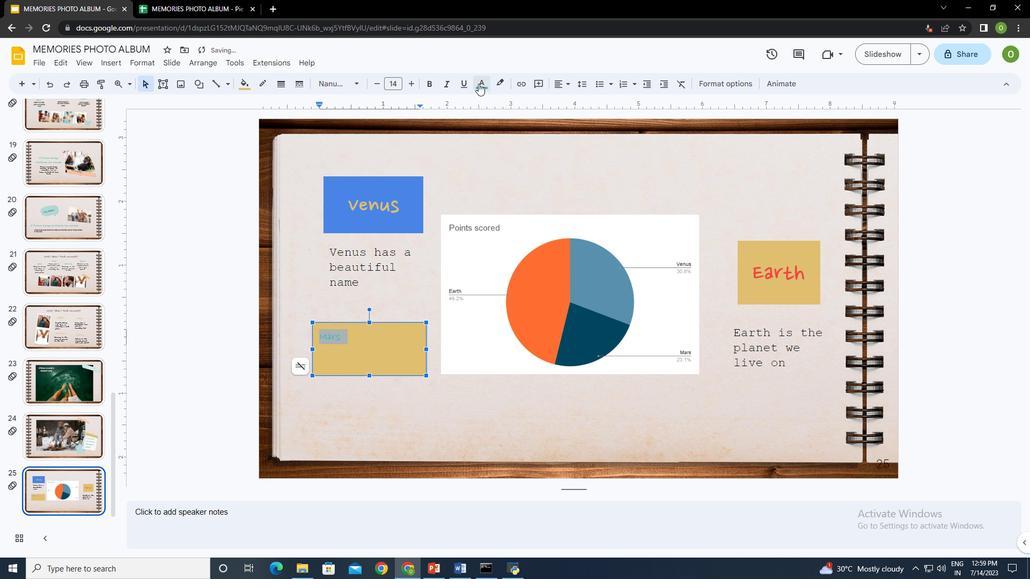 
Action: Mouse moved to (558, 118)
Screenshot: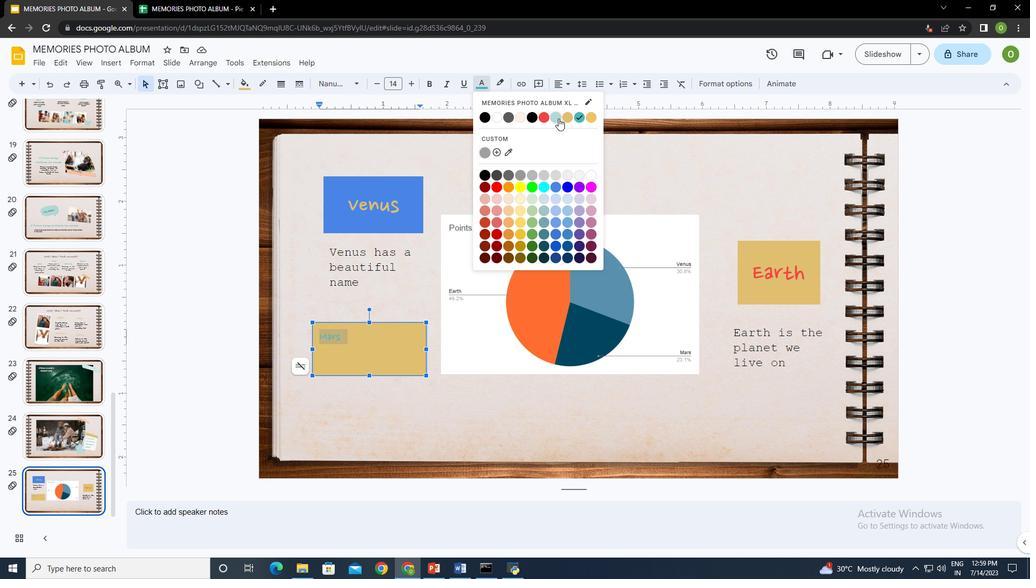 
Action: Mouse pressed left at (558, 118)
Screenshot: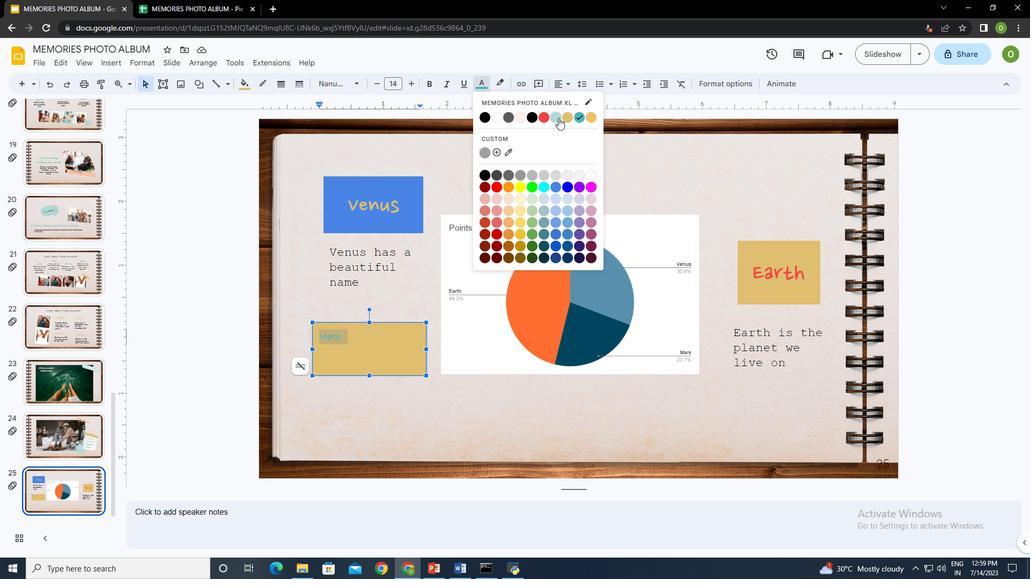 
Action: Mouse moved to (563, 83)
Screenshot: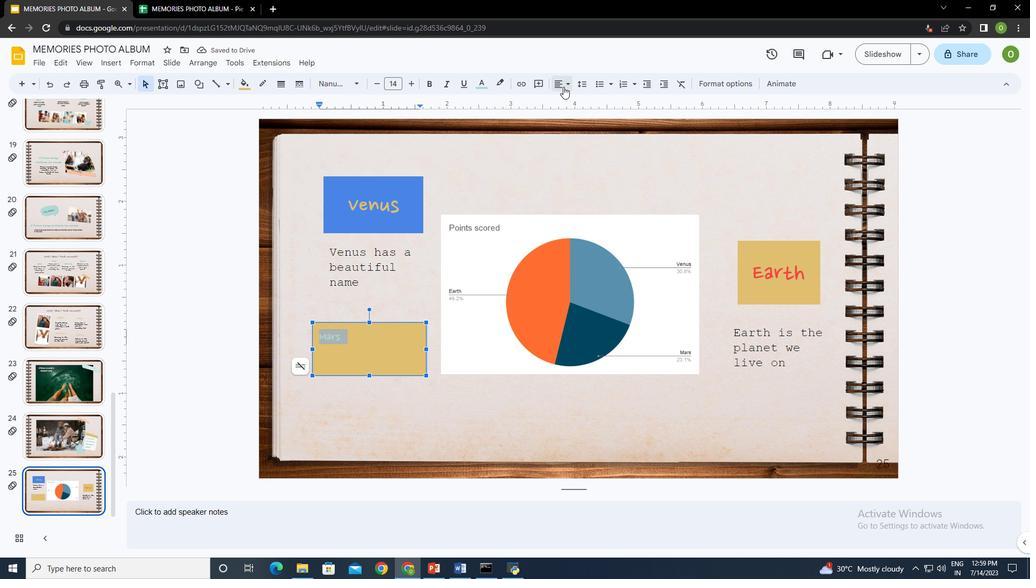 
Action: Mouse pressed left at (563, 83)
Screenshot: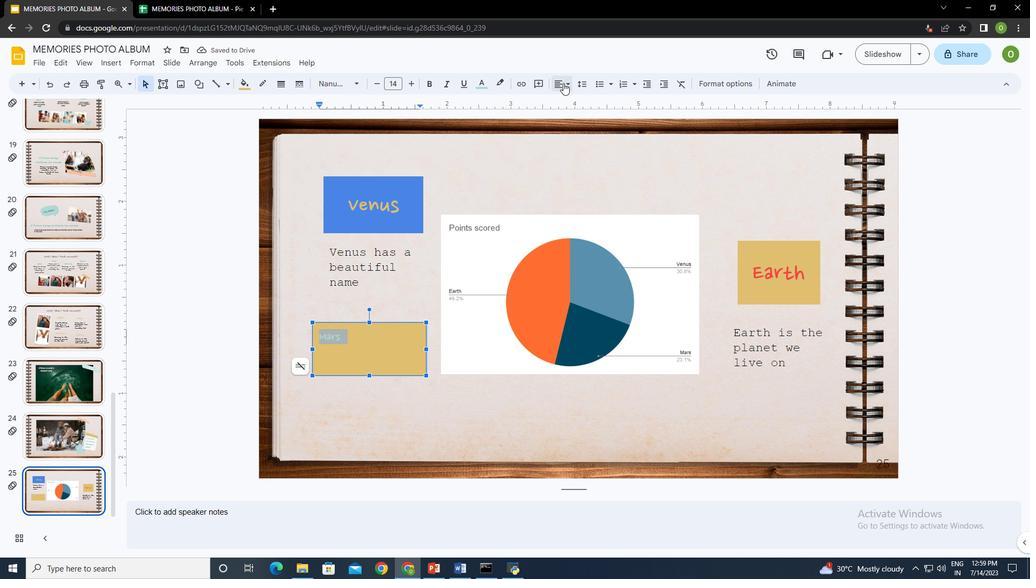 
Action: Mouse moved to (575, 99)
Screenshot: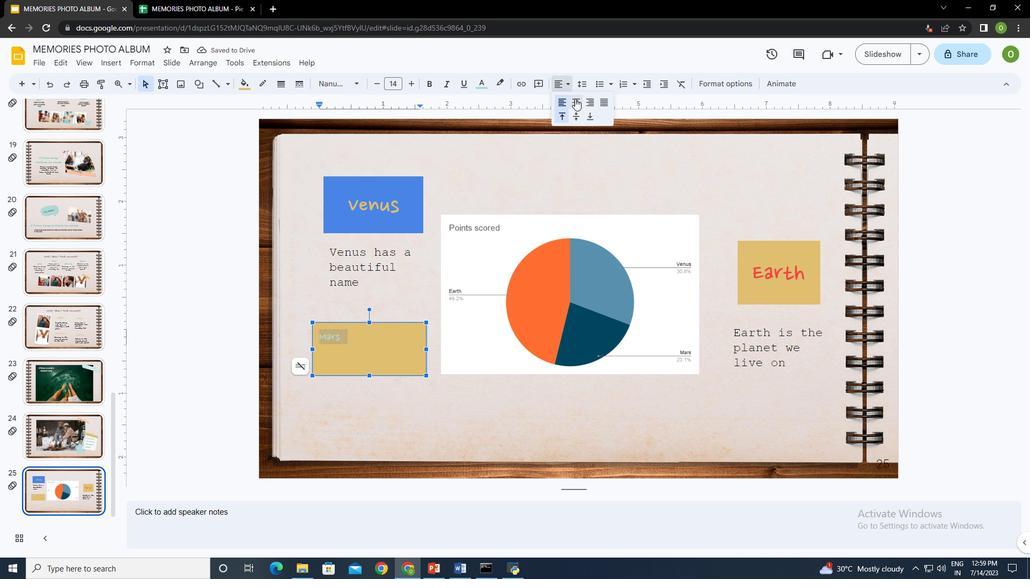 
Action: Mouse pressed left at (575, 99)
Screenshot: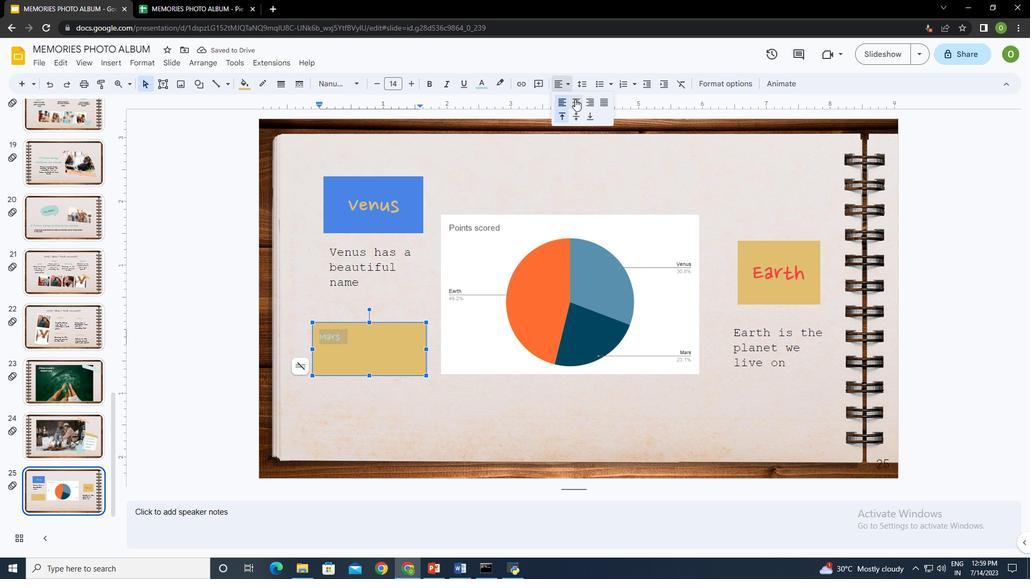 
Action: Mouse moved to (564, 81)
Screenshot: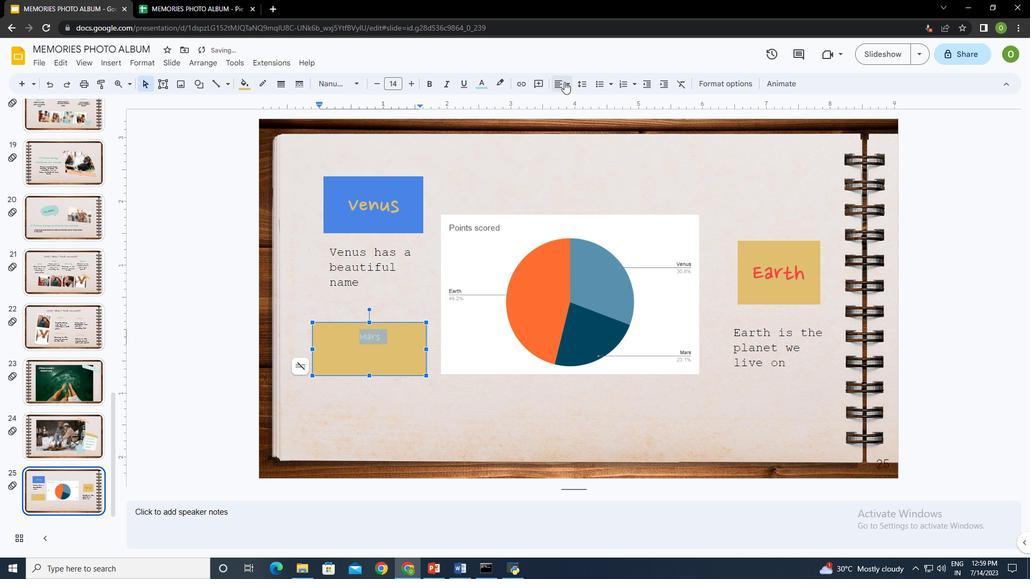 
Action: Mouse pressed left at (564, 81)
Screenshot: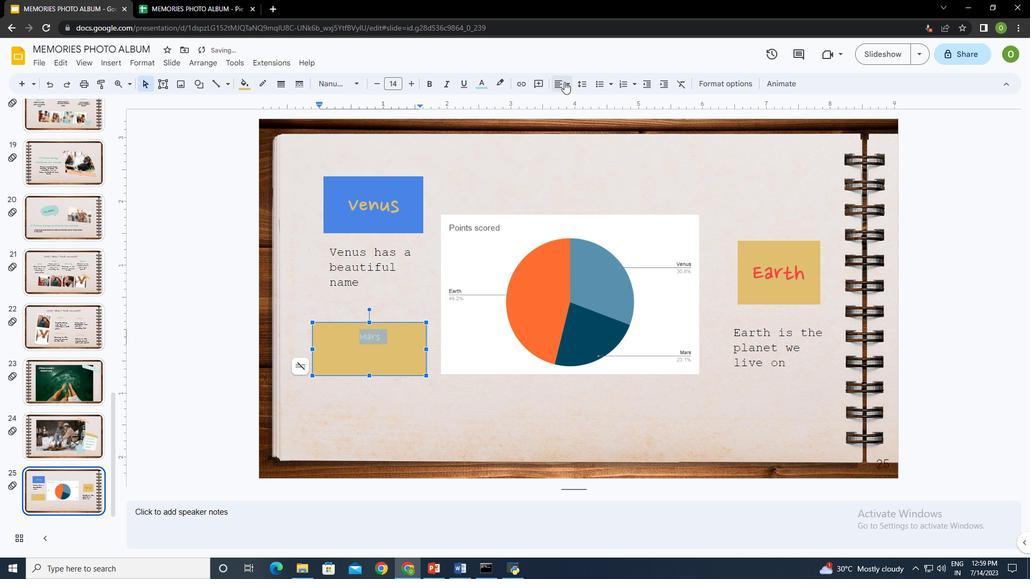 
Action: Mouse moved to (577, 119)
Screenshot: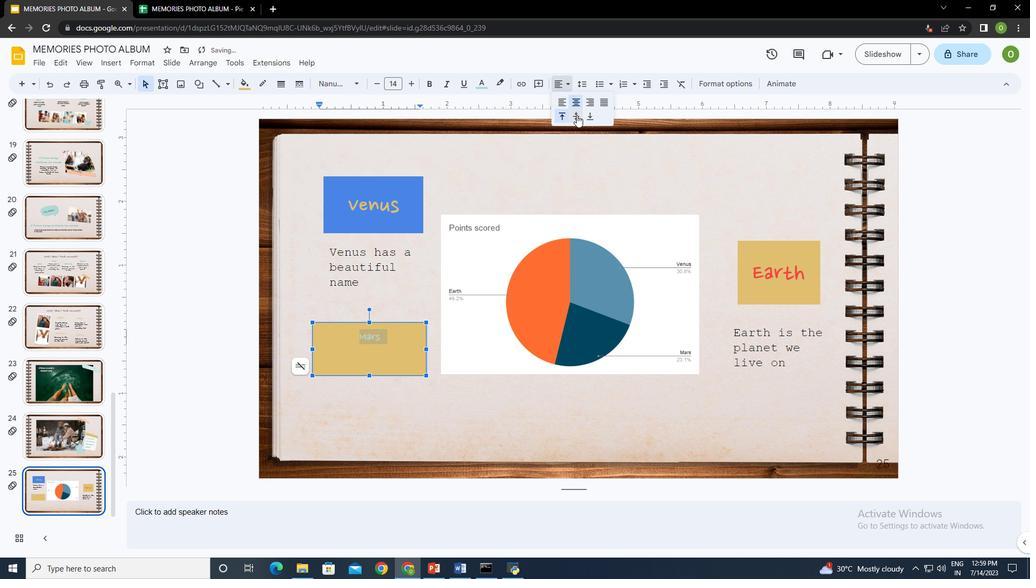 
Action: Mouse pressed left at (577, 119)
Screenshot: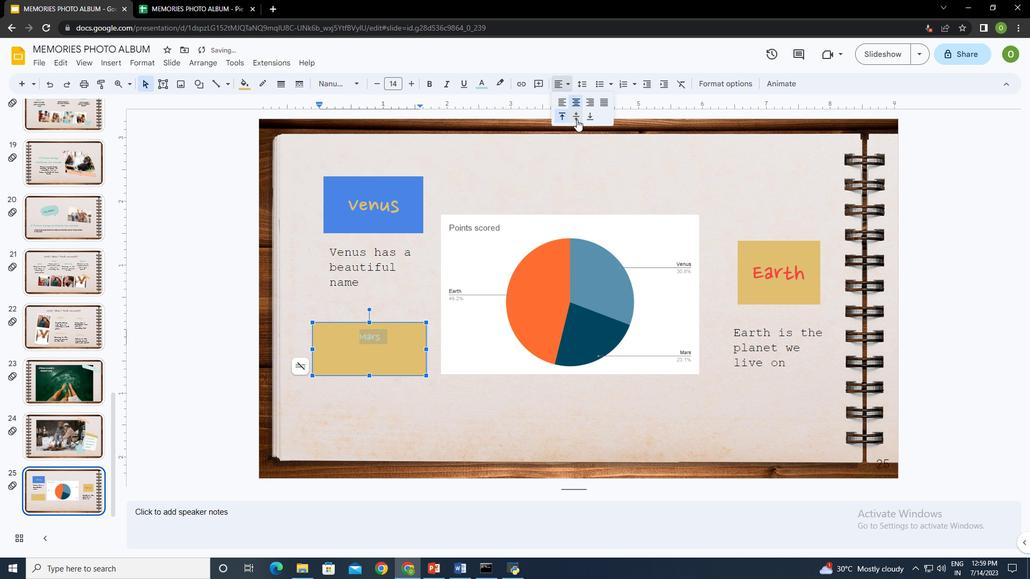 
Action: Mouse moved to (399, 80)
Screenshot: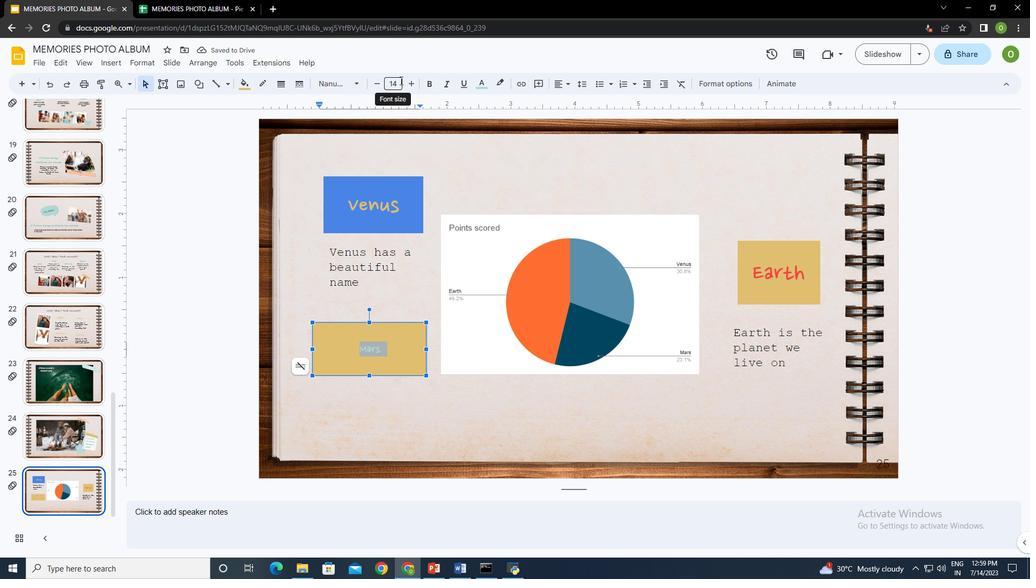 
Action: Mouse pressed left at (399, 80)
Screenshot: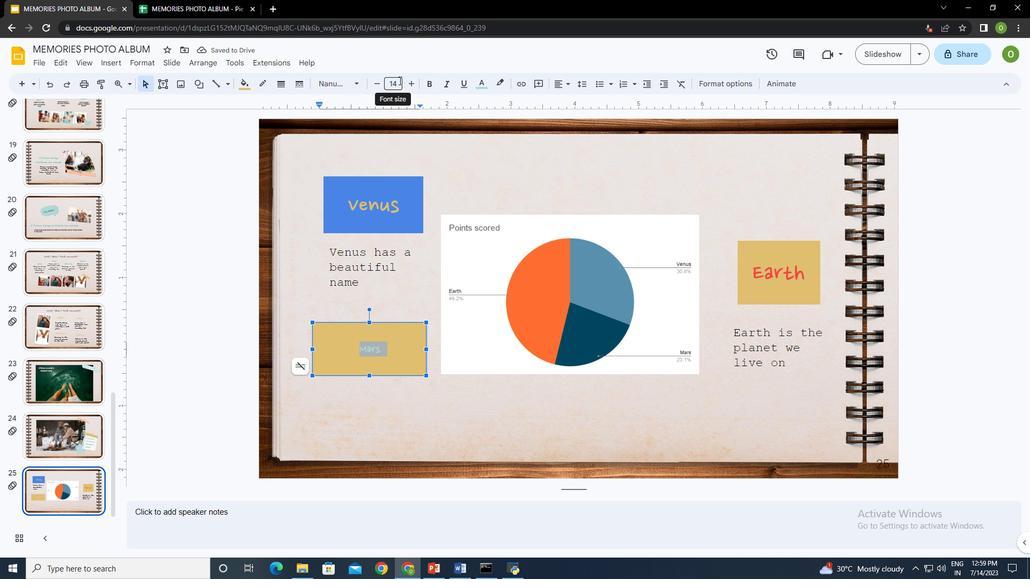 
Action: Key pressed 30<Key.enter>
Screenshot: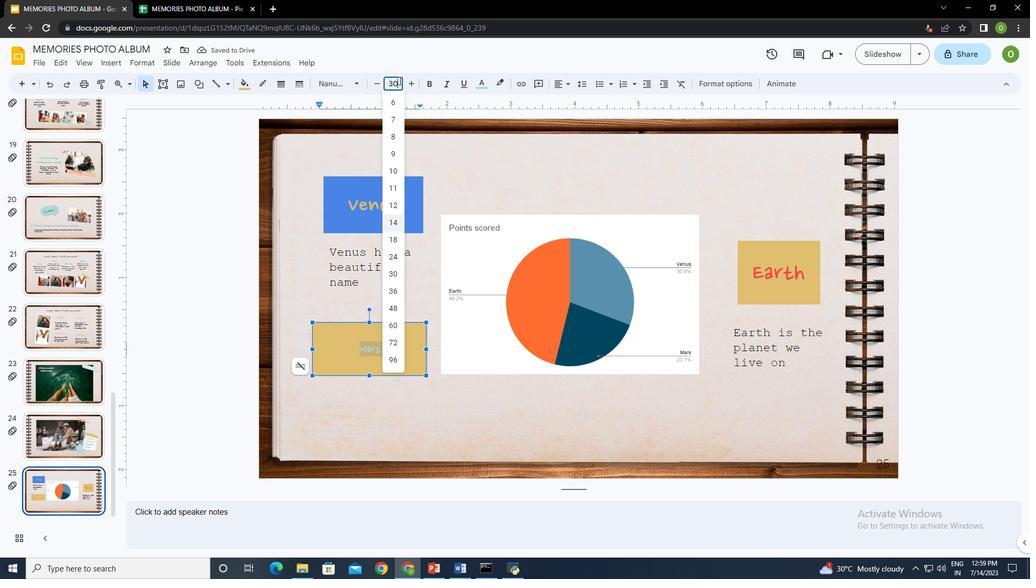 
Action: Mouse moved to (505, 169)
Screenshot: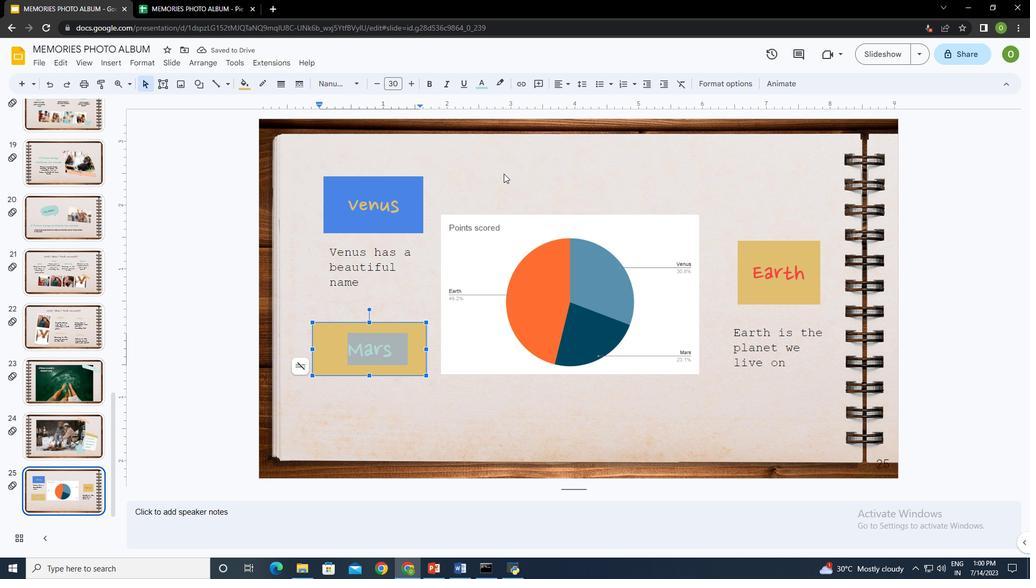 
Action: Mouse pressed left at (505, 169)
Screenshot: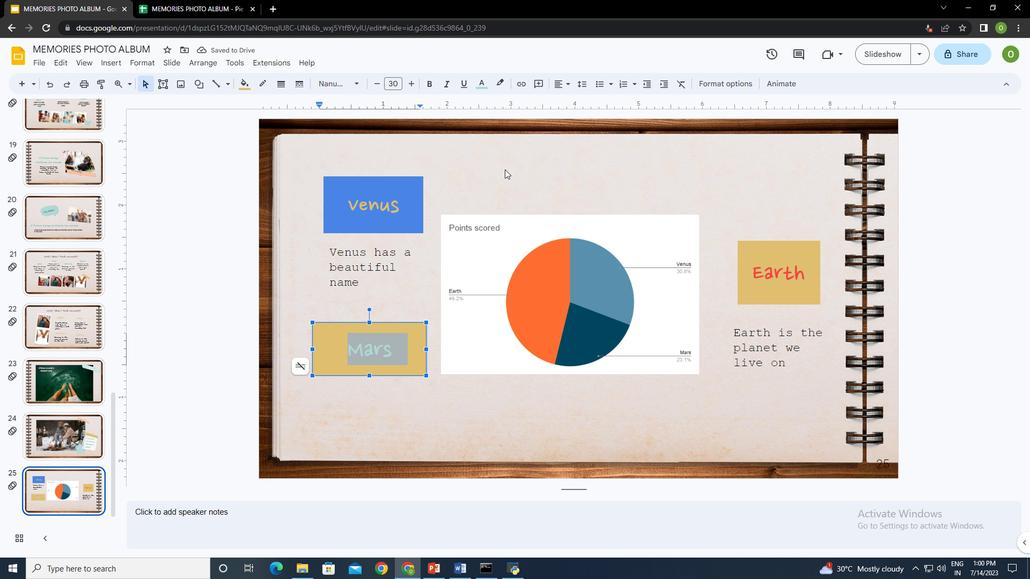 
Action: Mouse moved to (161, 85)
Screenshot: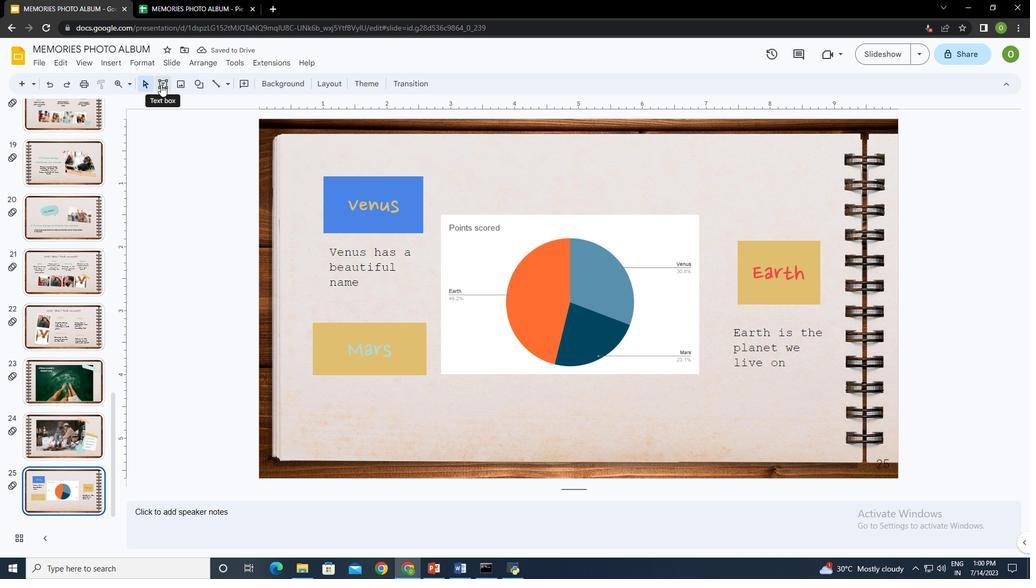 
Action: Mouse pressed left at (161, 85)
Screenshot: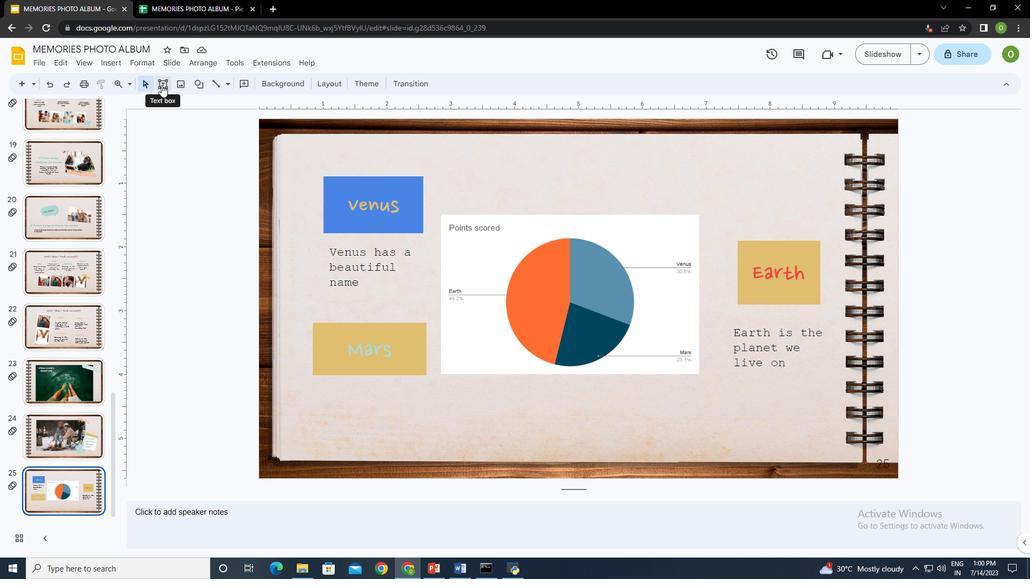 
Action: Mouse moved to (312, 384)
Screenshot: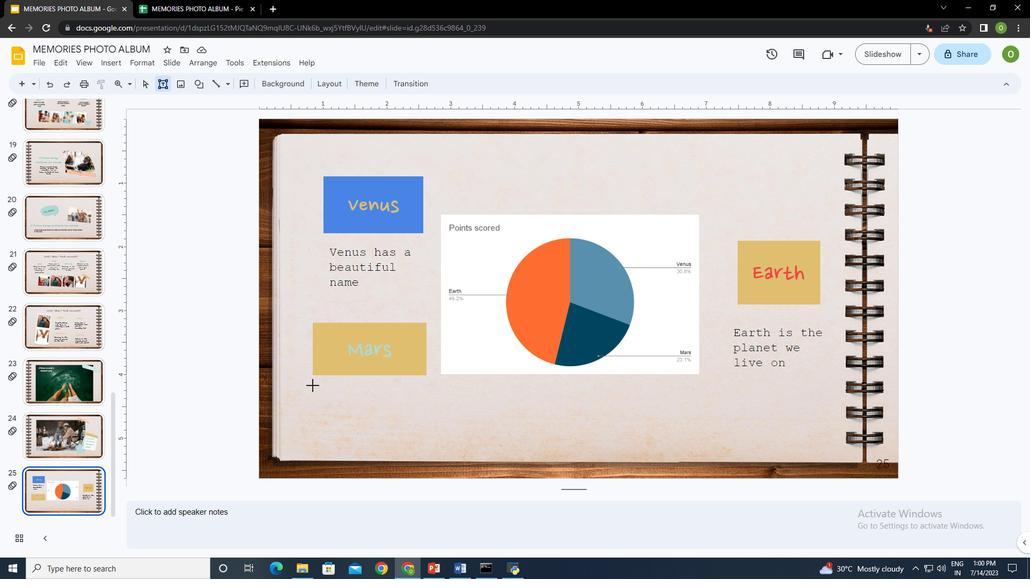 
Action: Mouse pressed left at (312, 384)
Screenshot: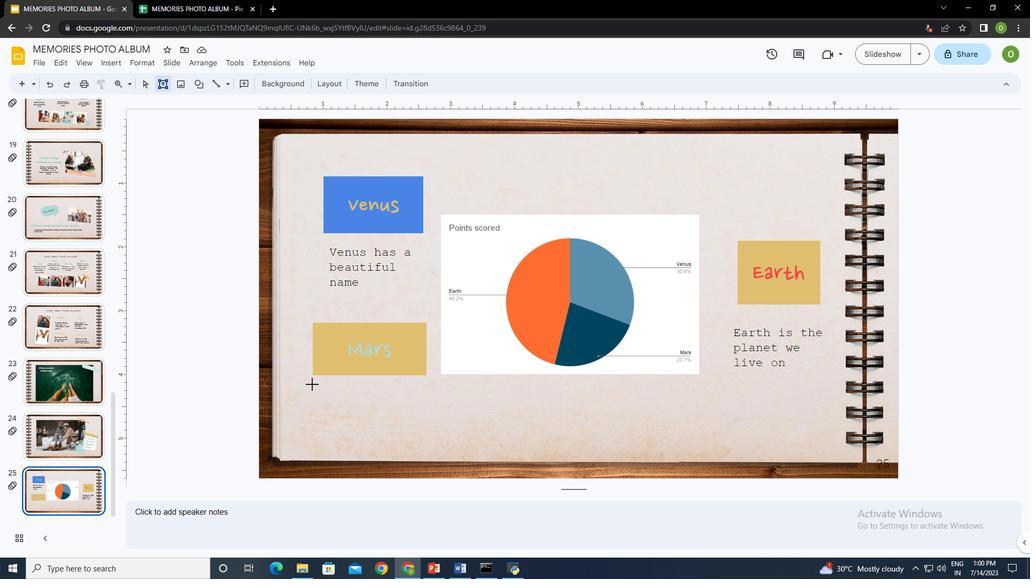
Action: Mouse moved to (363, 404)
Screenshot: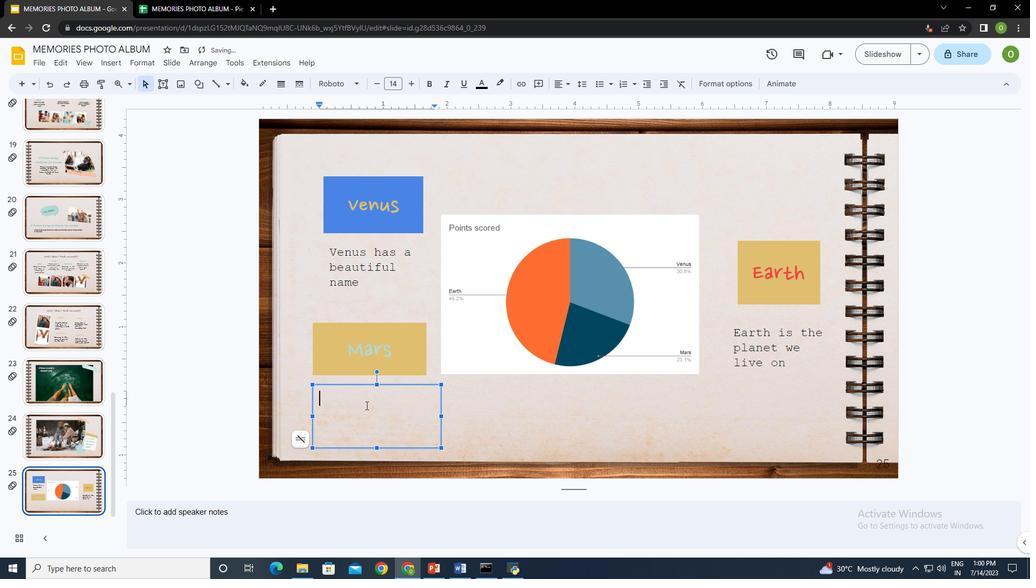 
Action: Key pressed <Key.shift>Despite<Key.space>beging<Key.space>red,<Key.space><Key.shift>Mars<Key.space>is<Key.space>a<Key.space>cold<Key.space>place
Screenshot: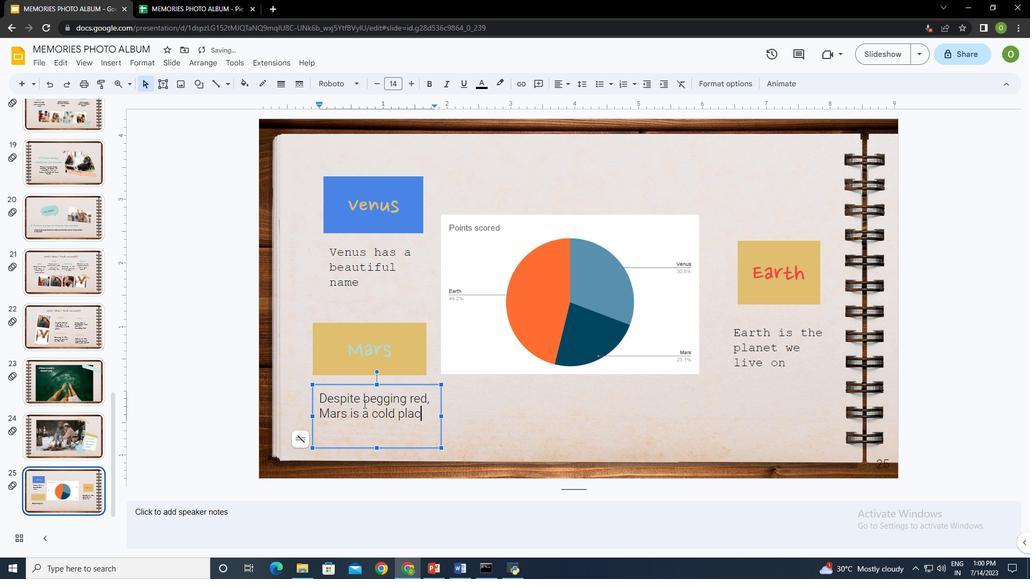 
Action: Mouse moved to (396, 399)
Screenshot: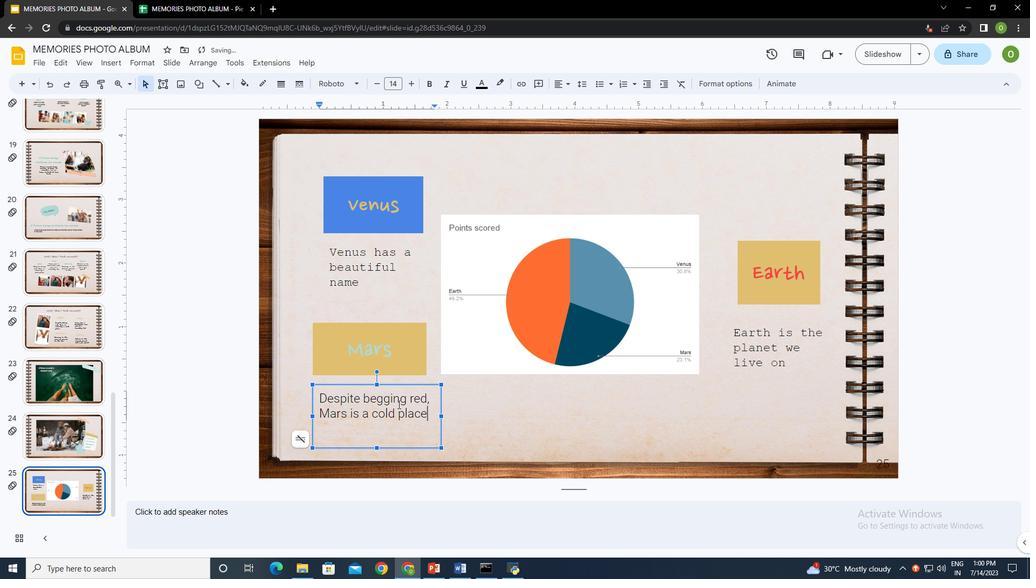 
Action: Mouse pressed left at (396, 399)
Screenshot: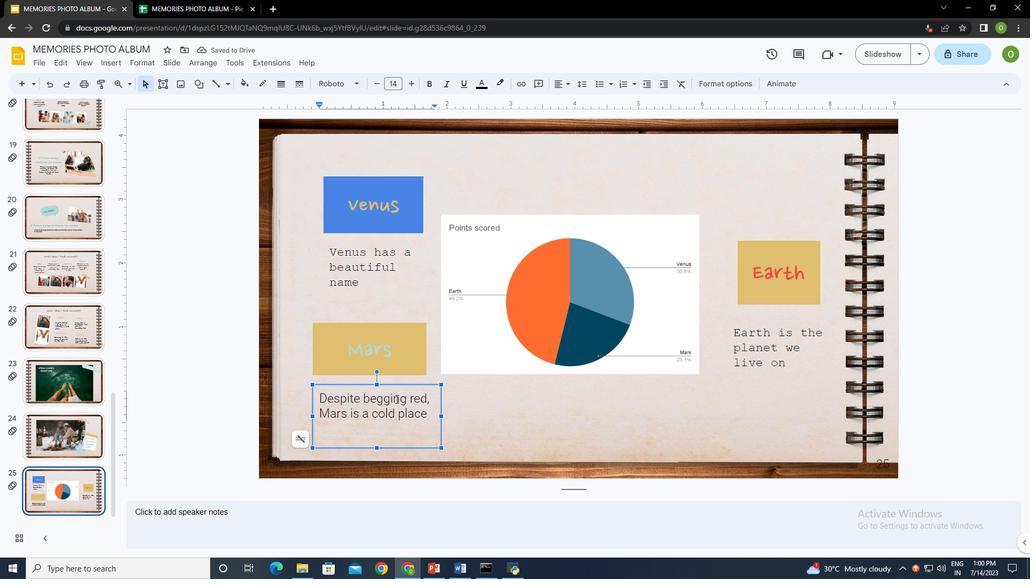 
Action: Mouse moved to (398, 425)
